 Task: Slide 28 - Resources.
Action: Mouse moved to (52, 115)
Screenshot: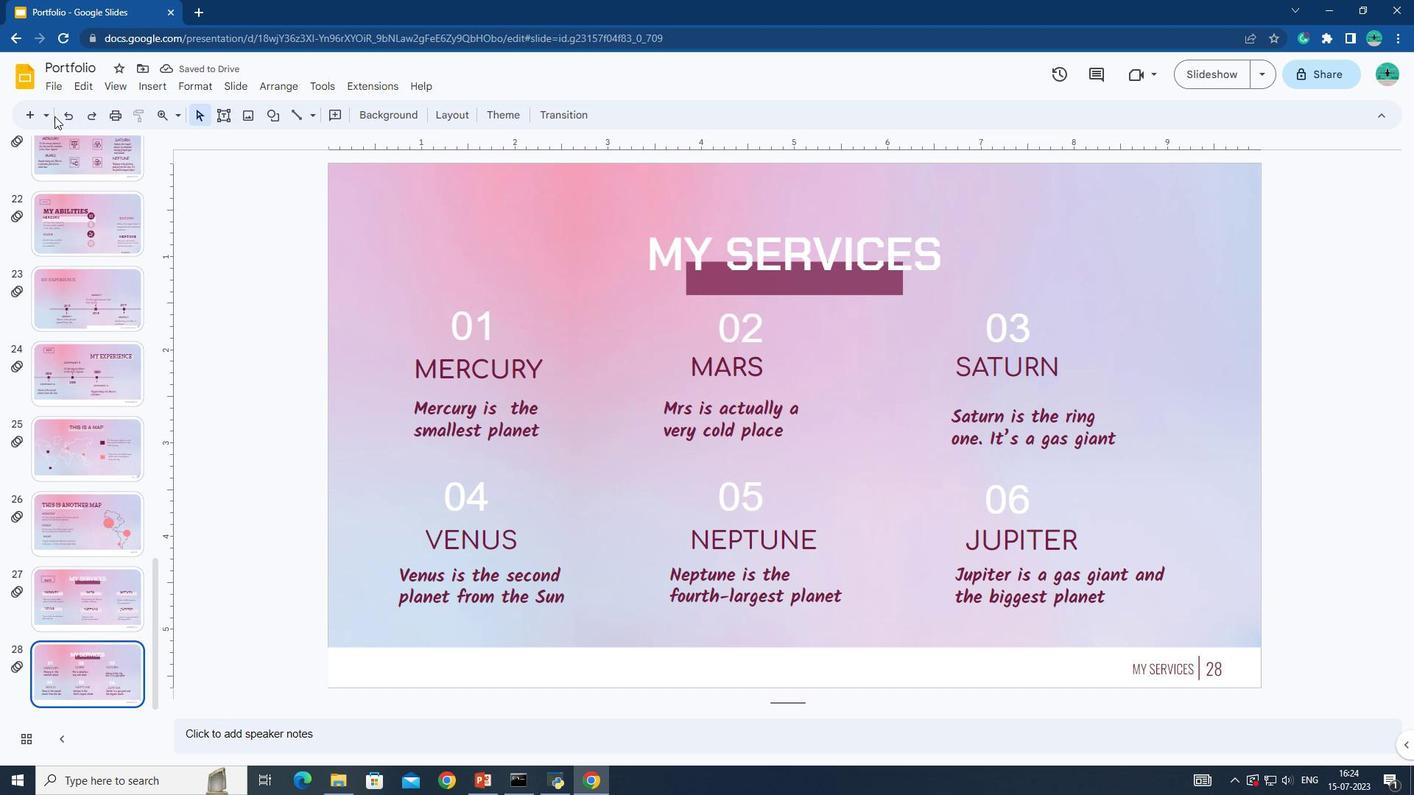 
Action: Mouse pressed left at (52, 115)
Screenshot: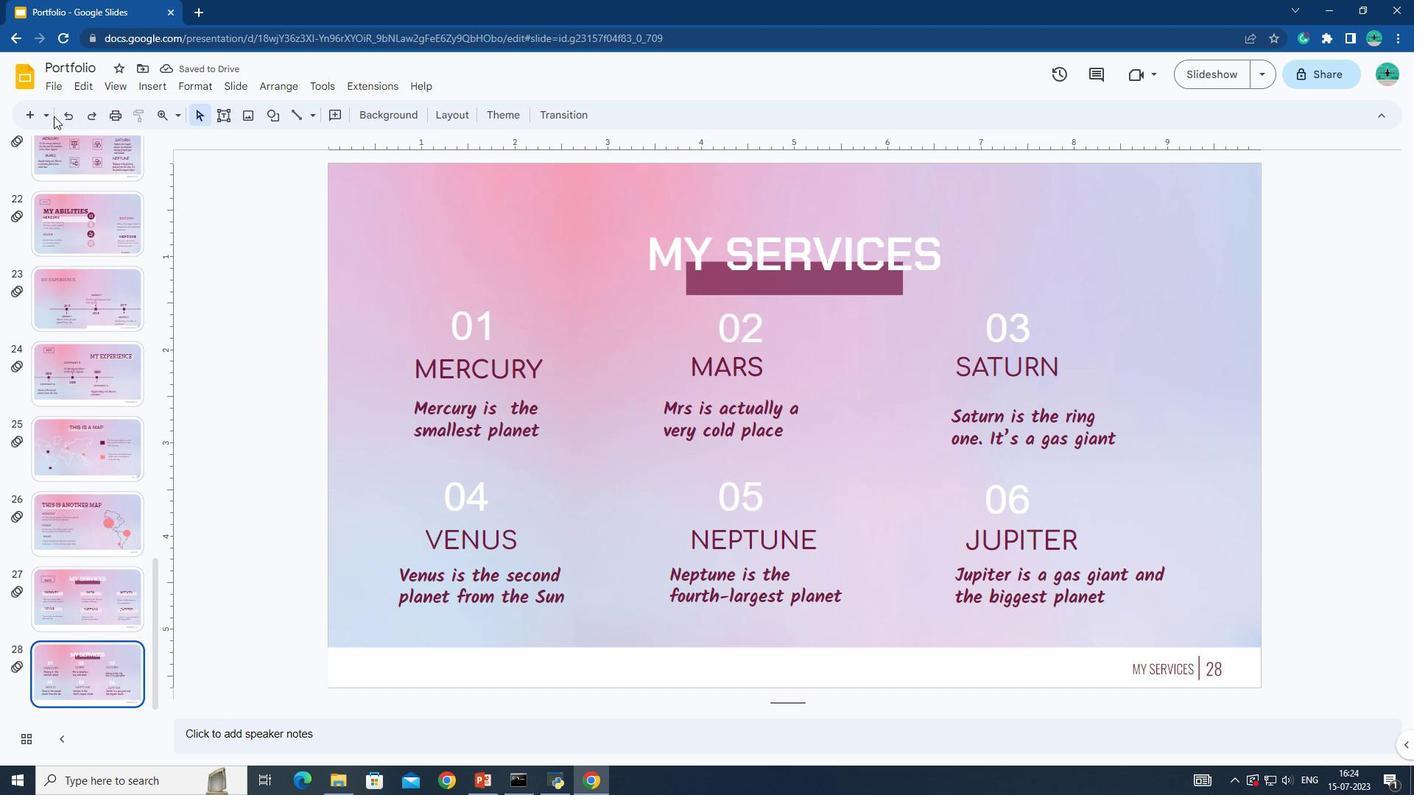 
Action: Mouse moved to (253, 385)
Screenshot: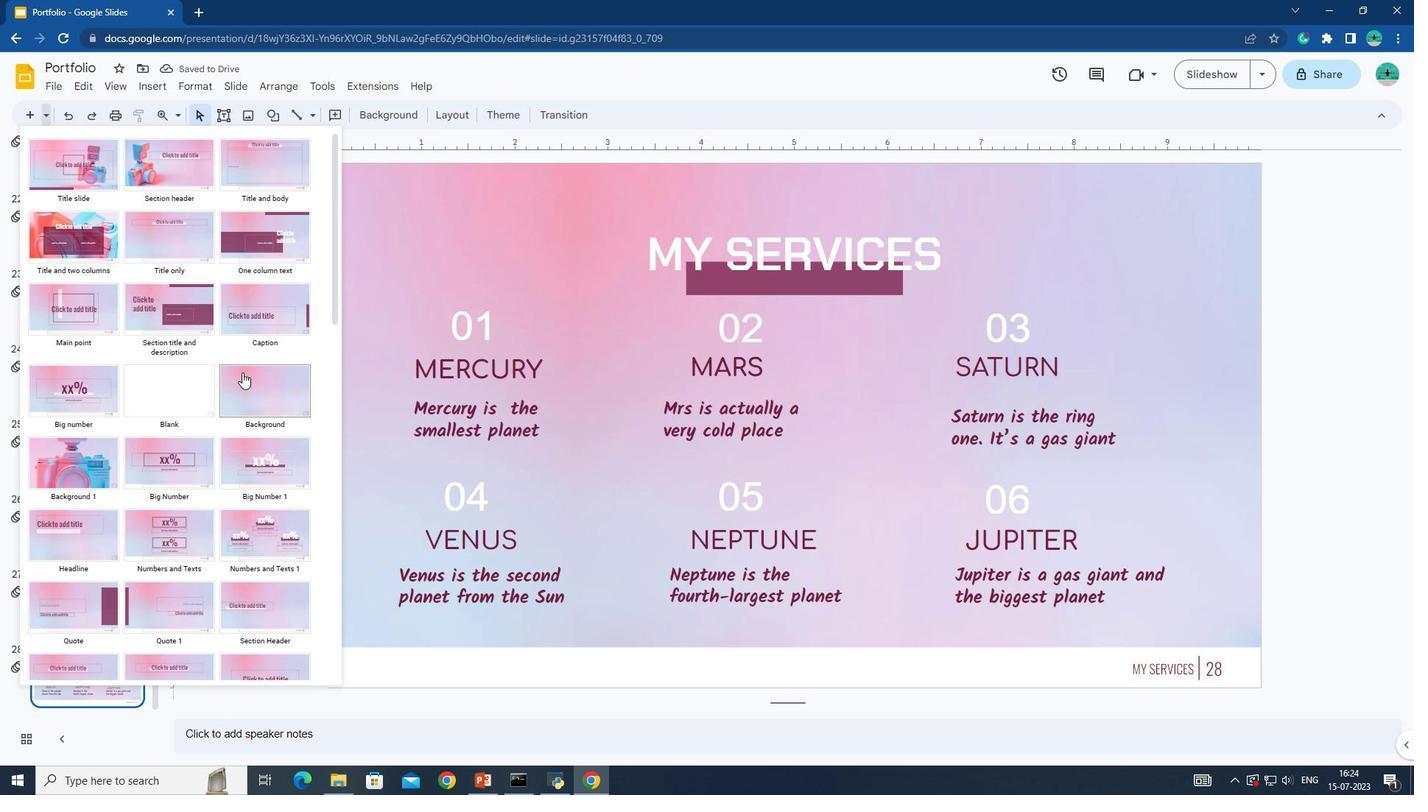 
Action: Mouse pressed left at (253, 385)
Screenshot: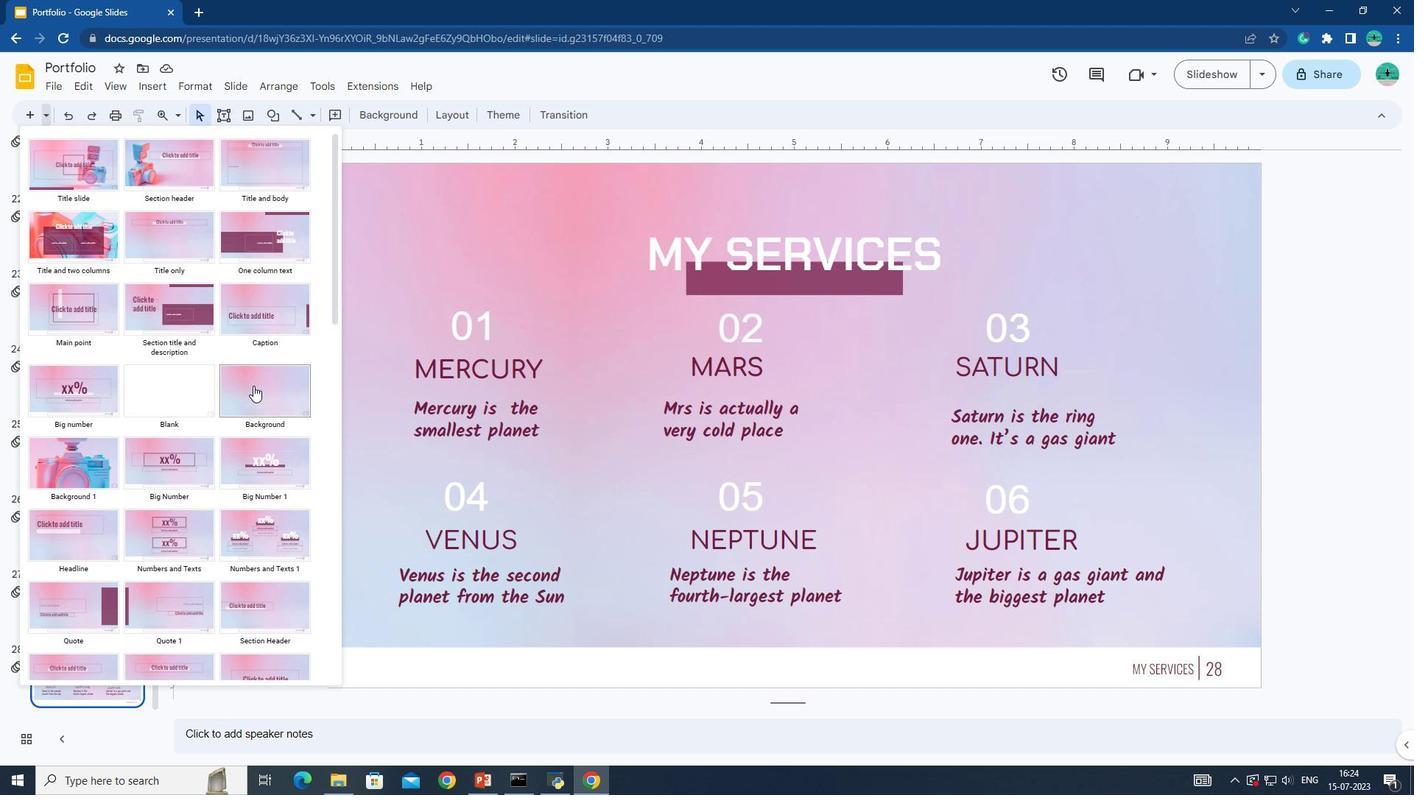 
Action: Mouse moved to (269, 116)
Screenshot: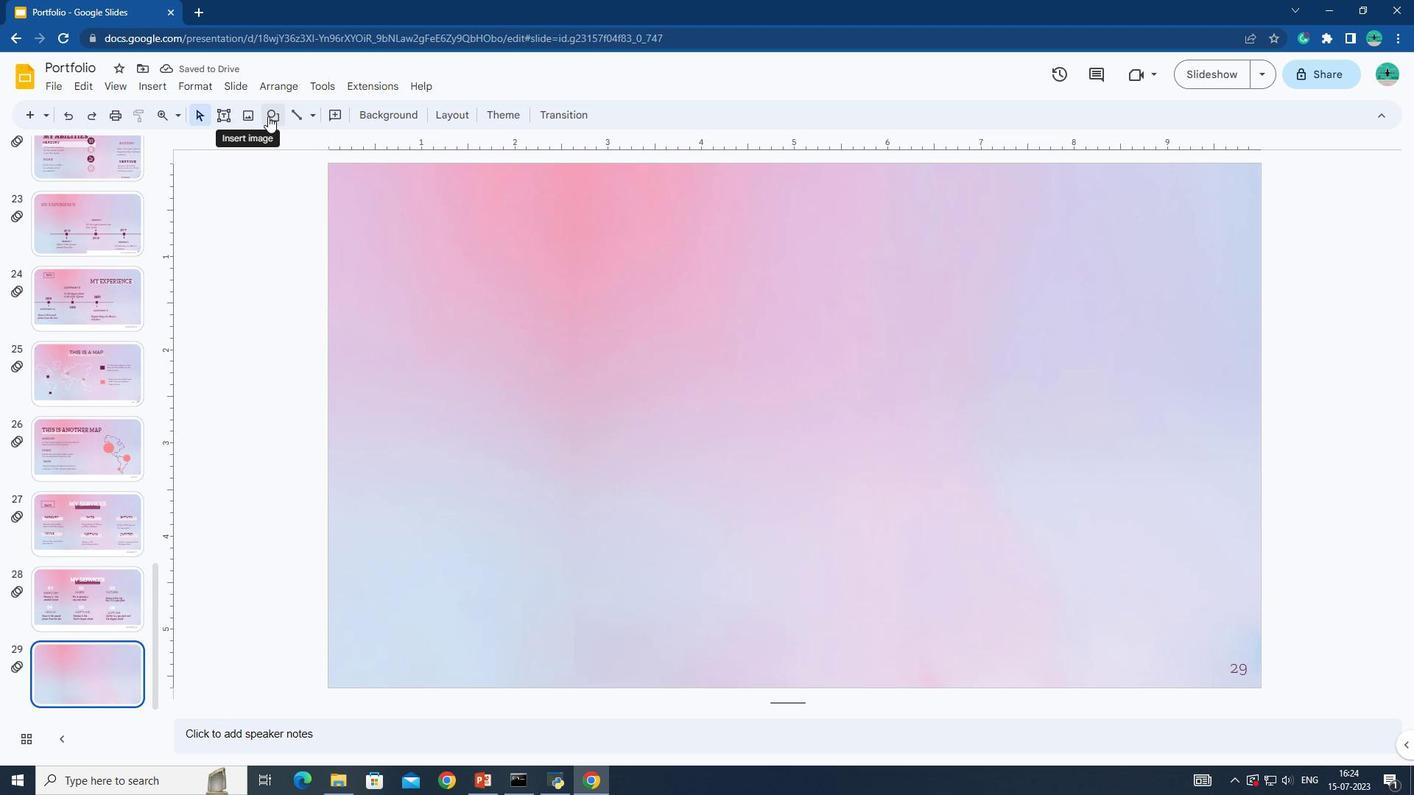 
Action: Mouse pressed left at (269, 116)
Screenshot: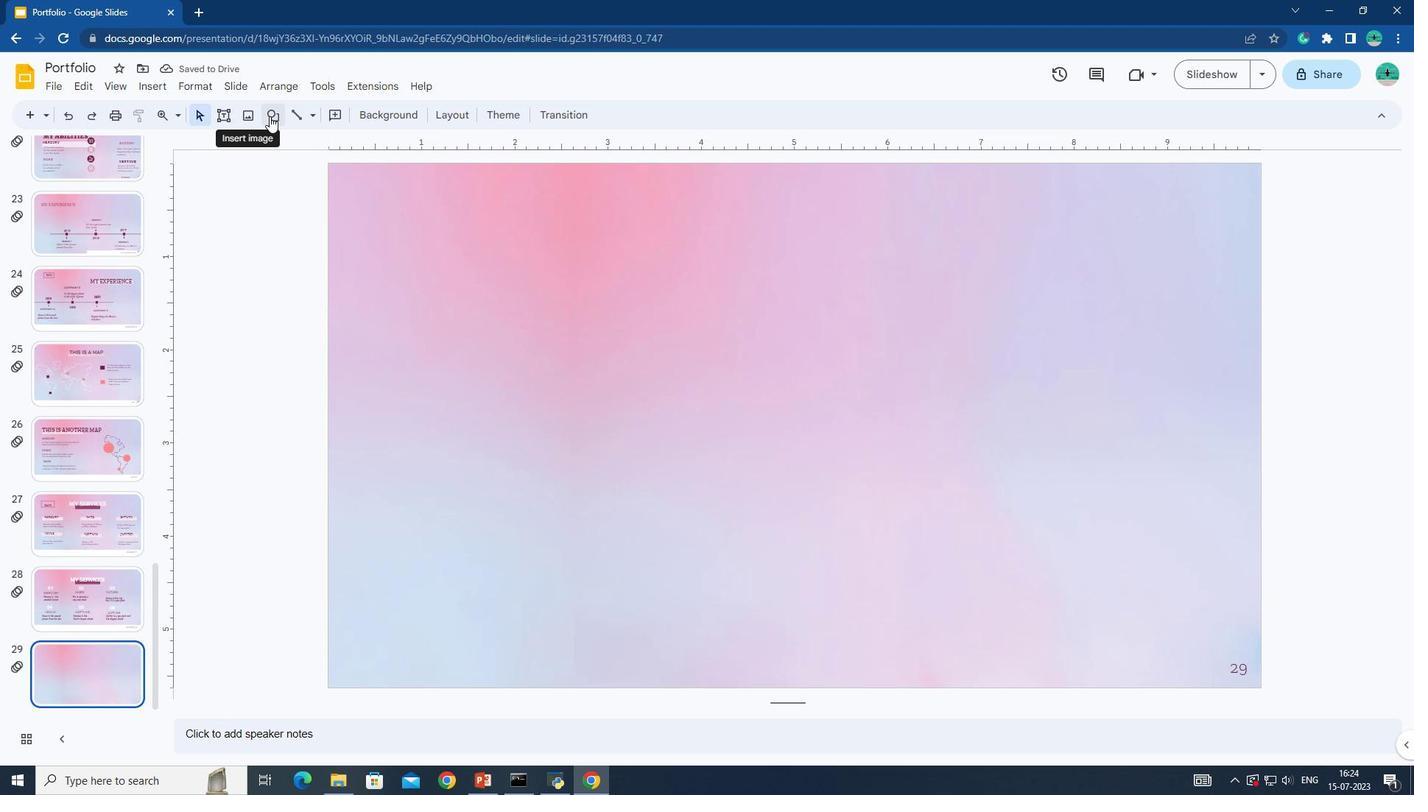 
Action: Mouse moved to (468, 150)
Screenshot: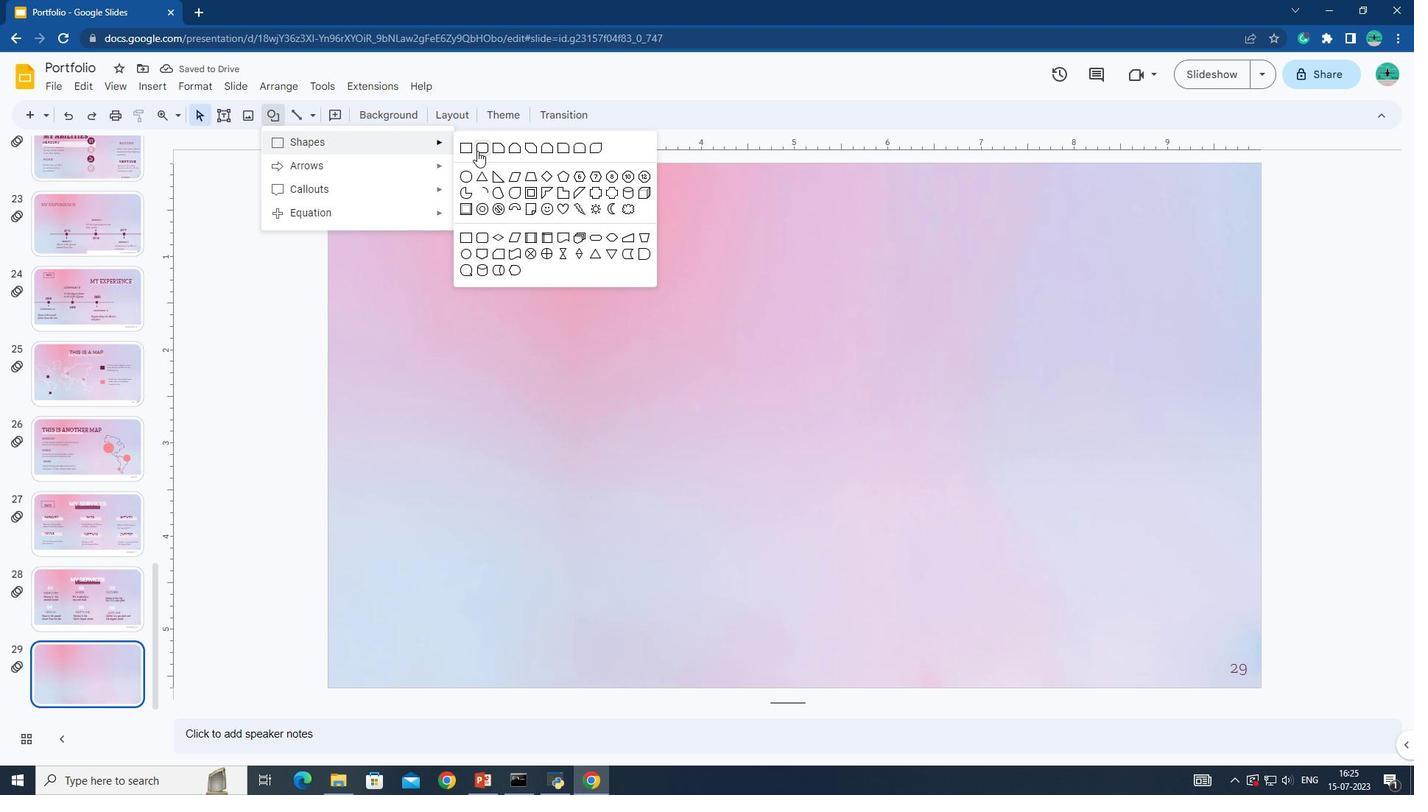 
Action: Mouse pressed left at (468, 150)
Screenshot: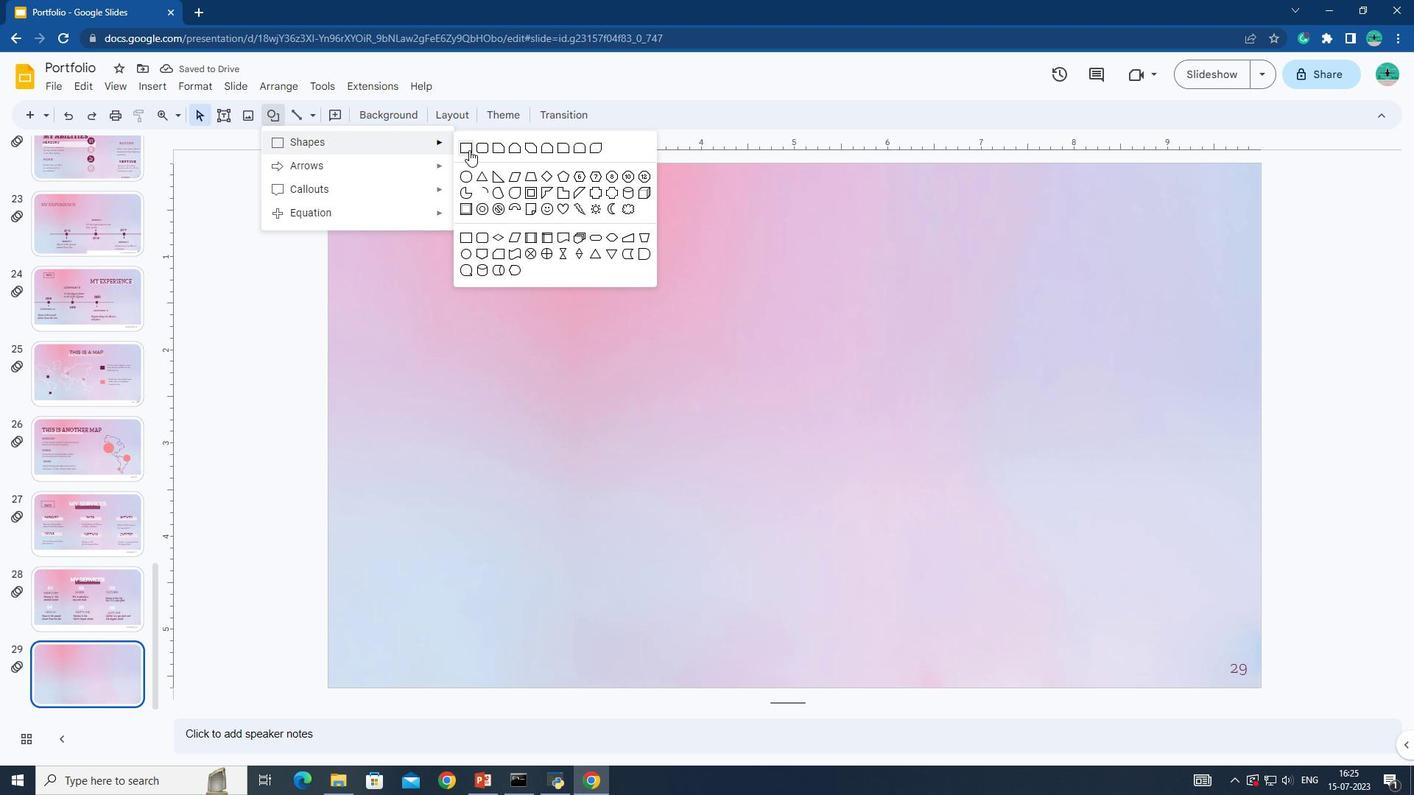 
Action: Mouse moved to (611, 415)
Screenshot: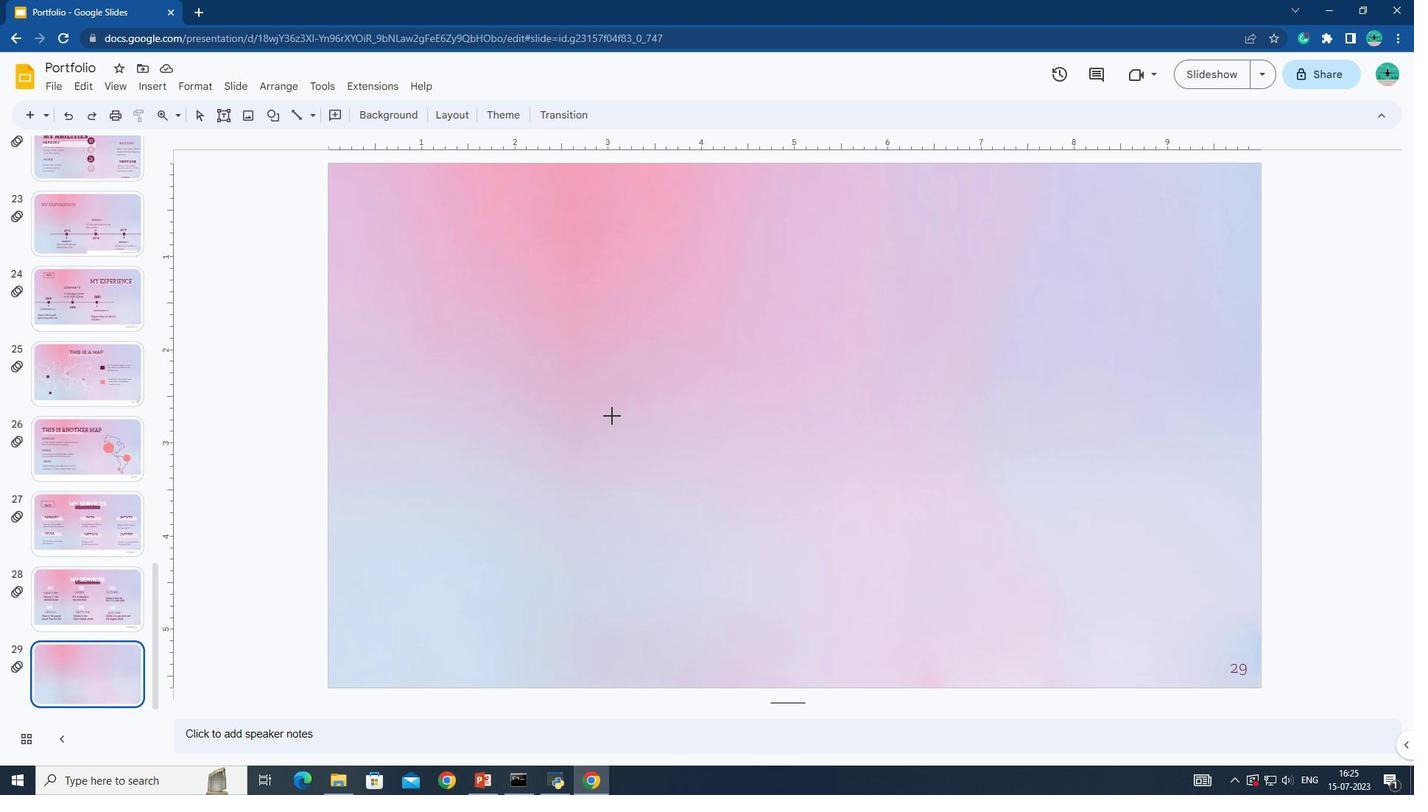 
Action: Mouse pressed left at (611, 415)
Screenshot: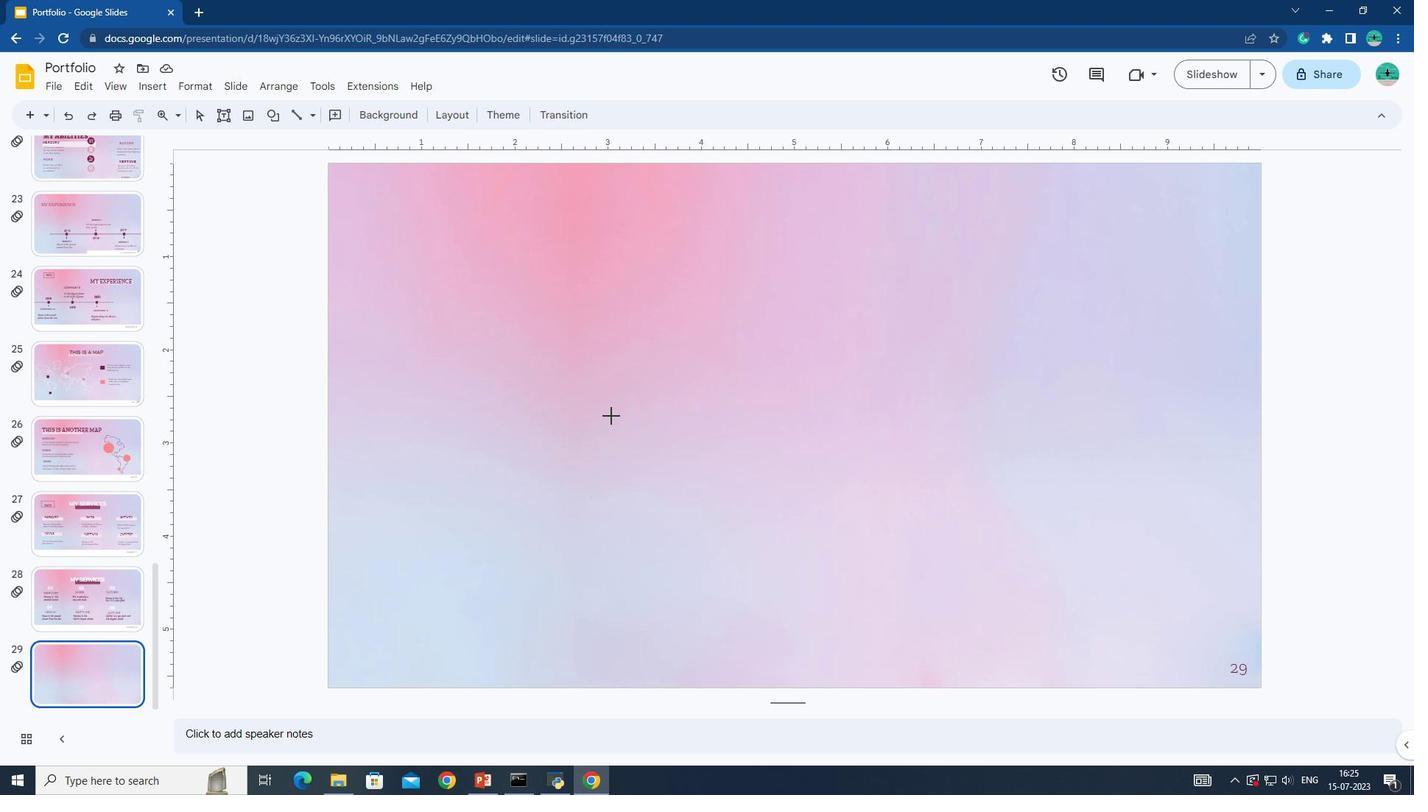 
Action: Mouse moved to (807, 421)
Screenshot: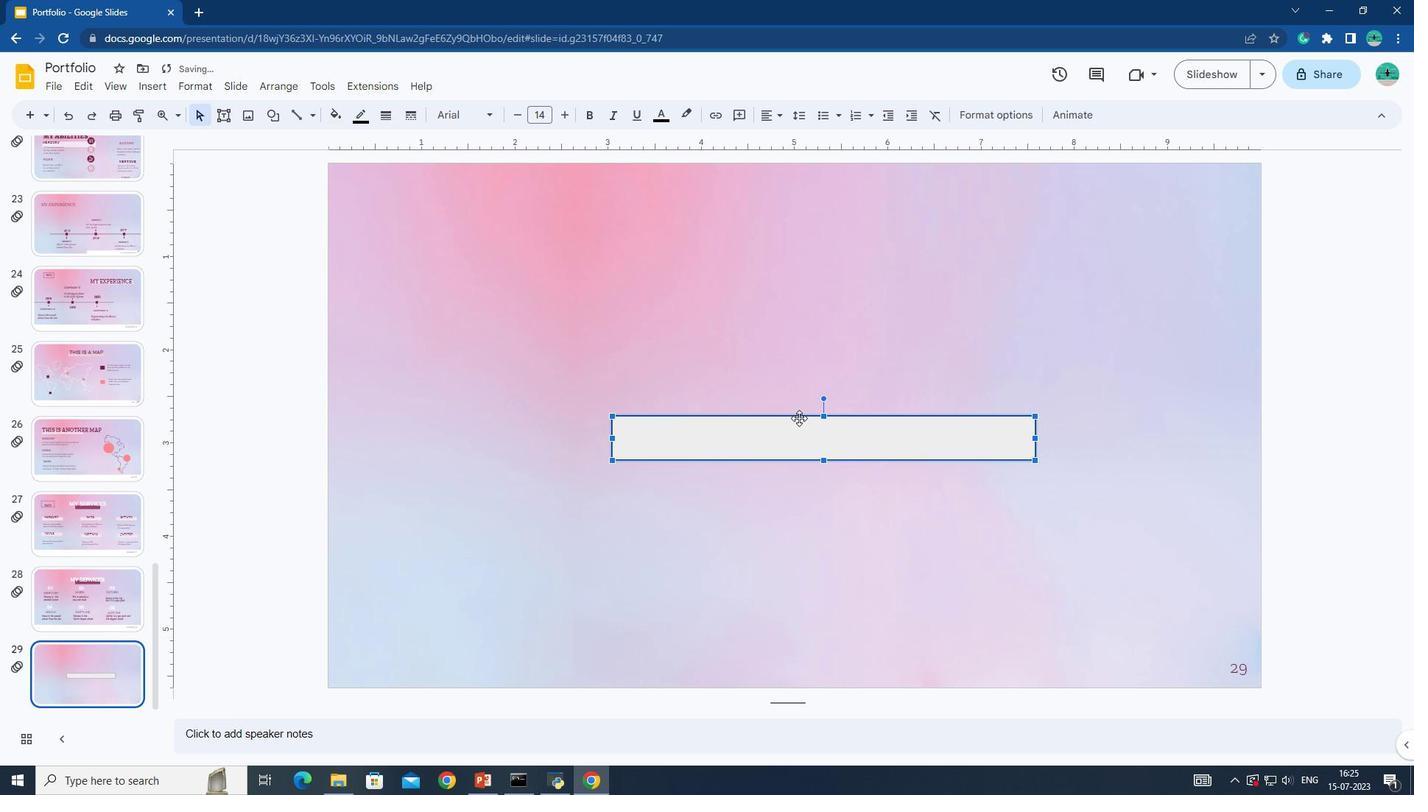 
Action: Mouse pressed left at (807, 421)
Screenshot: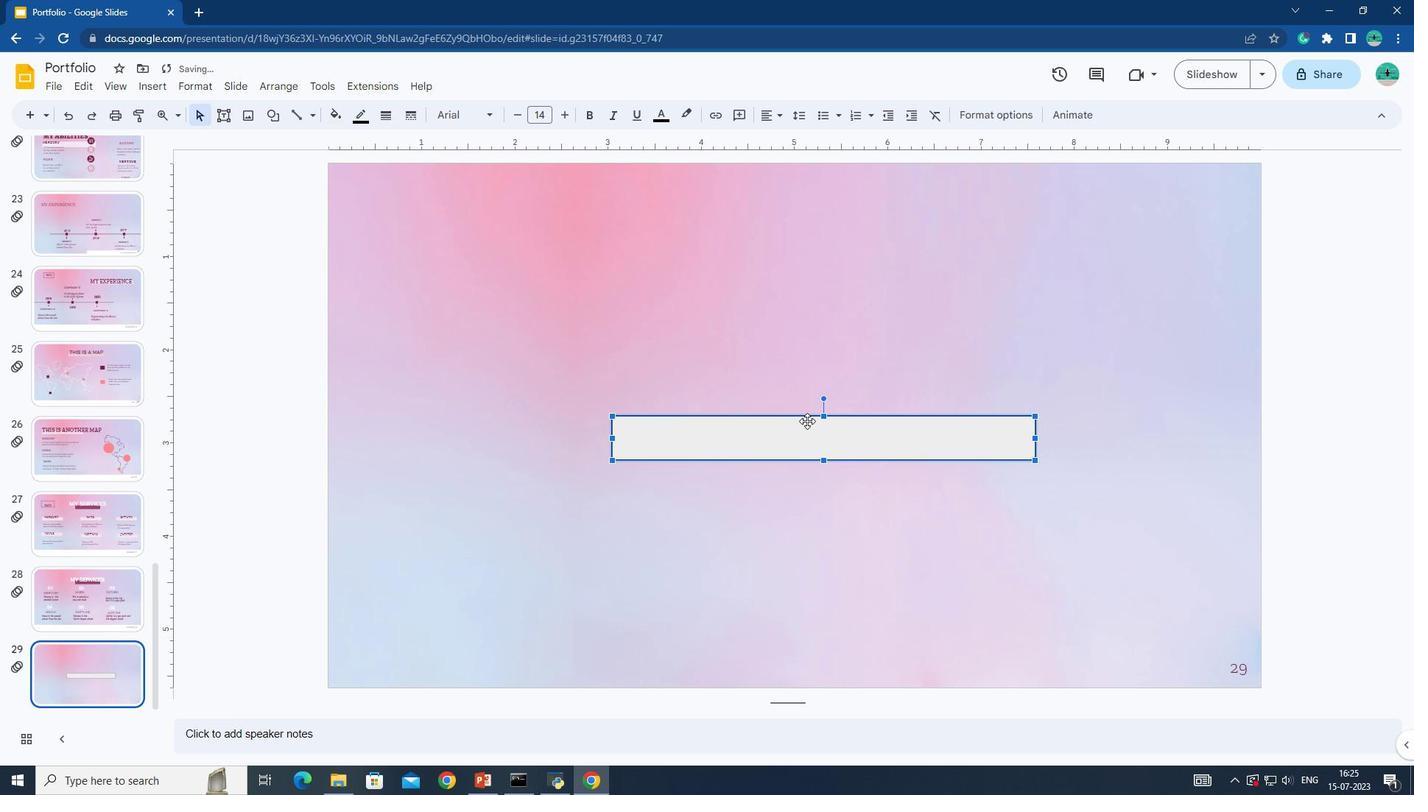 
Action: Mouse moved to (354, 121)
Screenshot: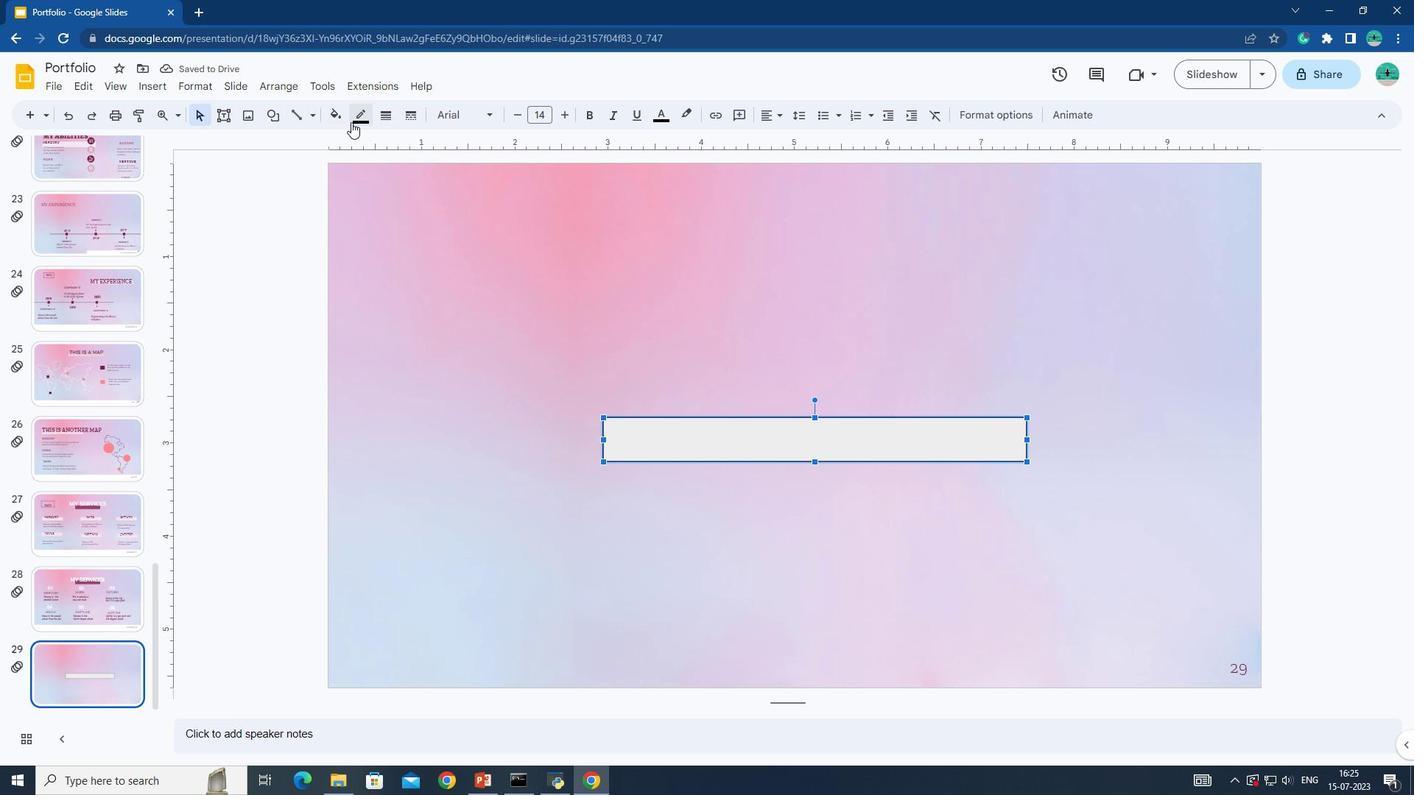 
Action: Mouse pressed left at (354, 121)
Screenshot: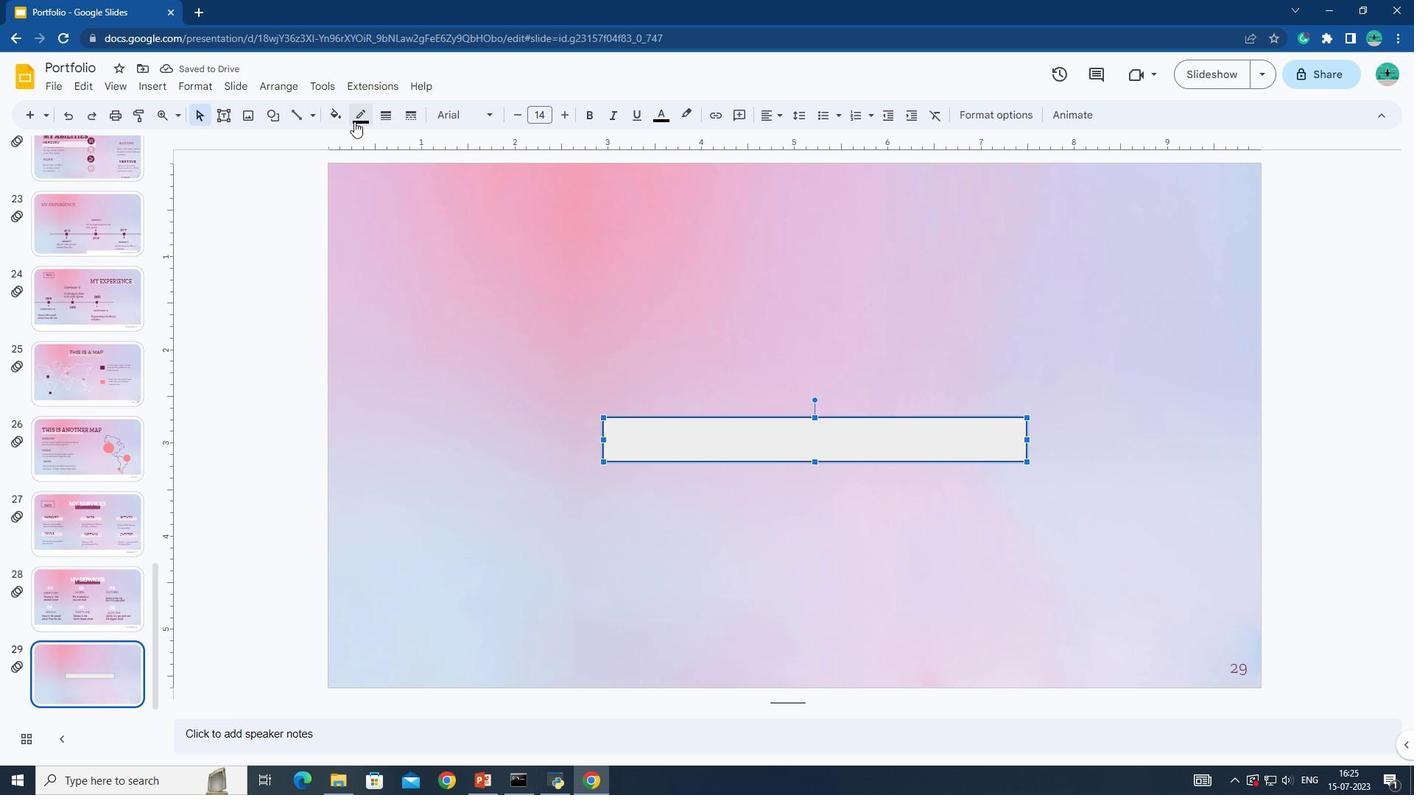 
Action: Mouse moved to (477, 210)
Screenshot: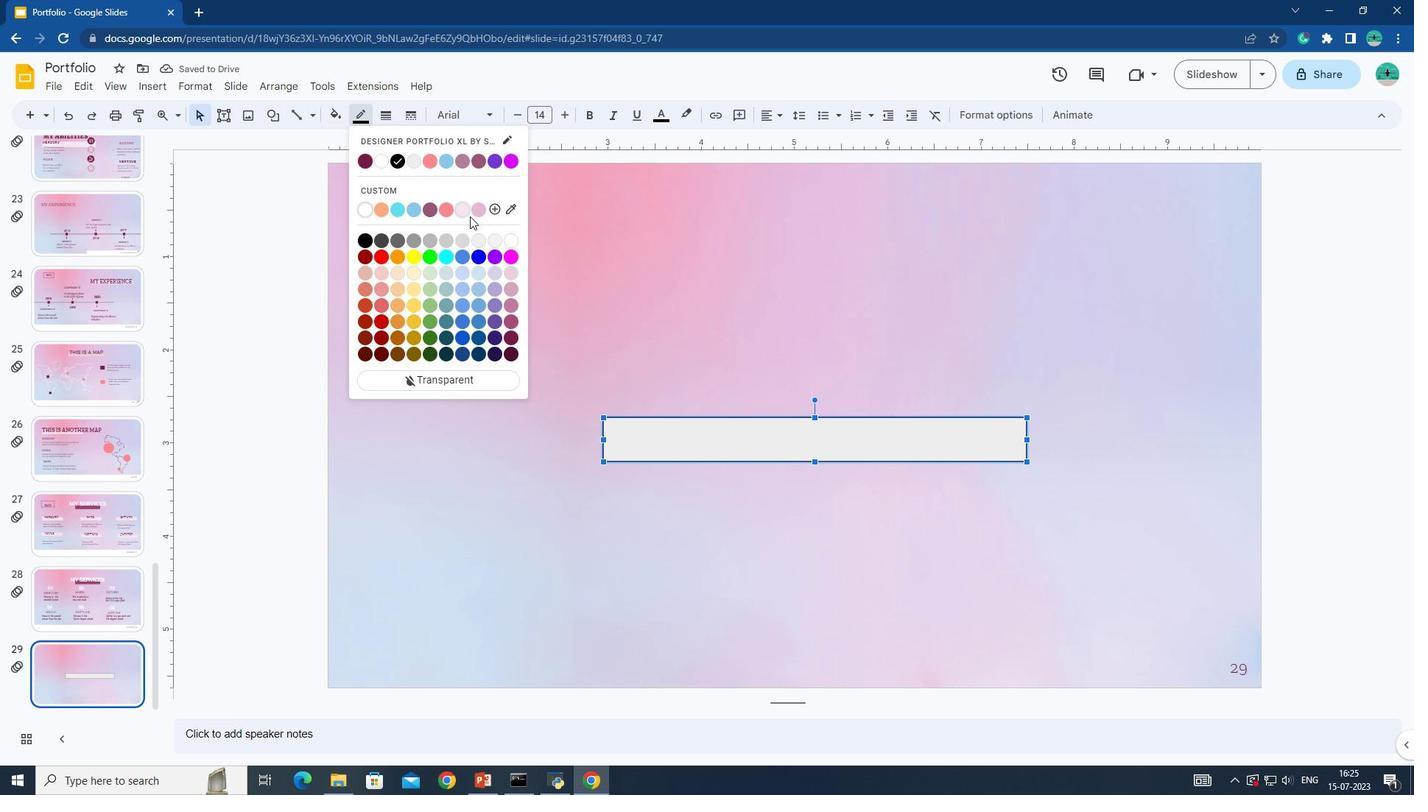 
Action: Mouse pressed left at (477, 210)
Screenshot: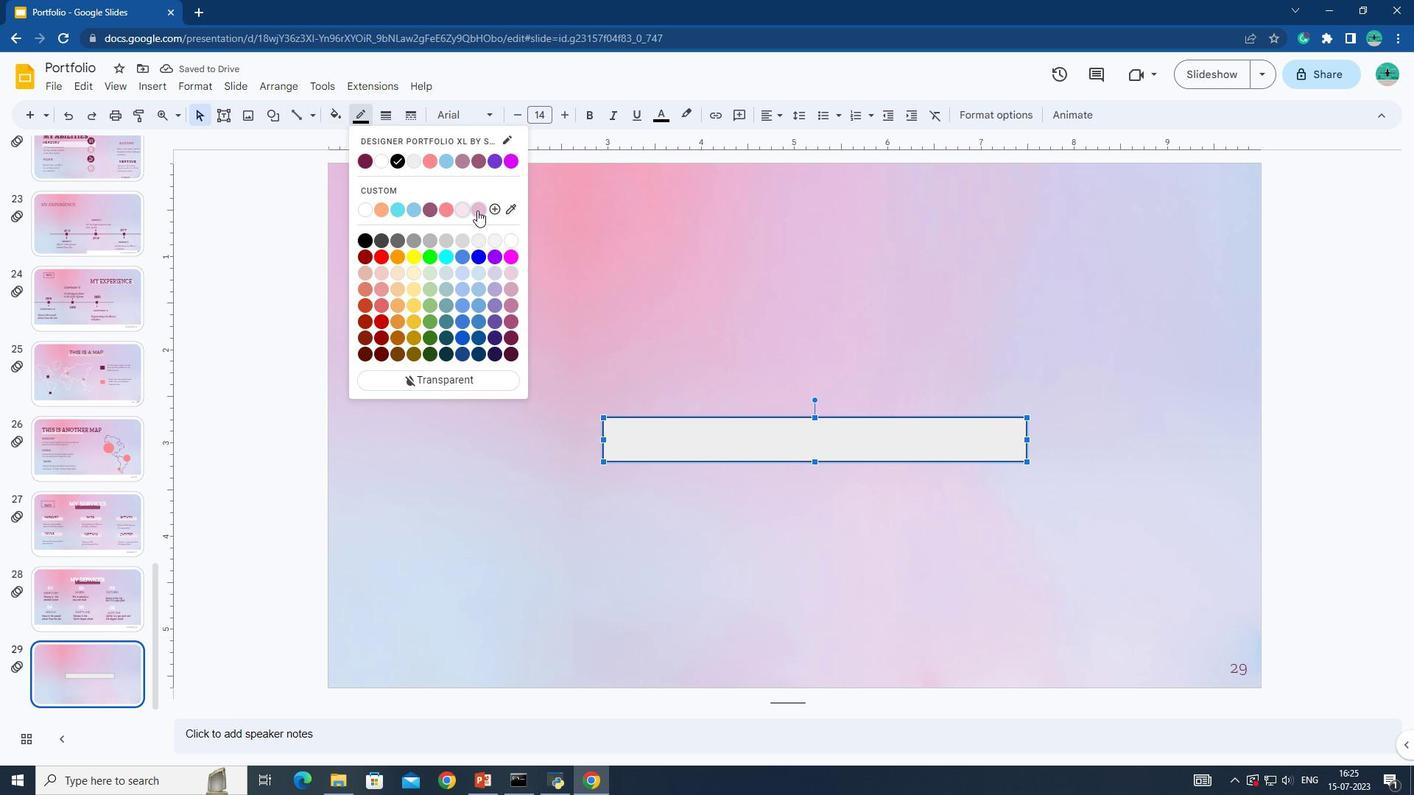 
Action: Mouse moved to (344, 111)
Screenshot: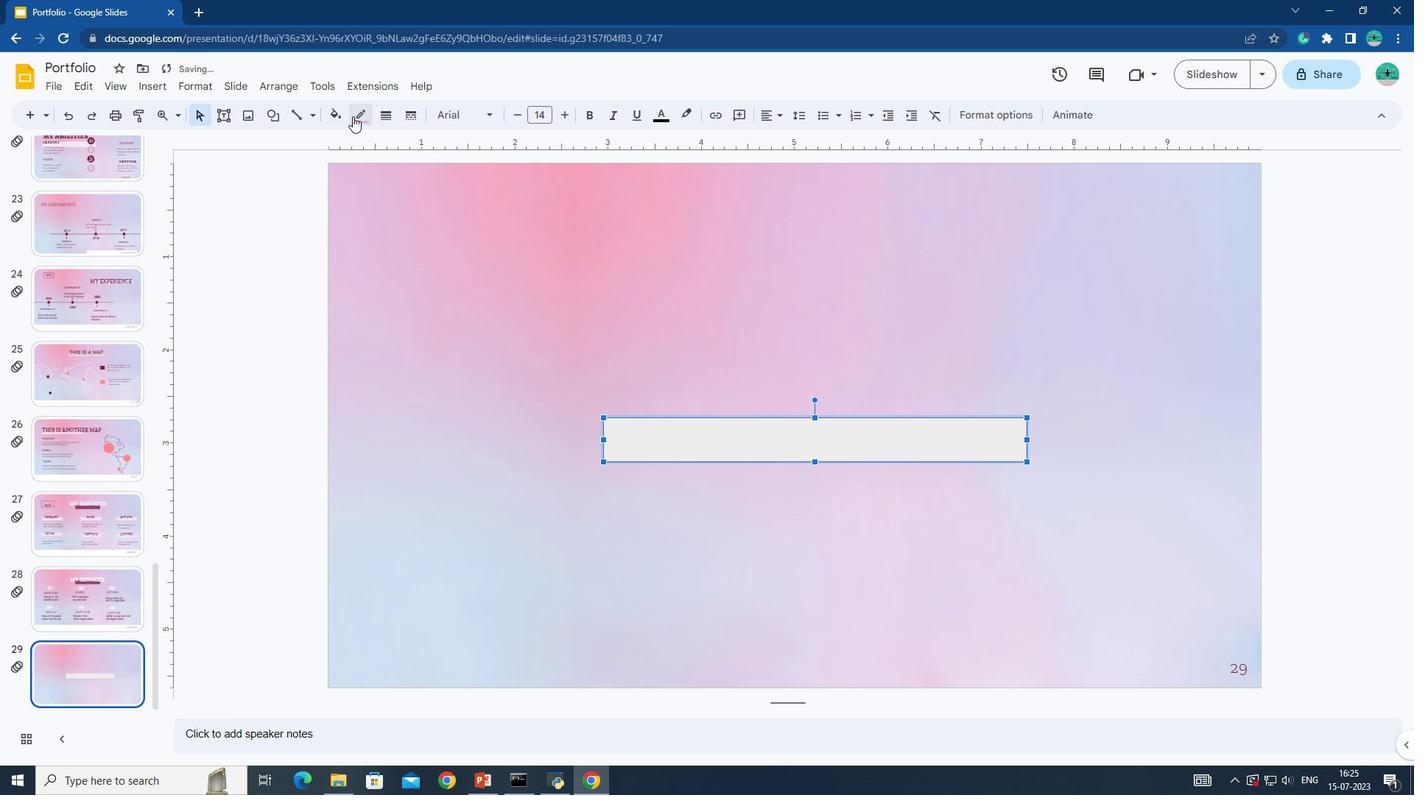 
Action: Mouse pressed left at (344, 111)
Screenshot: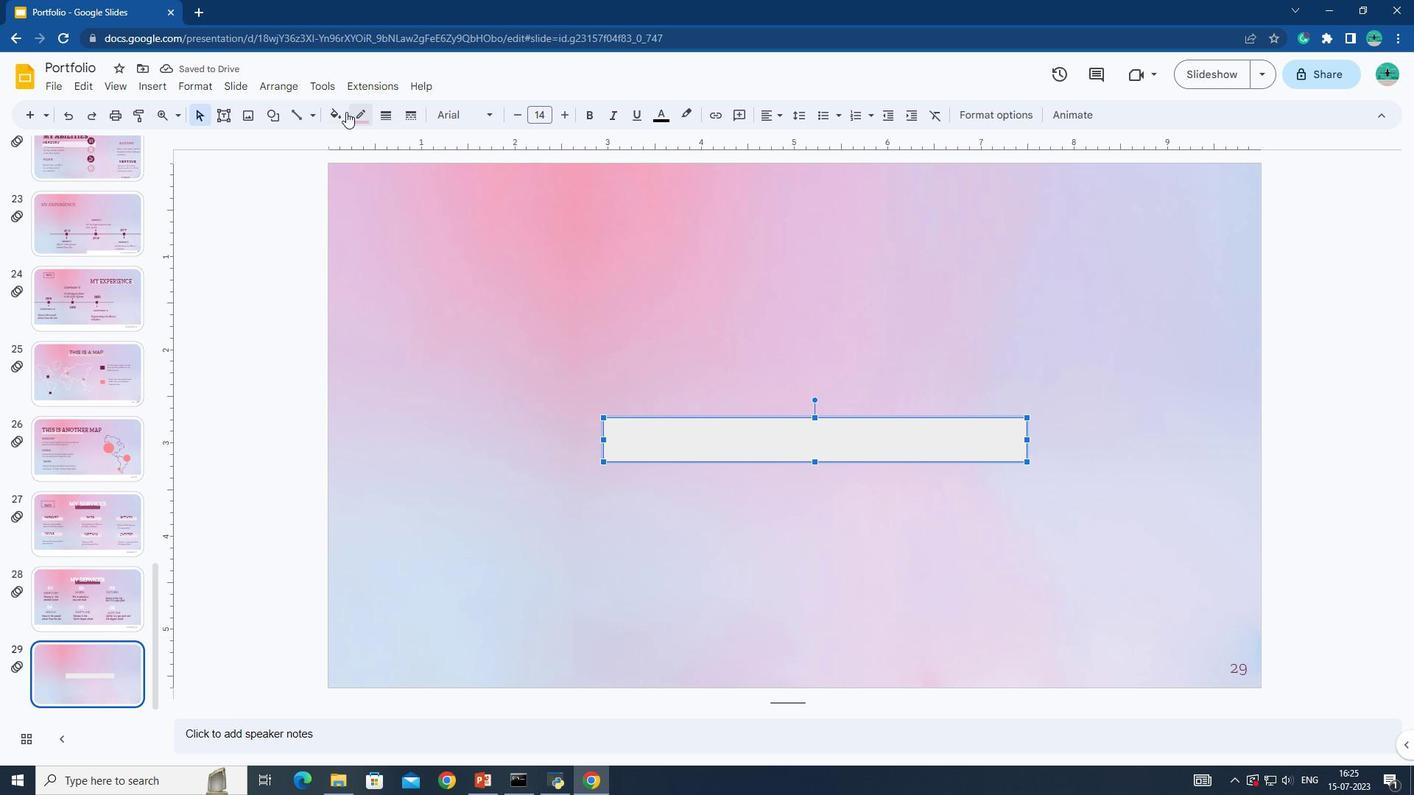 
Action: Mouse moved to (451, 243)
Screenshot: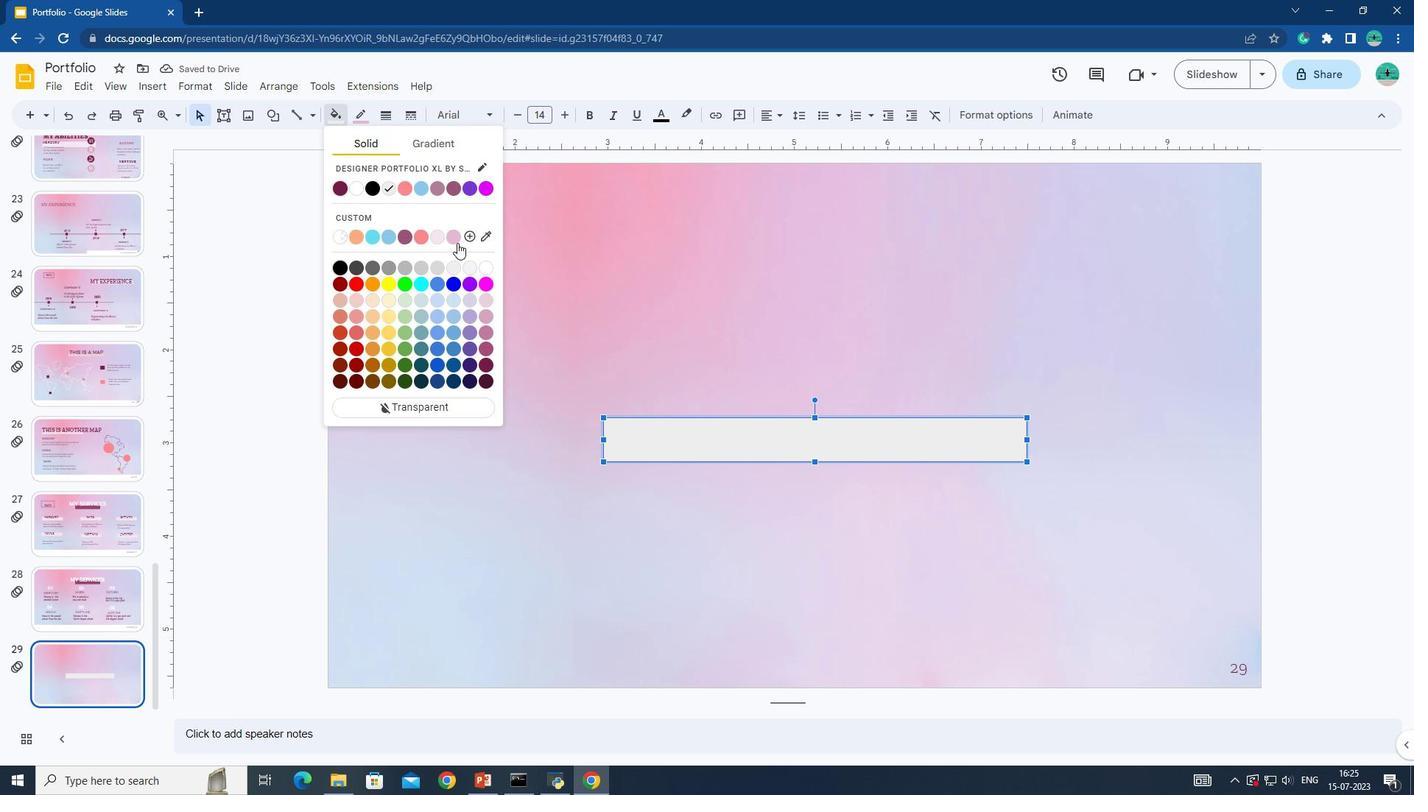 
Action: Mouse pressed left at (451, 243)
Screenshot: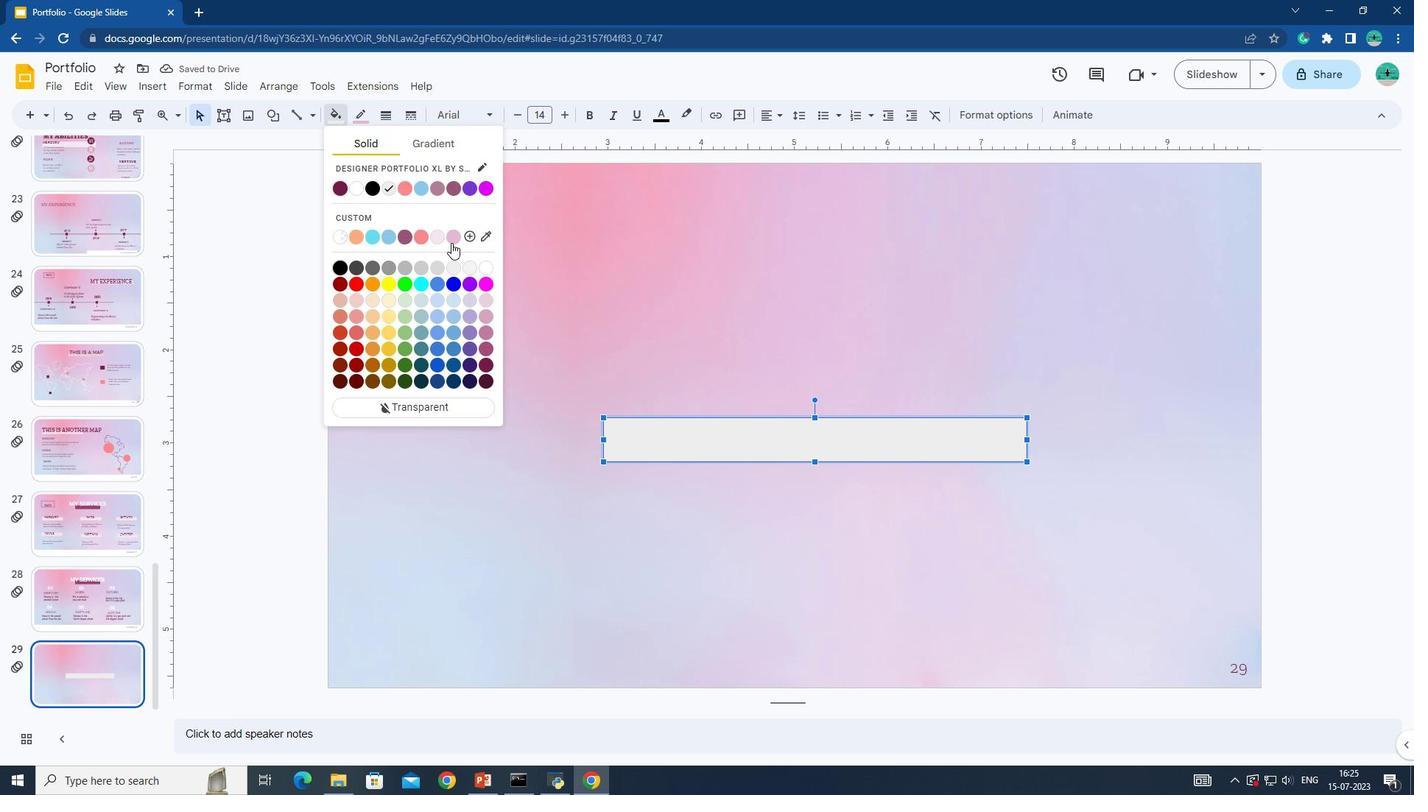 
Action: Mouse moved to (340, 115)
Screenshot: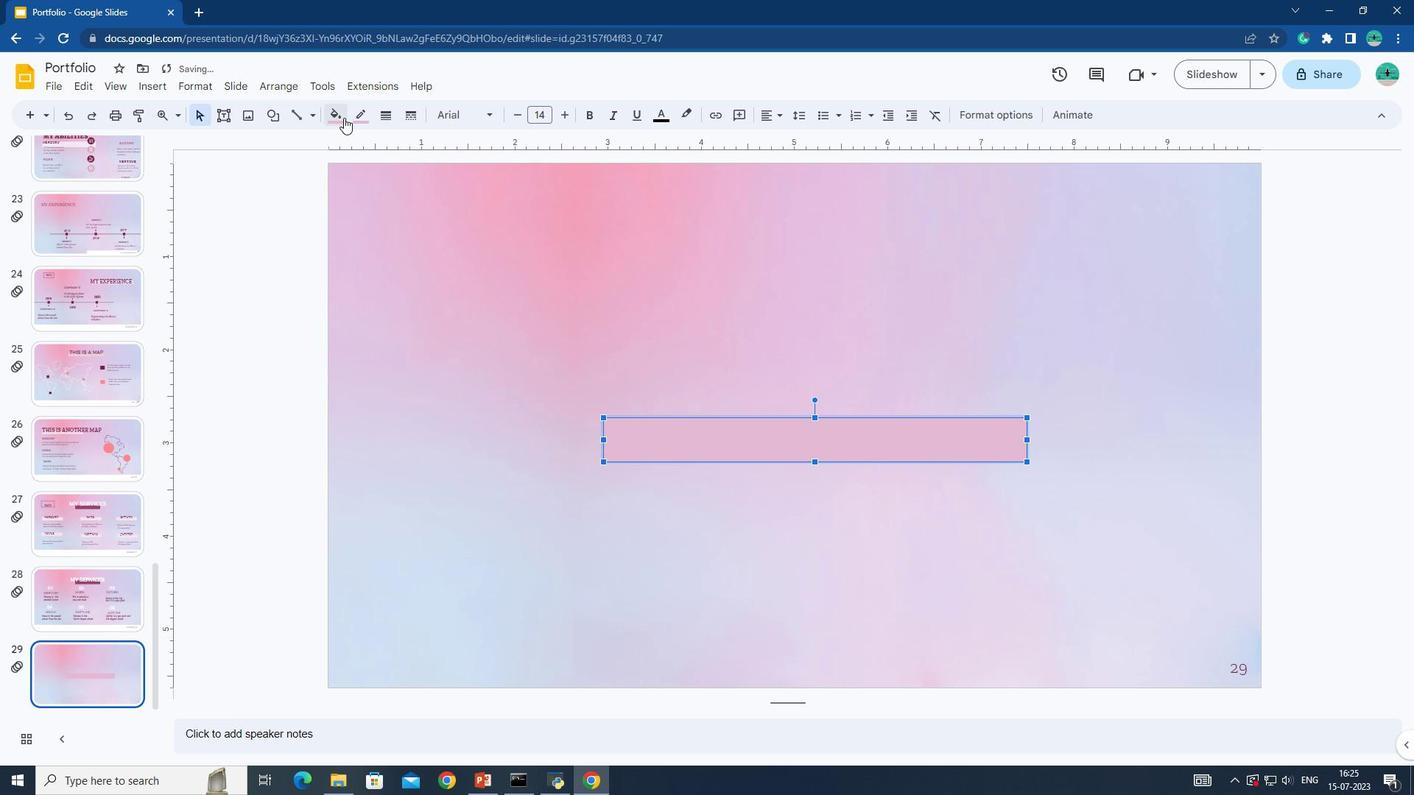 
Action: Mouse pressed left at (340, 115)
Screenshot: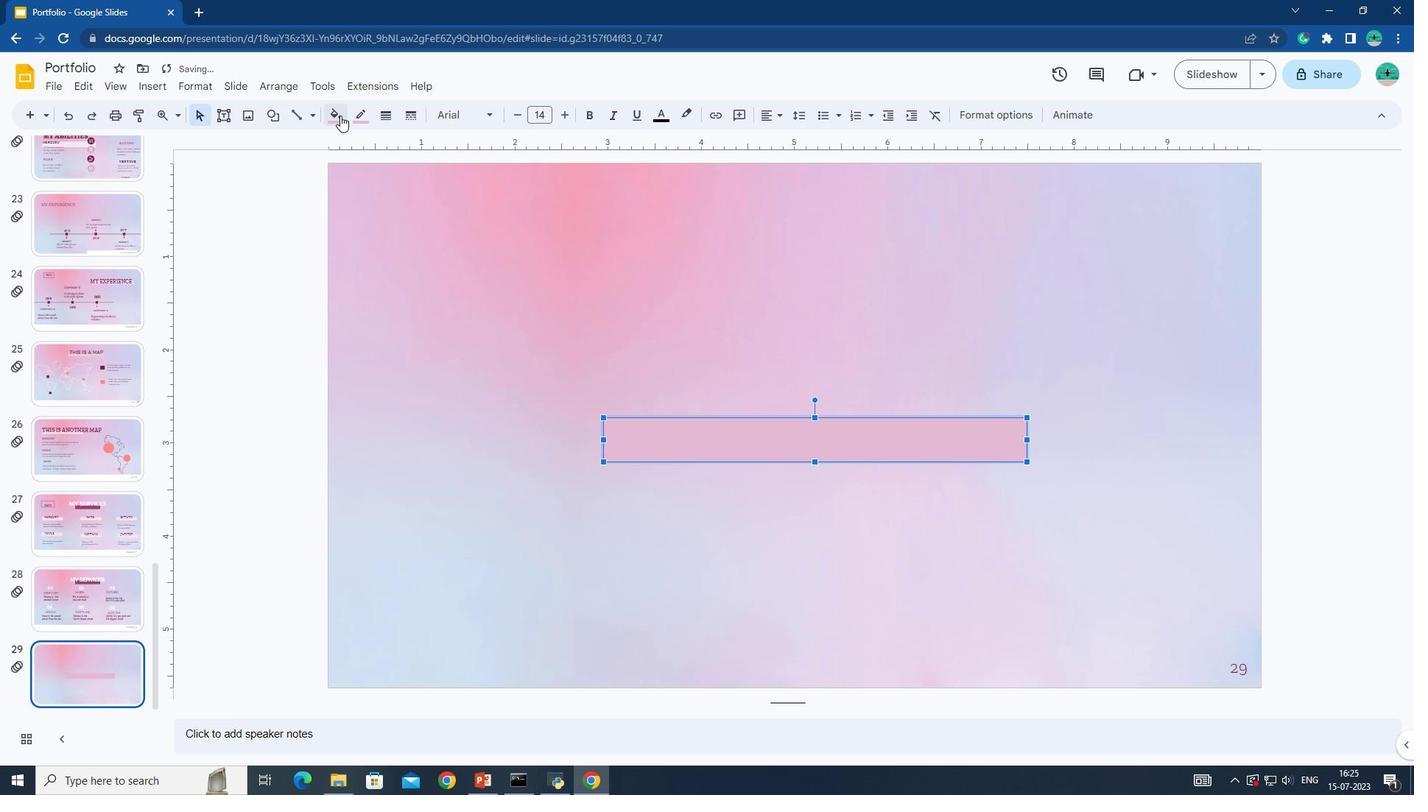 
Action: Mouse moved to (441, 234)
Screenshot: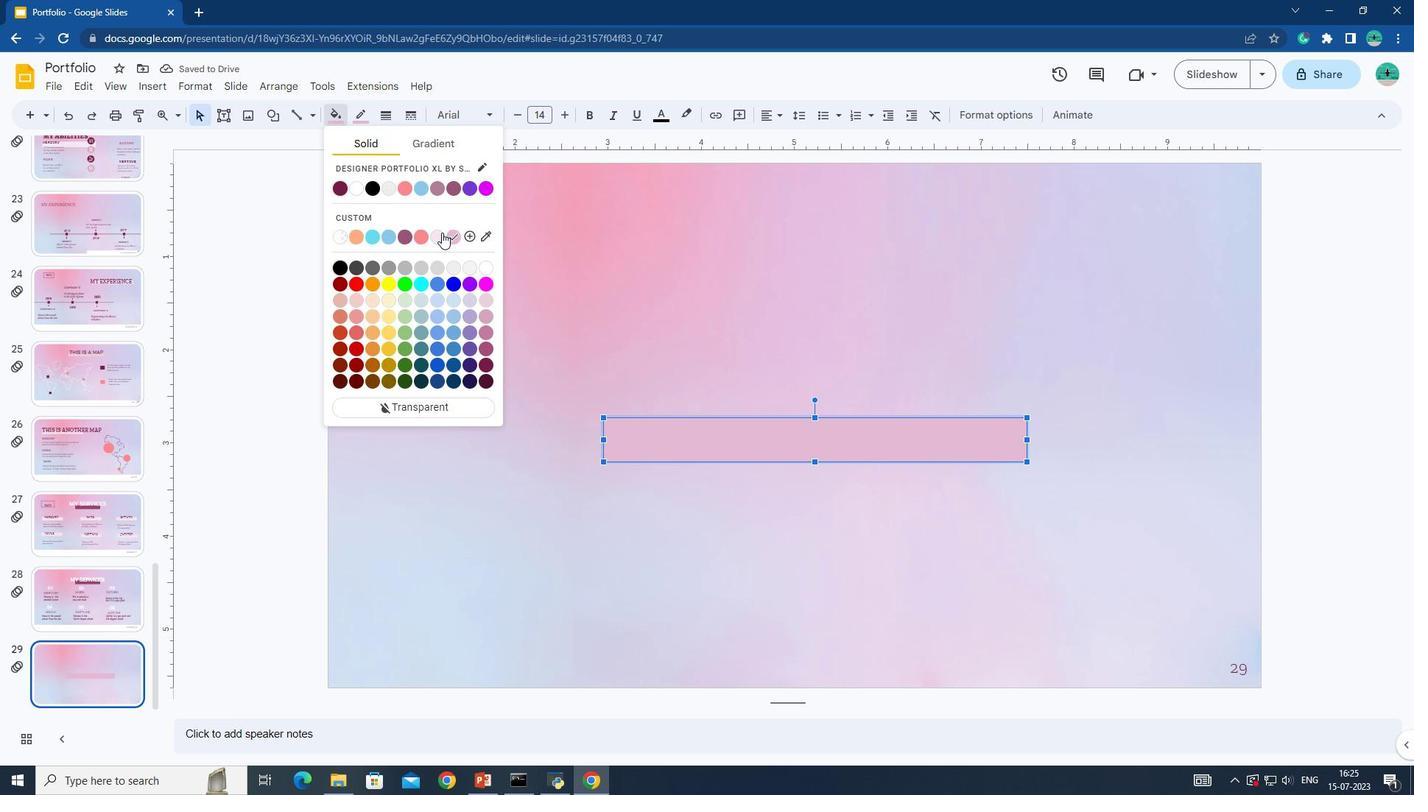 
Action: Mouse pressed left at (441, 234)
Screenshot: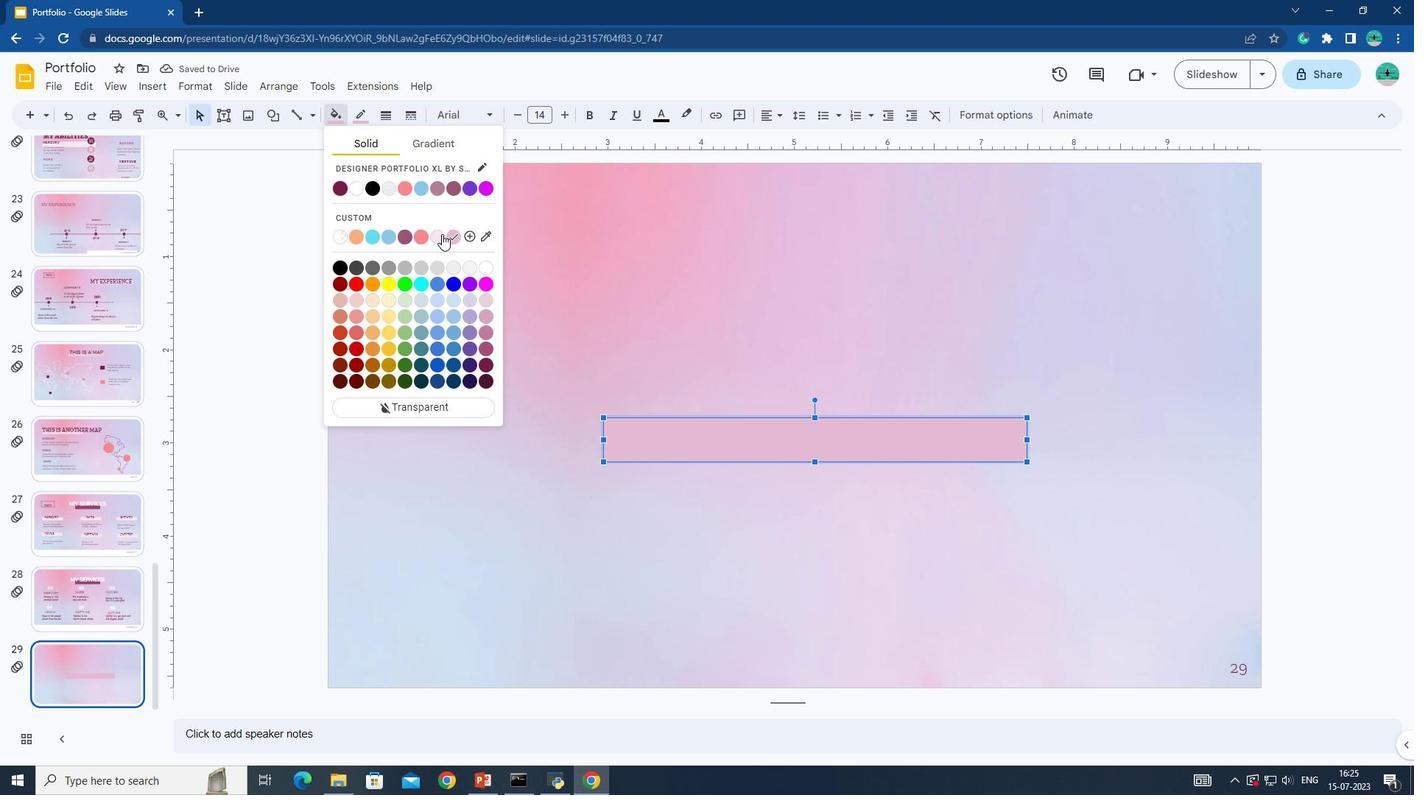 
Action: Mouse moved to (366, 118)
Screenshot: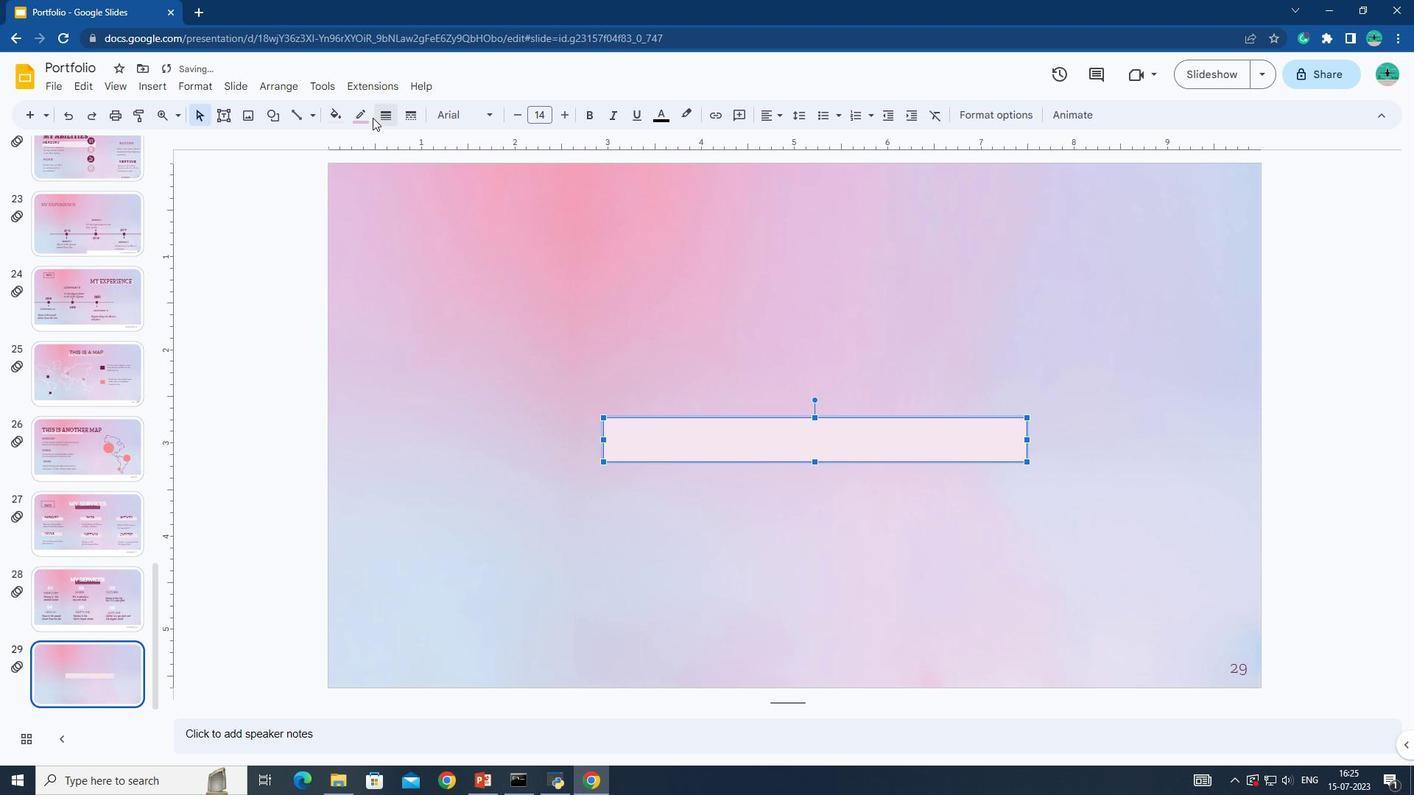 
Action: Mouse pressed left at (366, 118)
Screenshot: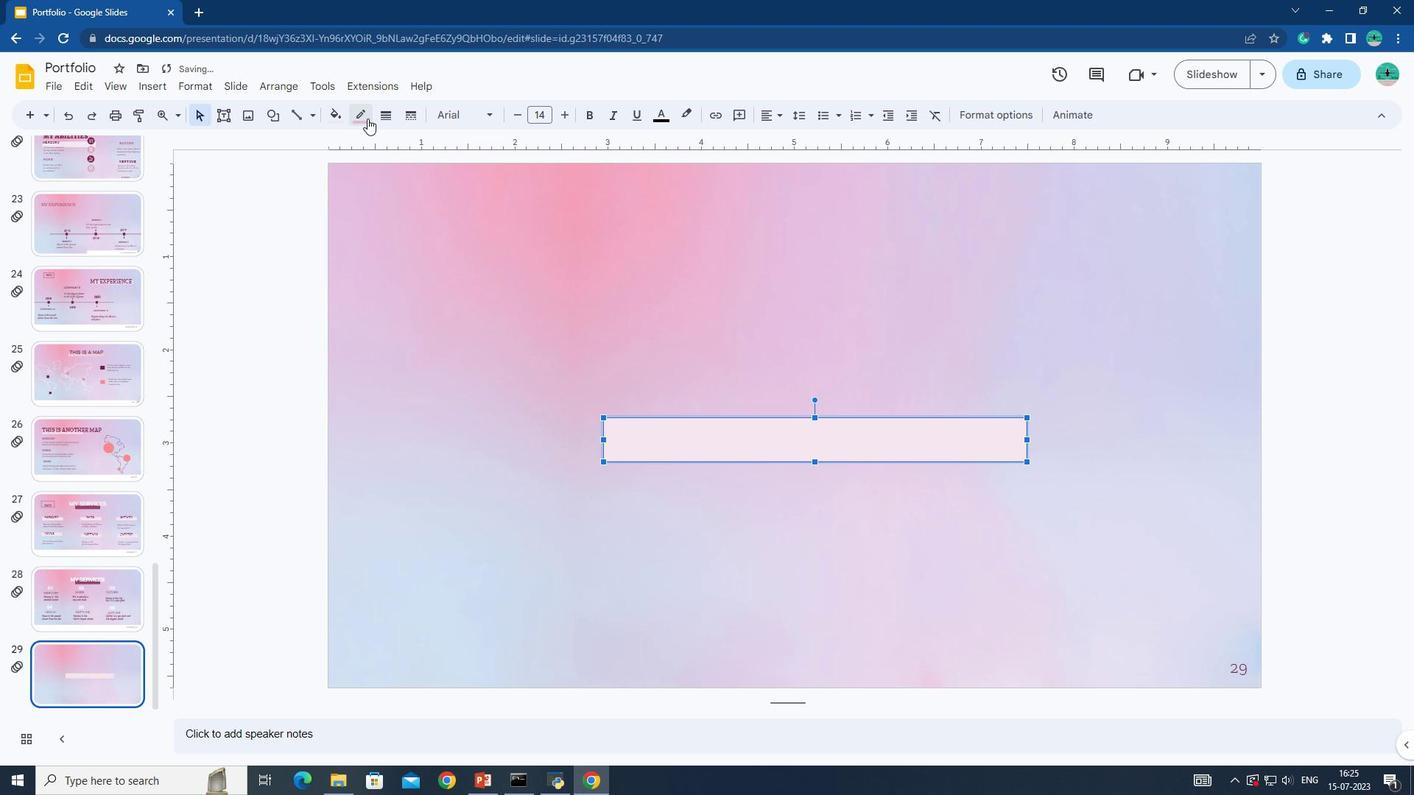 
Action: Mouse moved to (462, 213)
Screenshot: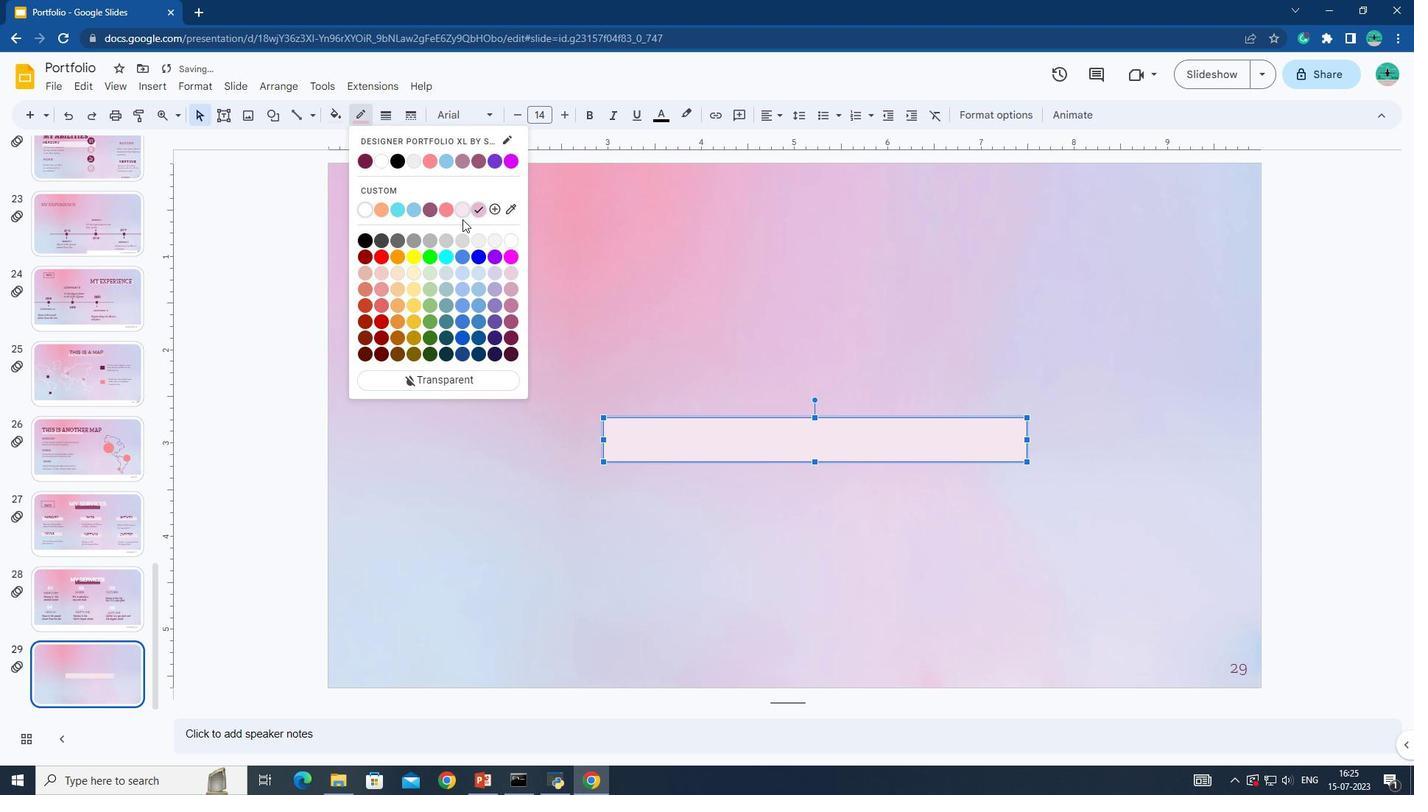 
Action: Mouse pressed left at (462, 213)
Screenshot: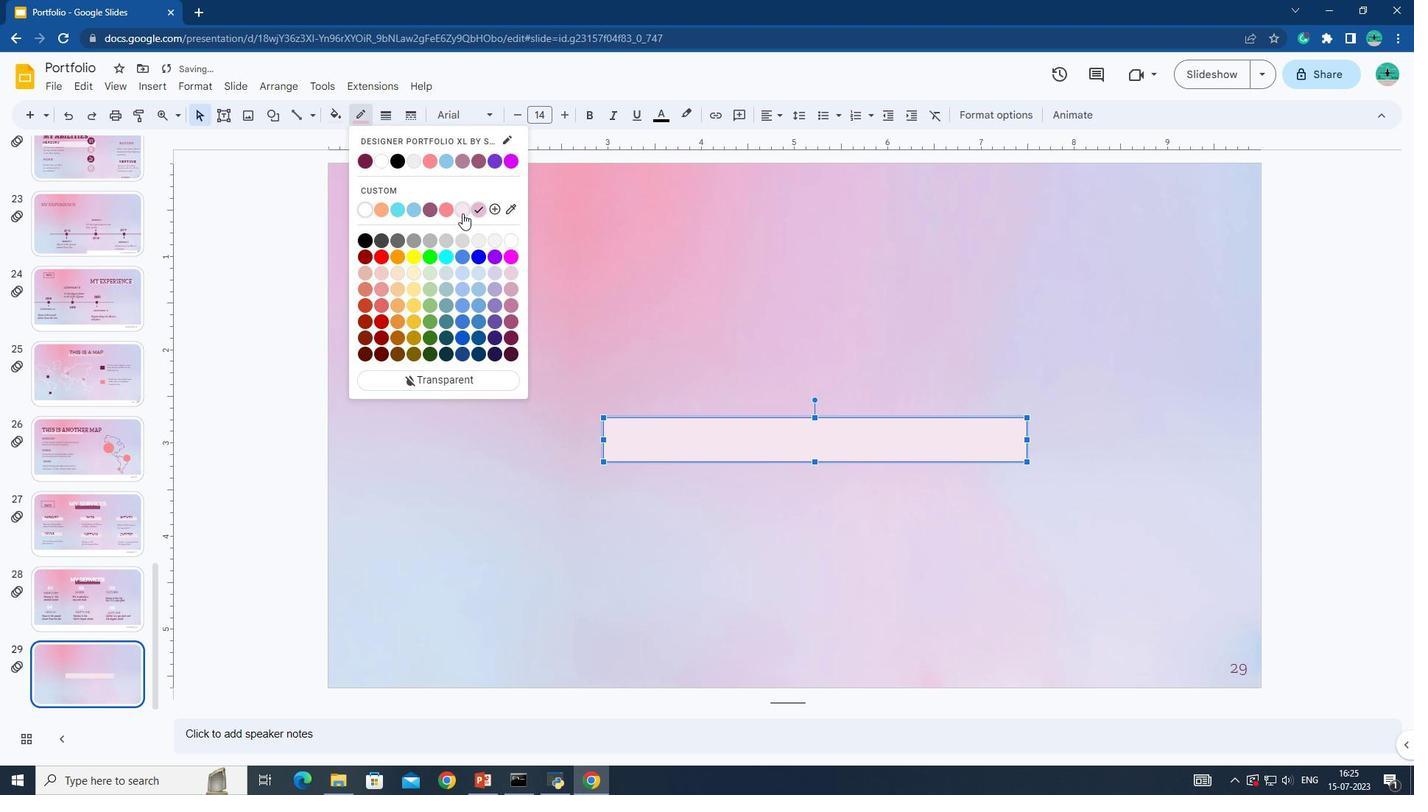 
Action: Mouse moved to (537, 259)
Screenshot: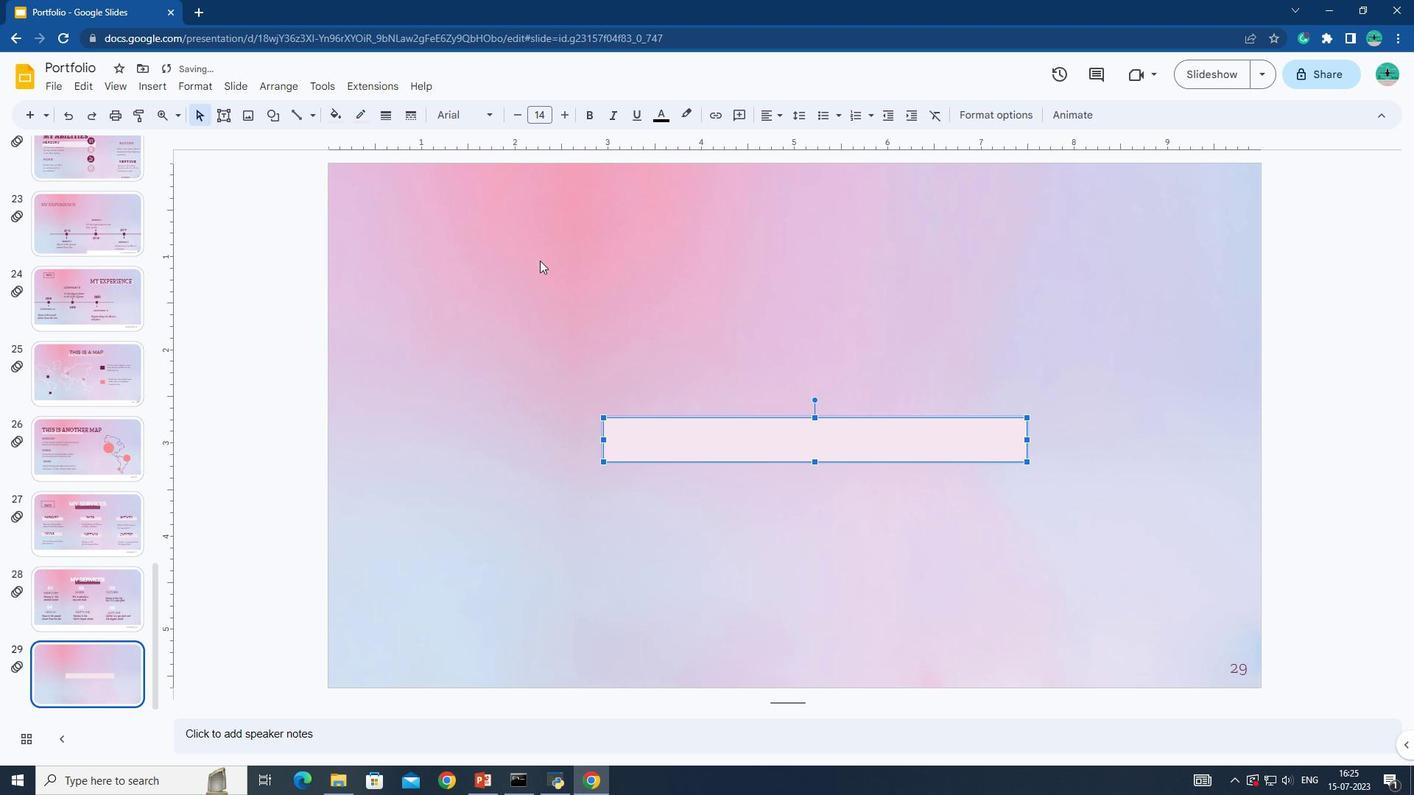 
Action: Mouse pressed left at (537, 259)
Screenshot: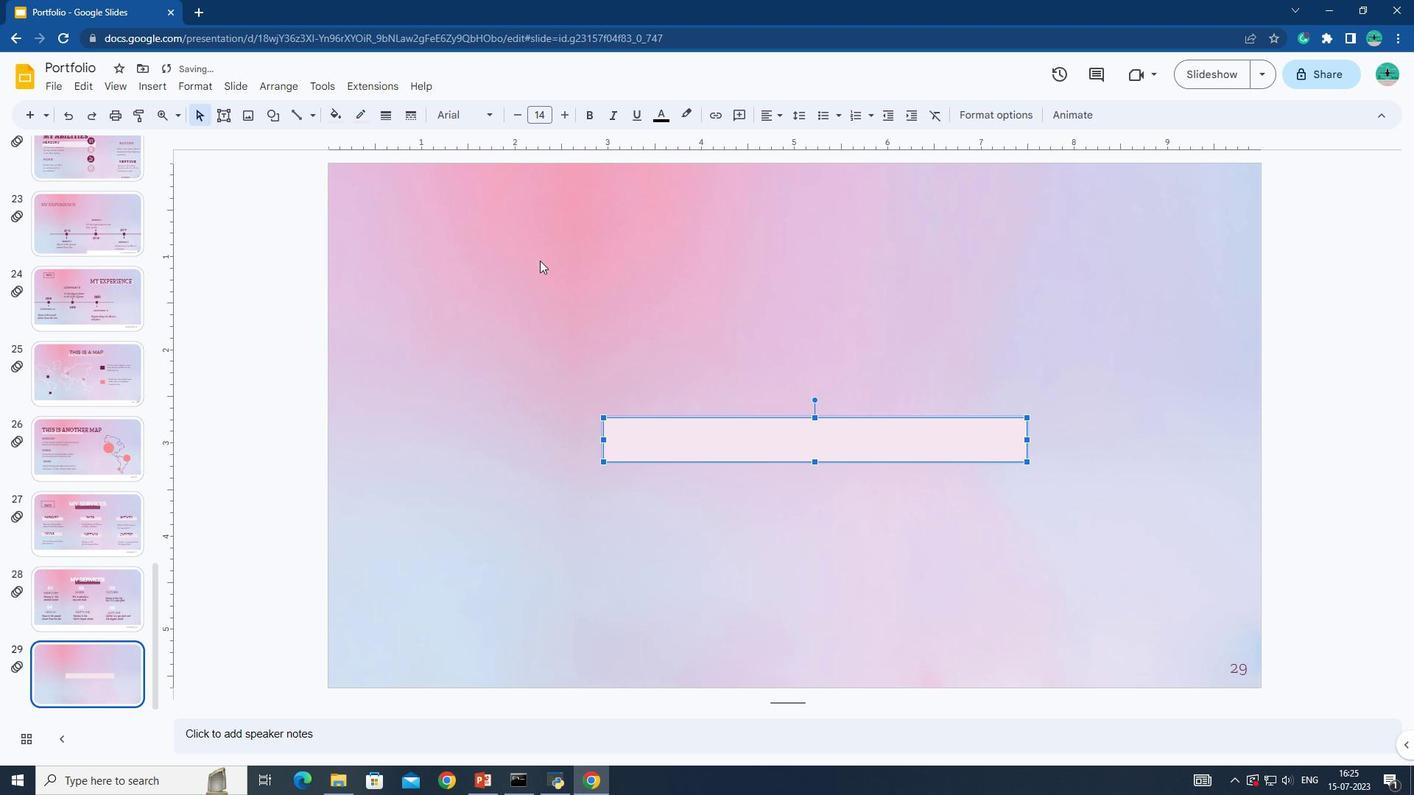 
Action: Mouse moved to (223, 109)
Screenshot: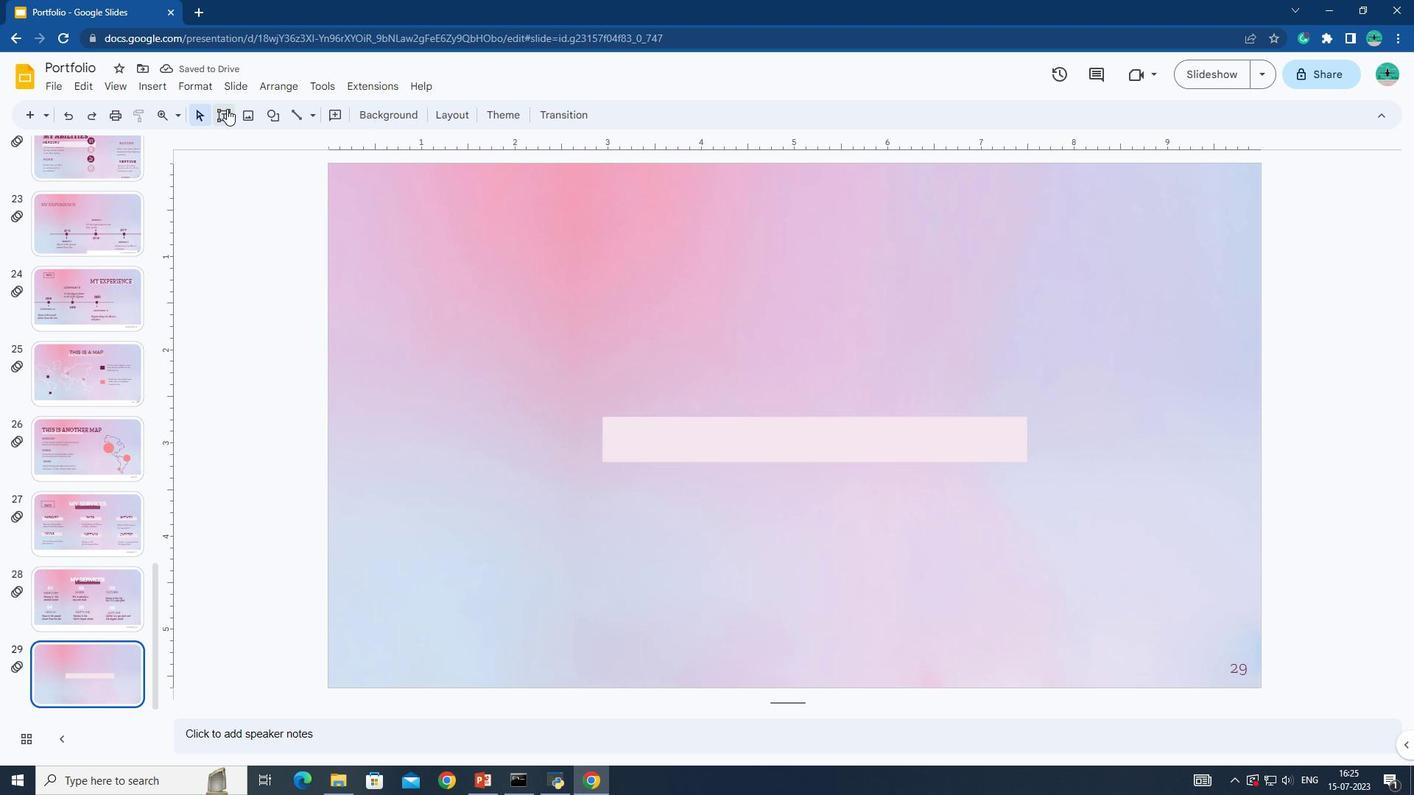 
Action: Mouse pressed left at (223, 109)
Screenshot: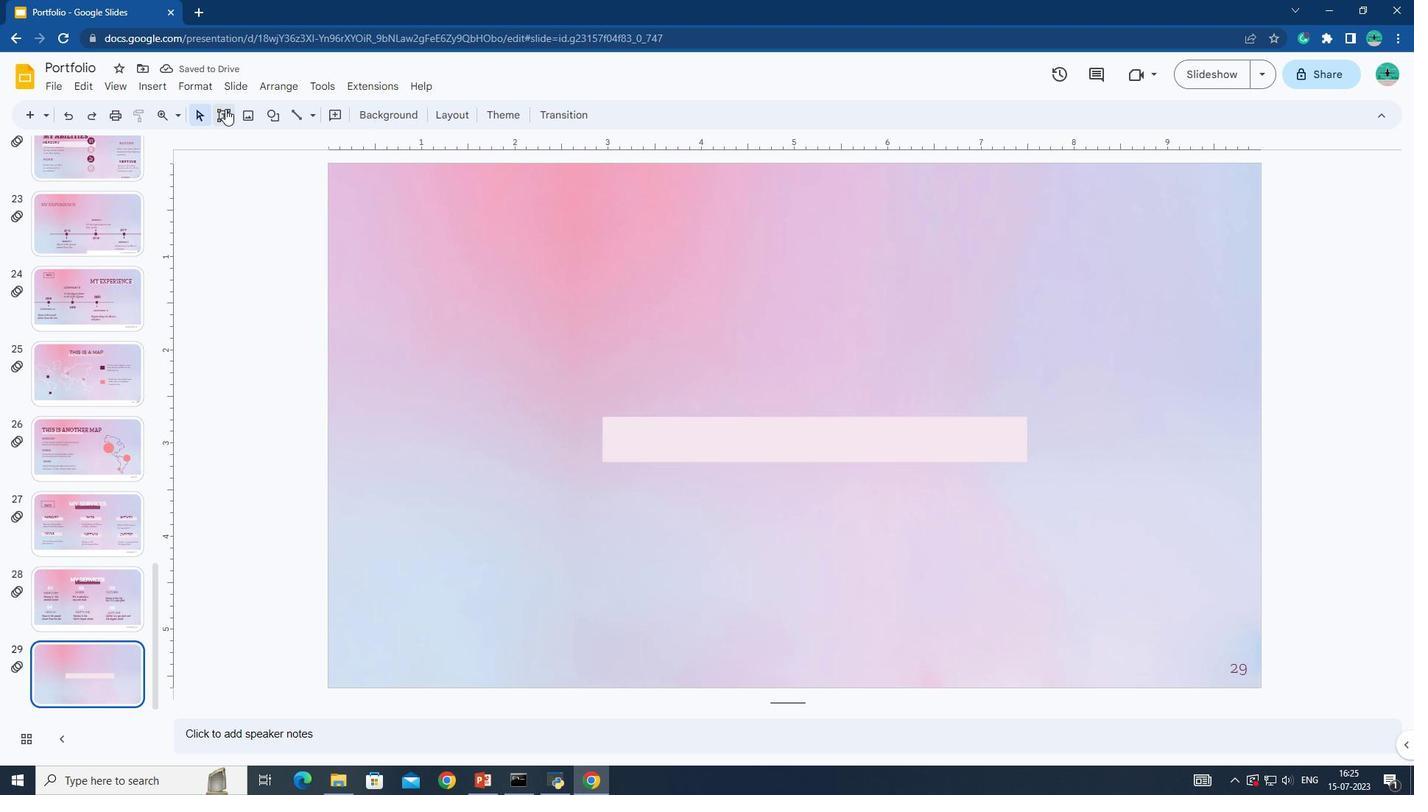 
Action: Mouse moved to (657, 346)
Screenshot: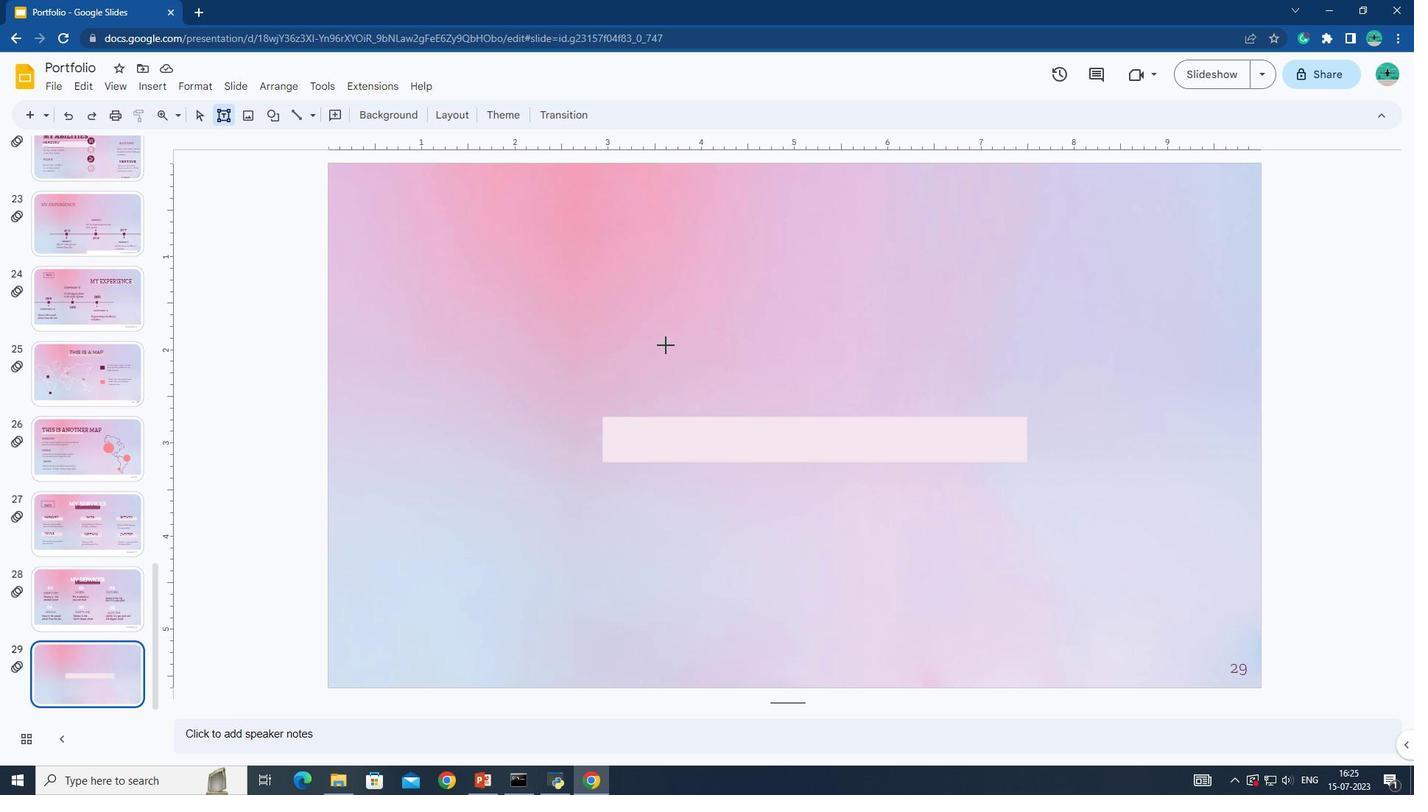
Action: Mouse pressed left at (657, 346)
Screenshot: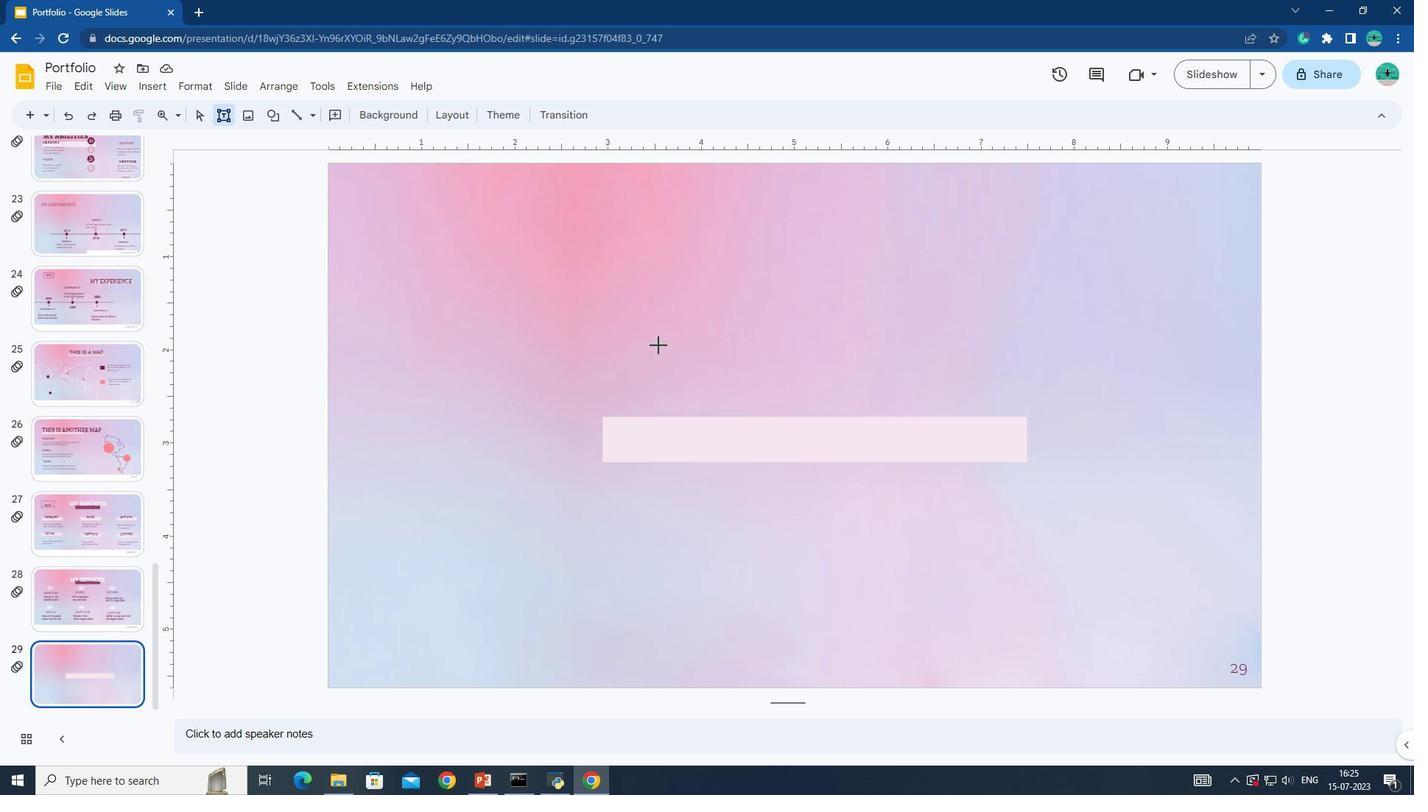 
Action: Mouse moved to (1008, 451)
Screenshot: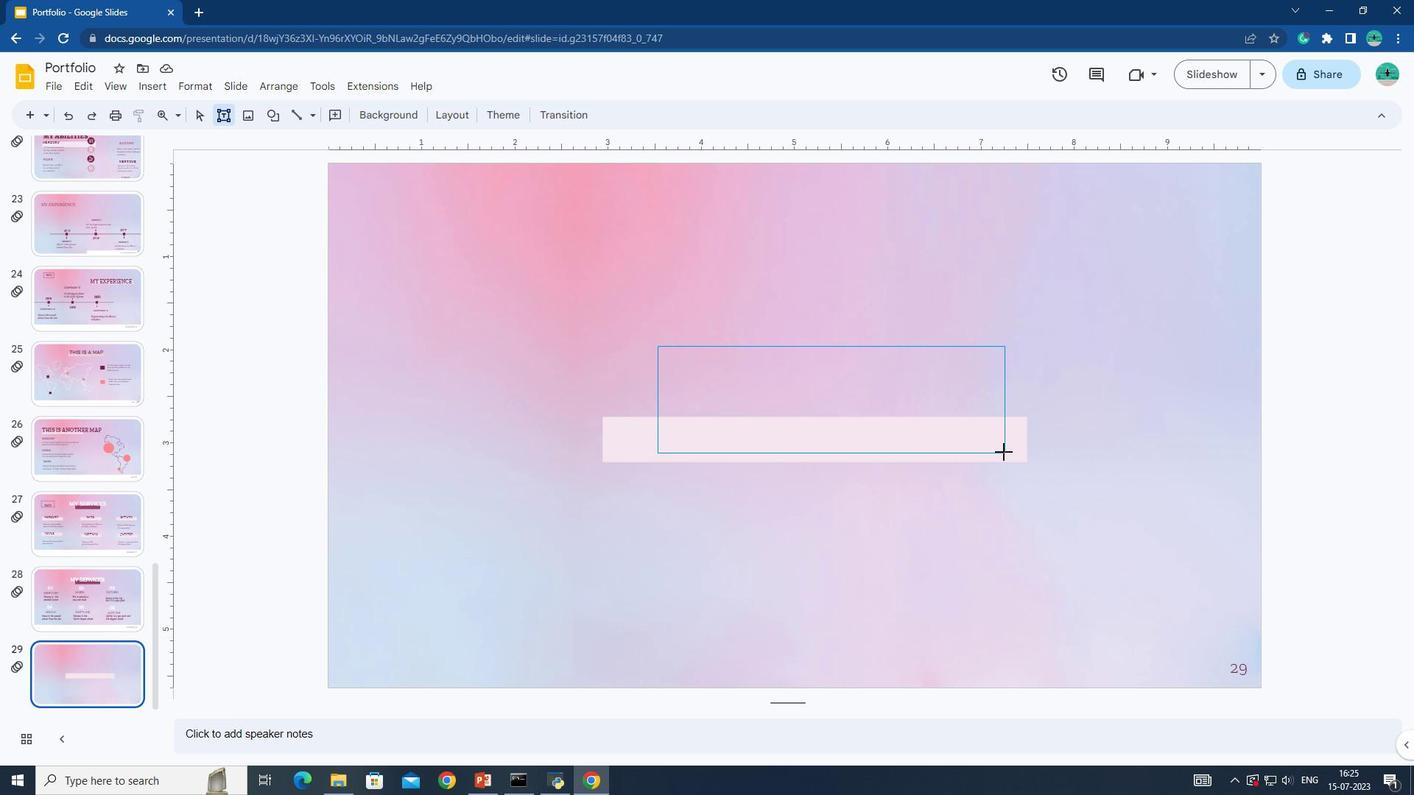 
Action: Key pressed <Key.caps_lock><Key.caps_lock>my<Key.space>work
Screenshot: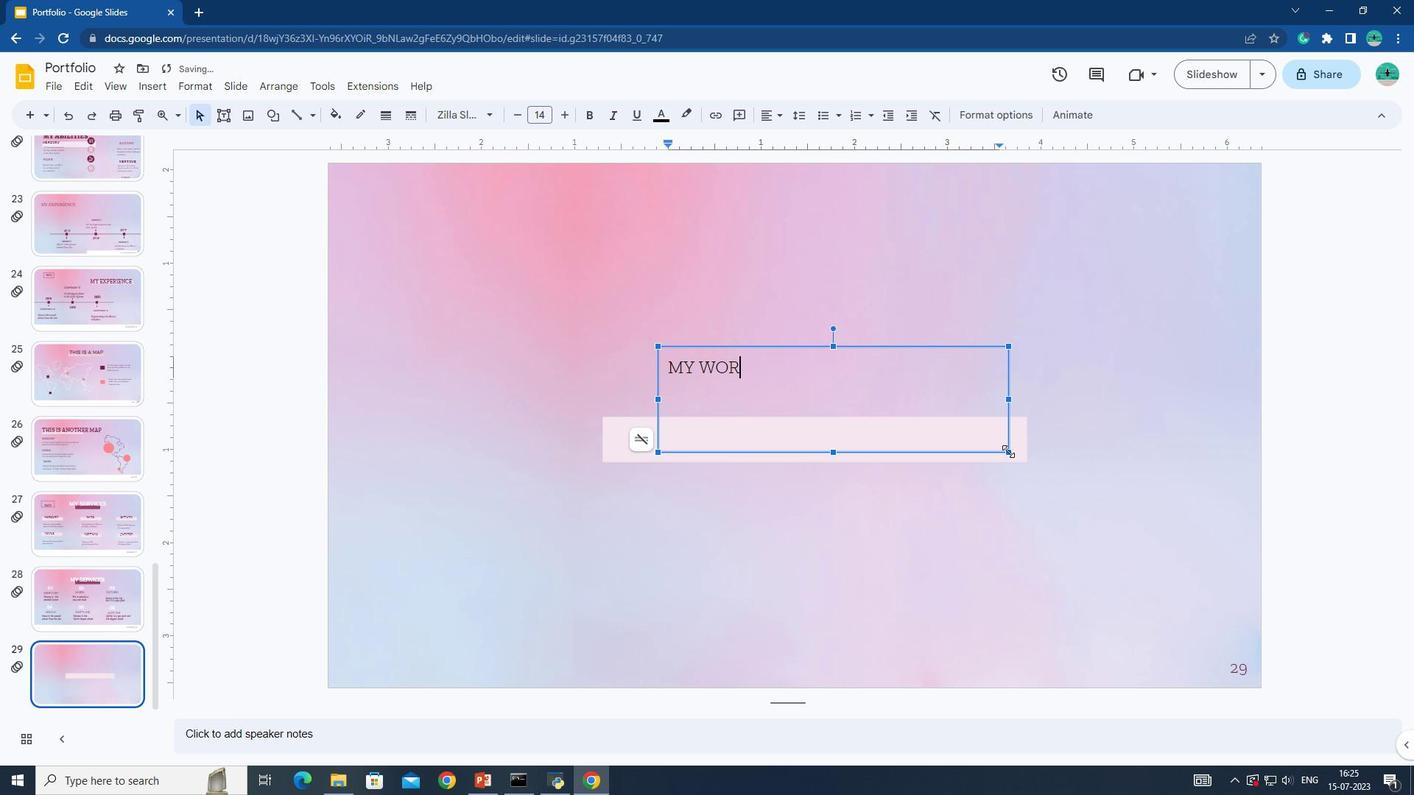 
Action: Mouse moved to (704, 374)
Screenshot: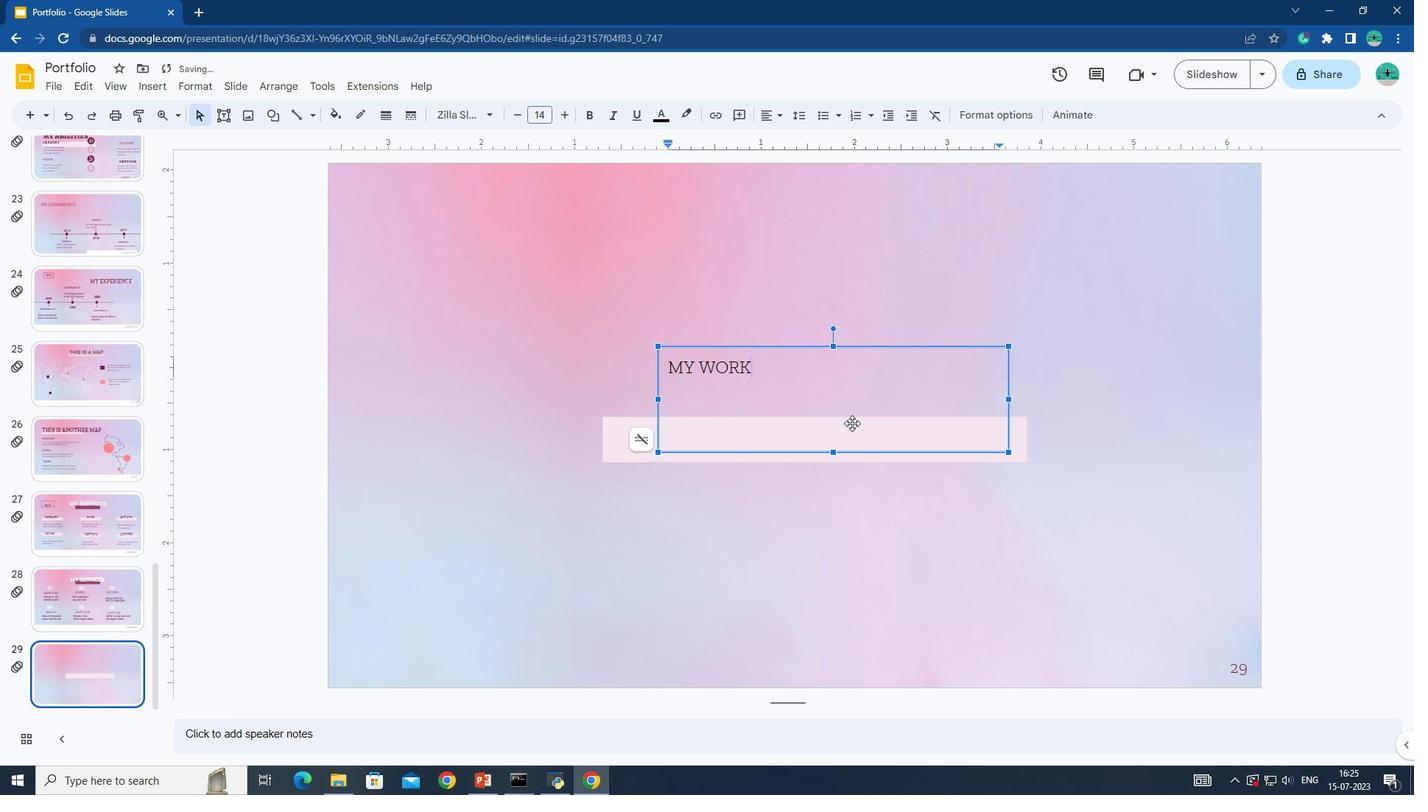 
Action: Key pressed ctrl+A<'\x01'>
Screenshot: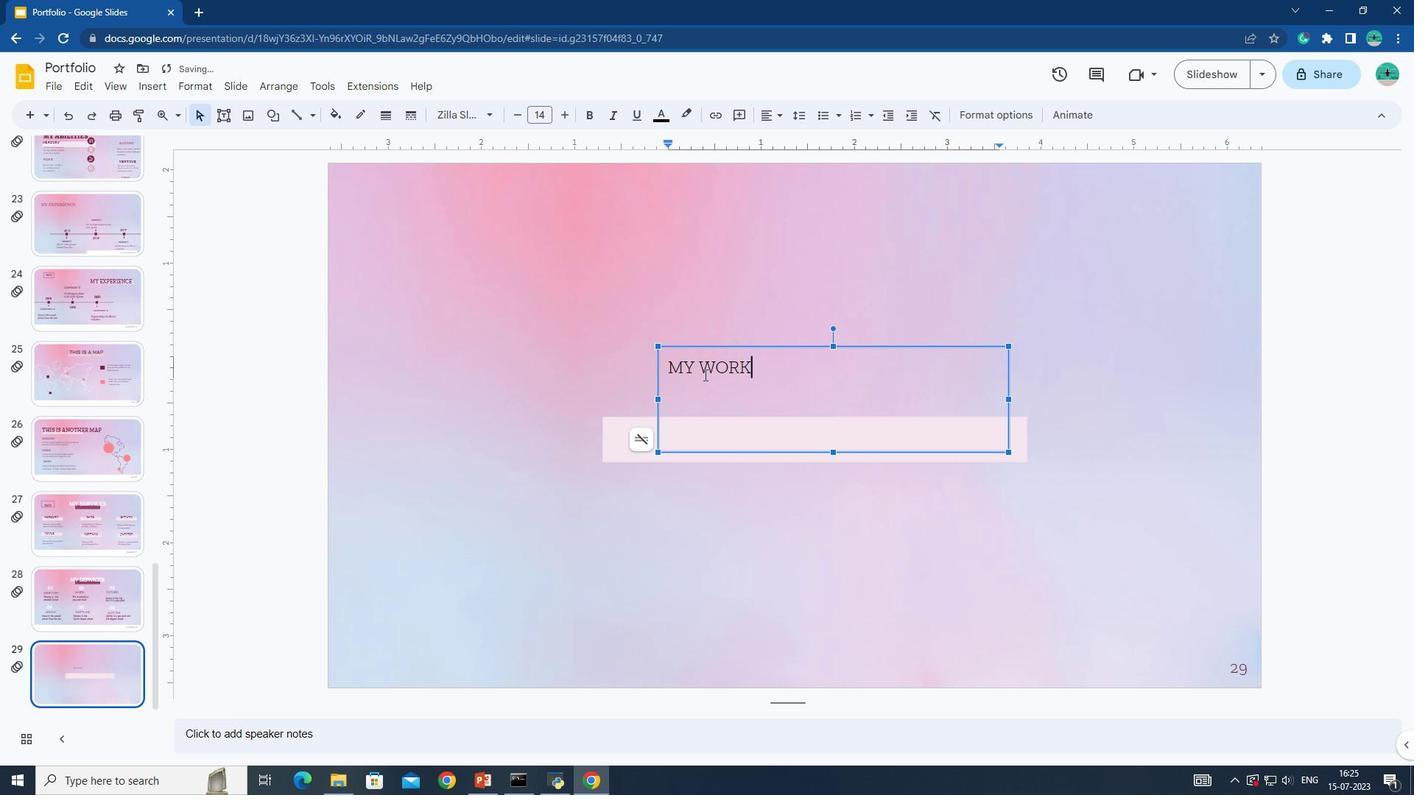 
Action: Mouse moved to (488, 122)
Screenshot: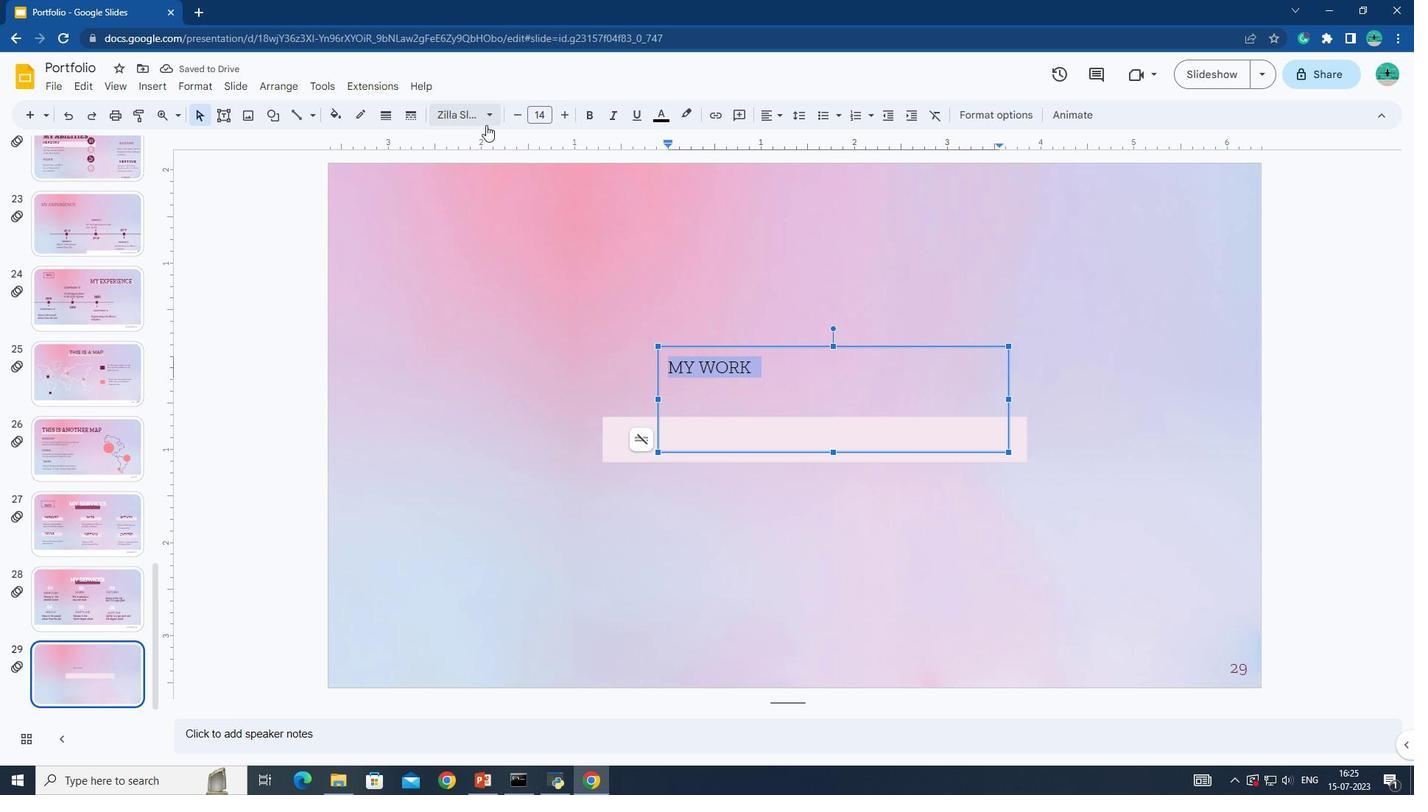 
Action: Mouse pressed left at (488, 122)
Screenshot: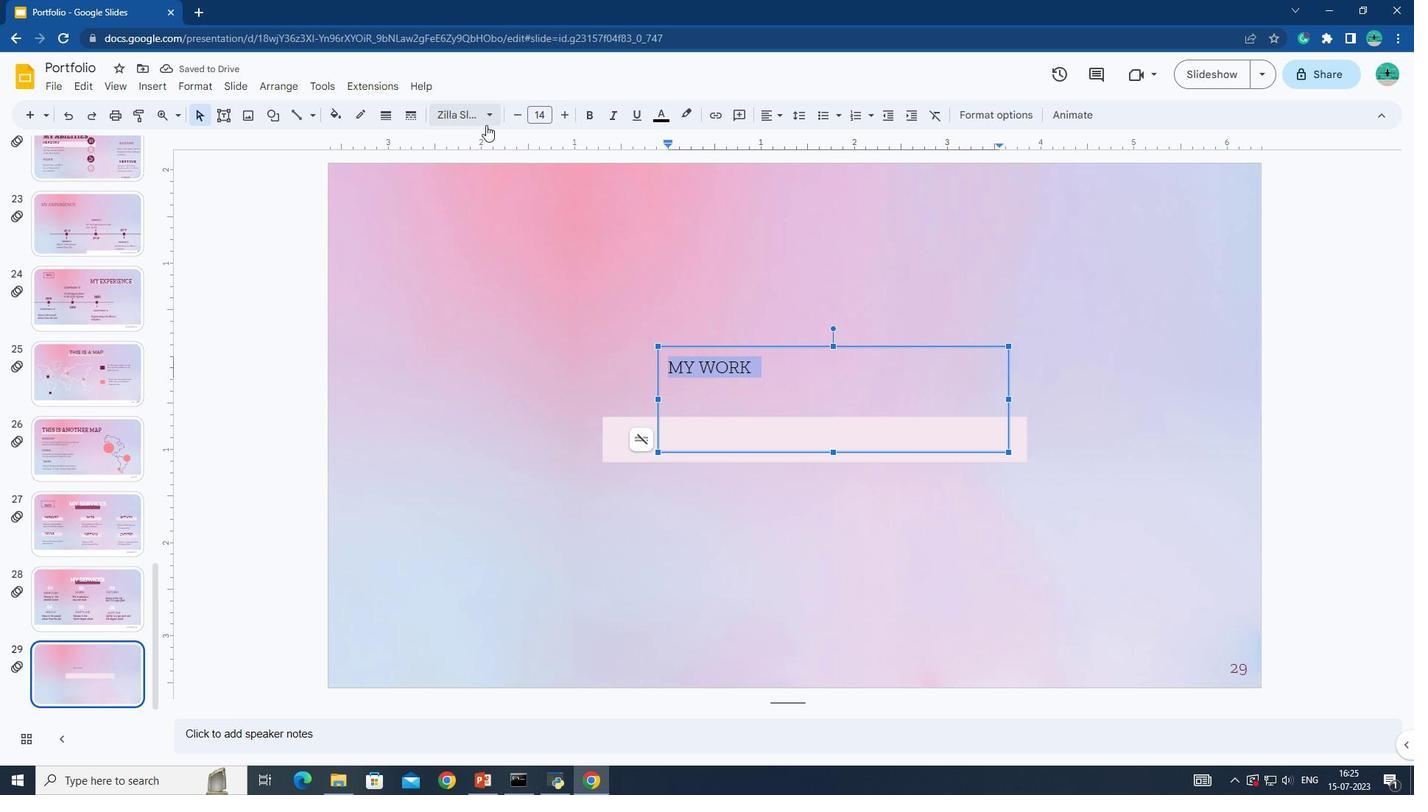 
Action: Mouse moved to (520, 670)
Screenshot: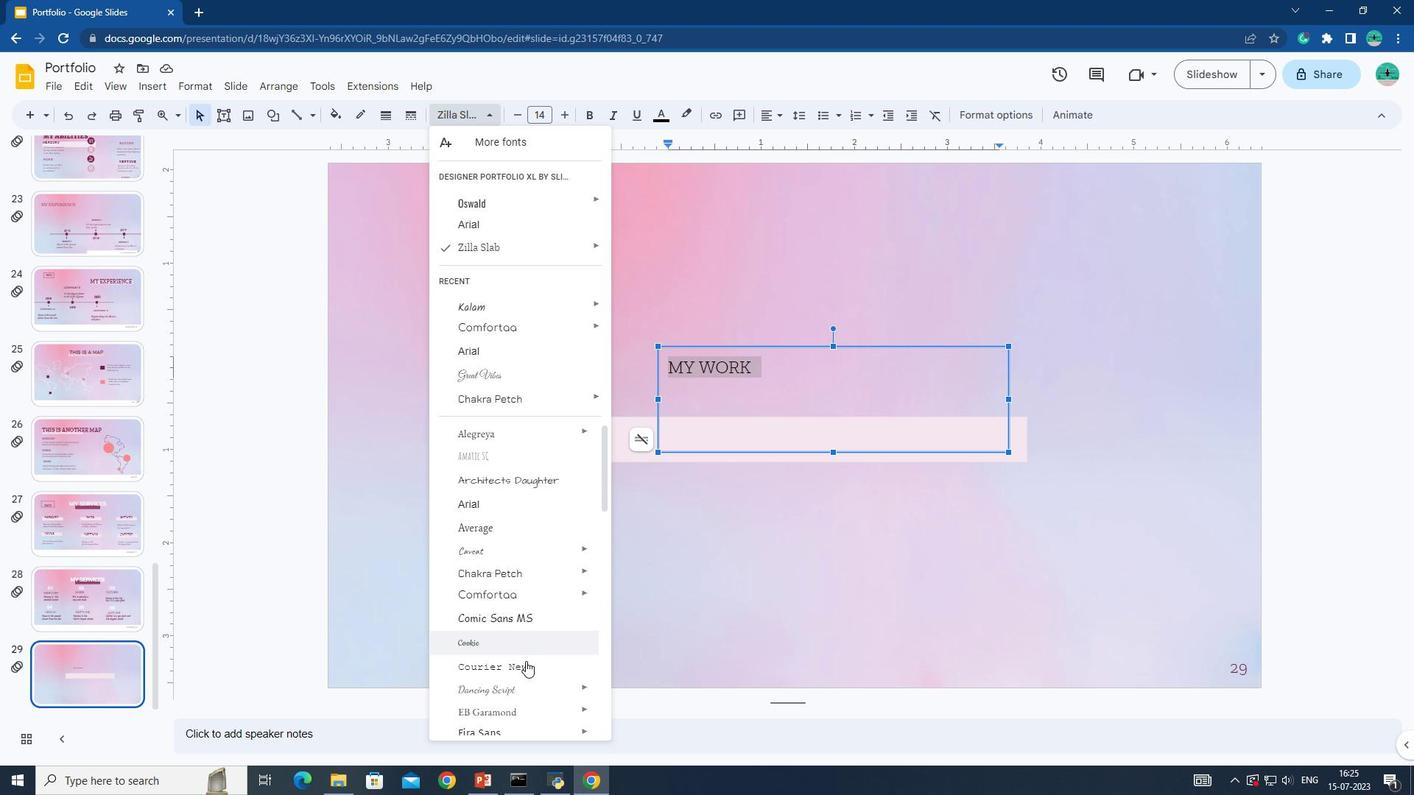
Action: Mouse pressed left at (520, 670)
Screenshot: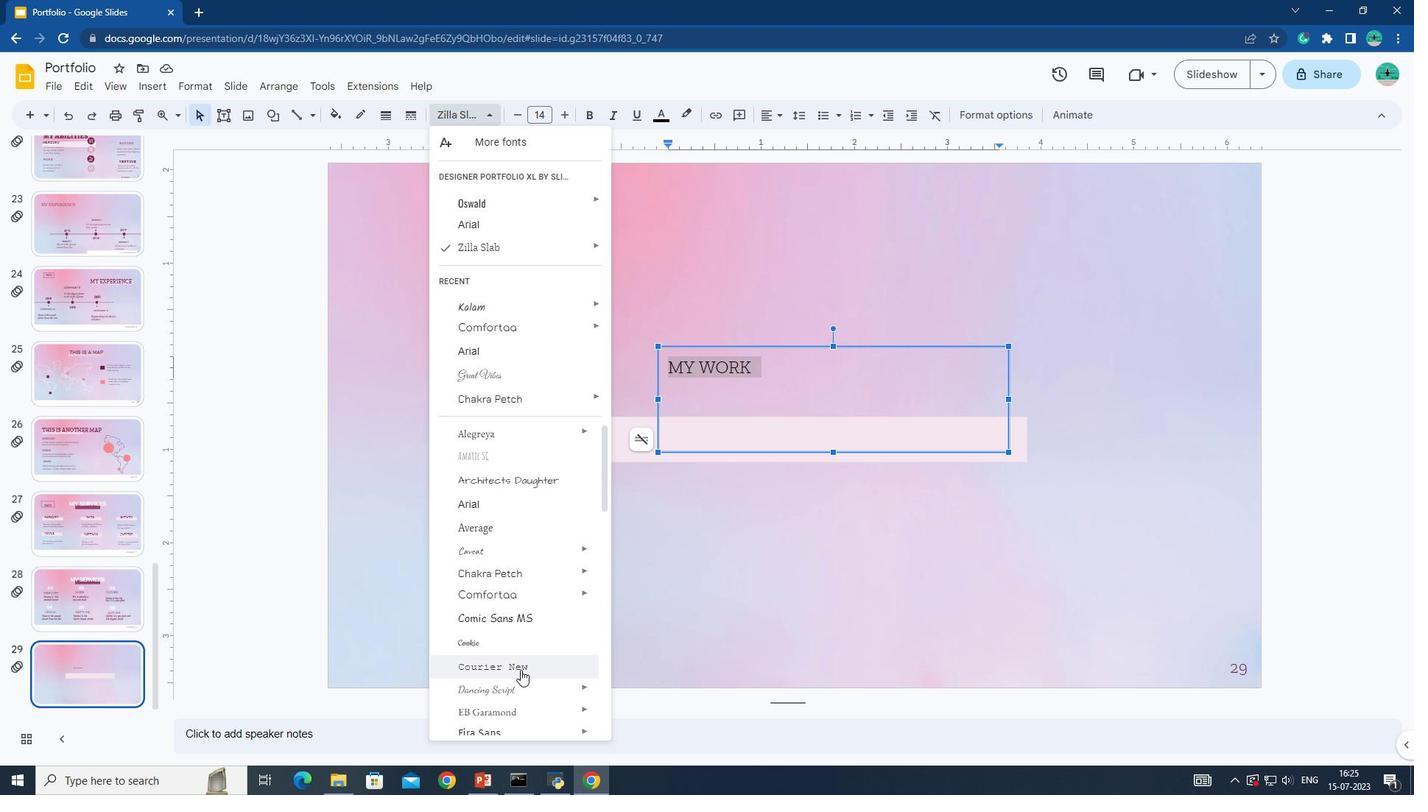 
Action: Mouse moved to (564, 120)
Screenshot: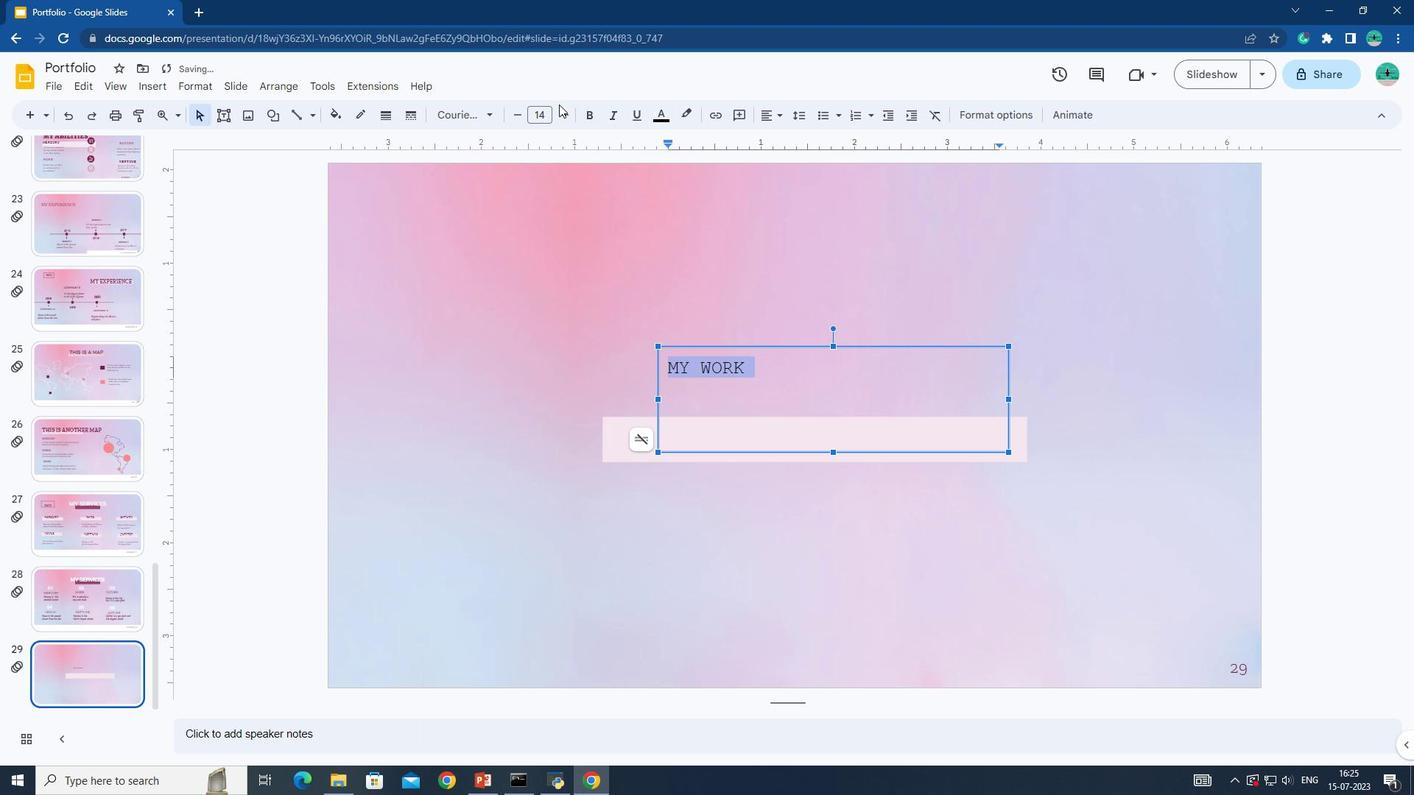 
Action: Mouse pressed left at (564, 120)
Screenshot: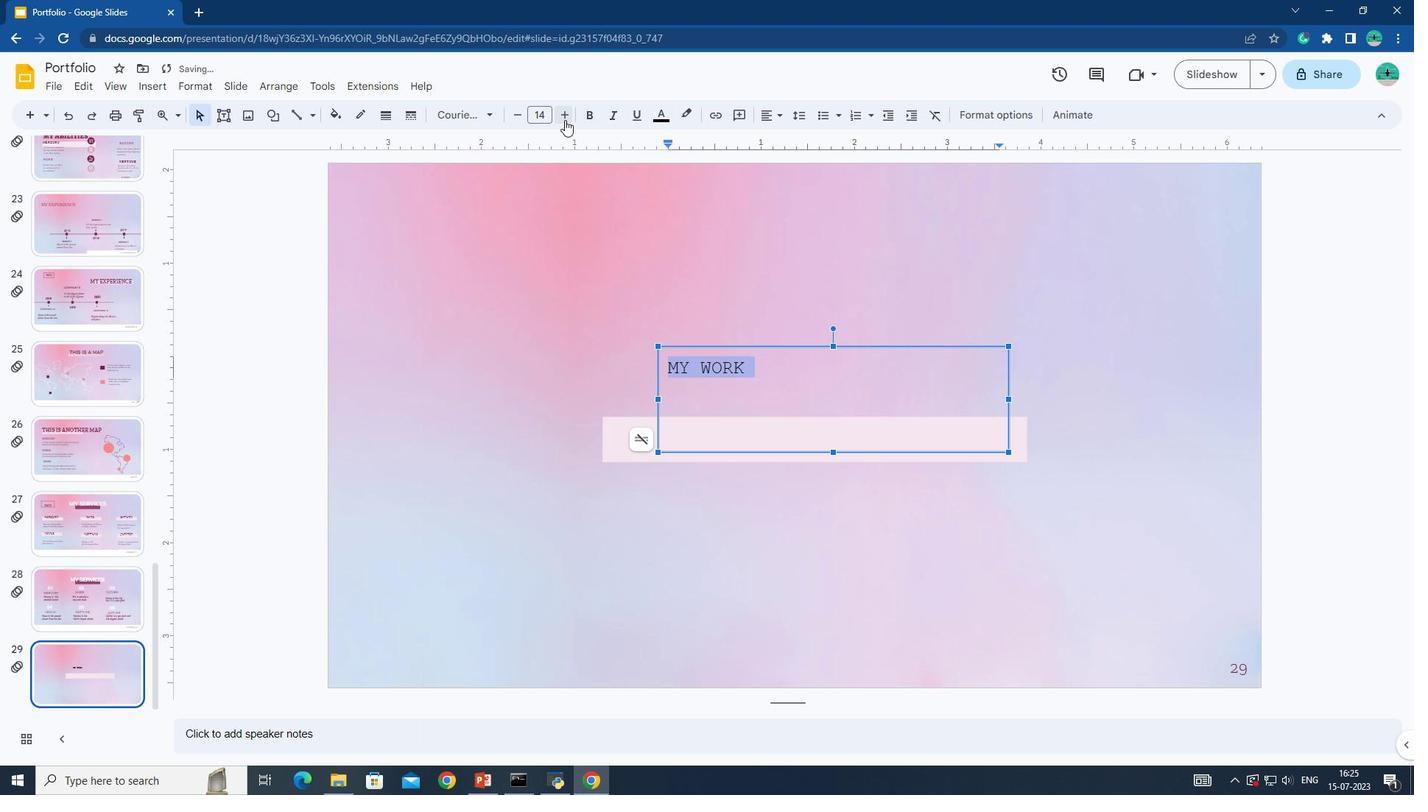 
Action: Mouse moved to (564, 120)
Screenshot: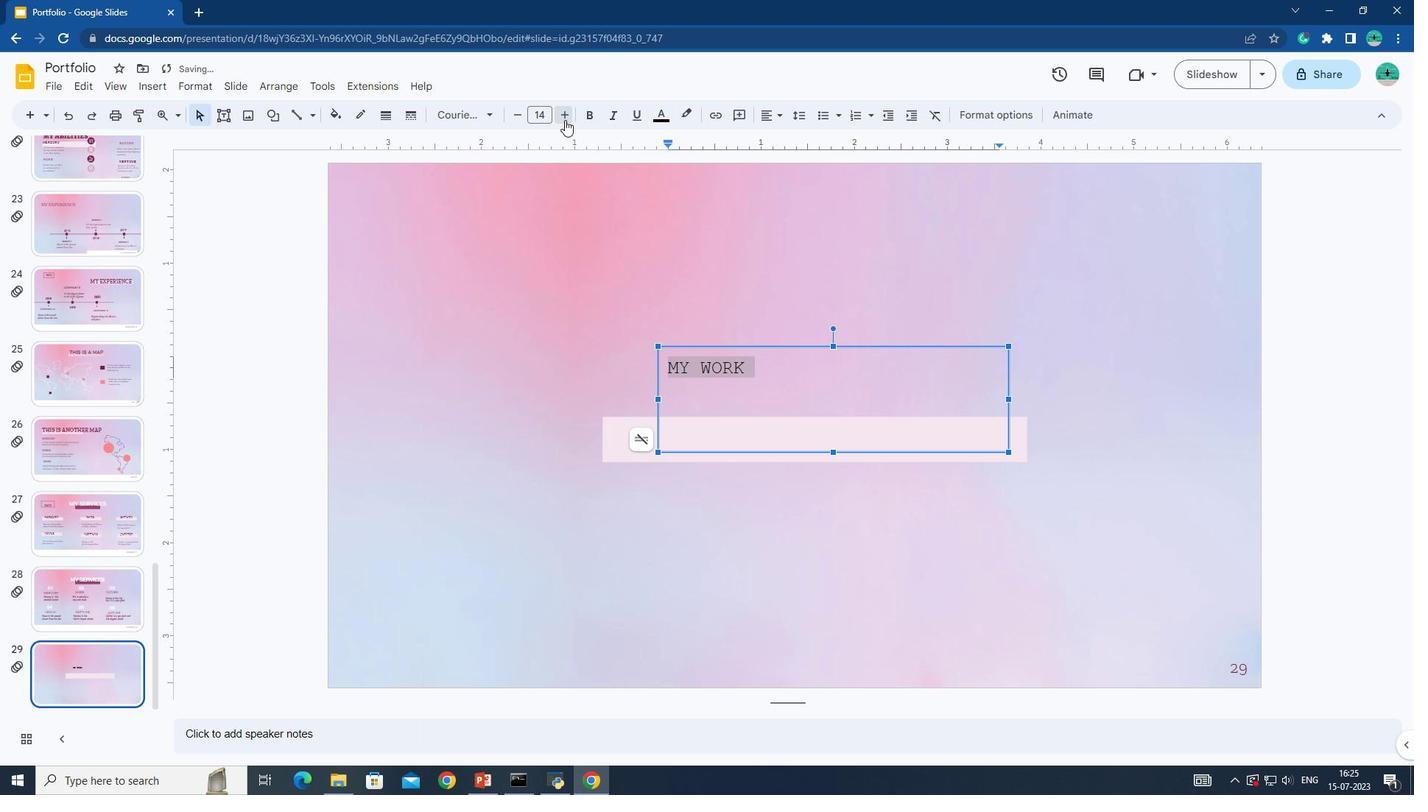 
Action: Mouse pressed left at (564, 120)
Screenshot: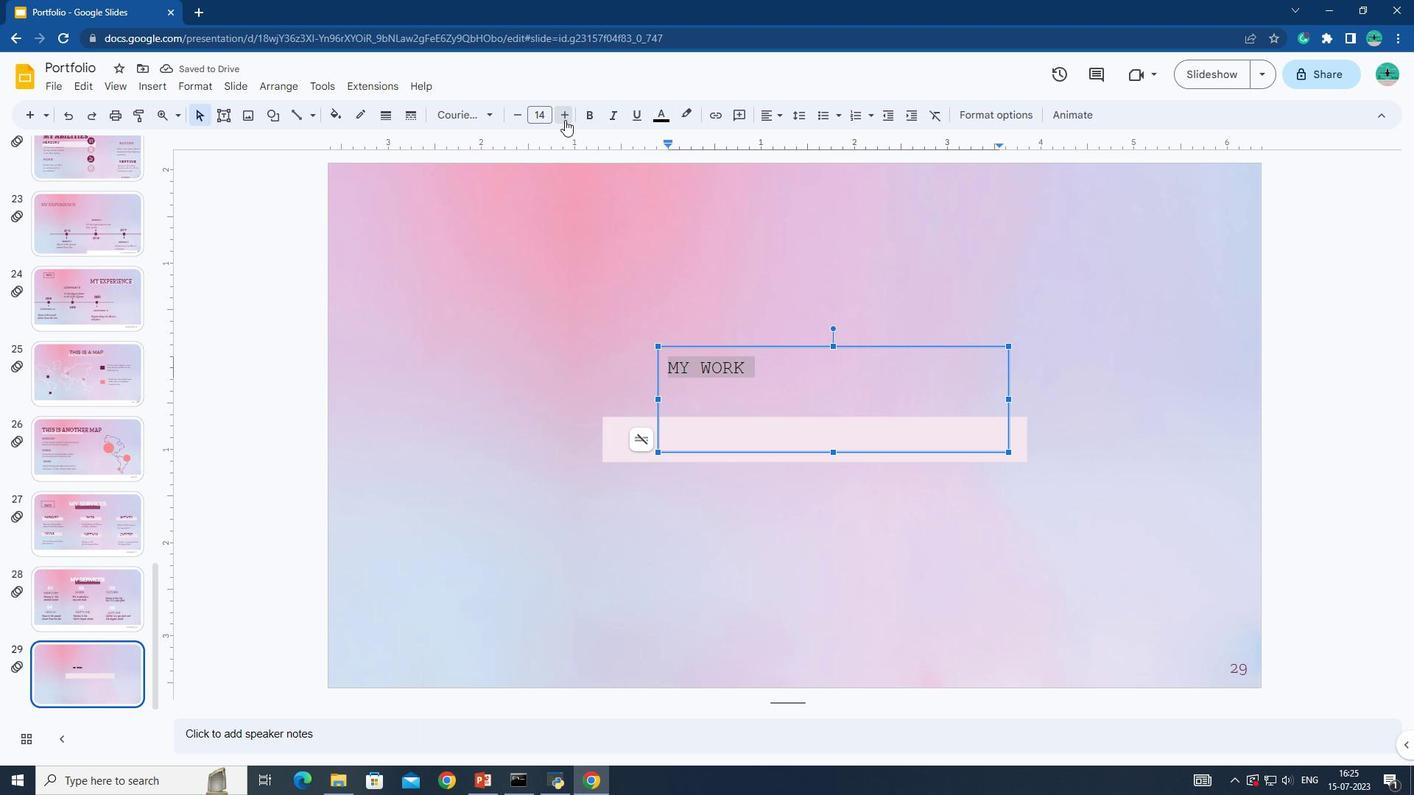 
Action: Mouse pressed left at (564, 120)
Screenshot: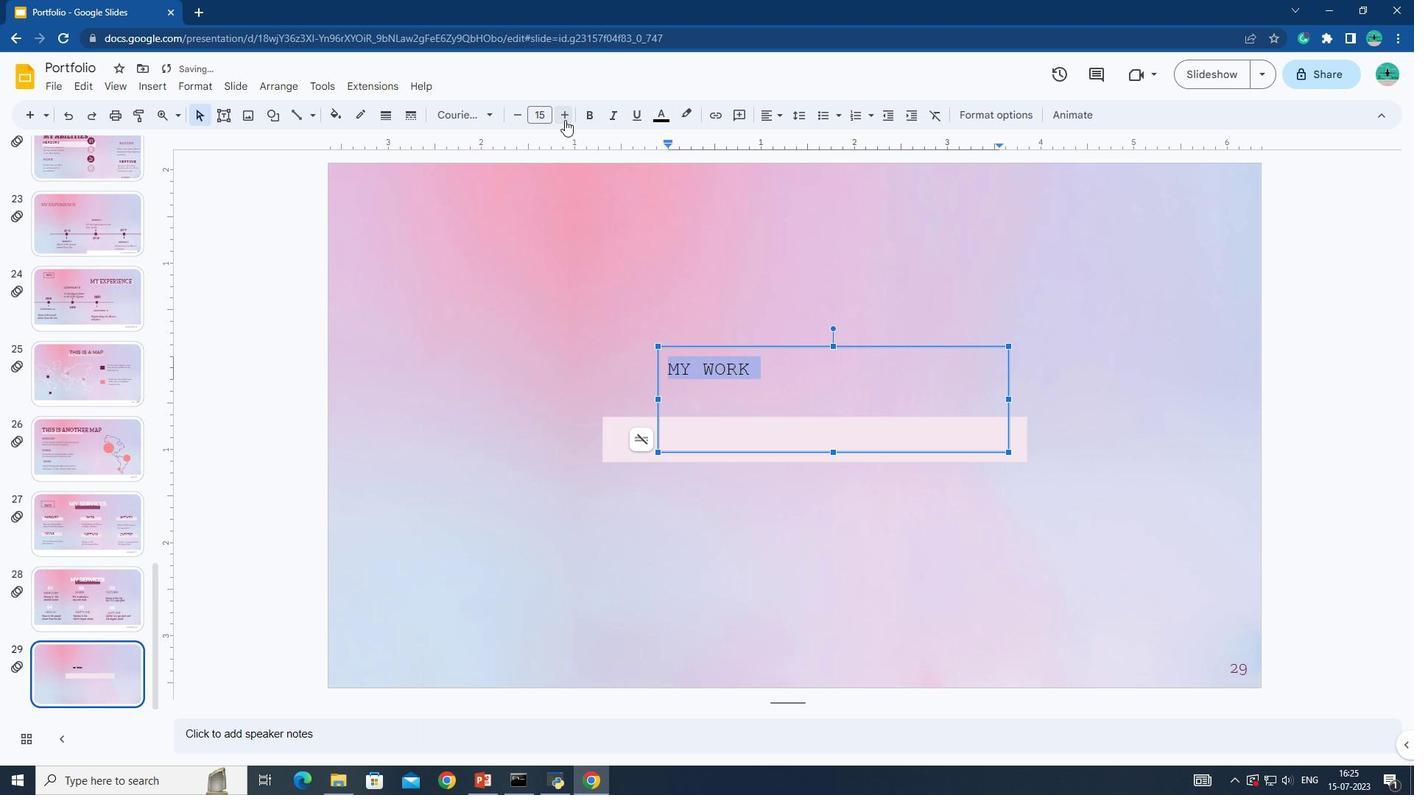 
Action: Mouse pressed left at (564, 120)
Screenshot: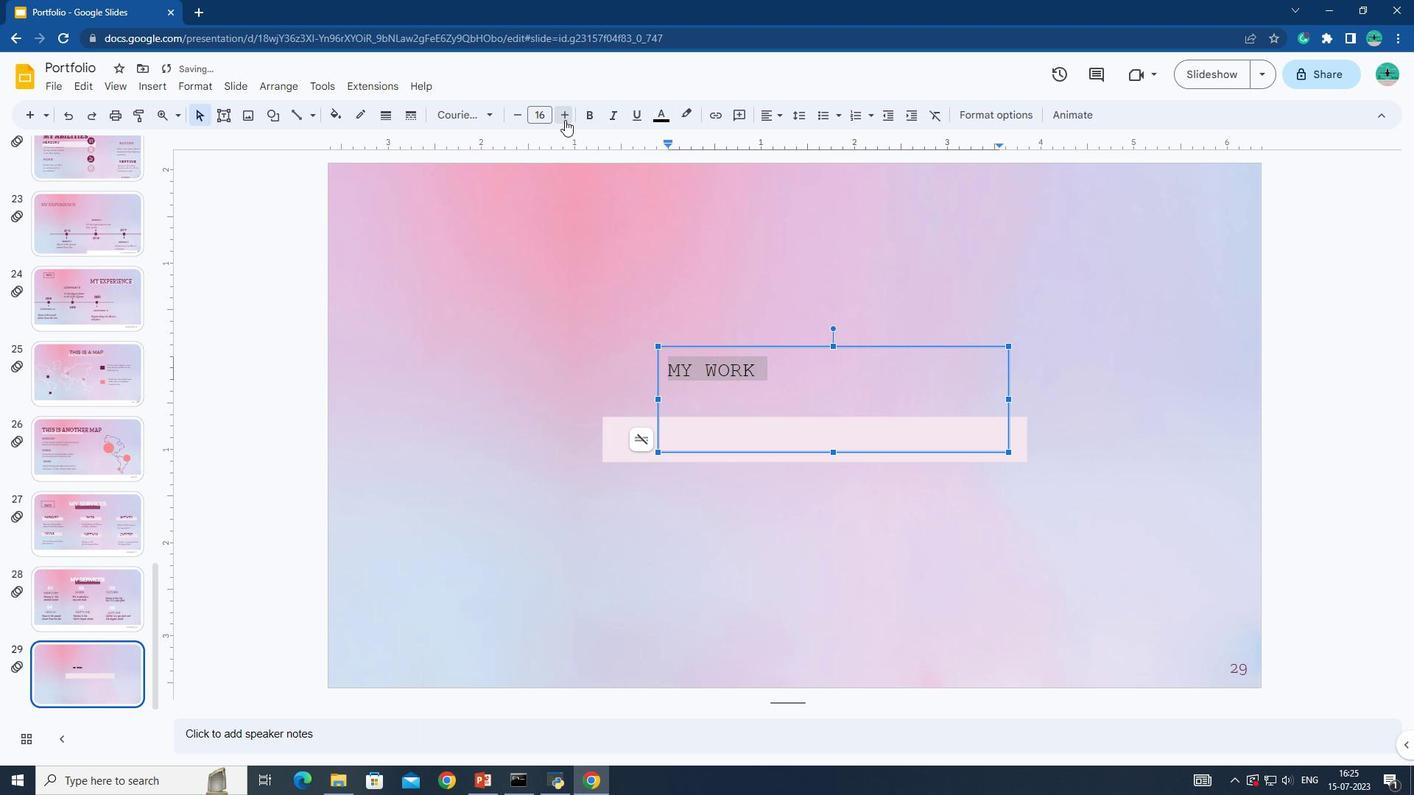 
Action: Mouse pressed left at (564, 120)
Screenshot: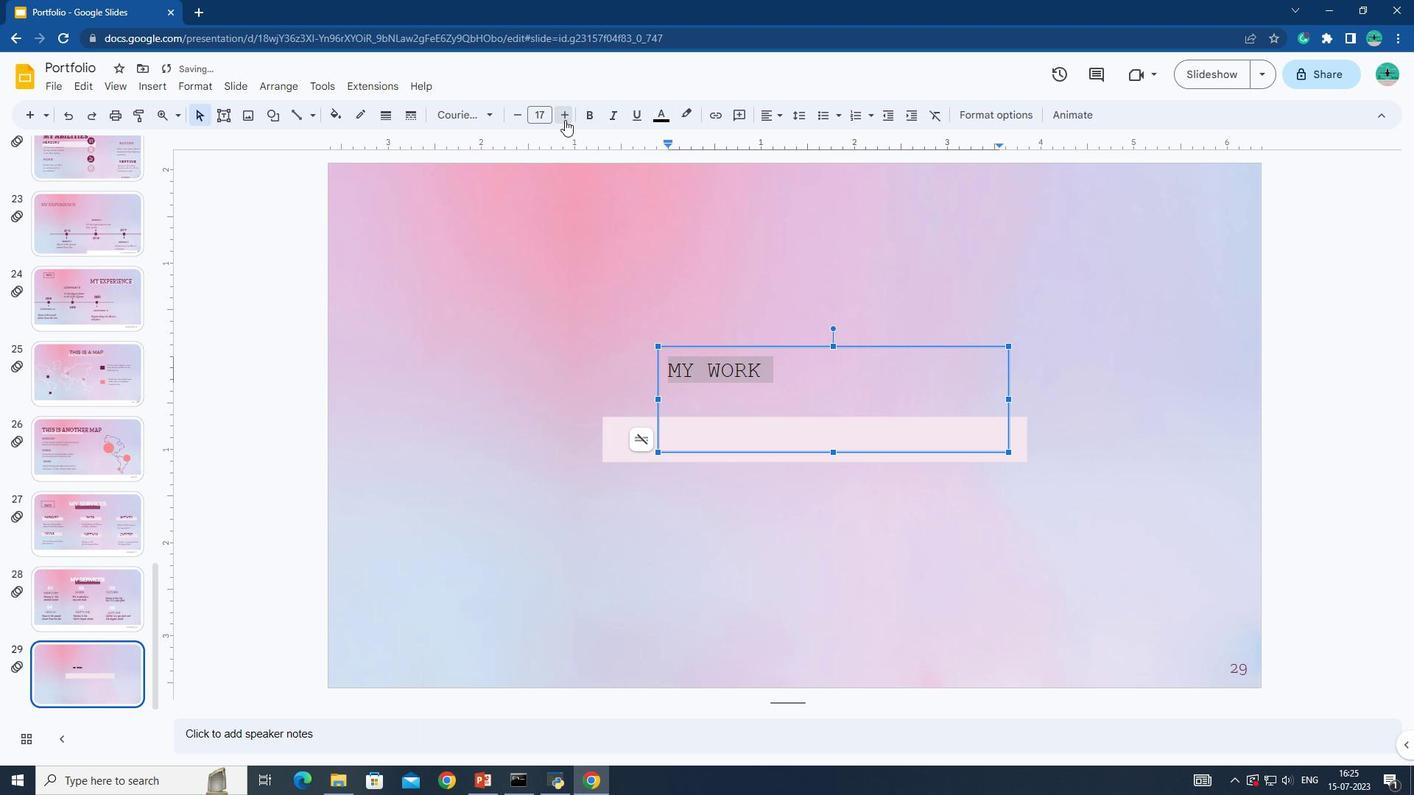 
Action: Mouse moved to (573, 125)
Screenshot: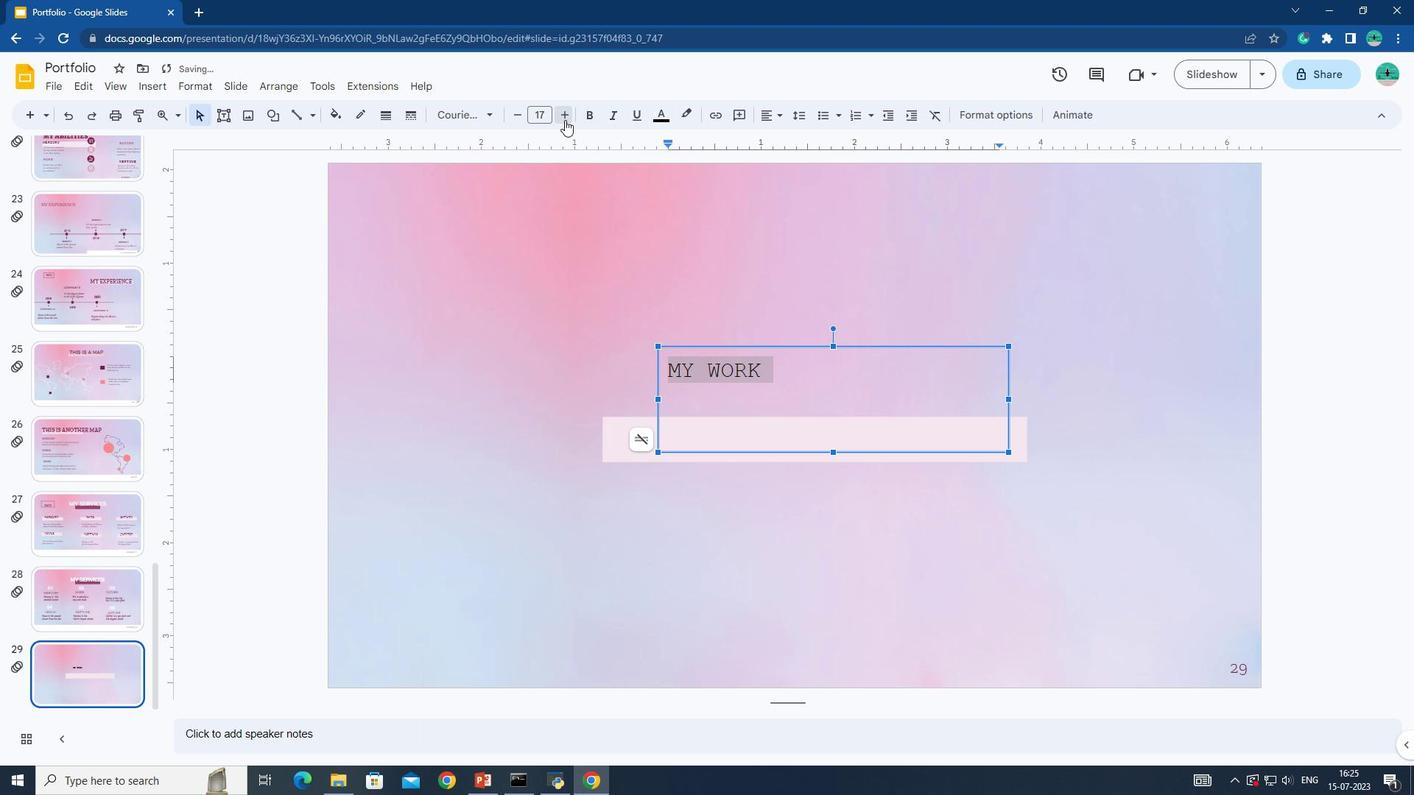 
Action: Mouse pressed left at (573, 125)
Screenshot: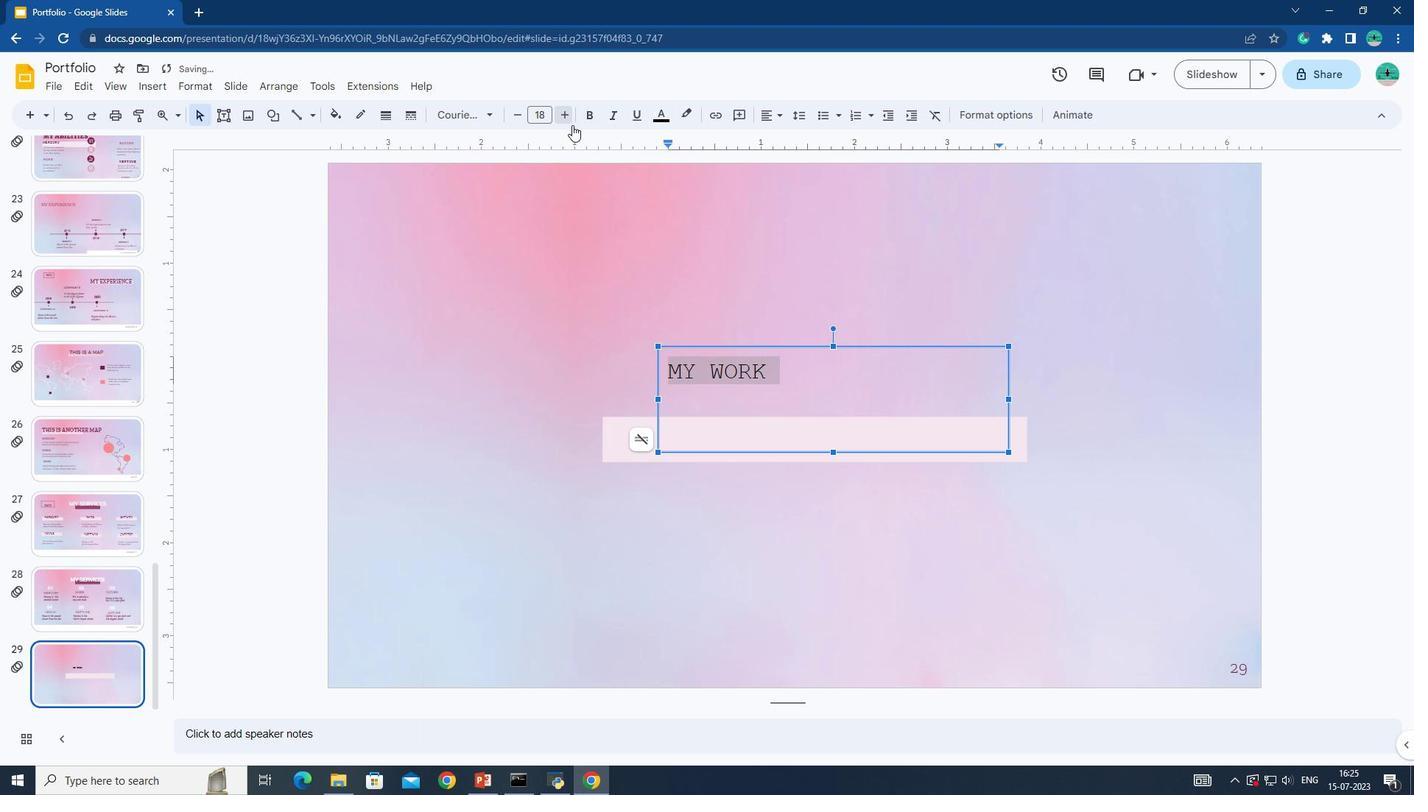 
Action: Mouse pressed left at (573, 125)
Screenshot: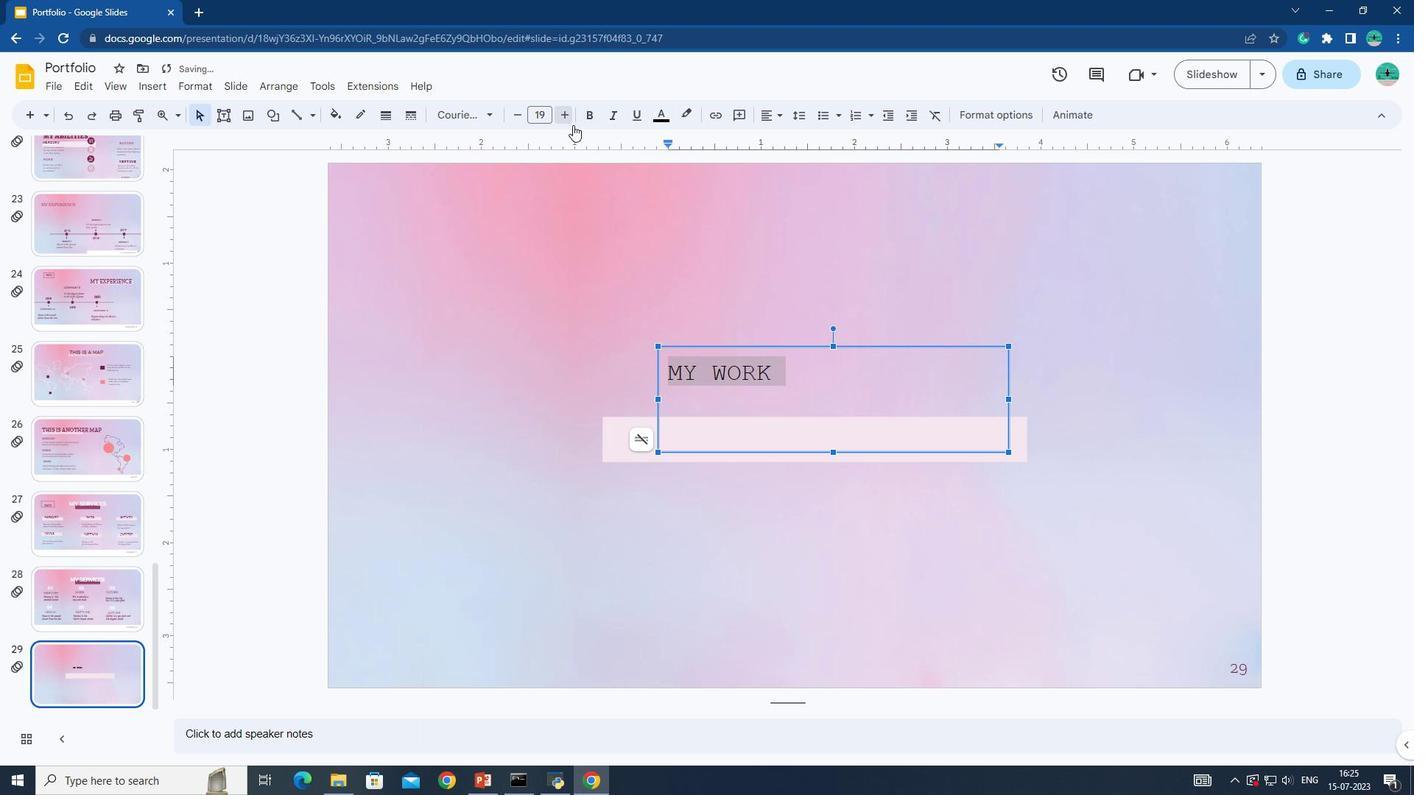 
Action: Mouse pressed left at (573, 125)
Screenshot: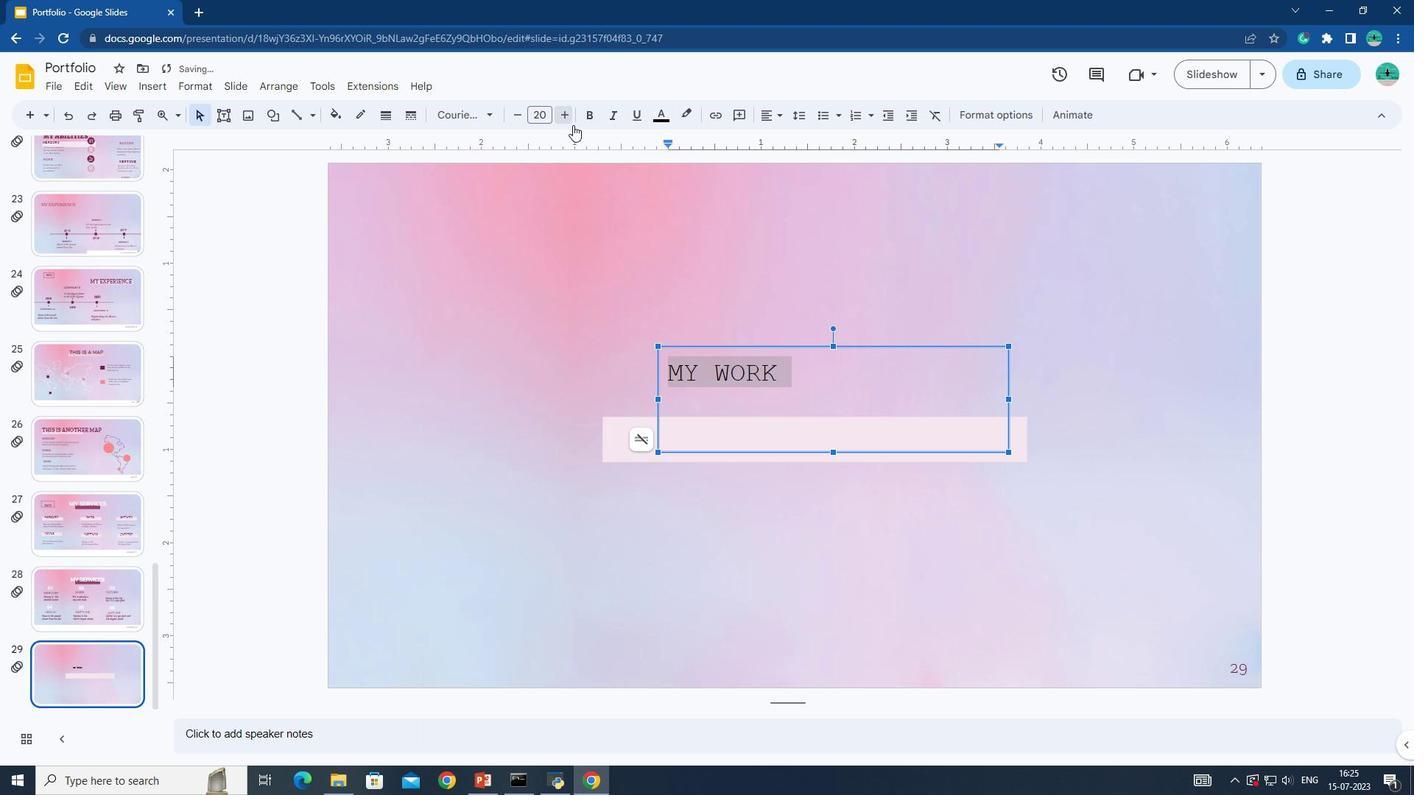 
Action: Mouse pressed left at (573, 125)
Screenshot: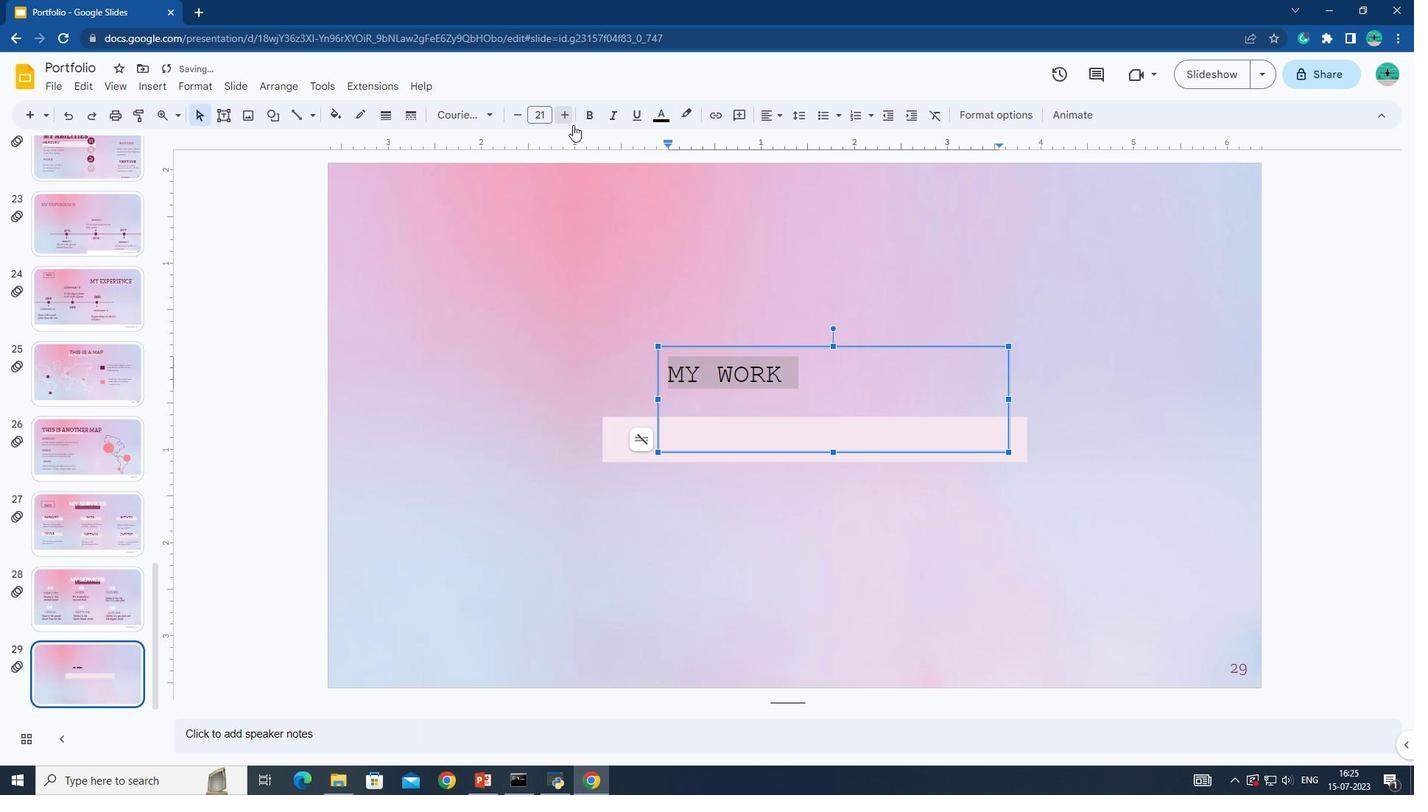 
Action: Mouse pressed left at (573, 125)
Screenshot: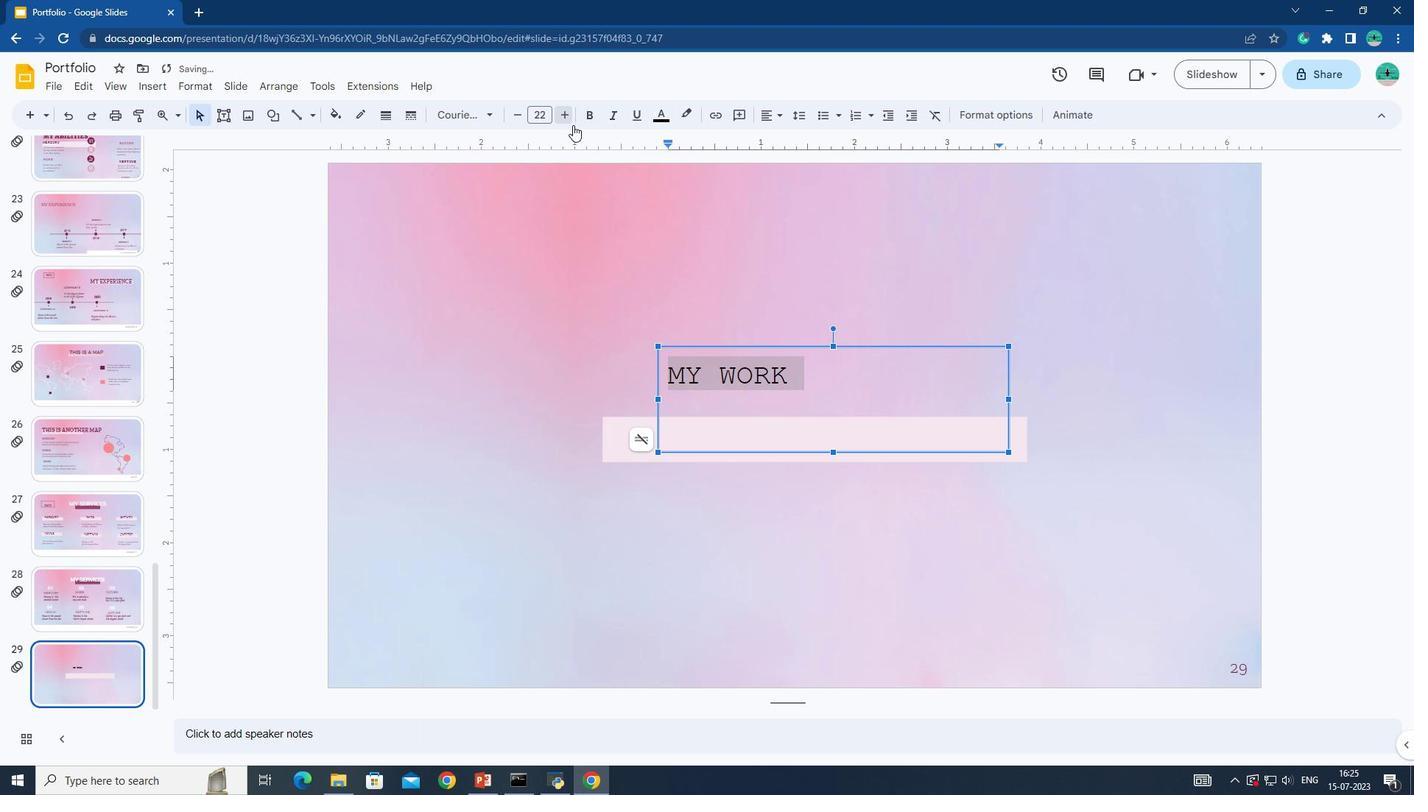 
Action: Mouse pressed left at (573, 125)
Screenshot: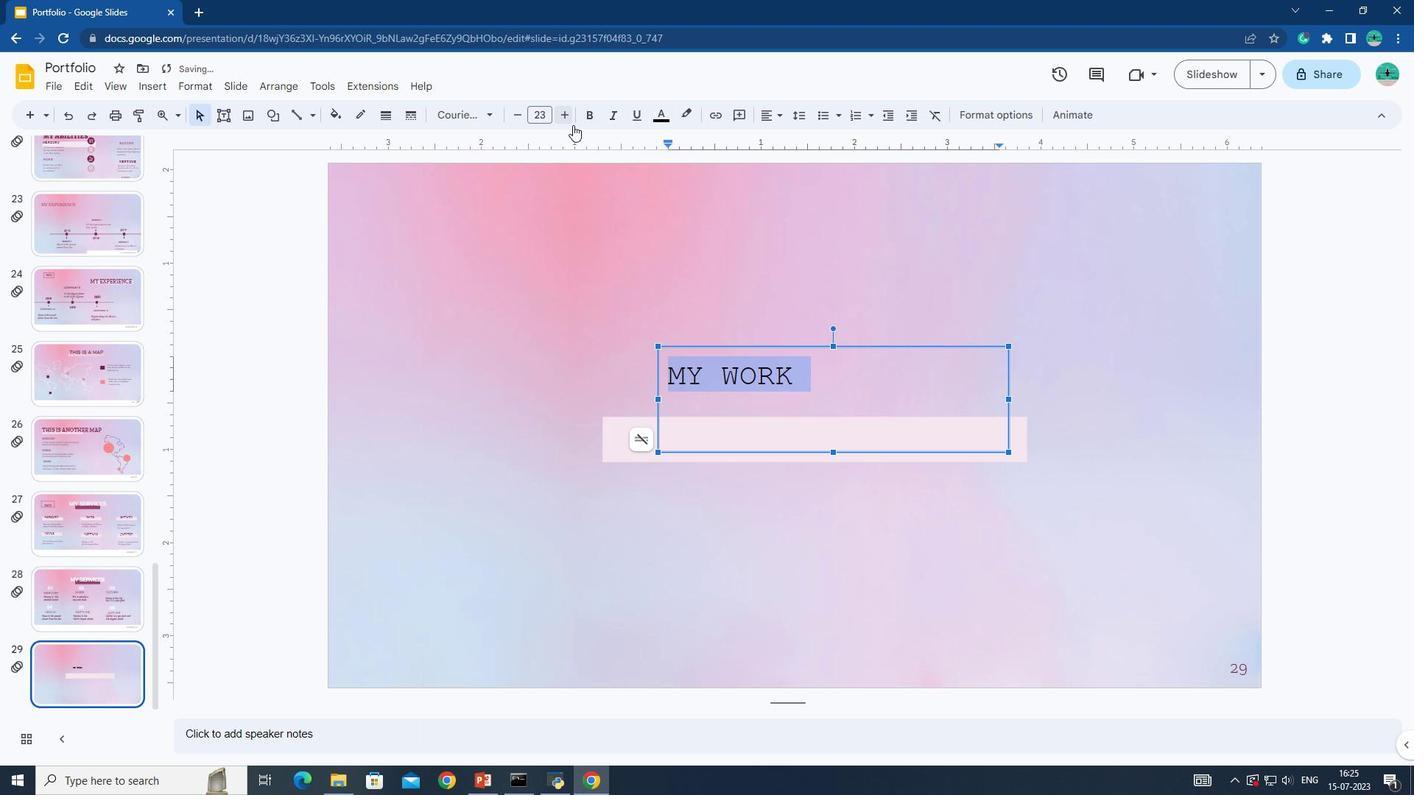 
Action: Mouse pressed left at (573, 125)
Screenshot: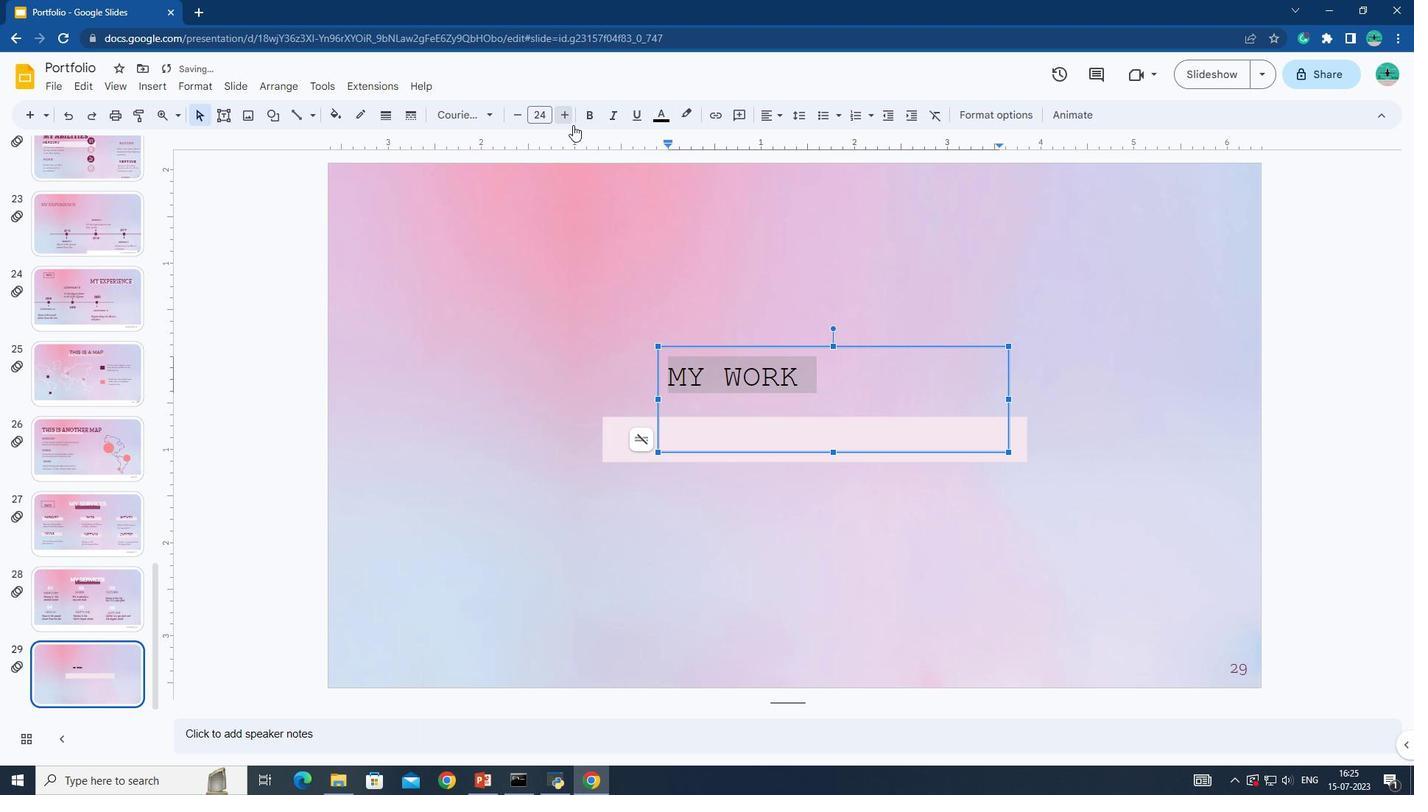 
Action: Mouse pressed left at (573, 125)
Screenshot: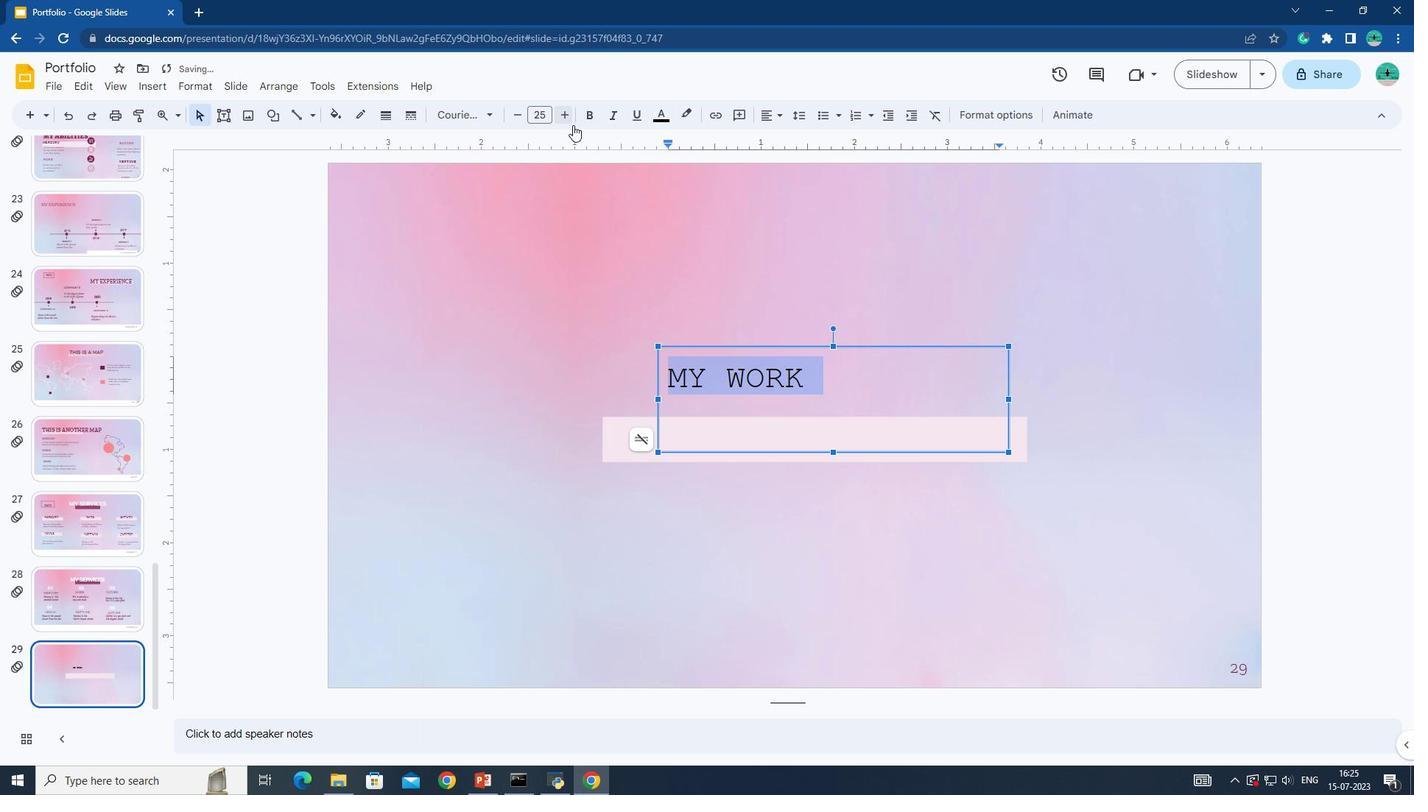 
Action: Mouse pressed left at (573, 125)
Screenshot: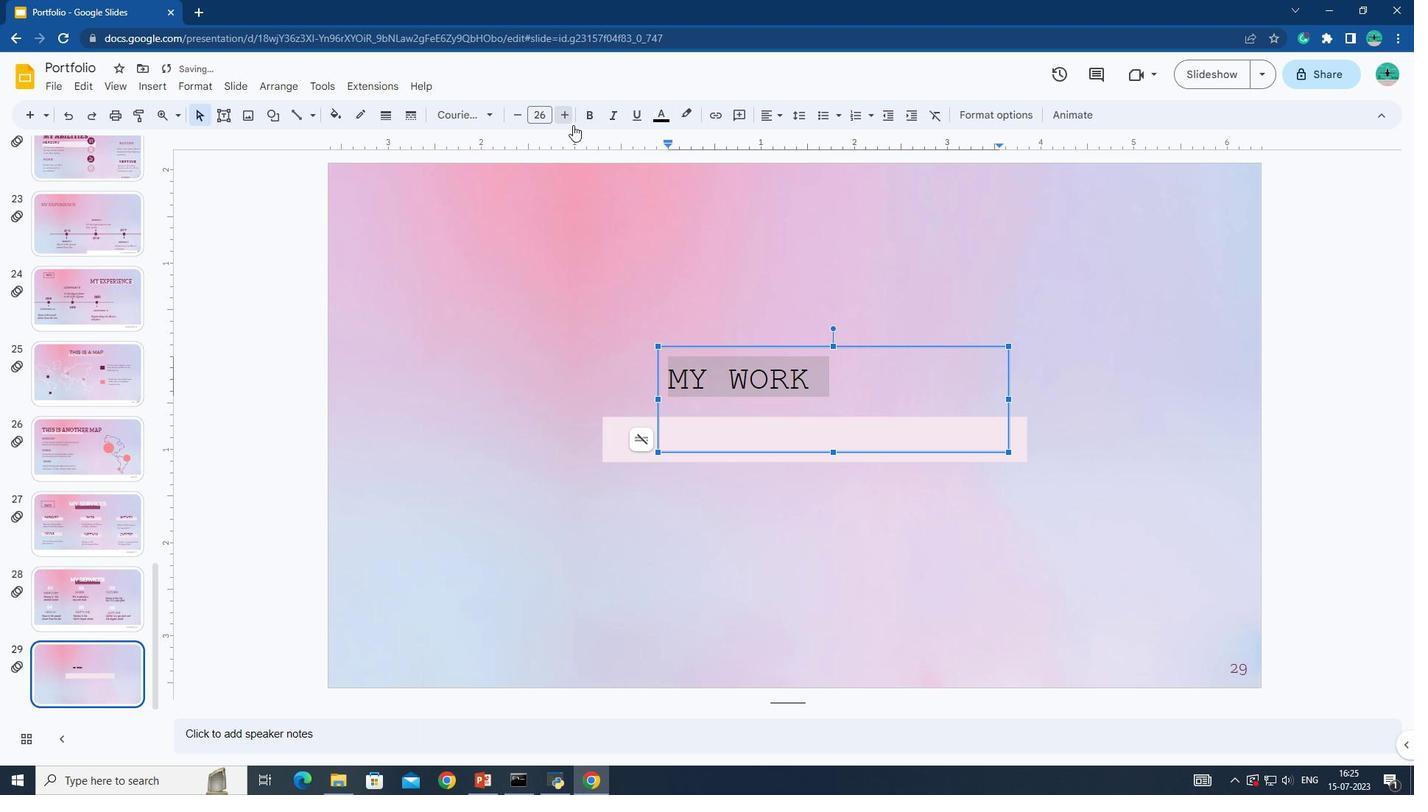 
Action: Mouse pressed left at (573, 125)
Screenshot: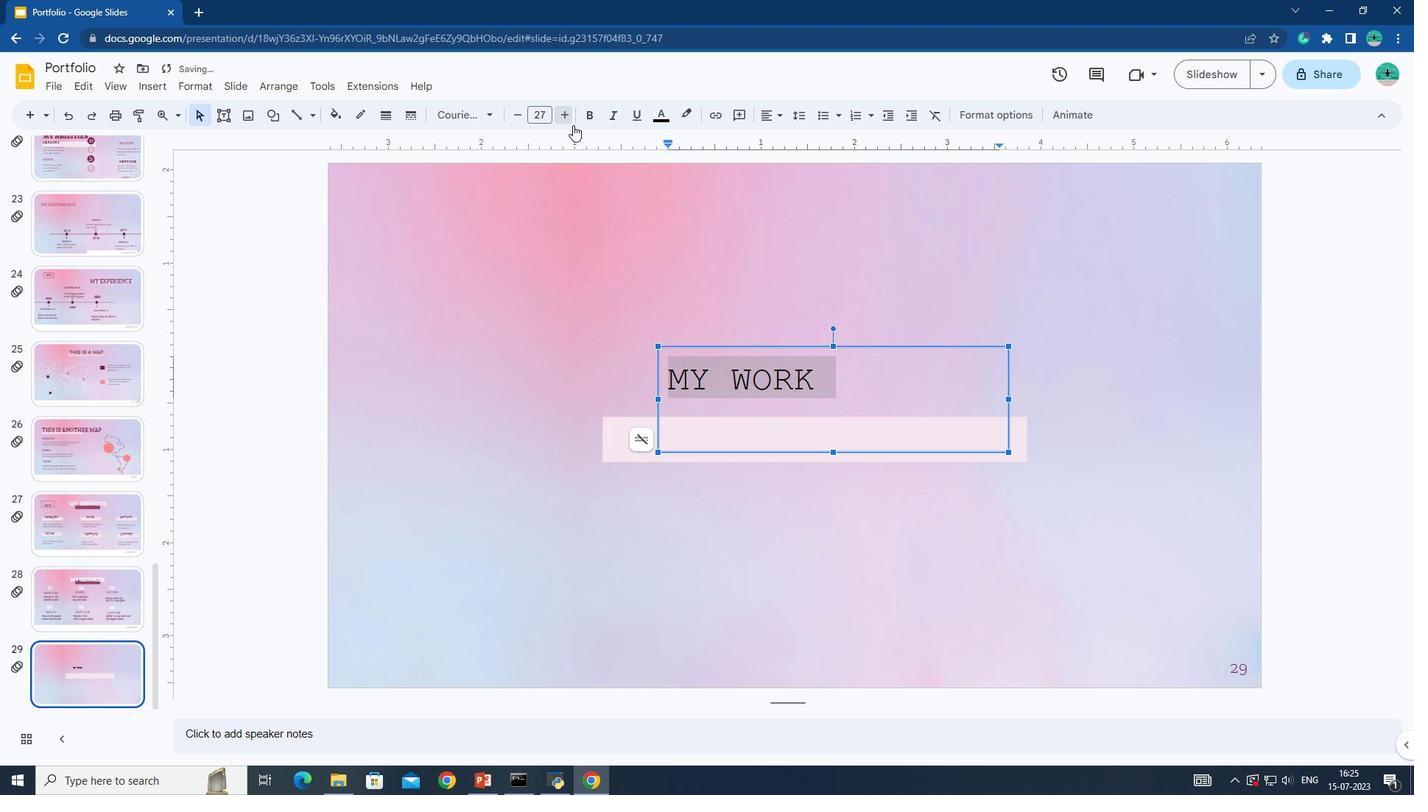 
Action: Mouse pressed left at (573, 125)
Screenshot: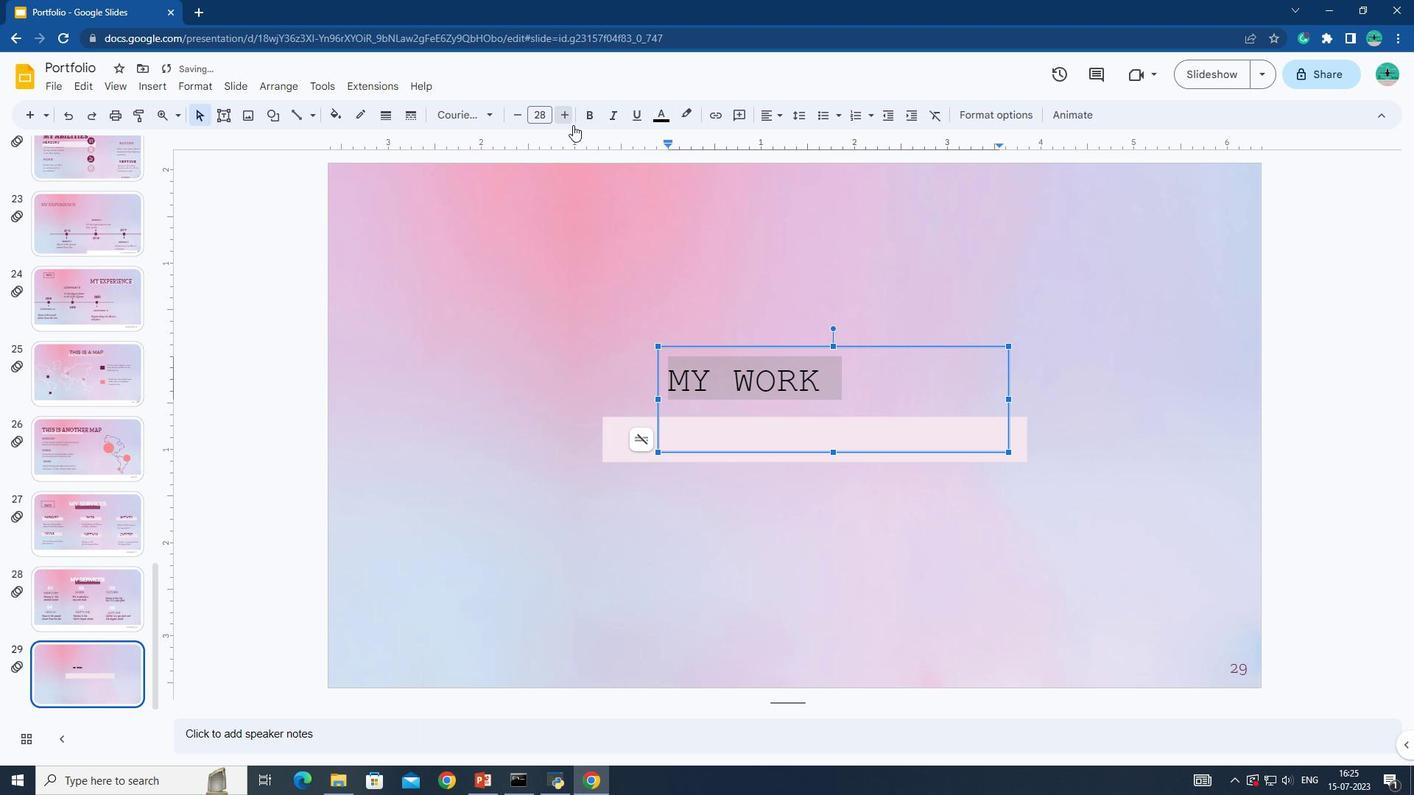 
Action: Mouse pressed left at (573, 125)
Screenshot: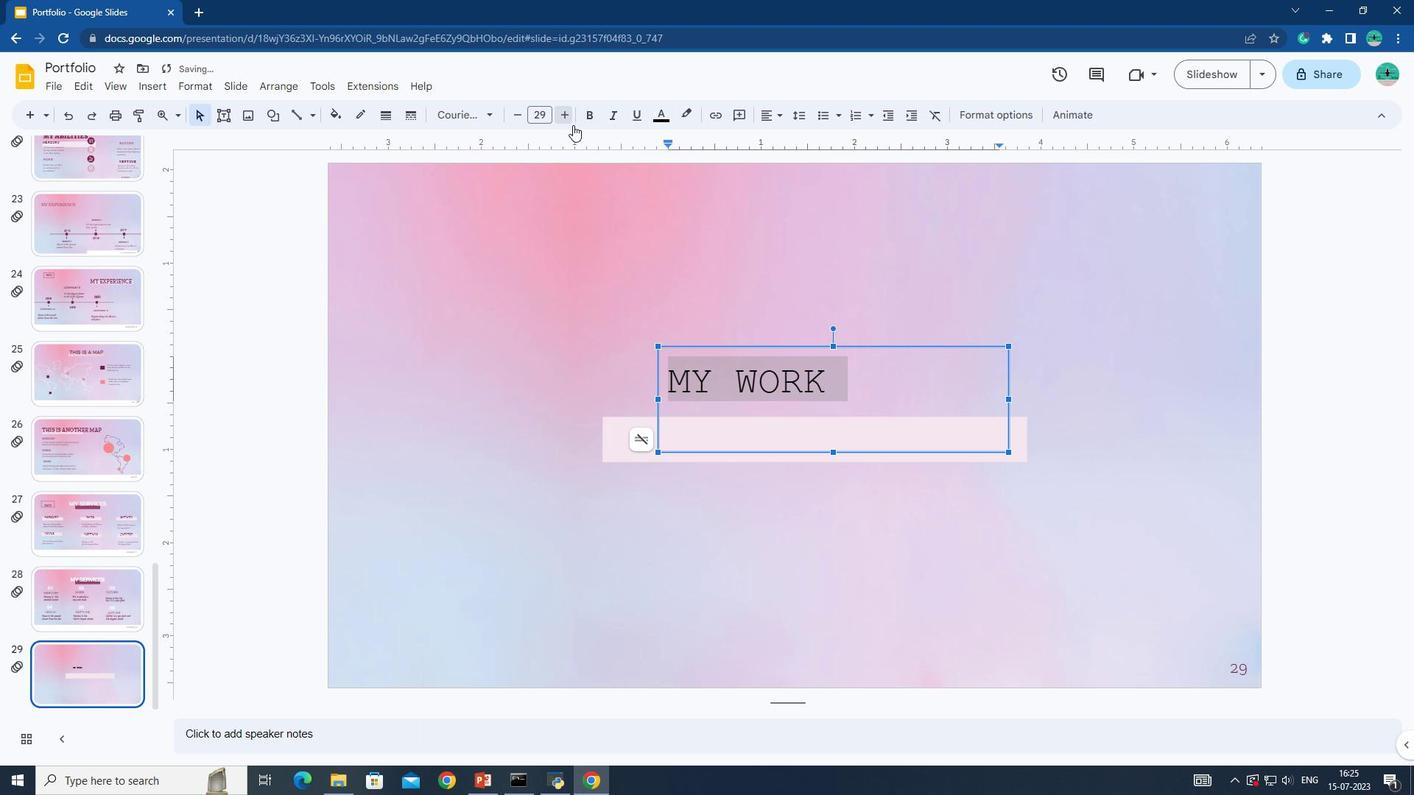
Action: Mouse pressed left at (573, 125)
Screenshot: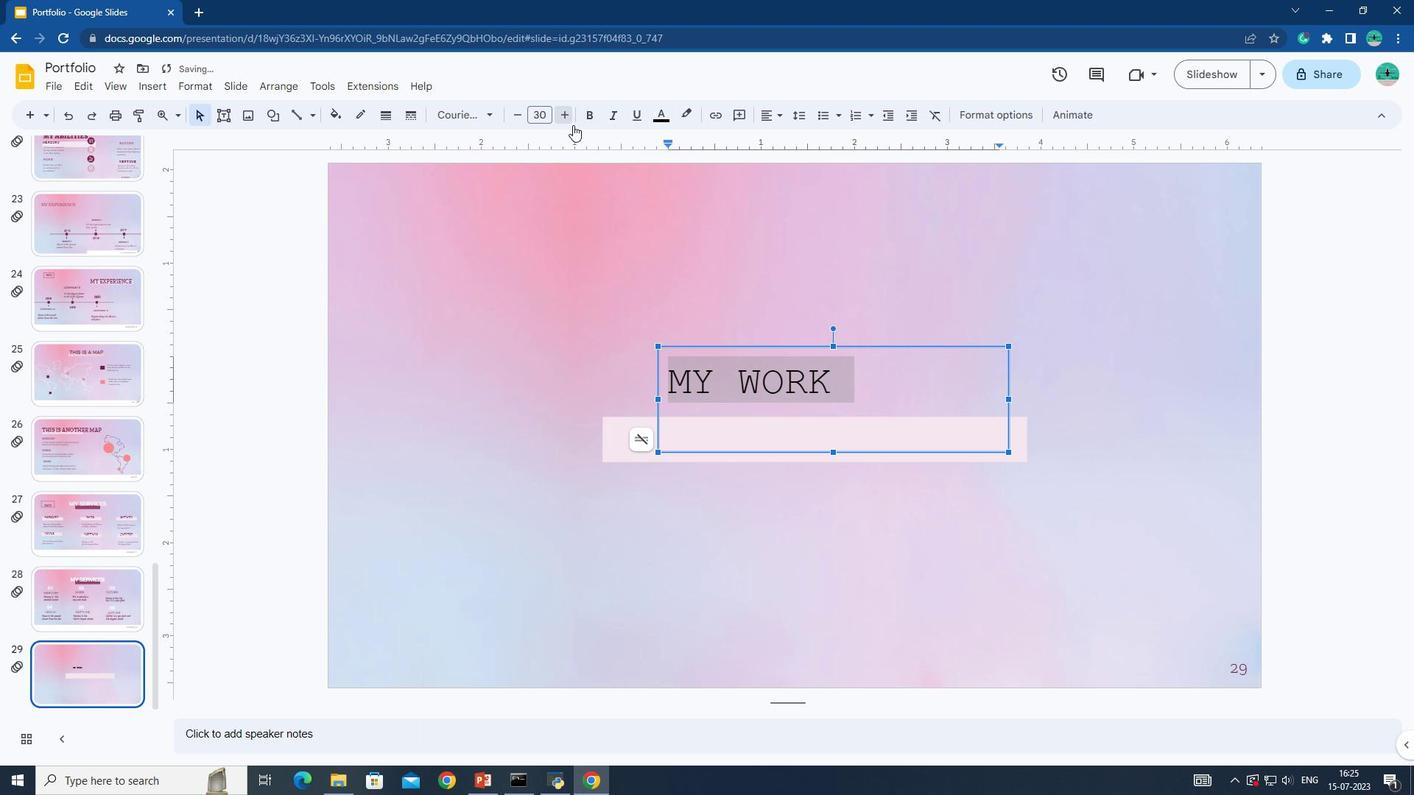 
Action: Mouse pressed left at (573, 125)
Screenshot: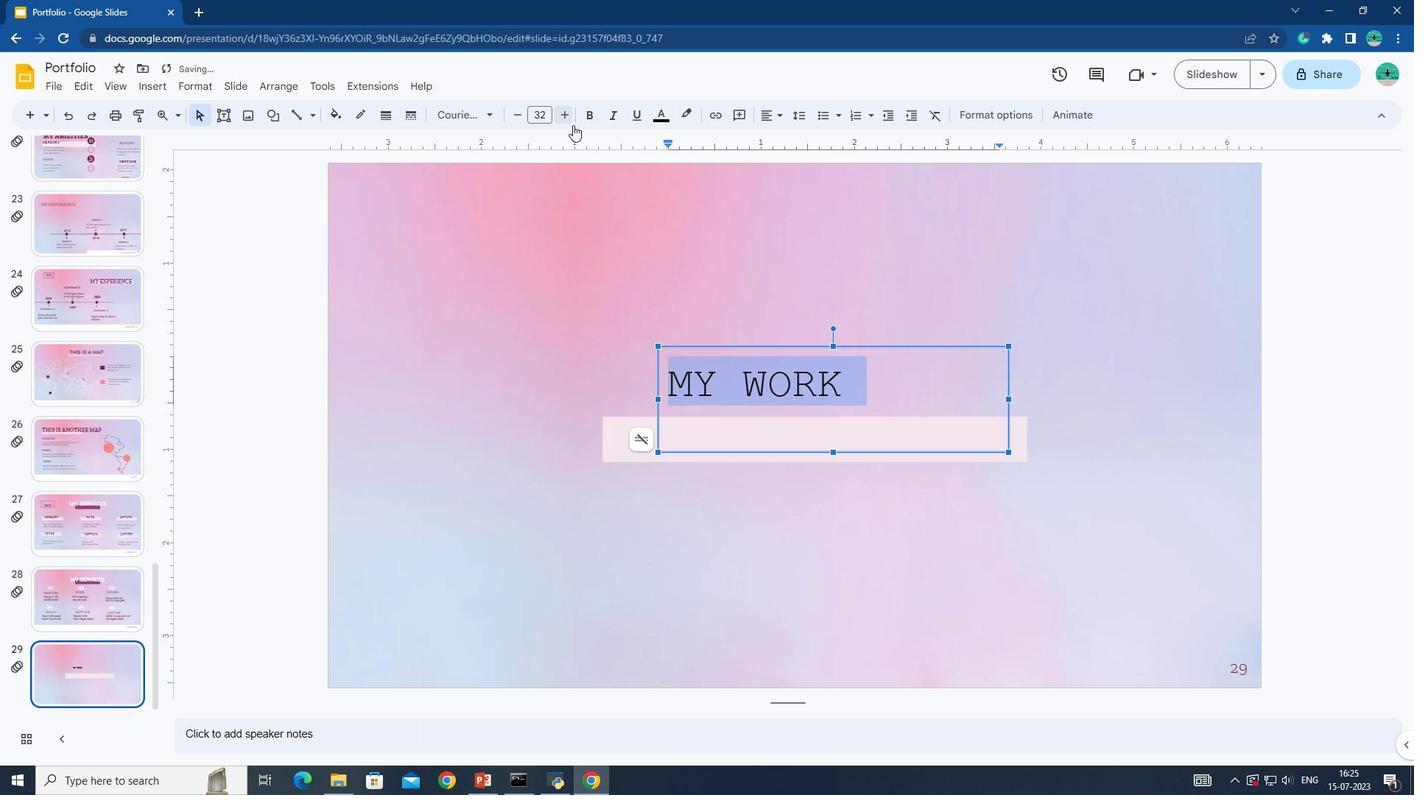 
Action: Mouse pressed left at (573, 125)
Screenshot: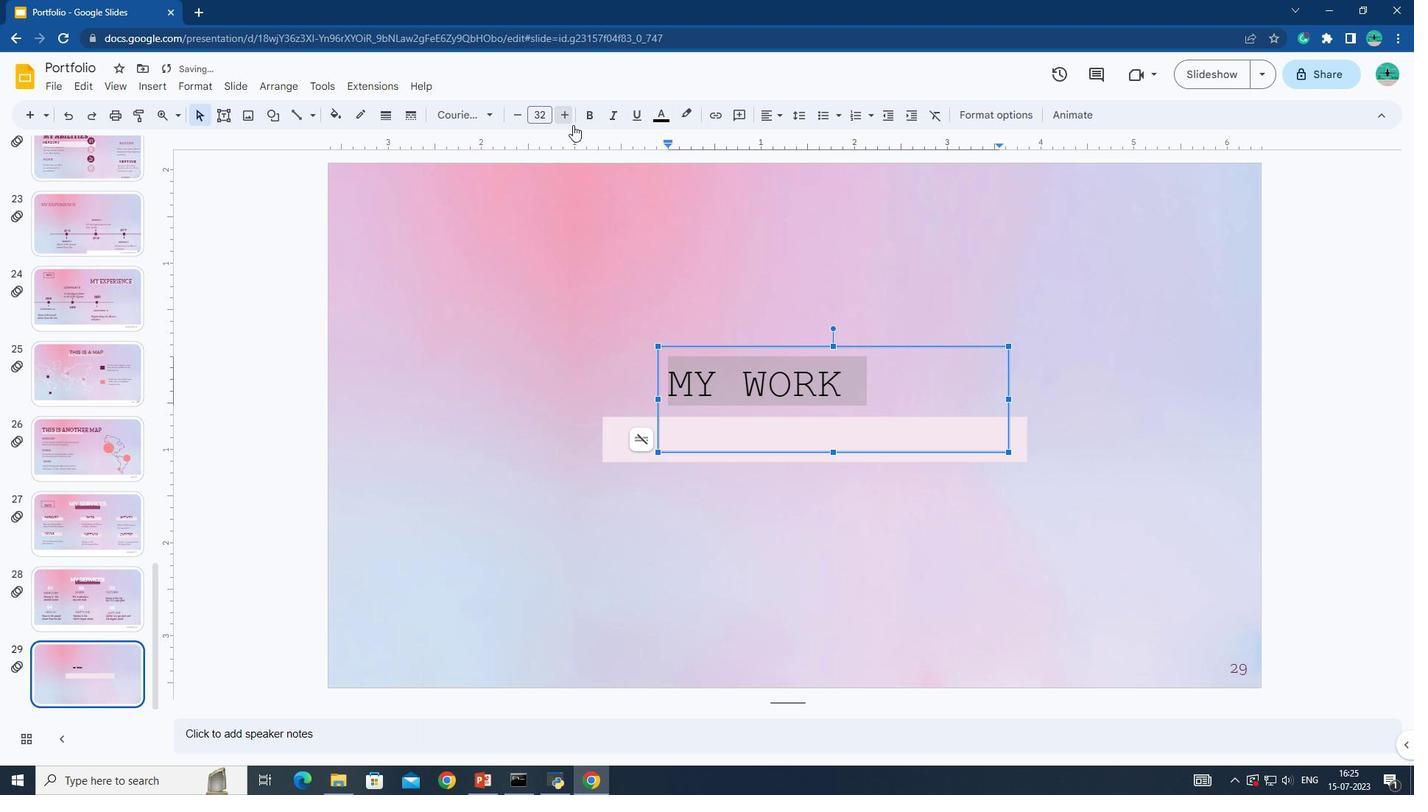 
Action: Mouse pressed left at (573, 125)
Screenshot: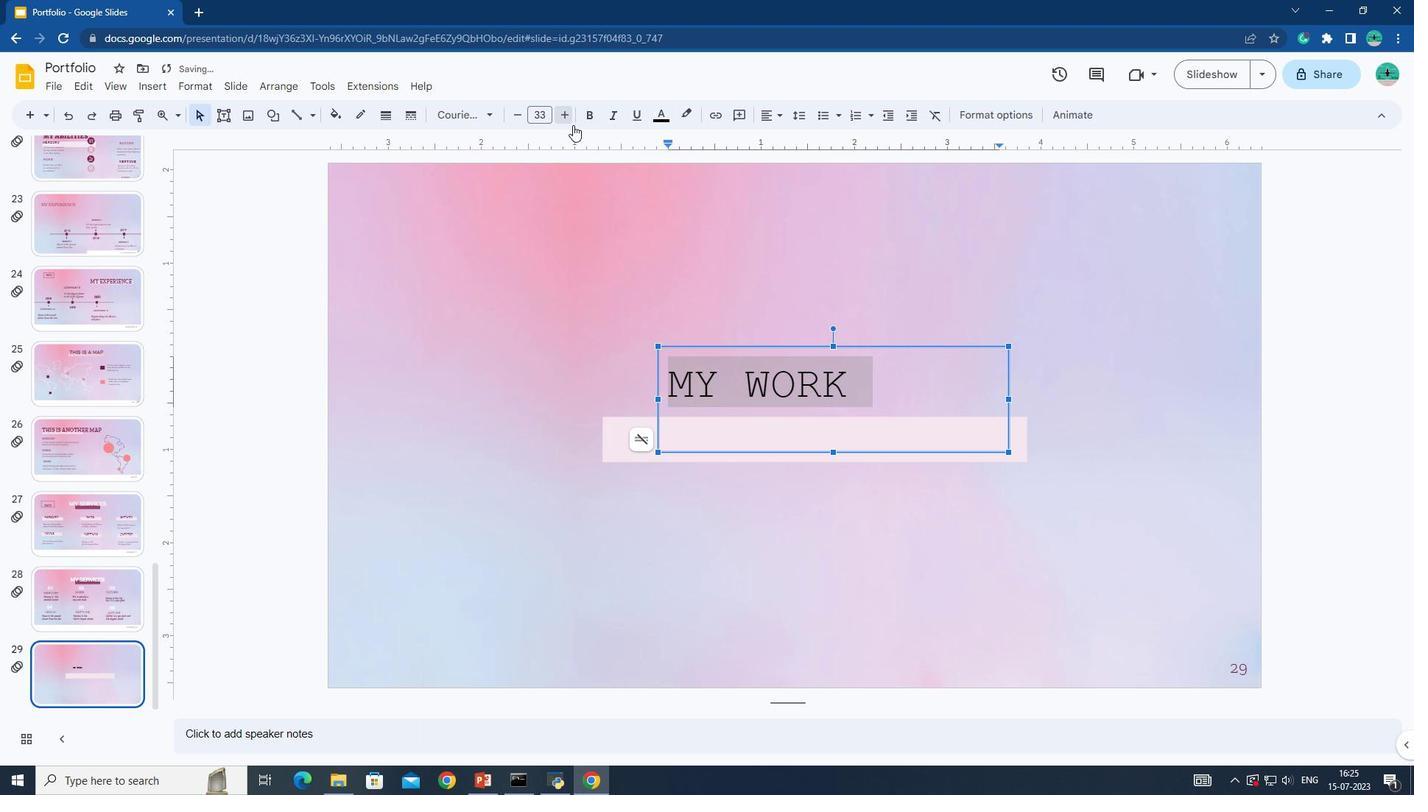 
Action: Mouse pressed left at (573, 125)
Screenshot: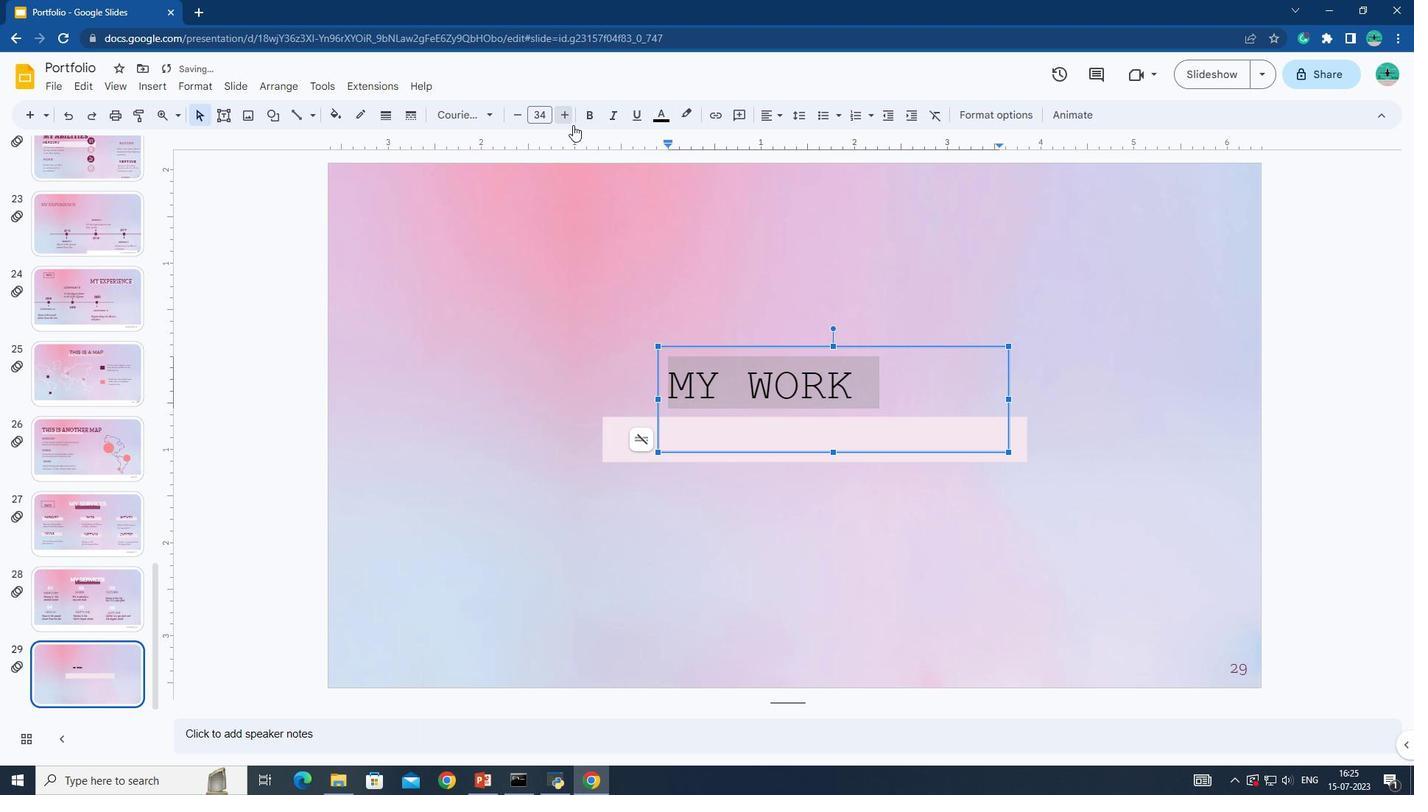 
Action: Mouse pressed left at (573, 125)
Screenshot: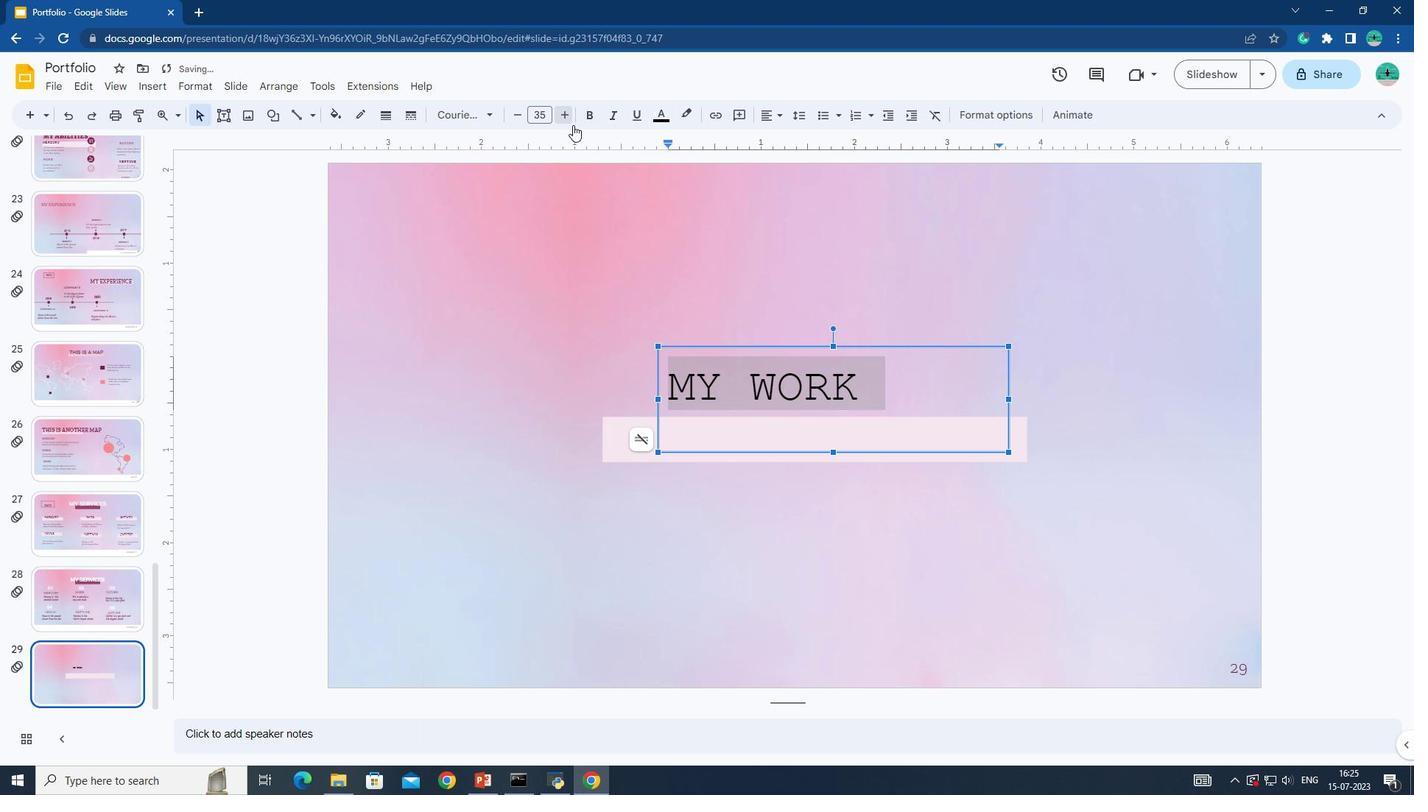 
Action: Mouse pressed left at (573, 125)
Screenshot: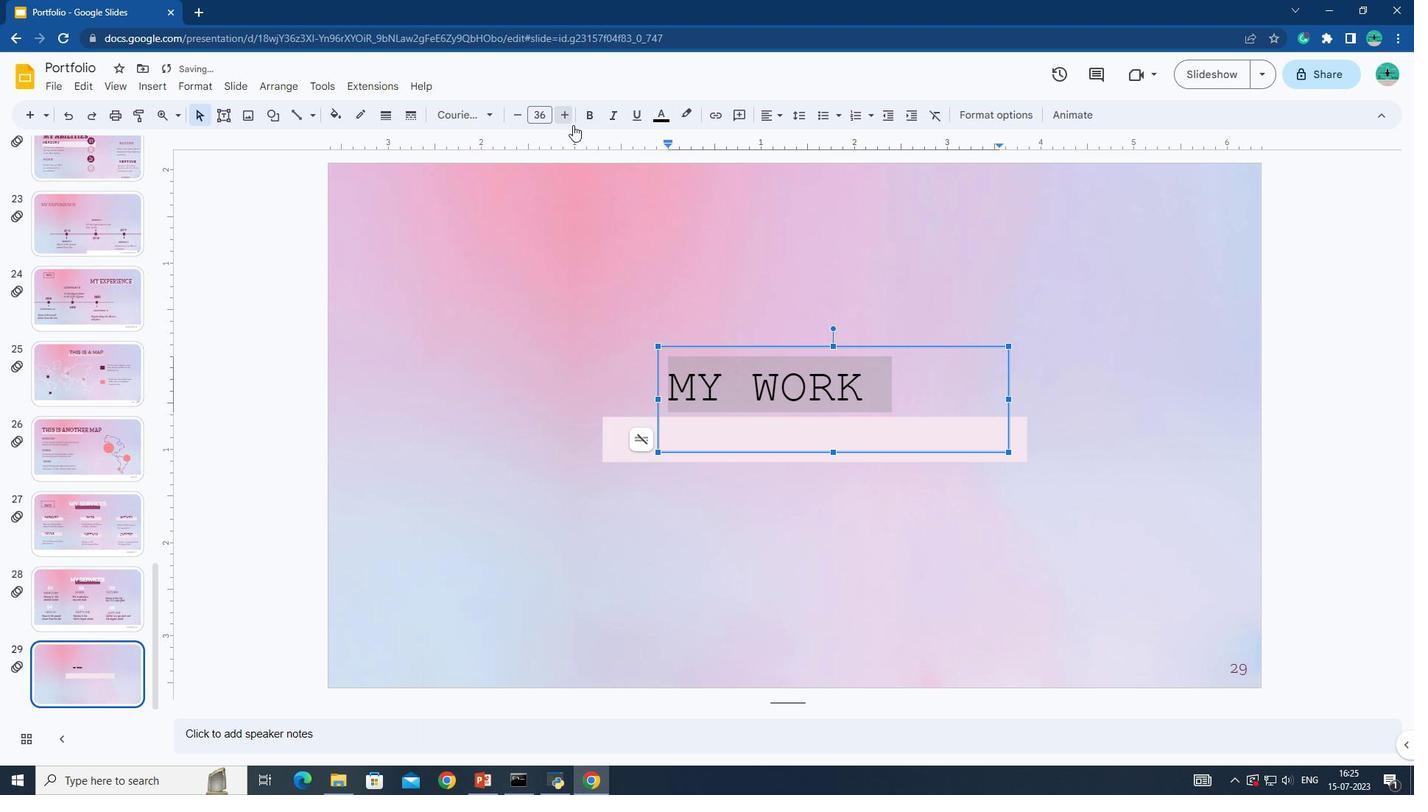 
Action: Mouse pressed left at (573, 125)
Screenshot: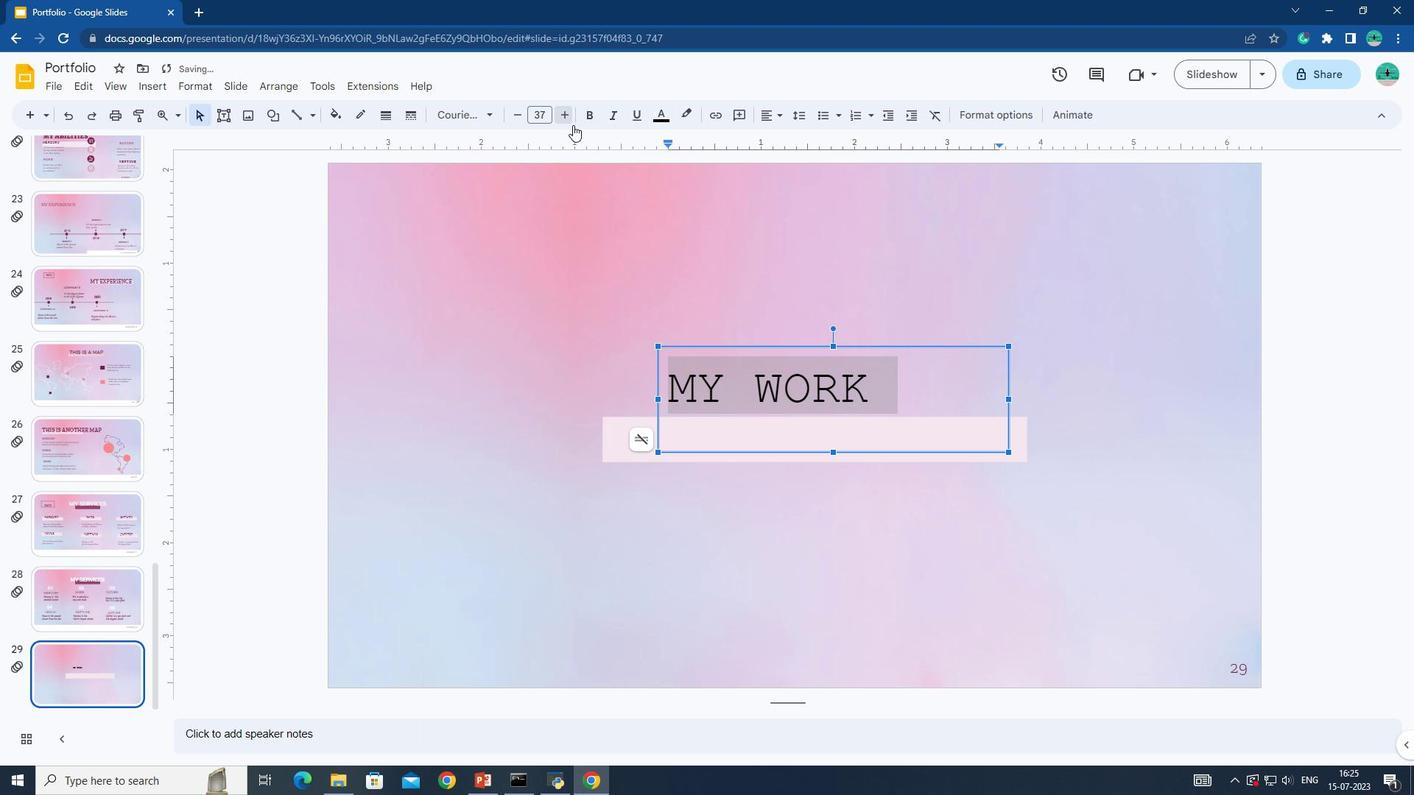 
Action: Mouse pressed left at (573, 125)
Screenshot: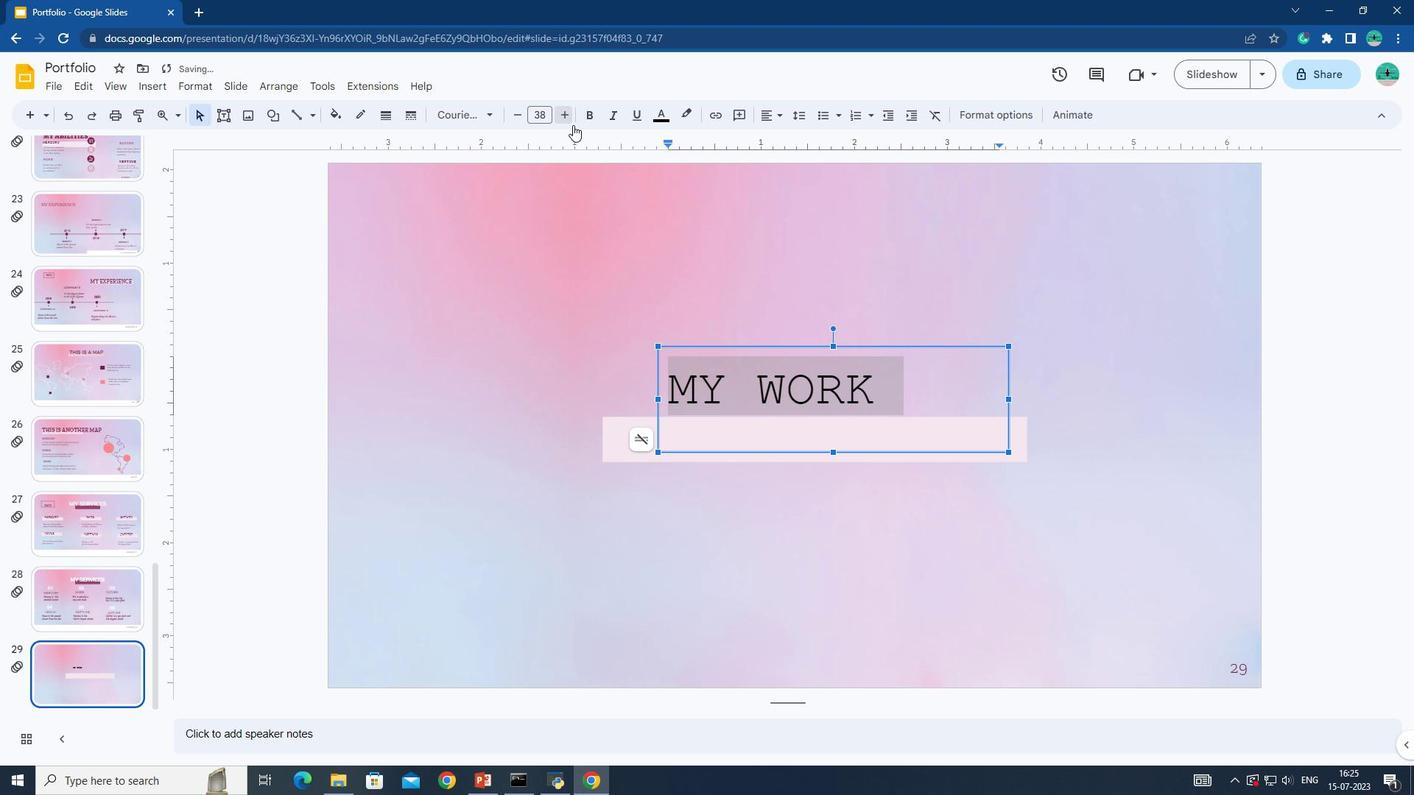 
Action: Mouse pressed left at (573, 125)
Screenshot: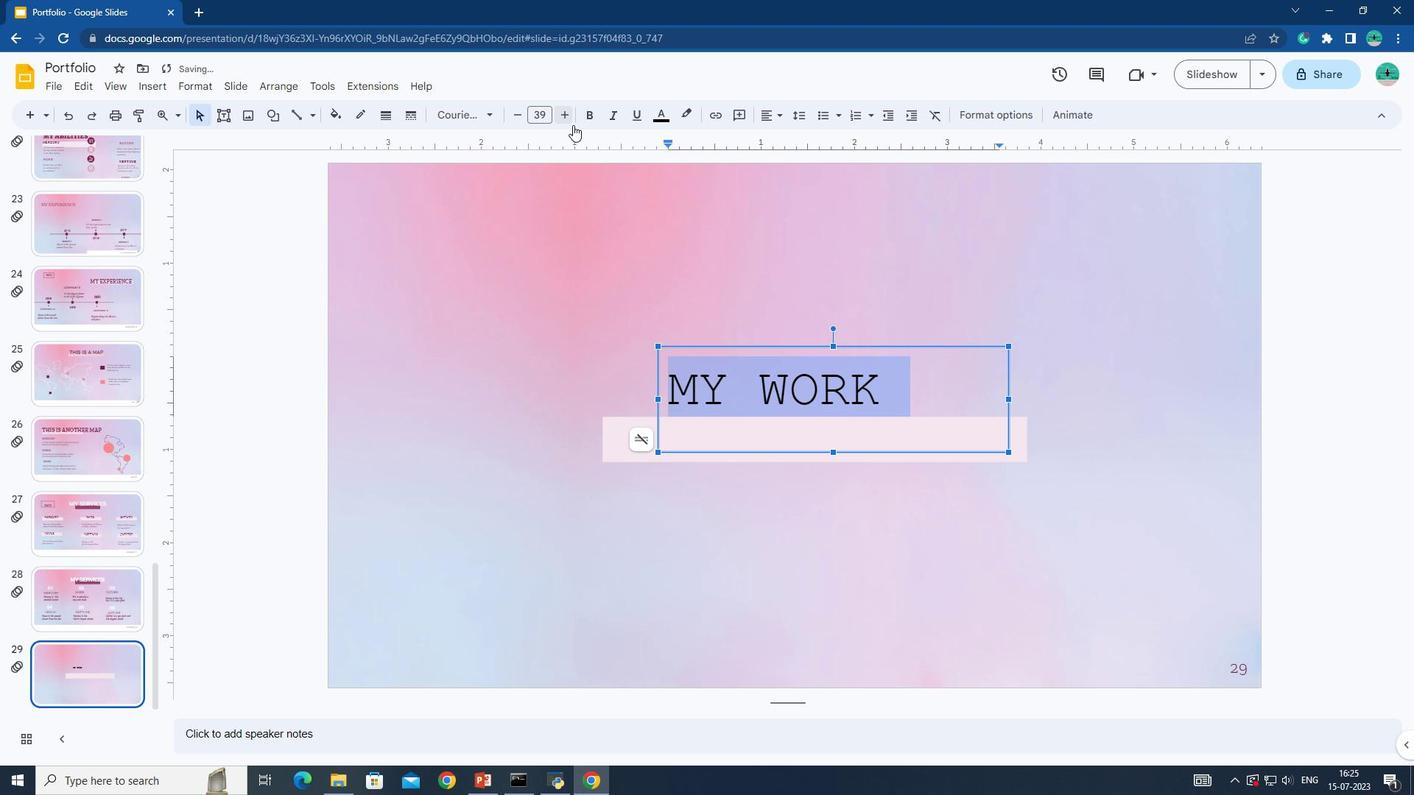 
Action: Mouse pressed left at (573, 125)
Screenshot: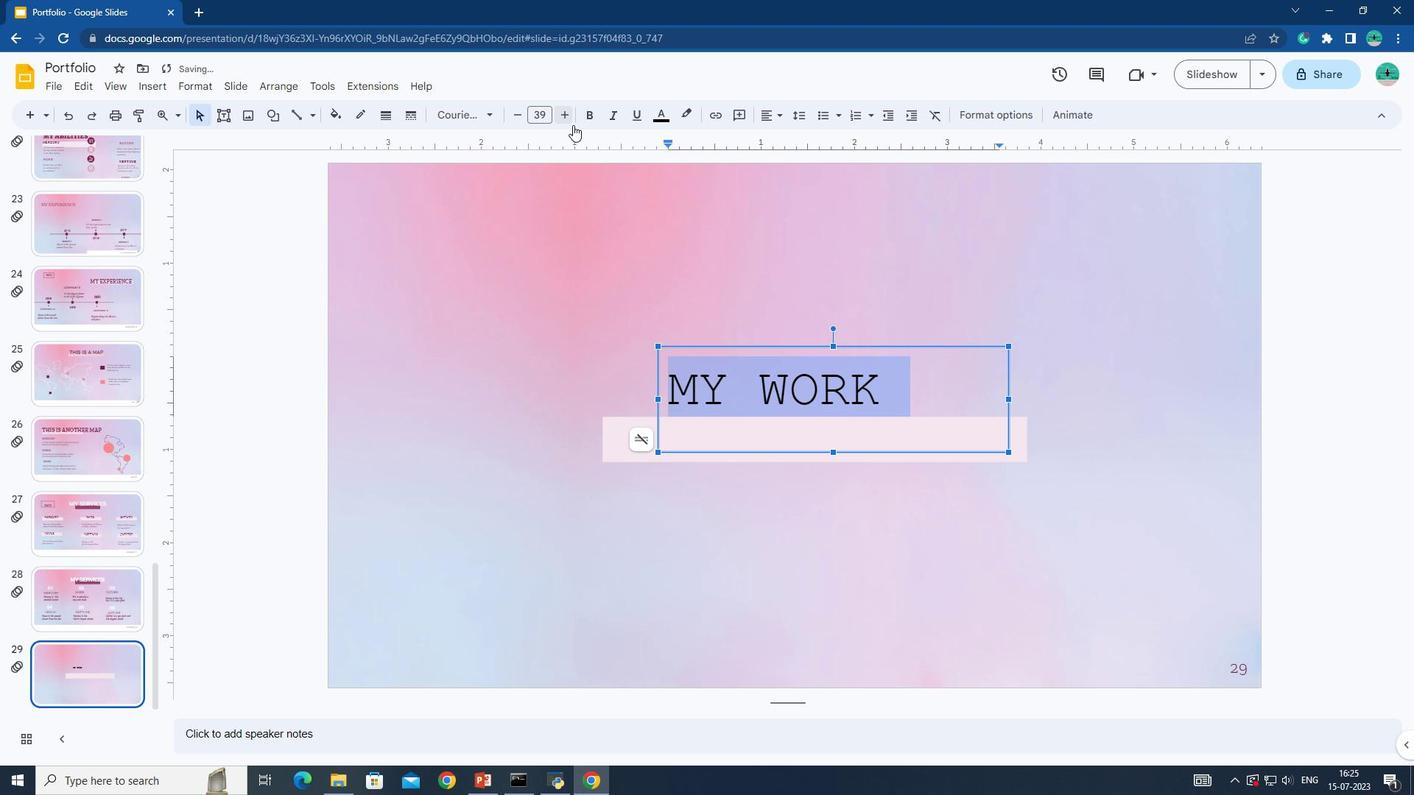 
Action: Mouse pressed left at (573, 125)
Screenshot: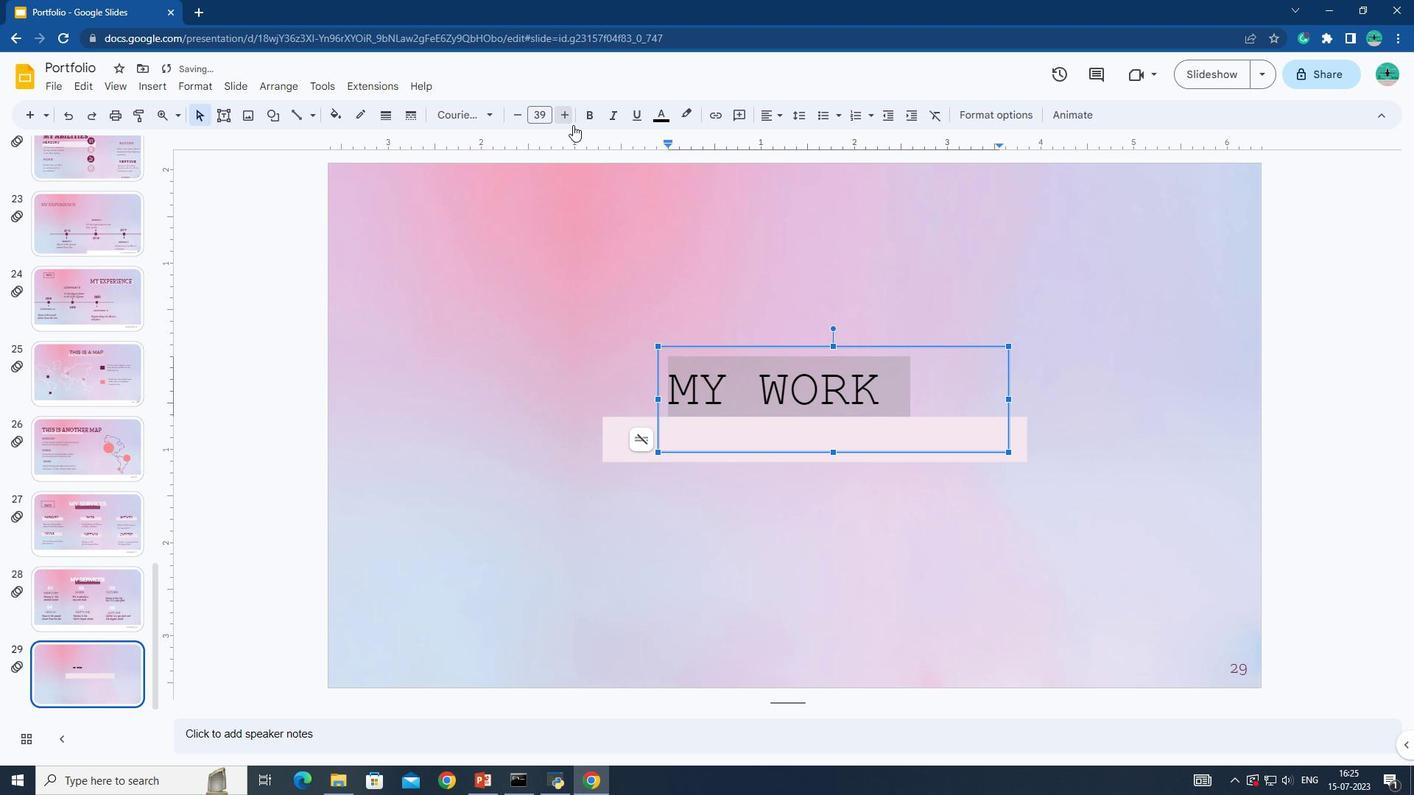 
Action: Mouse pressed left at (573, 125)
Screenshot: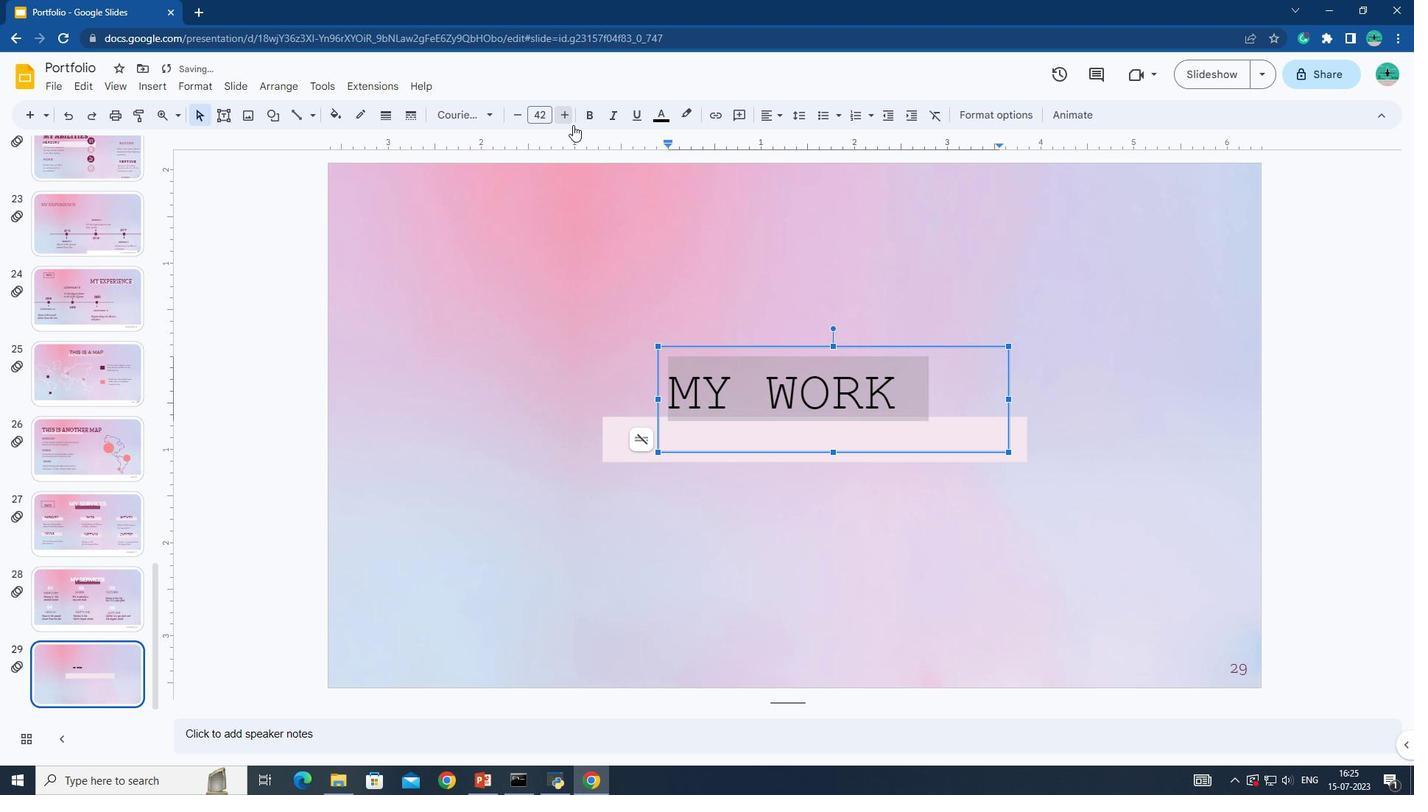 
Action: Mouse pressed left at (573, 125)
Screenshot: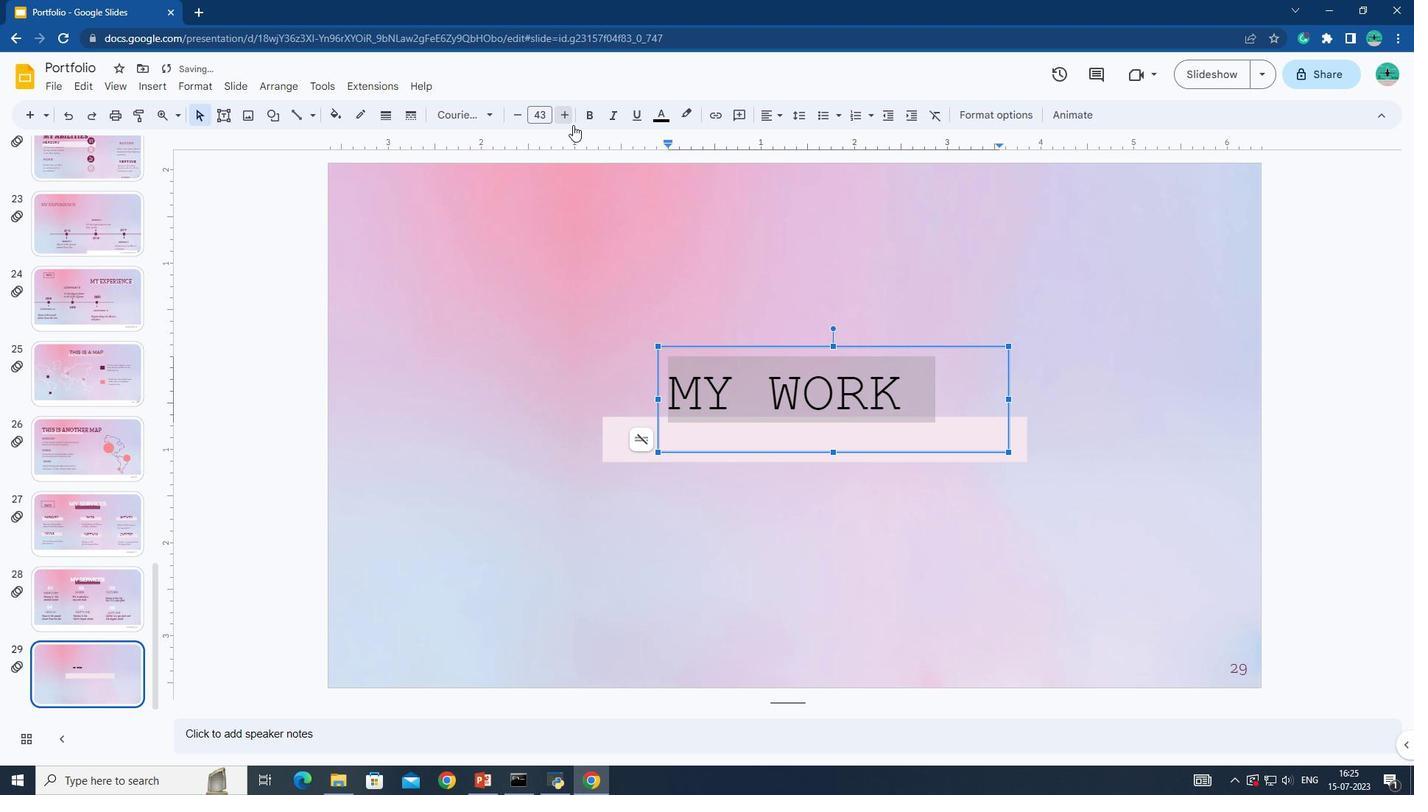 
Action: Mouse pressed left at (573, 125)
Screenshot: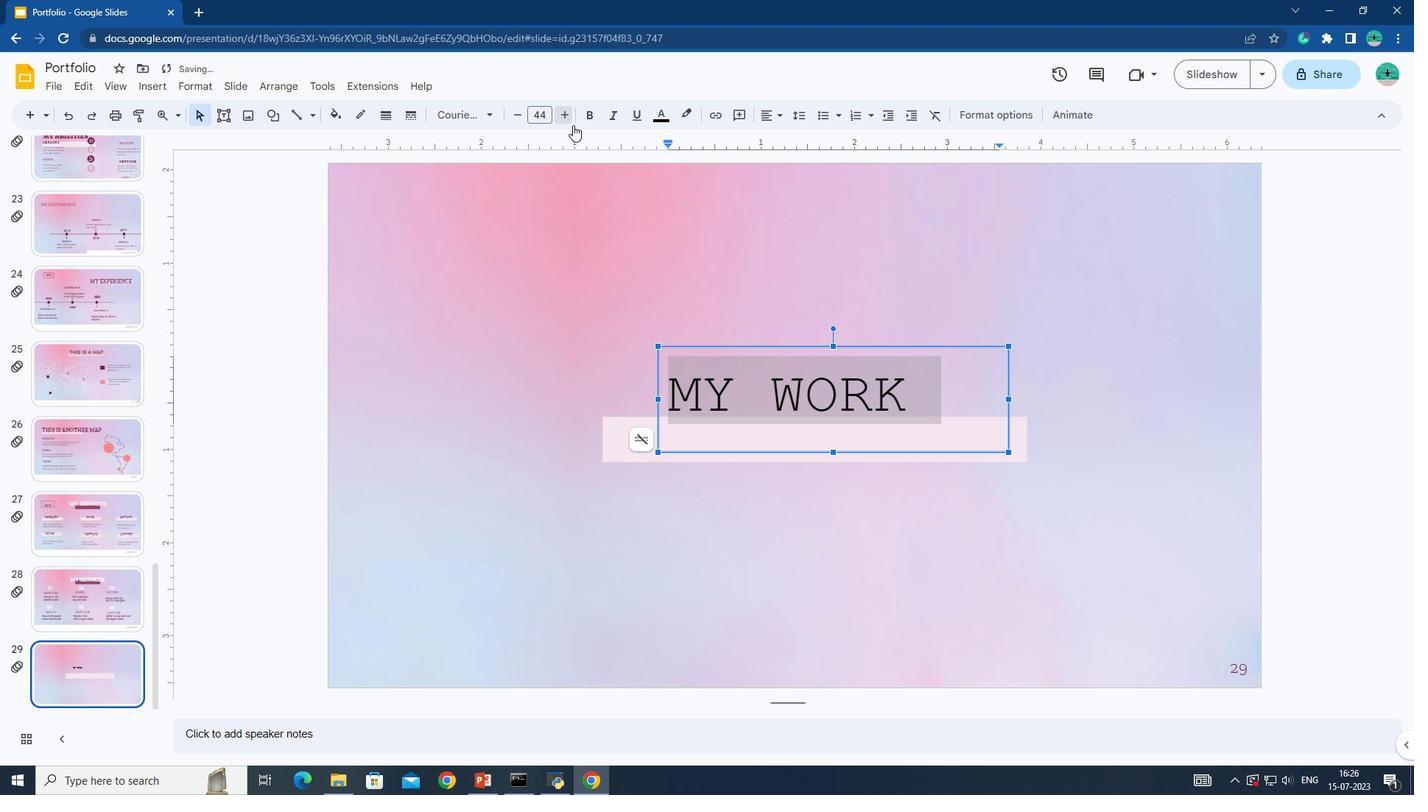 
Action: Mouse pressed left at (573, 125)
Screenshot: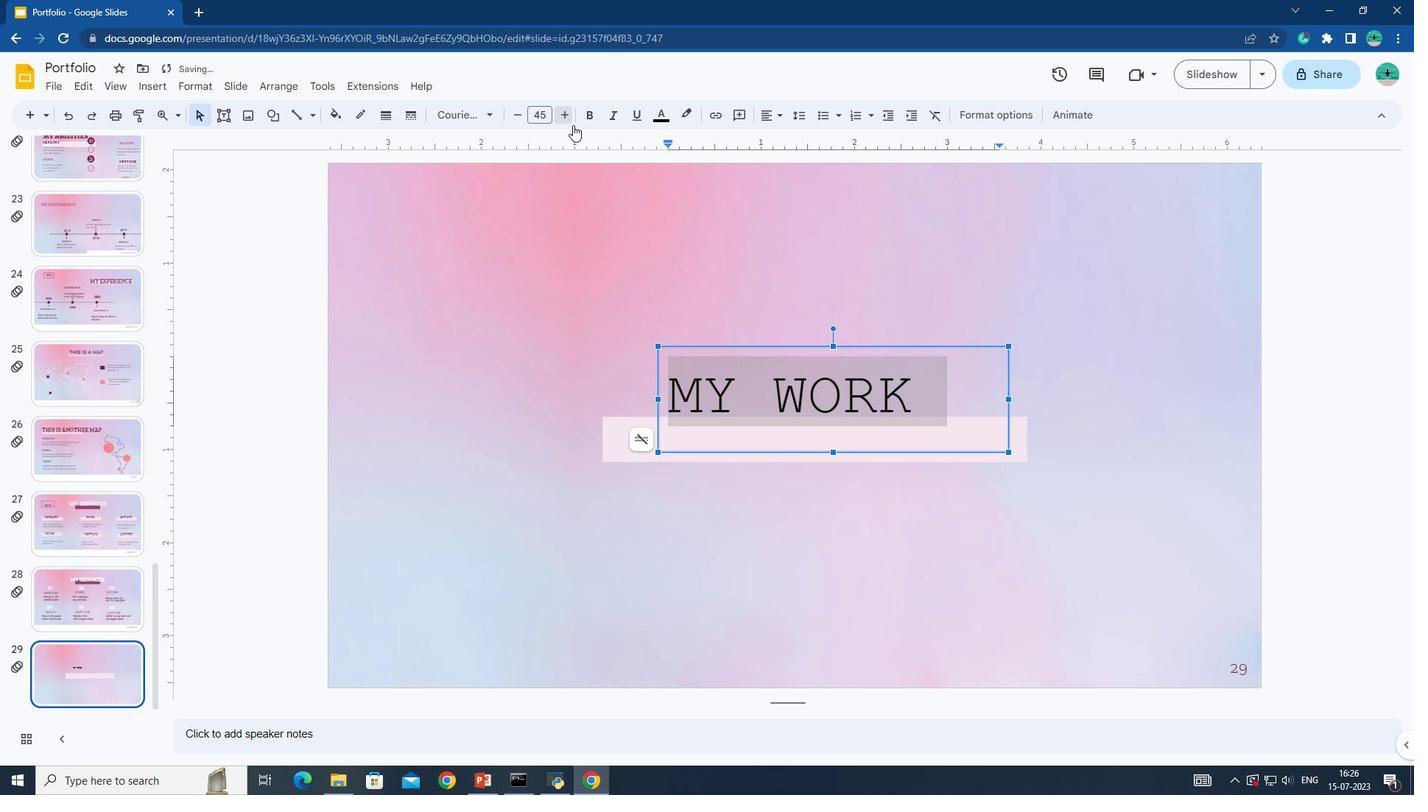 
Action: Mouse pressed left at (573, 125)
Screenshot: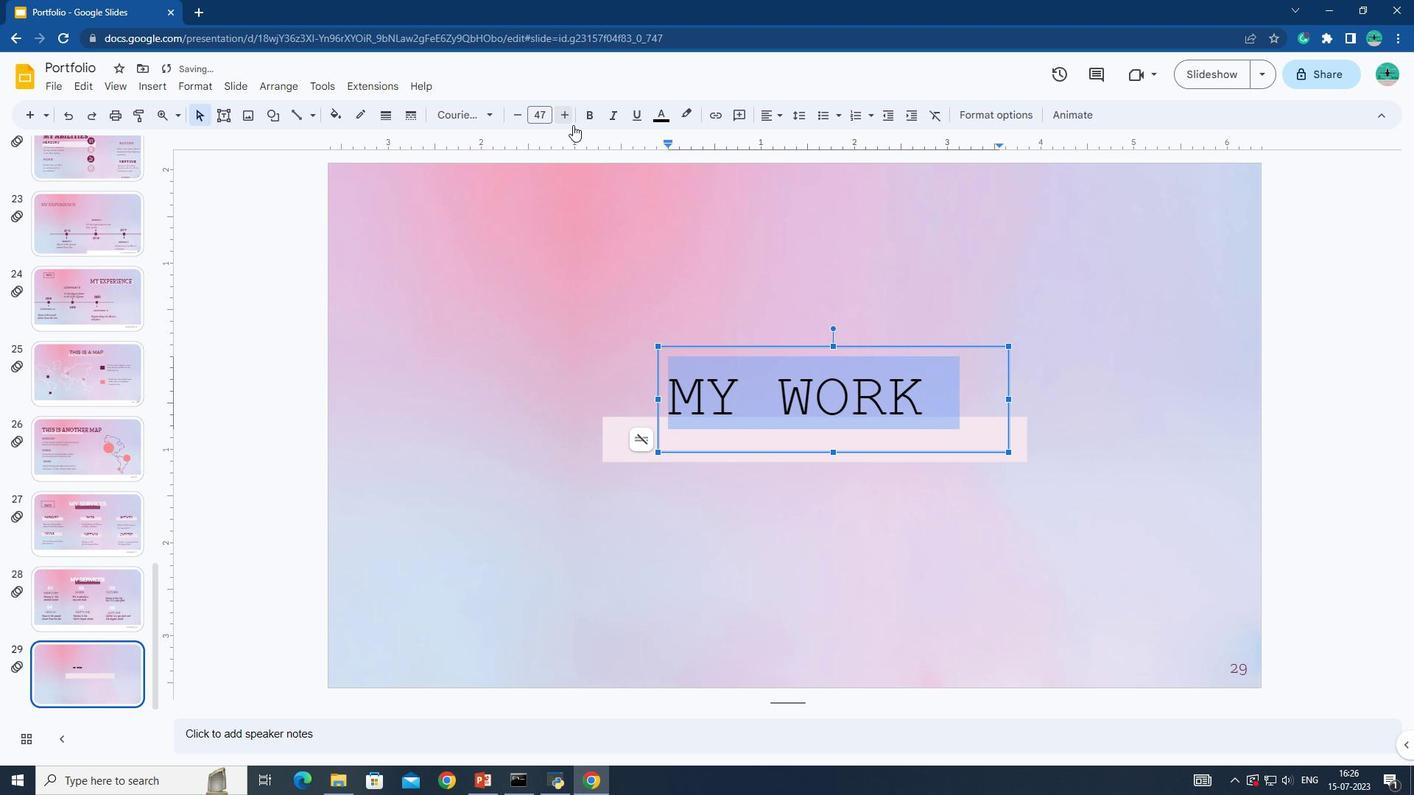 
Action: Mouse pressed left at (573, 125)
Screenshot: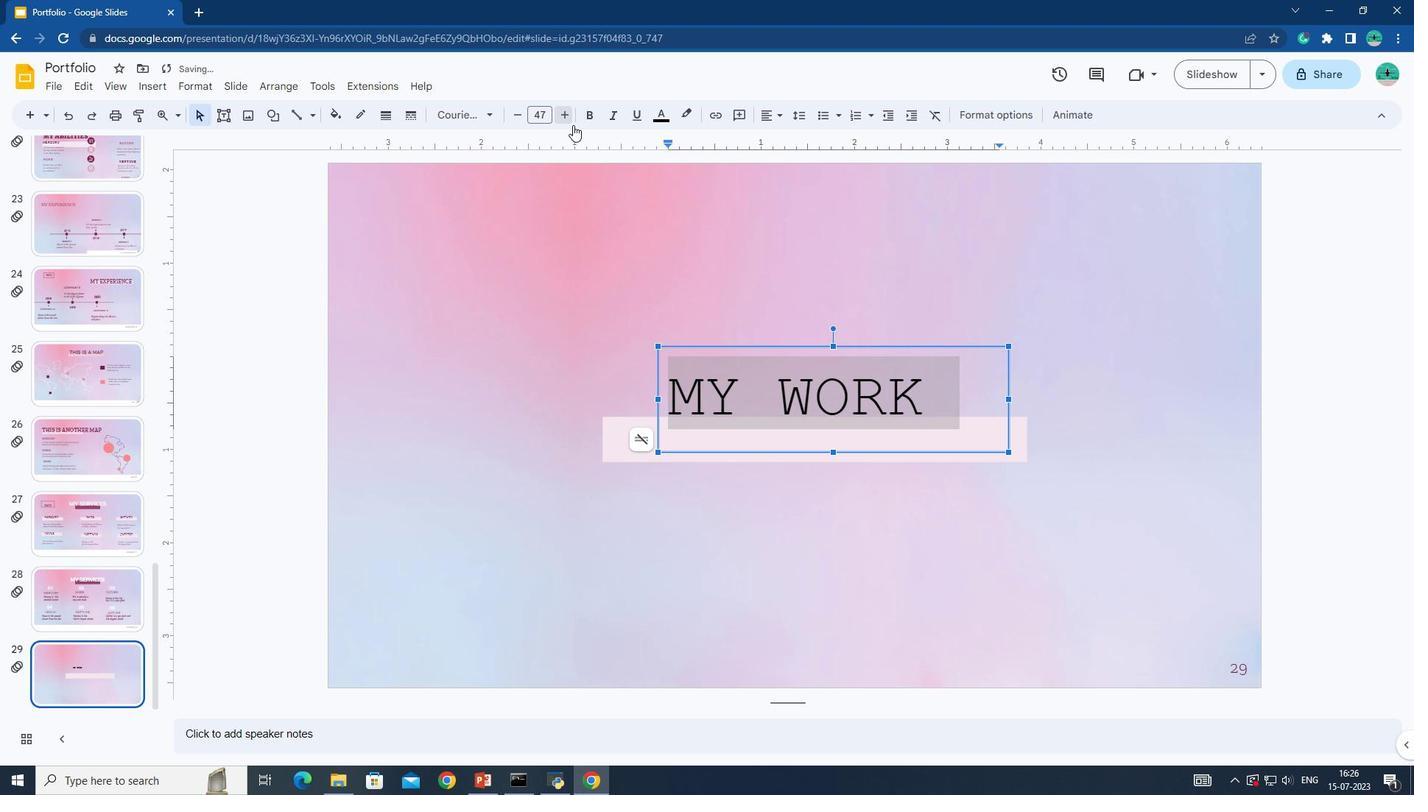 
Action: Mouse moved to (665, 117)
Screenshot: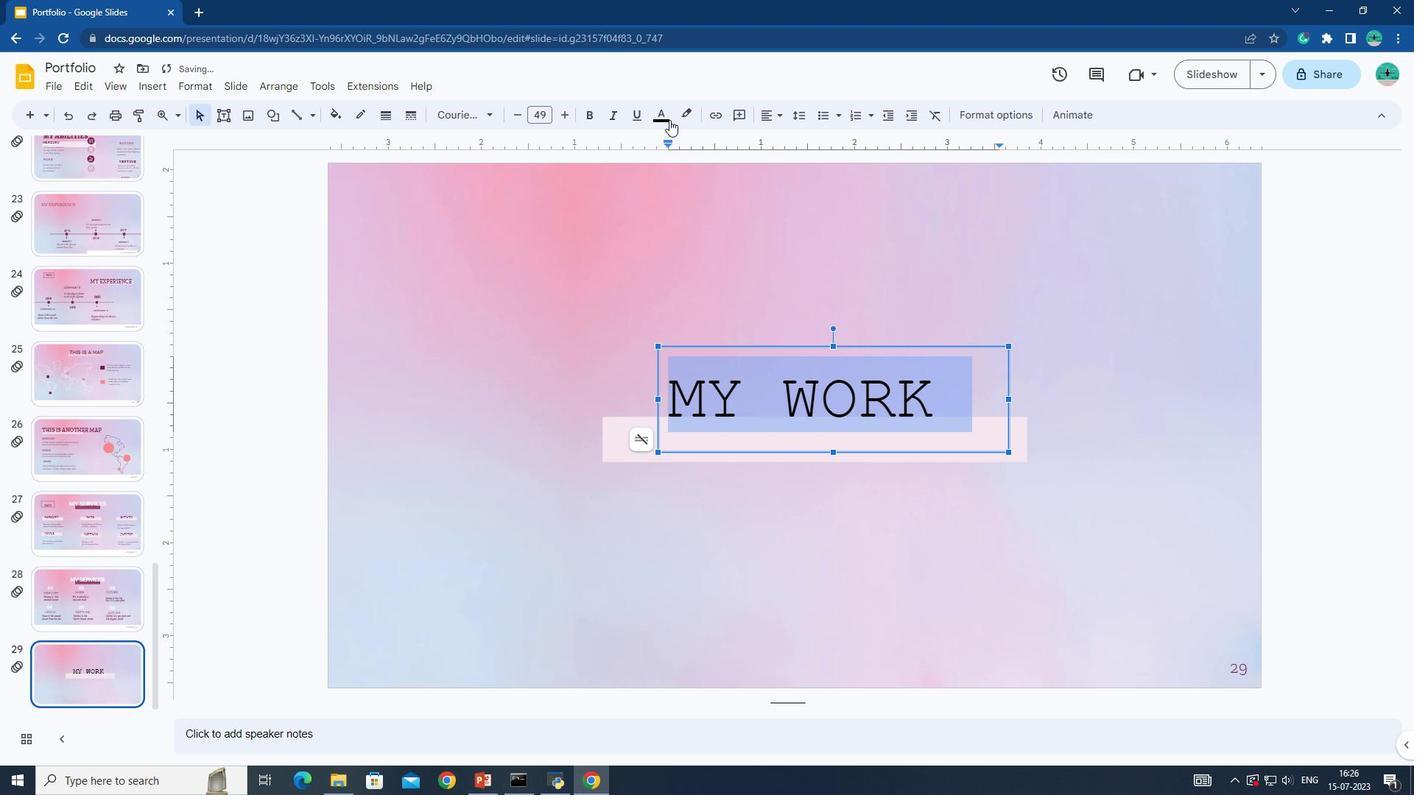
Action: Mouse pressed left at (665, 117)
Screenshot: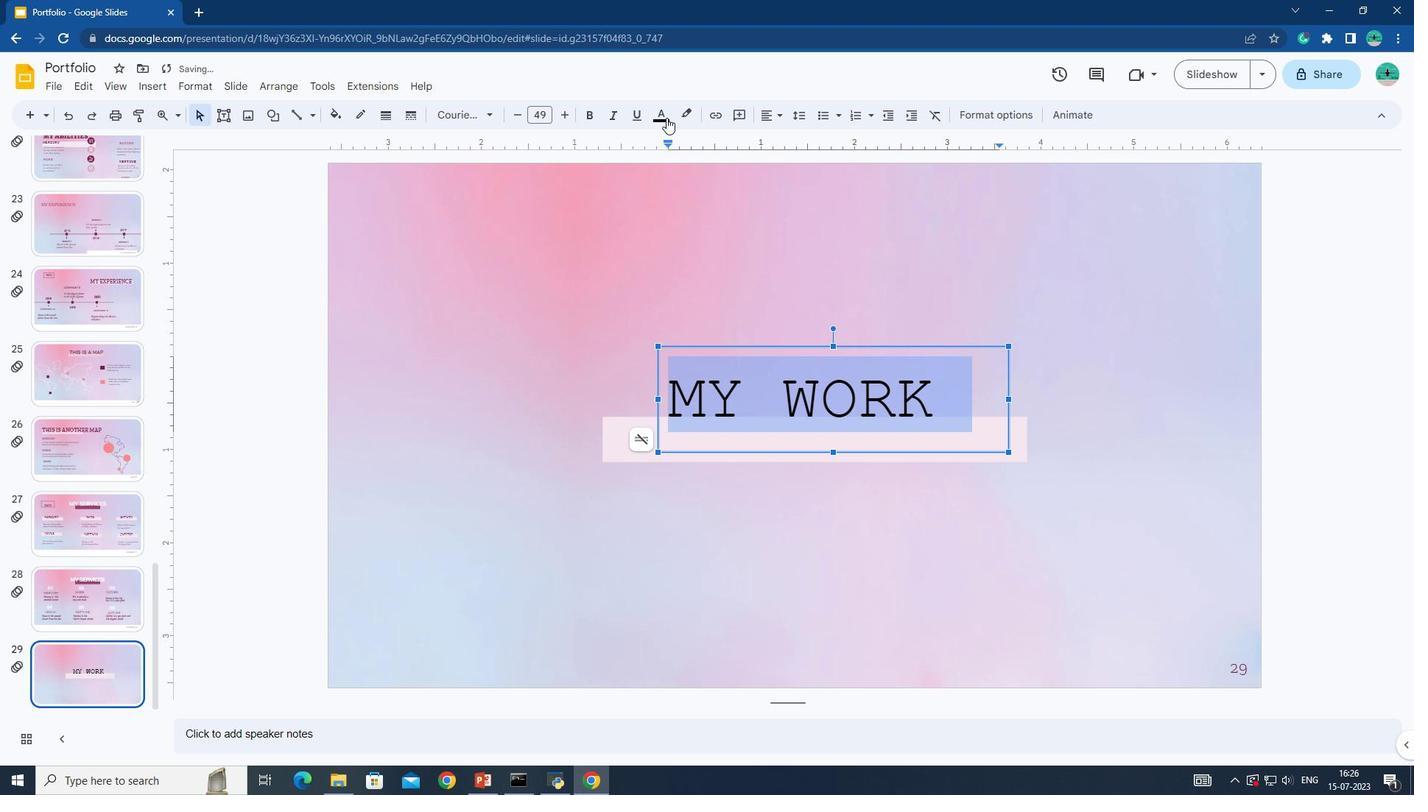 
Action: Mouse moved to (700, 259)
Screenshot: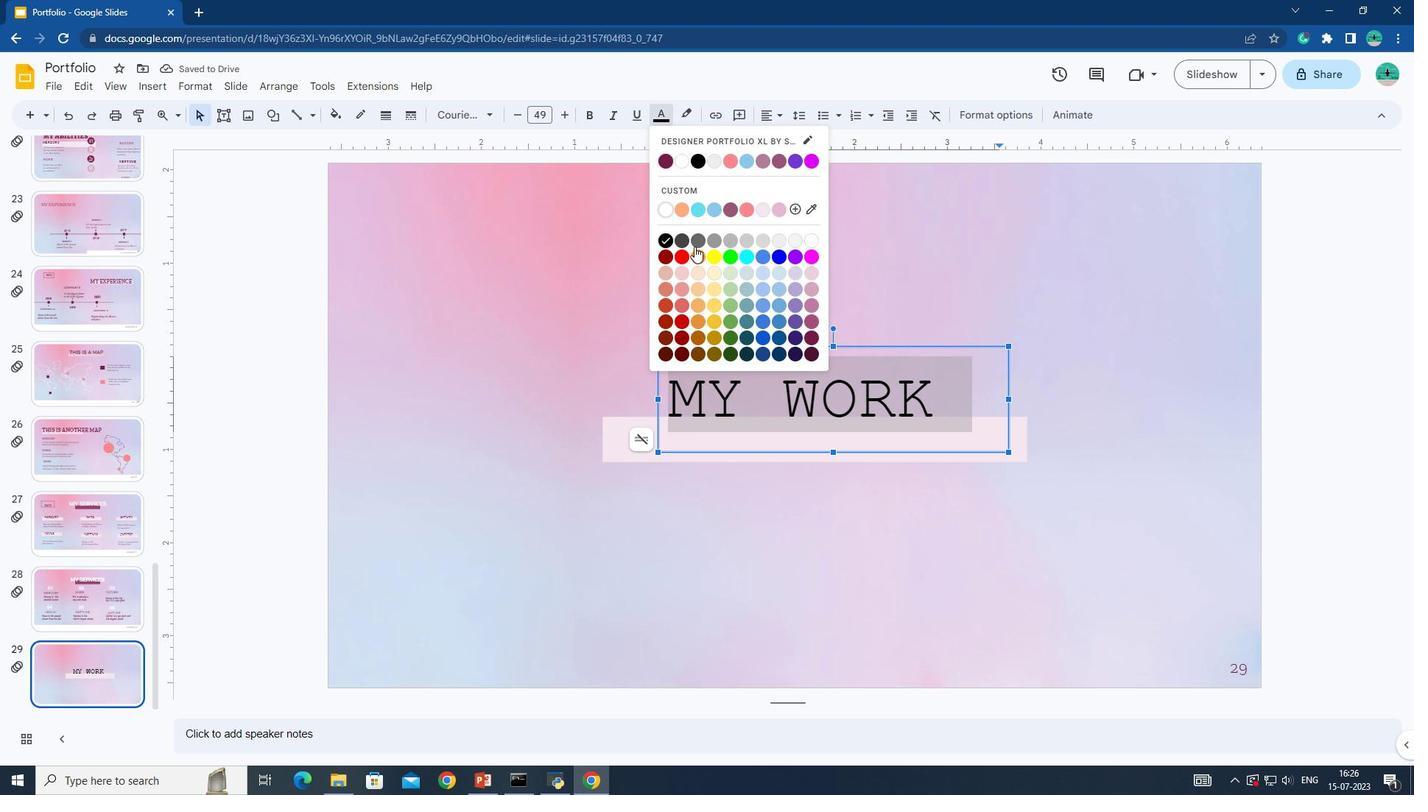 
Action: Mouse pressed left at (700, 259)
Screenshot: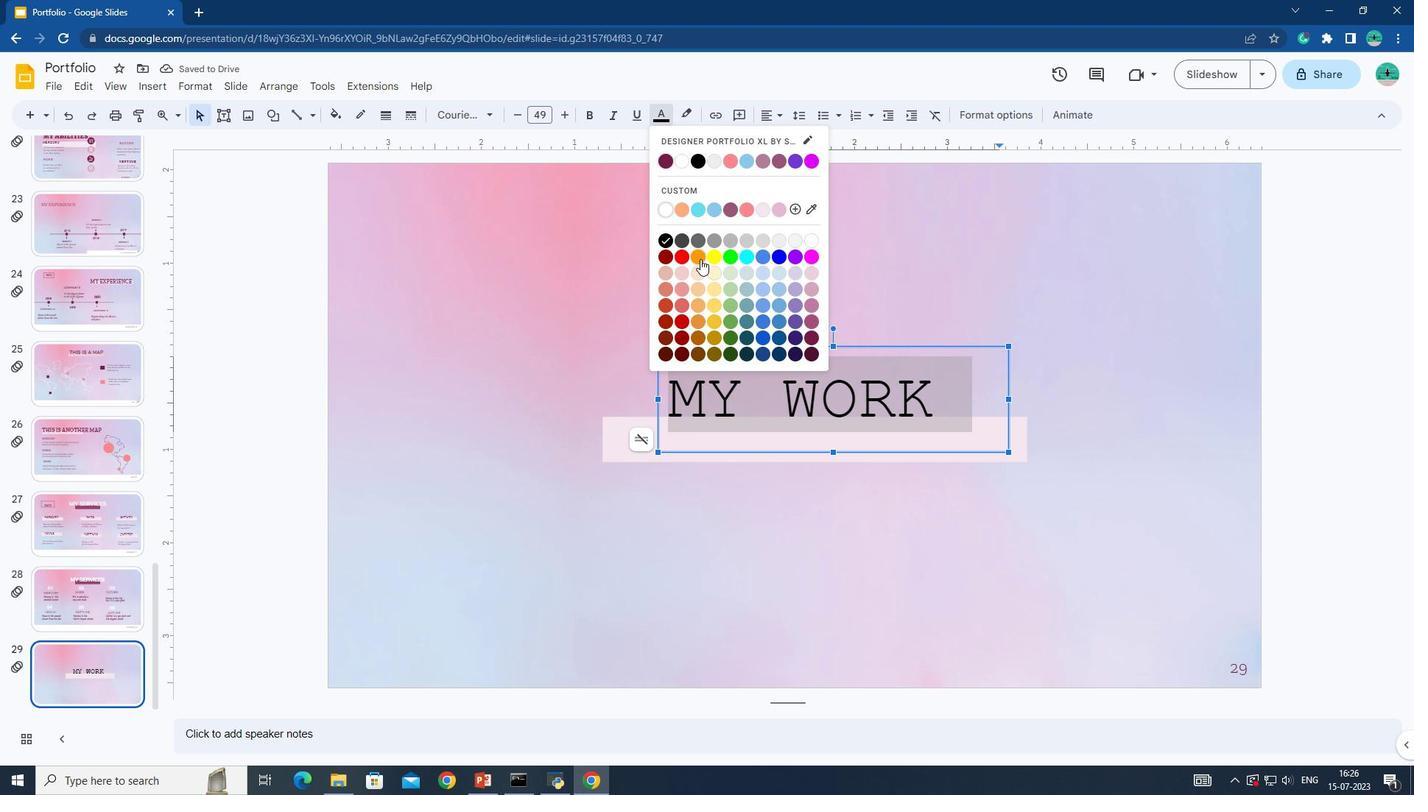 
Action: Mouse moved to (658, 111)
Screenshot: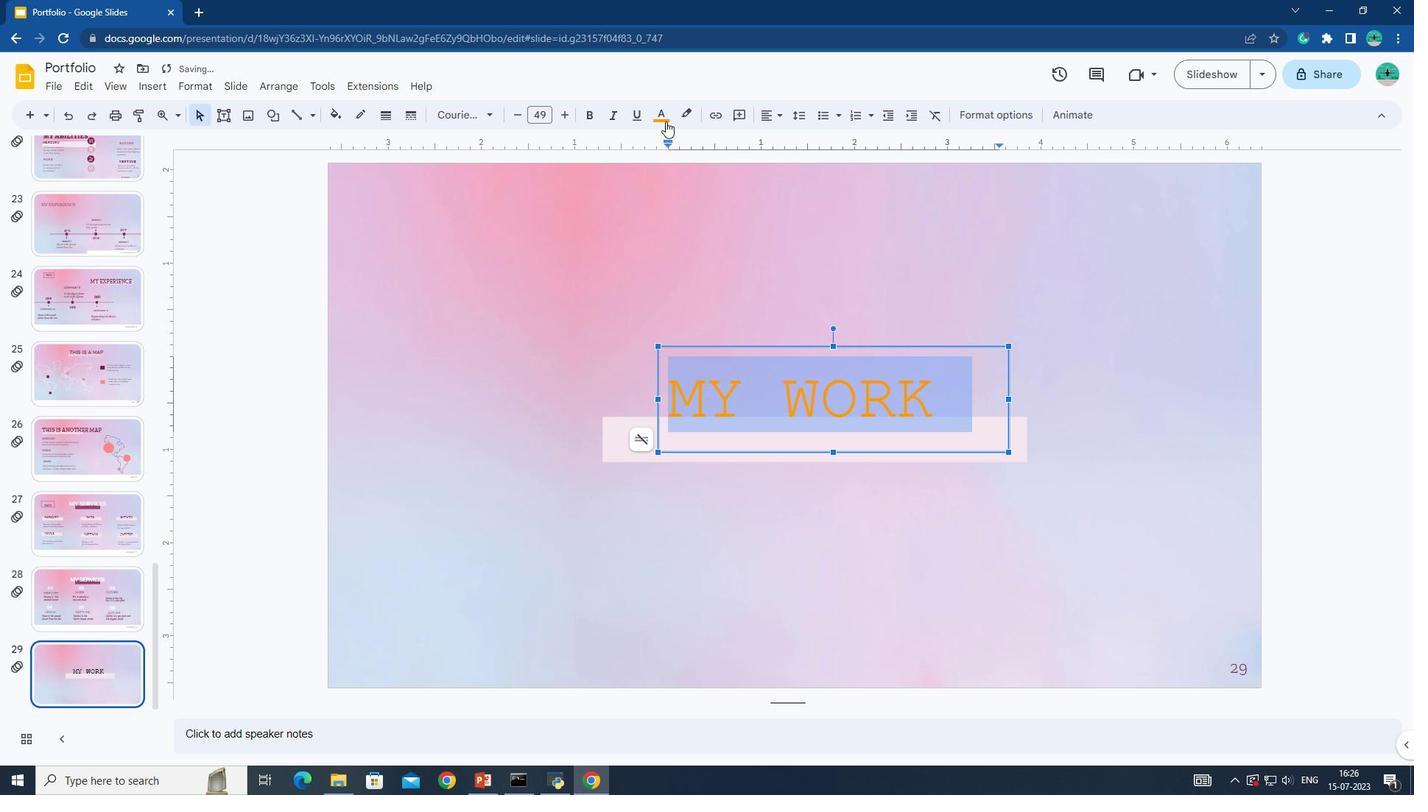 
Action: Mouse pressed left at (658, 111)
Screenshot: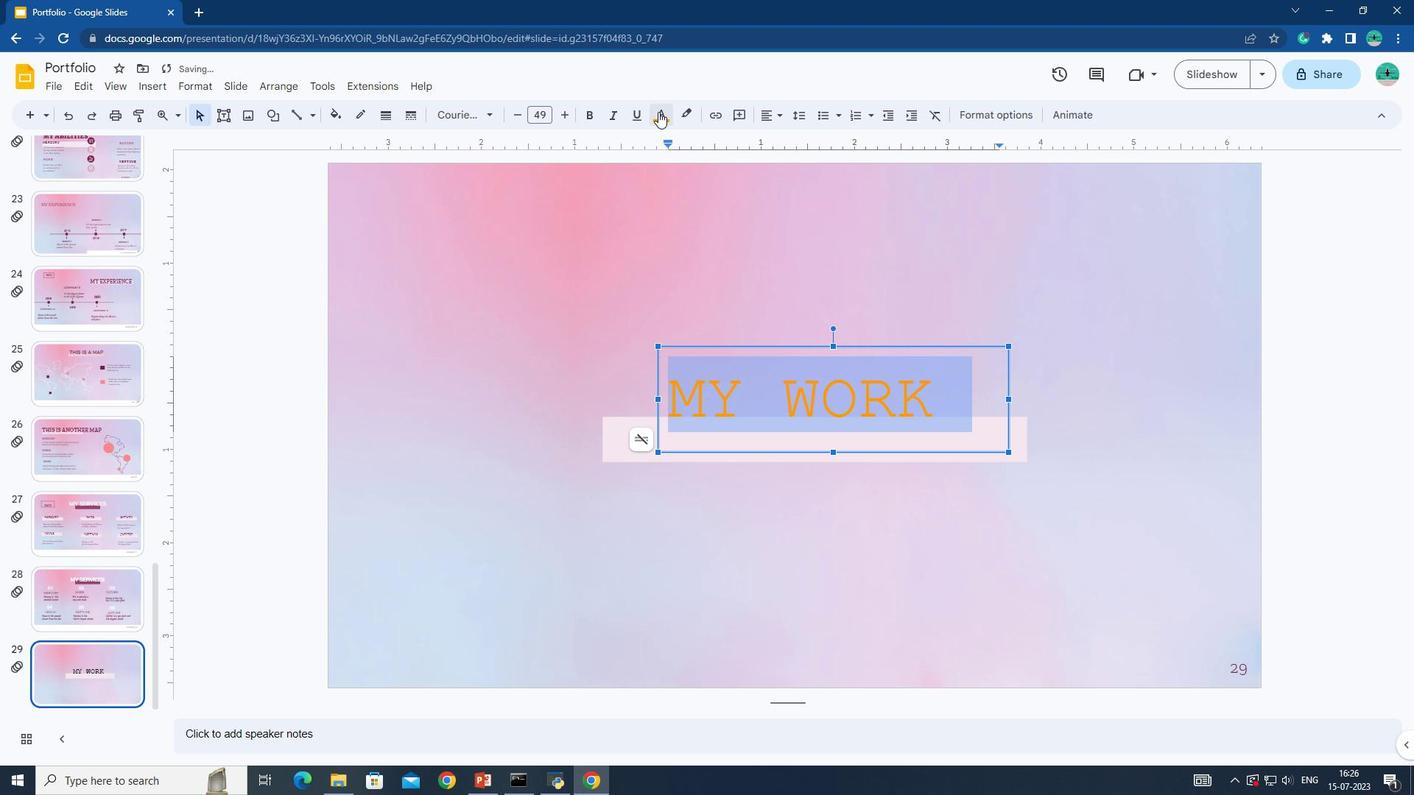 
Action: Mouse moved to (812, 334)
Screenshot: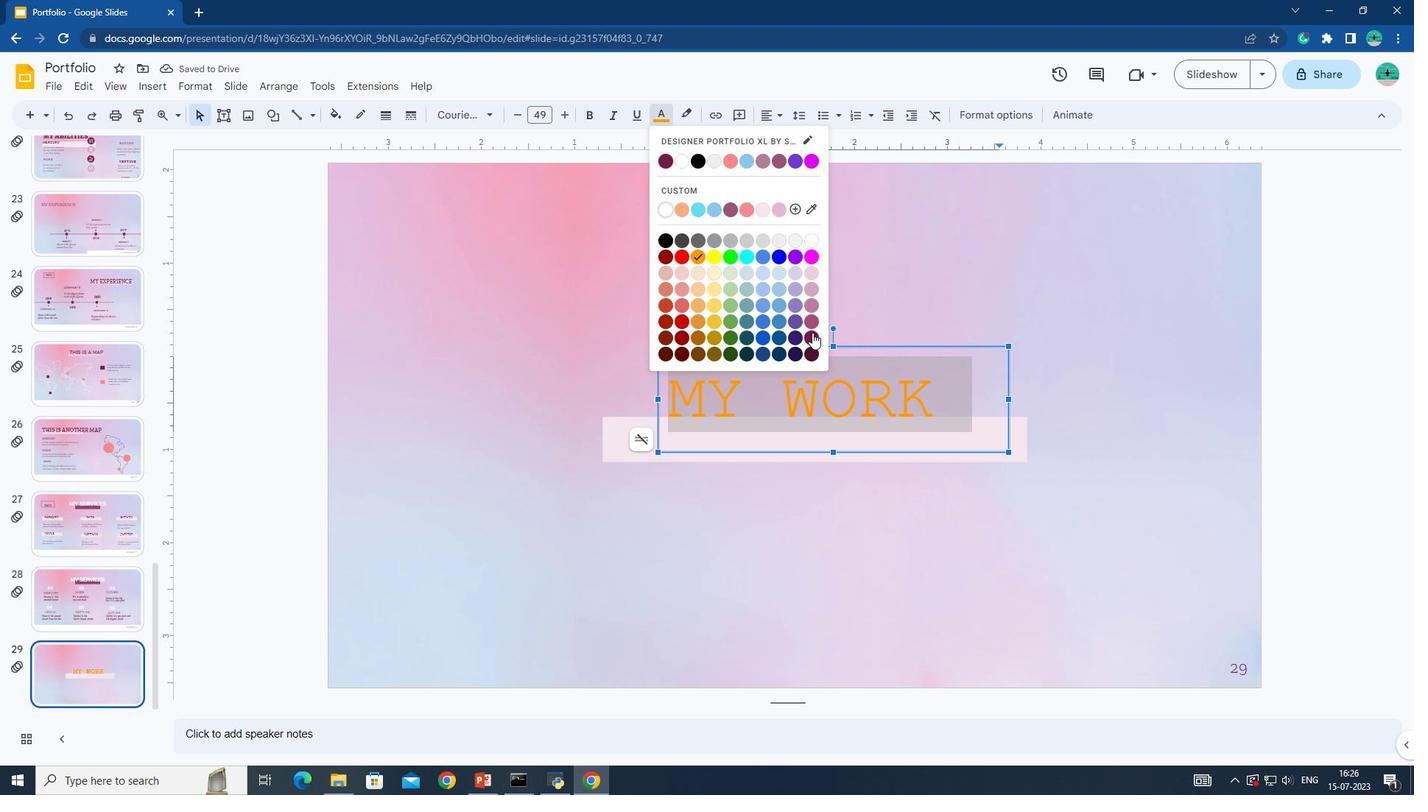
Action: Mouse pressed left at (812, 334)
Screenshot: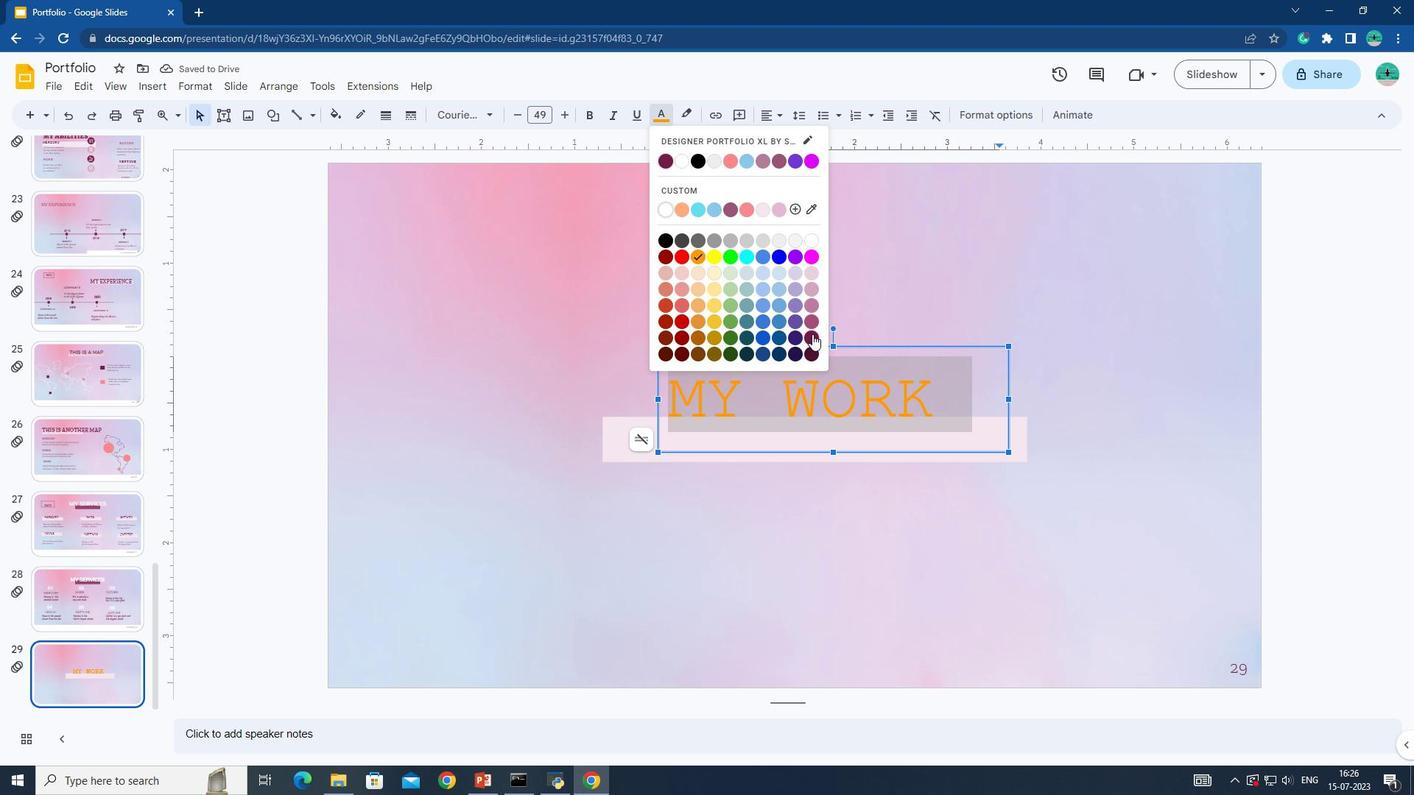 
Action: Mouse moved to (596, 118)
Screenshot: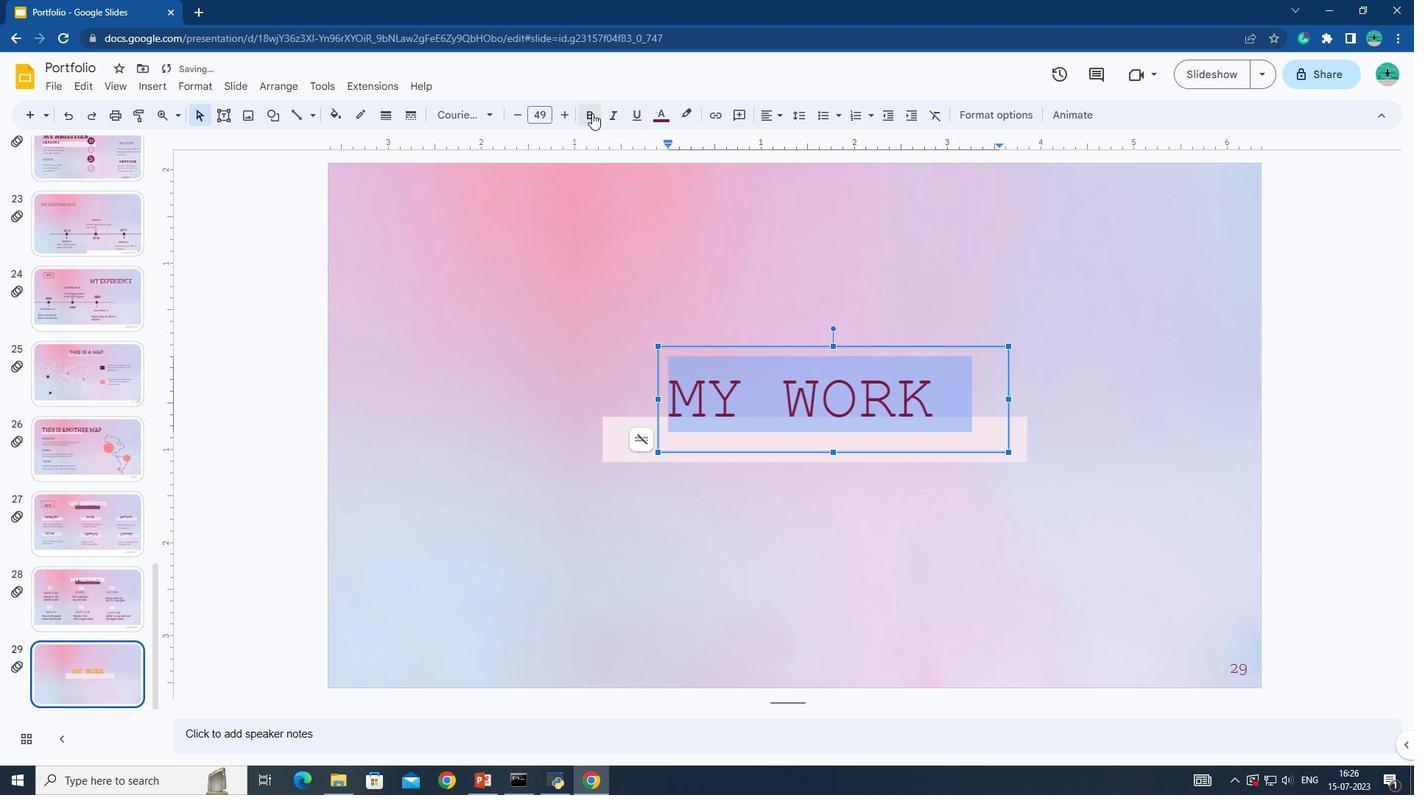 
Action: Mouse pressed left at (596, 118)
Screenshot: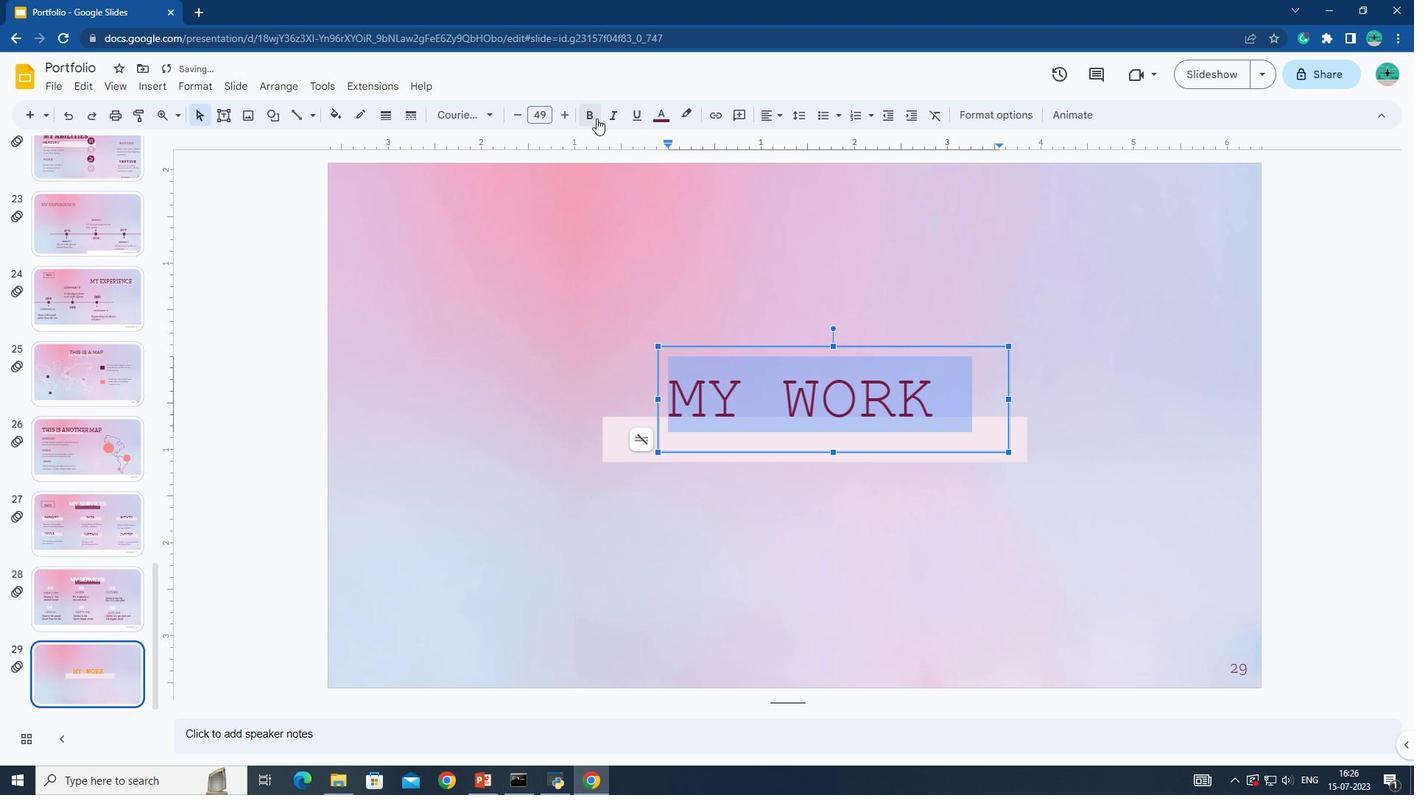 
Action: Mouse moved to (657, 402)
Screenshot: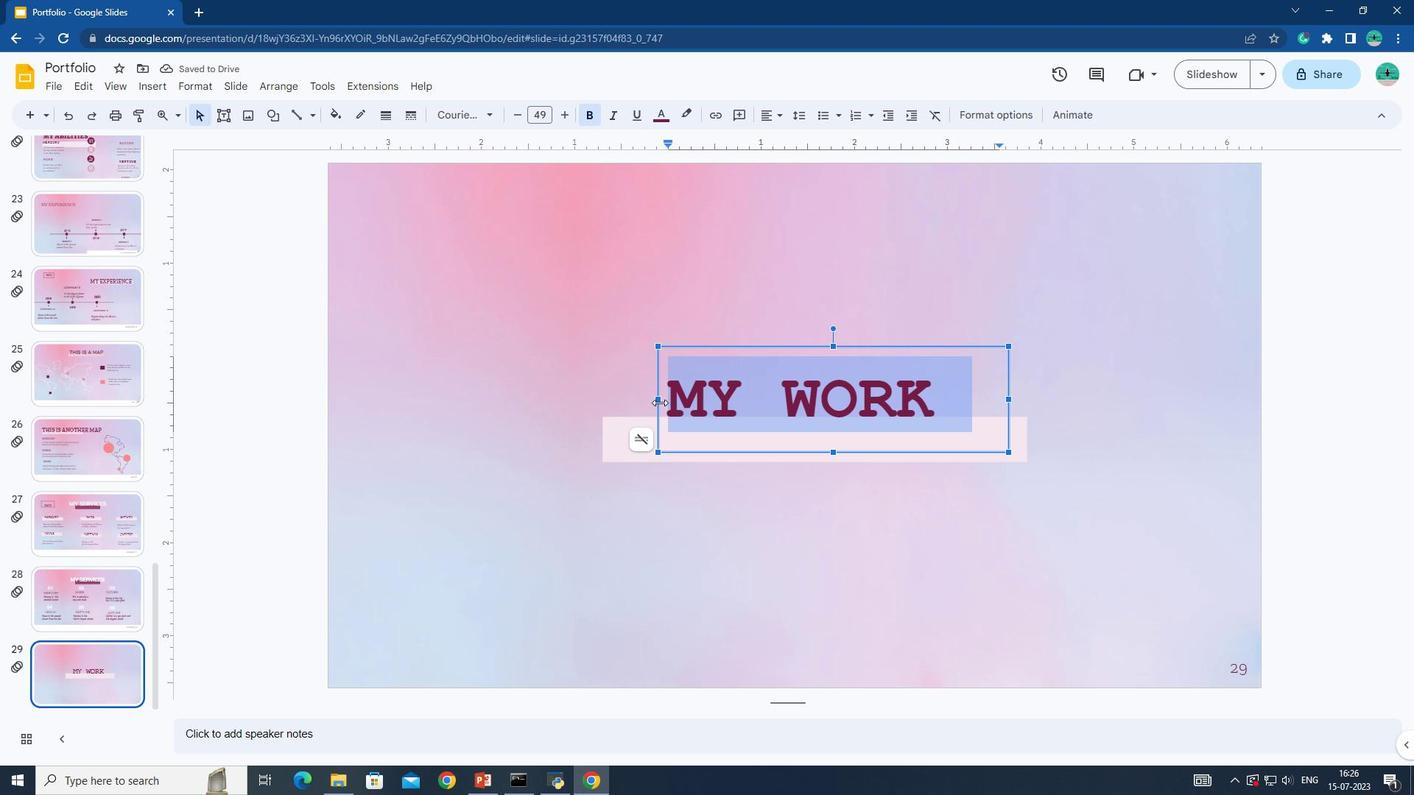 
Action: Mouse pressed left at (657, 402)
Screenshot: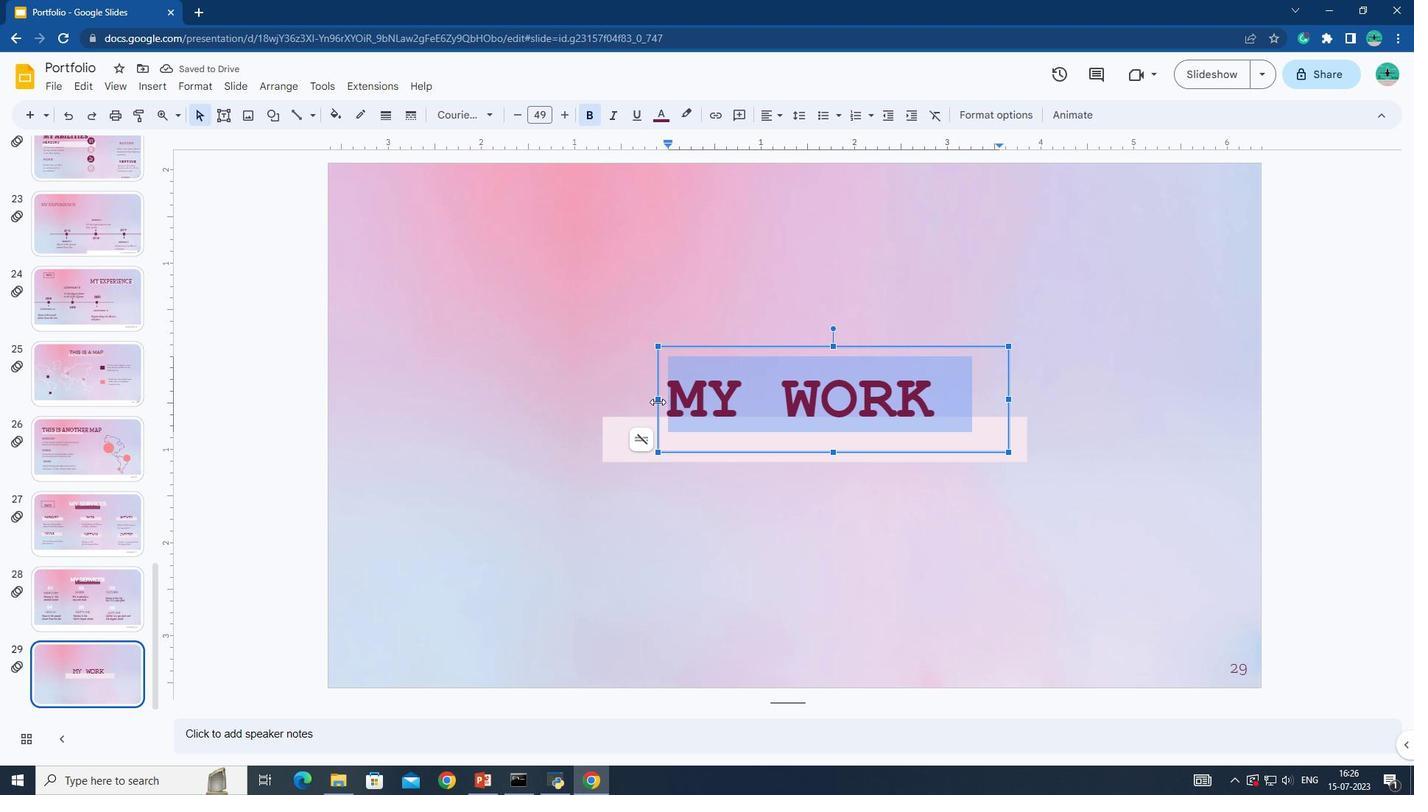 
Action: Mouse moved to (564, 111)
Screenshot: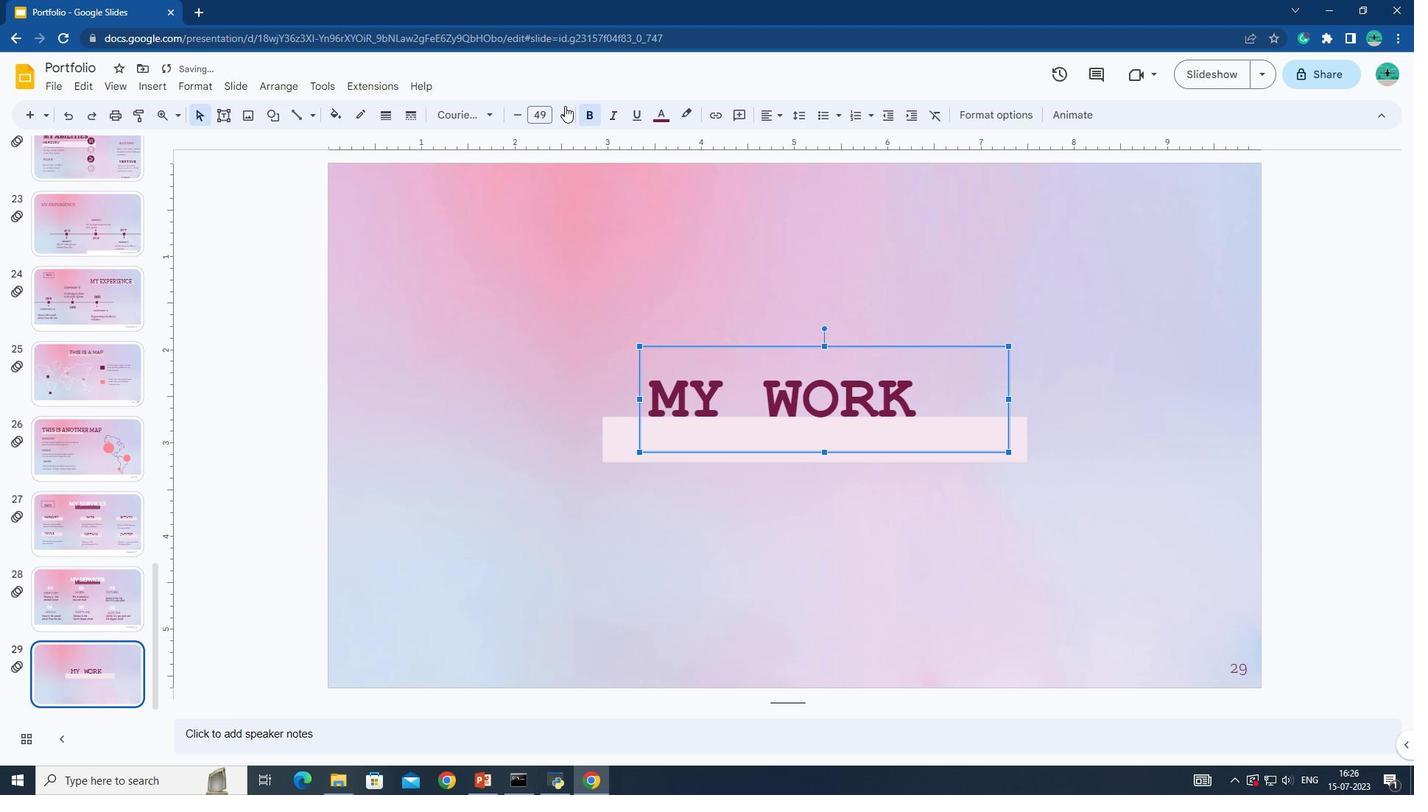 
Action: Mouse pressed left at (564, 111)
Screenshot: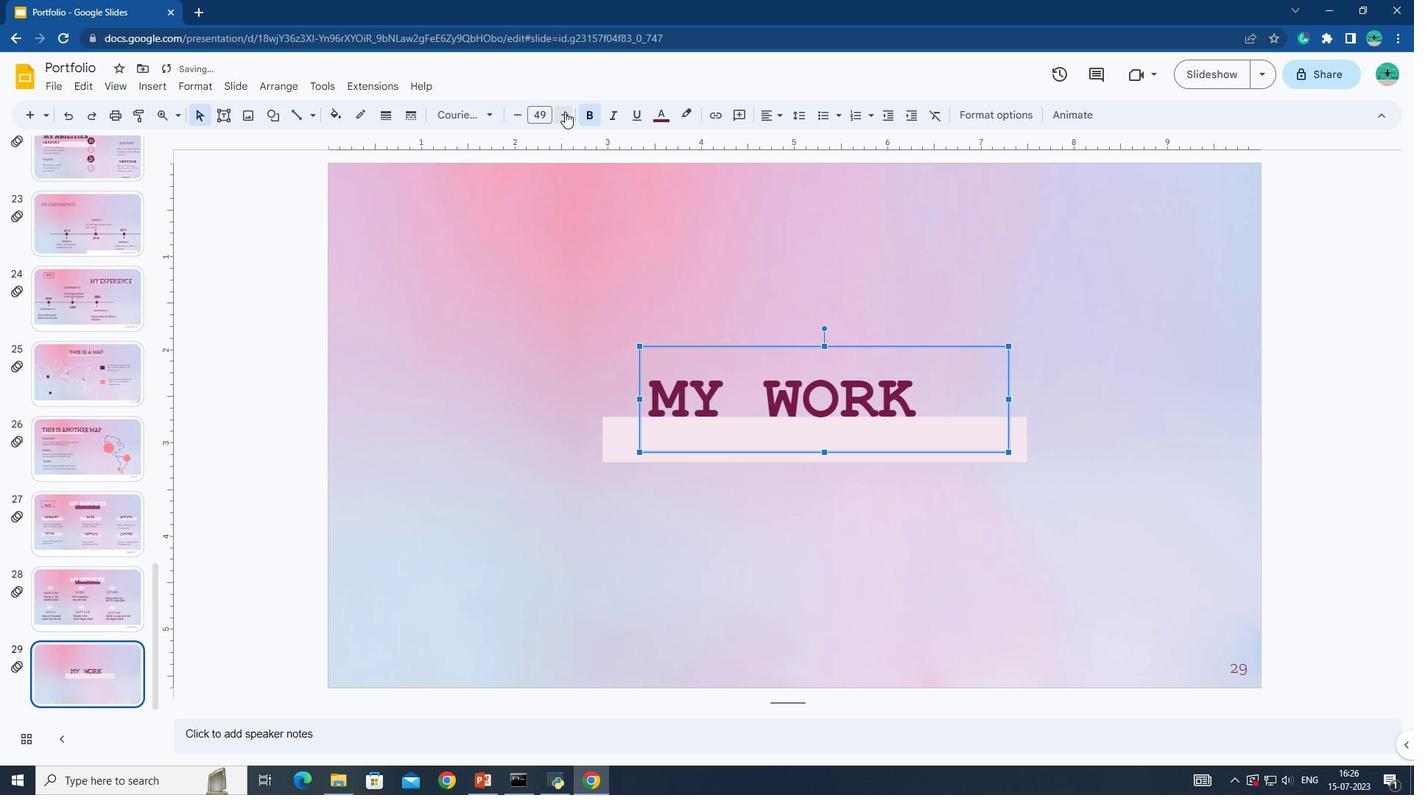 
Action: Mouse pressed left at (564, 111)
Screenshot: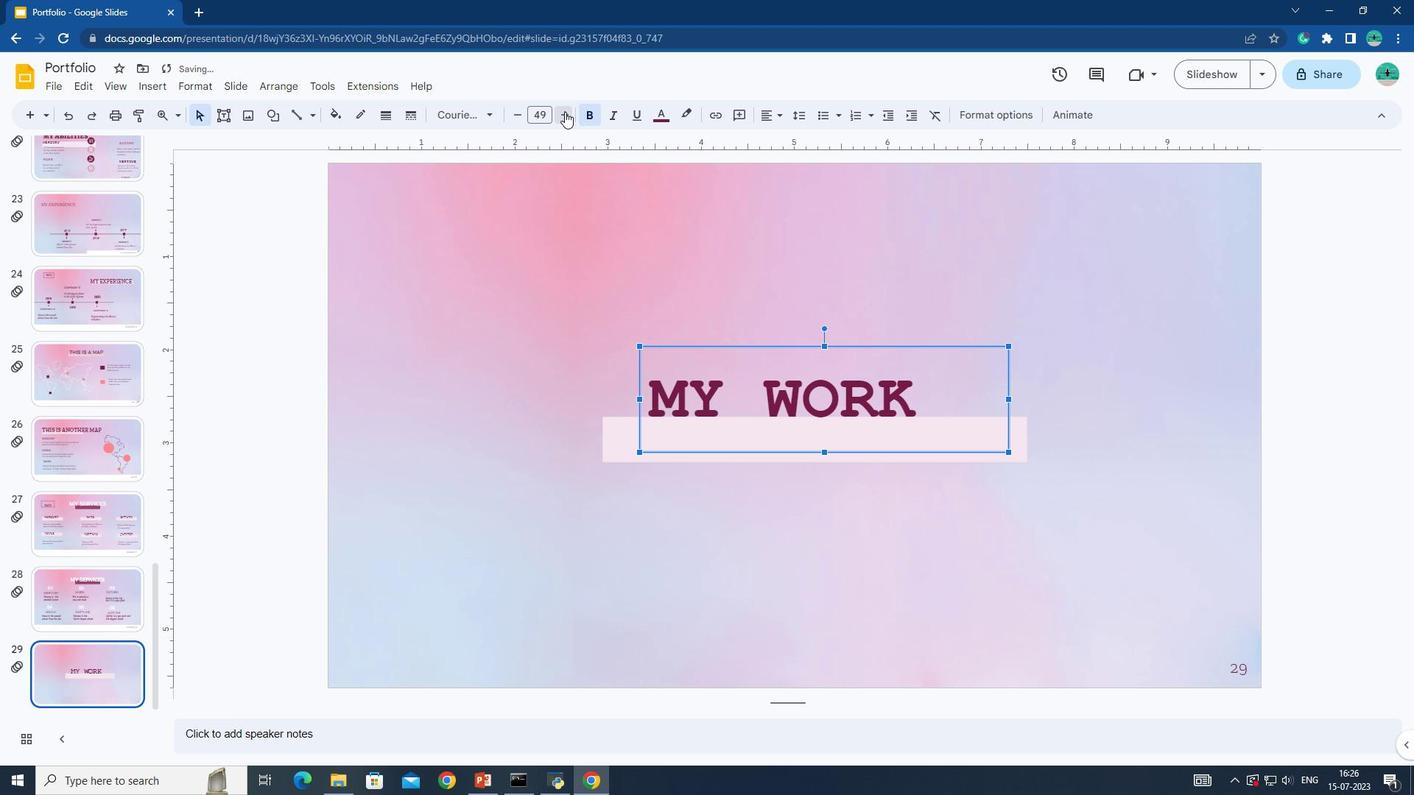 
Action: Mouse pressed left at (564, 111)
Screenshot: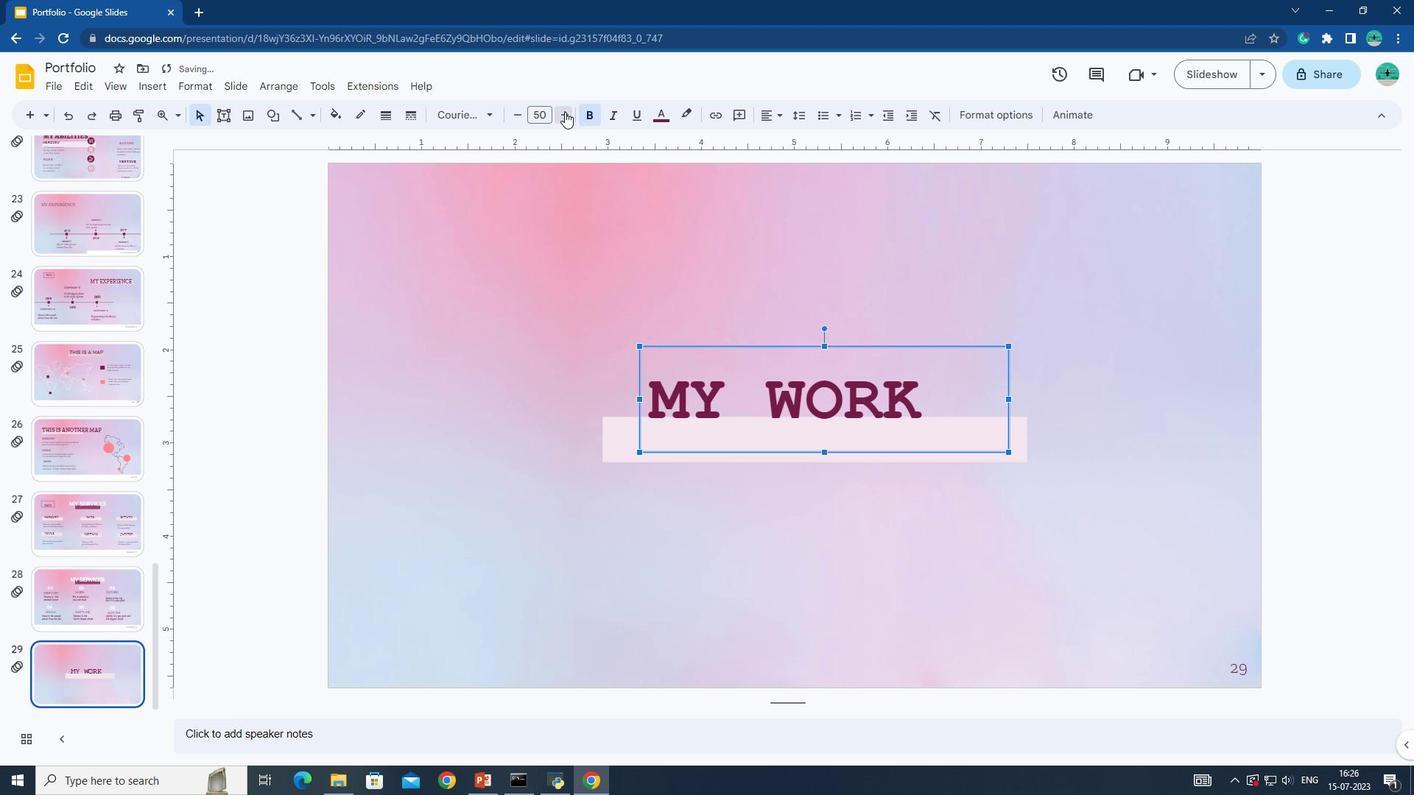 
Action: Mouse pressed left at (564, 111)
Screenshot: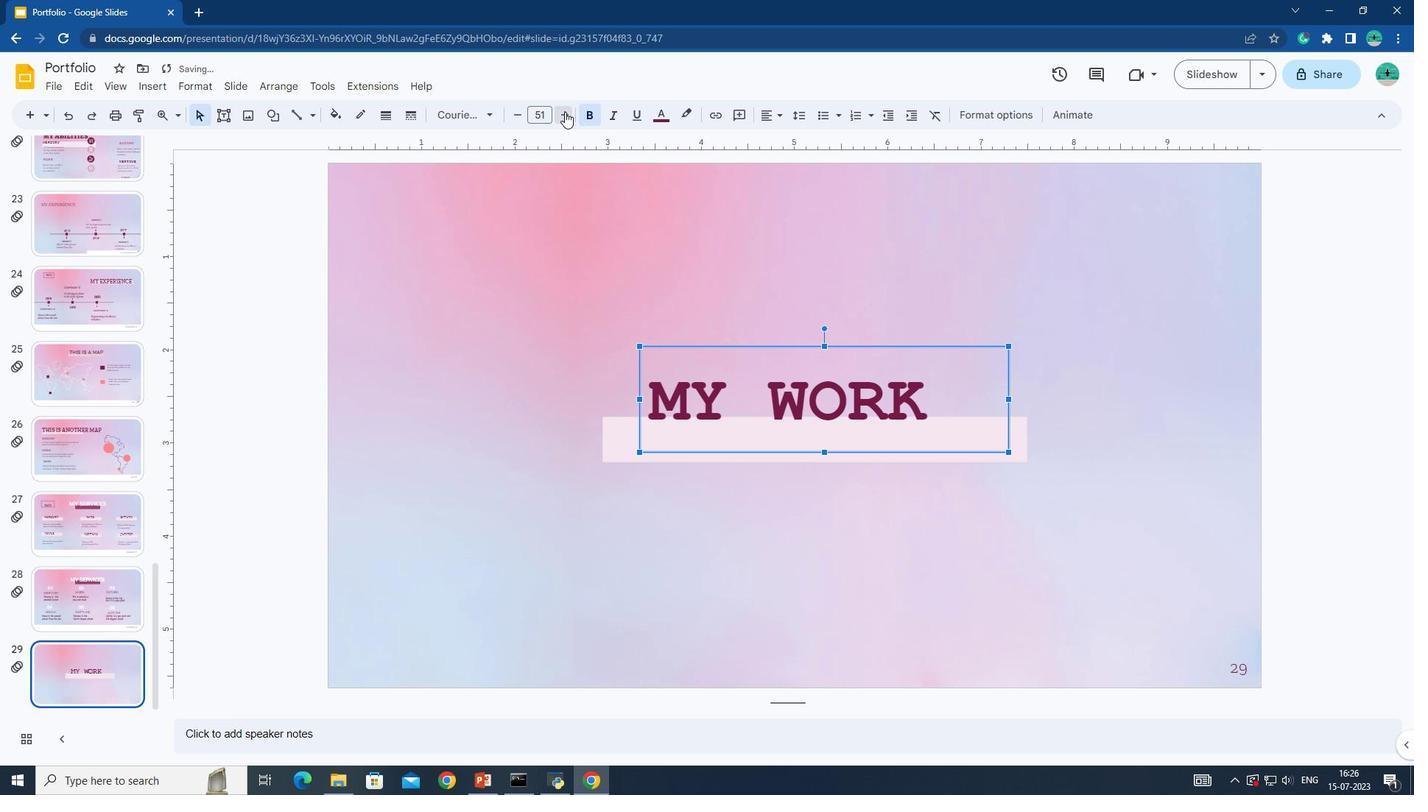 
Action: Mouse pressed left at (564, 111)
Screenshot: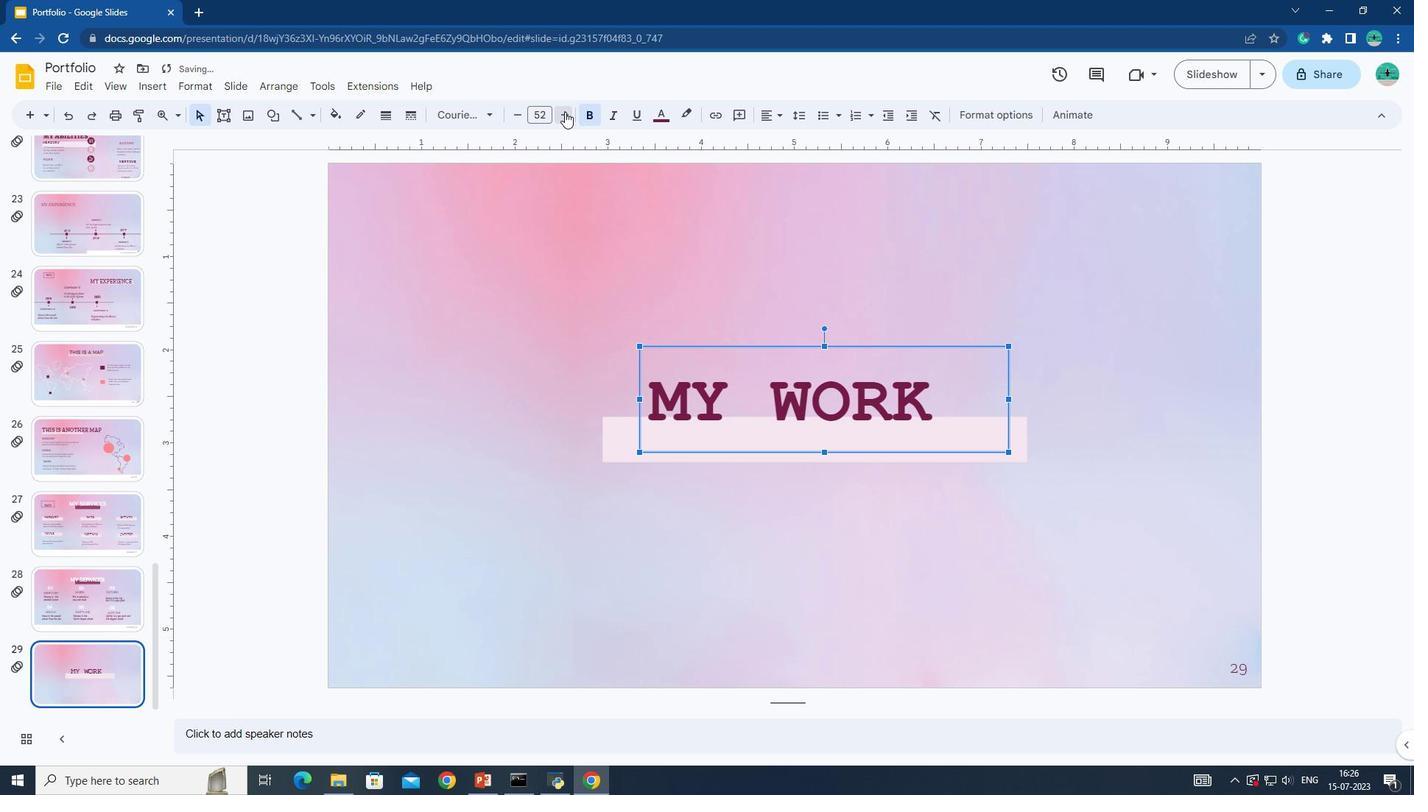 
Action: Mouse pressed left at (564, 111)
Screenshot: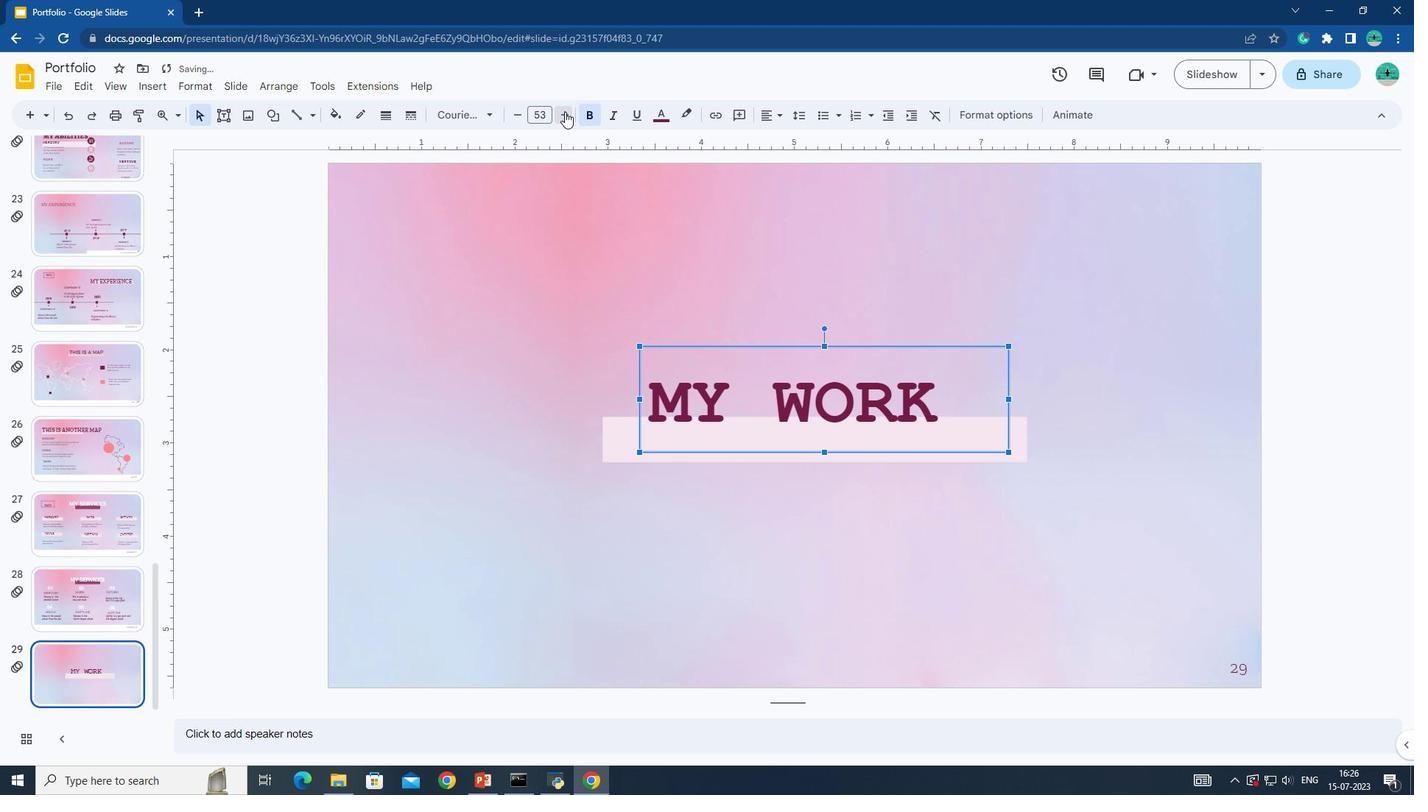 
Action: Mouse pressed left at (564, 111)
Screenshot: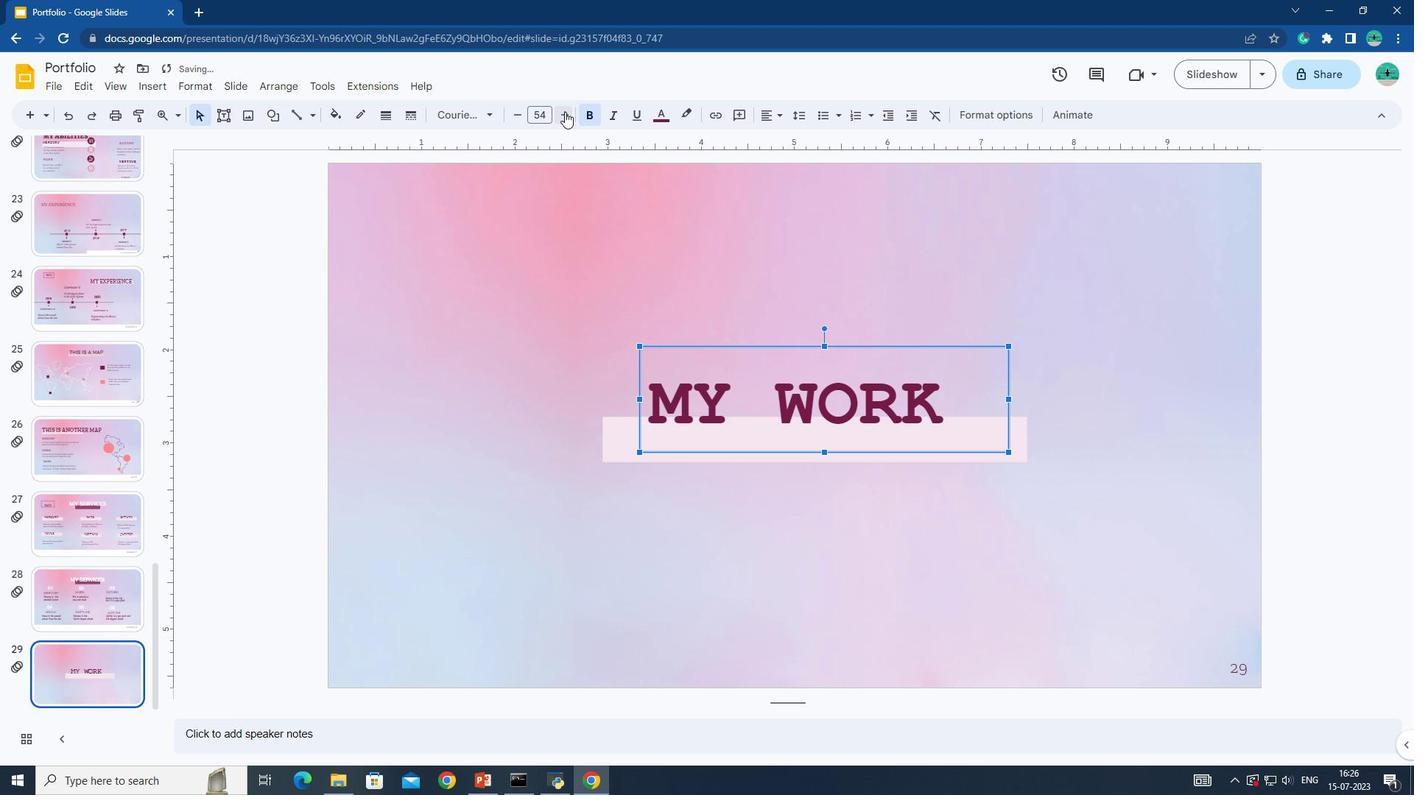 
Action: Mouse pressed left at (564, 111)
Screenshot: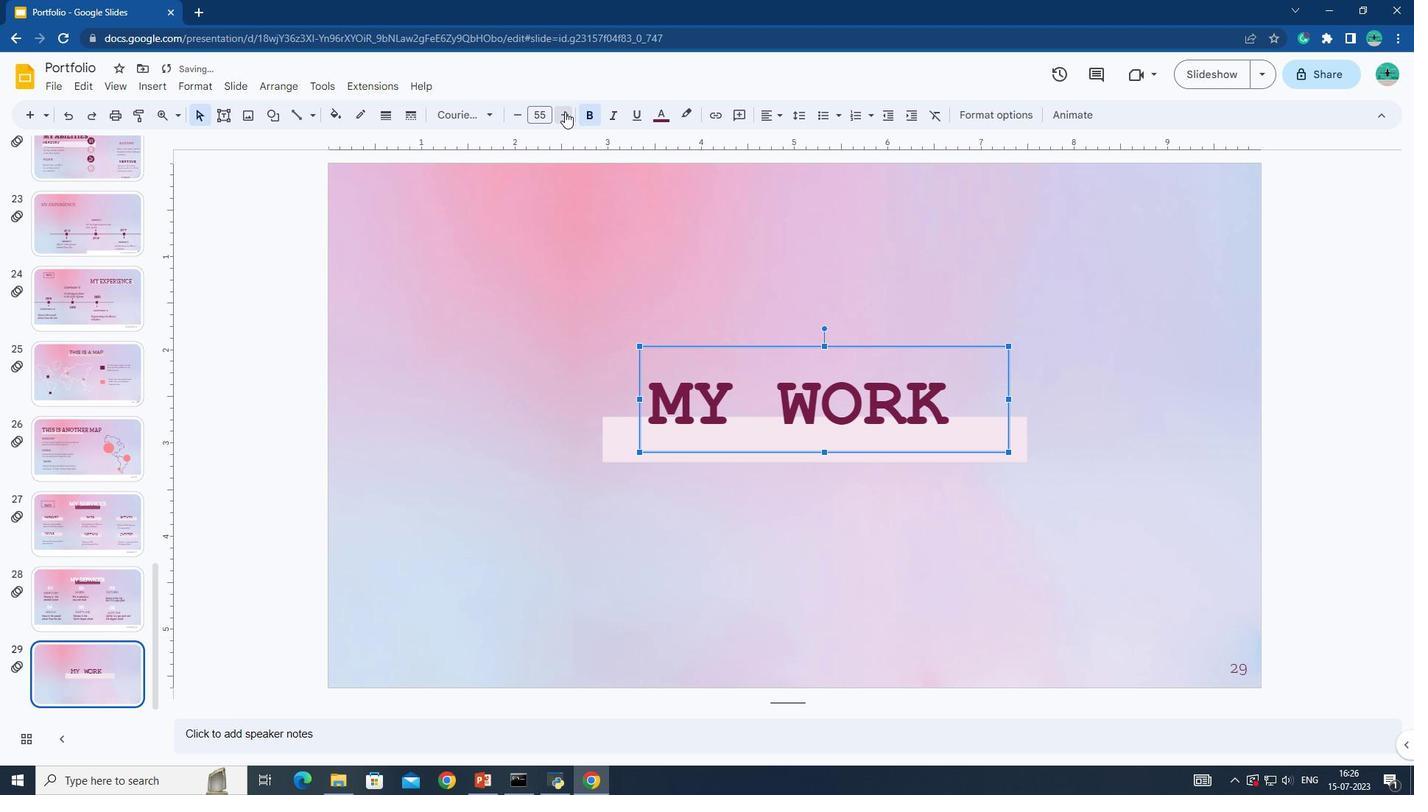 
Action: Mouse pressed left at (564, 111)
Screenshot: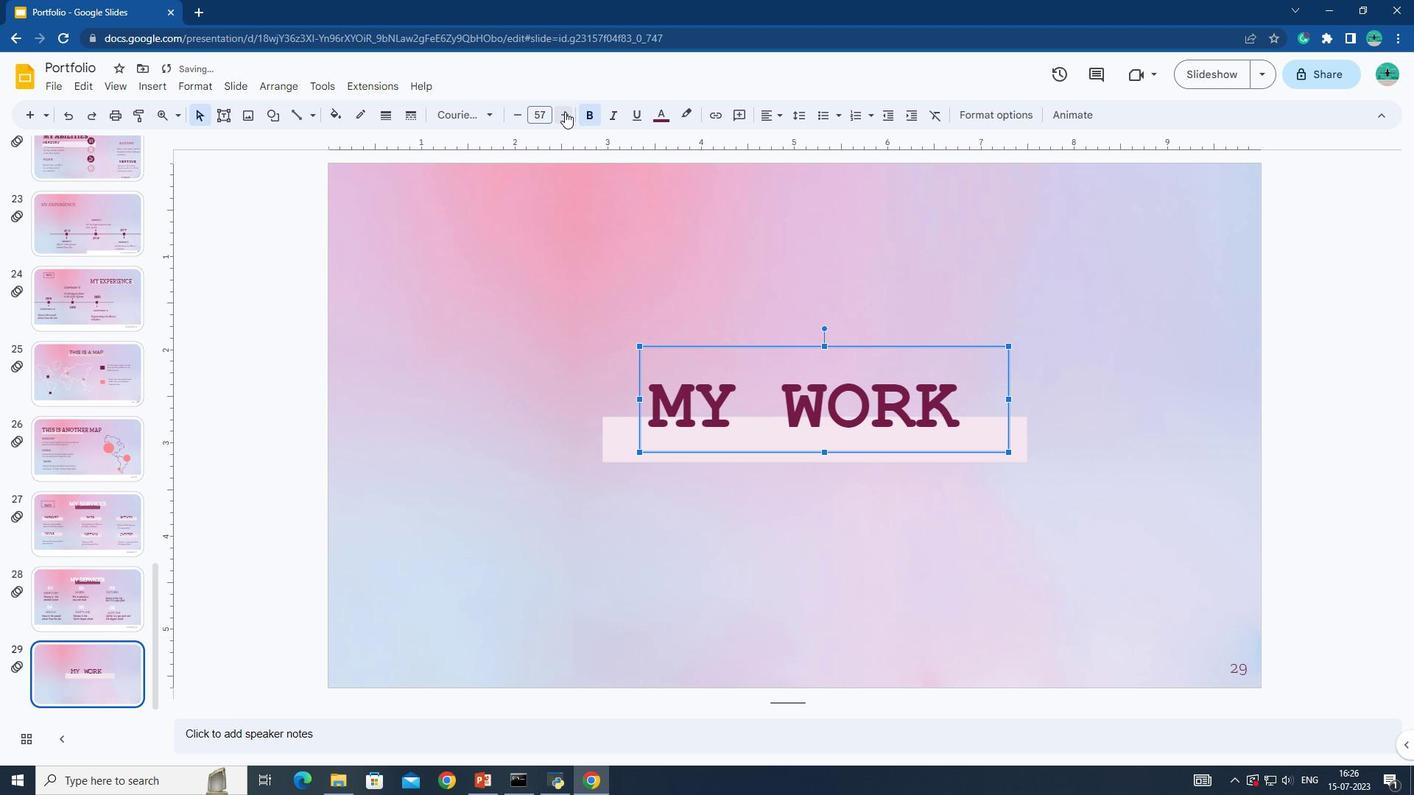 
Action: Mouse pressed left at (564, 111)
Screenshot: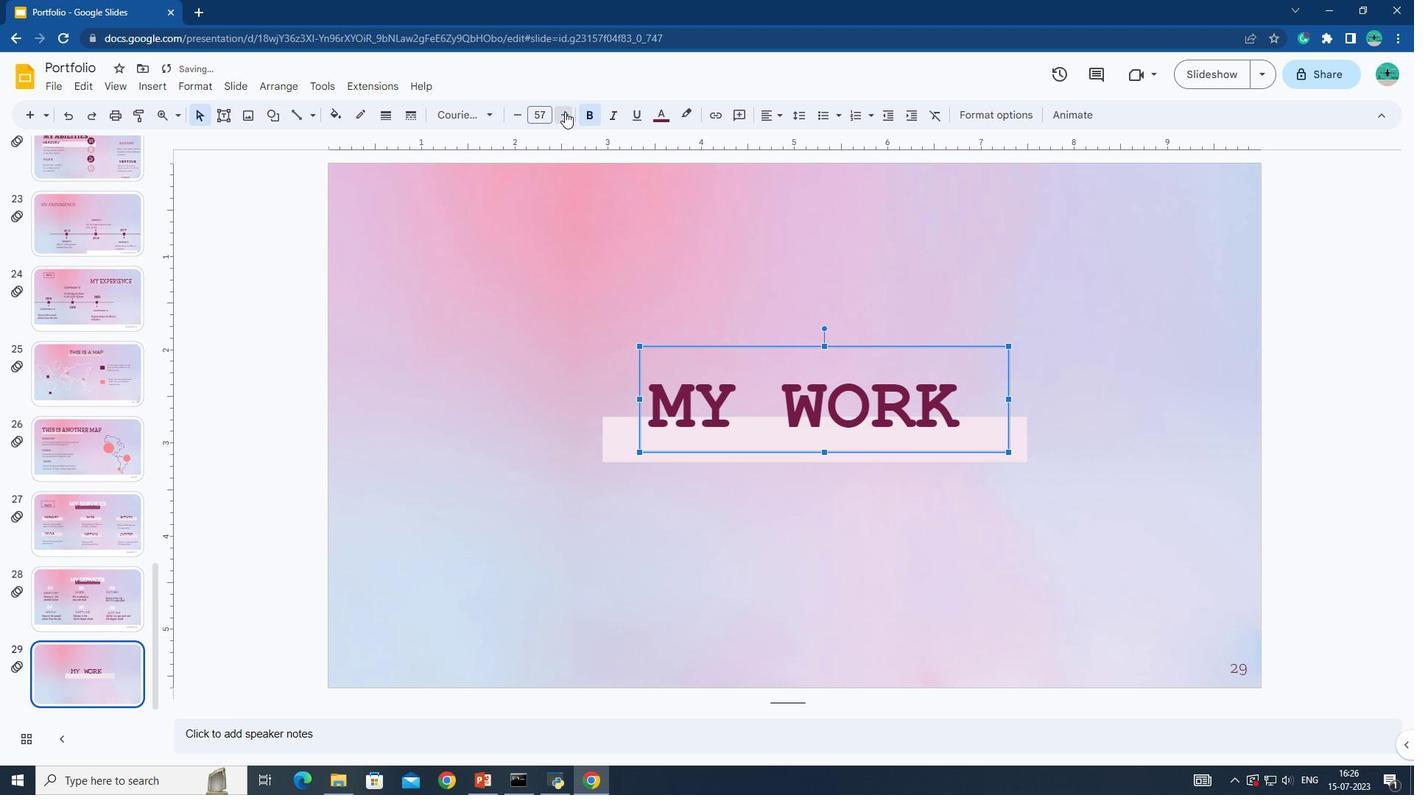 
Action: Mouse pressed left at (564, 111)
Screenshot: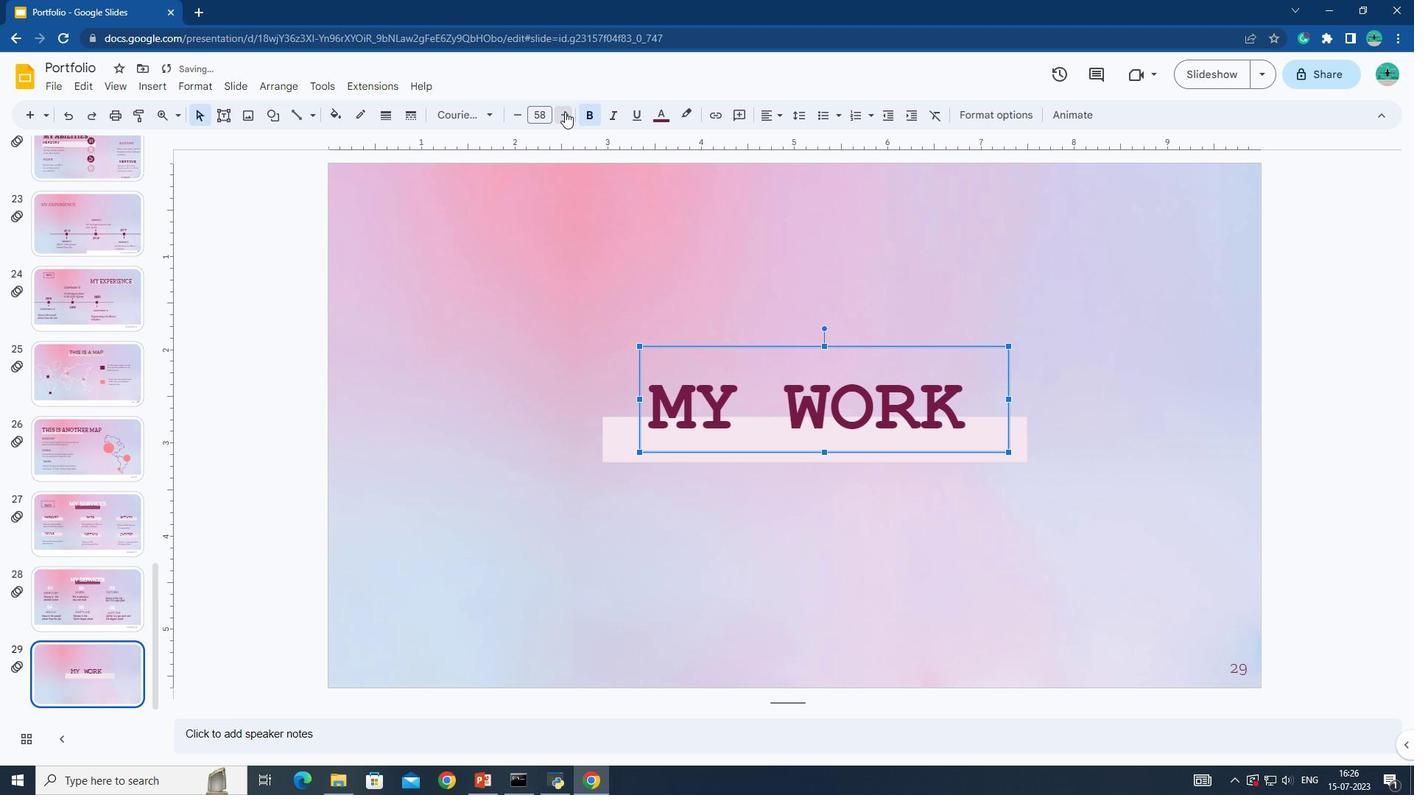 
Action: Mouse pressed left at (564, 111)
Screenshot: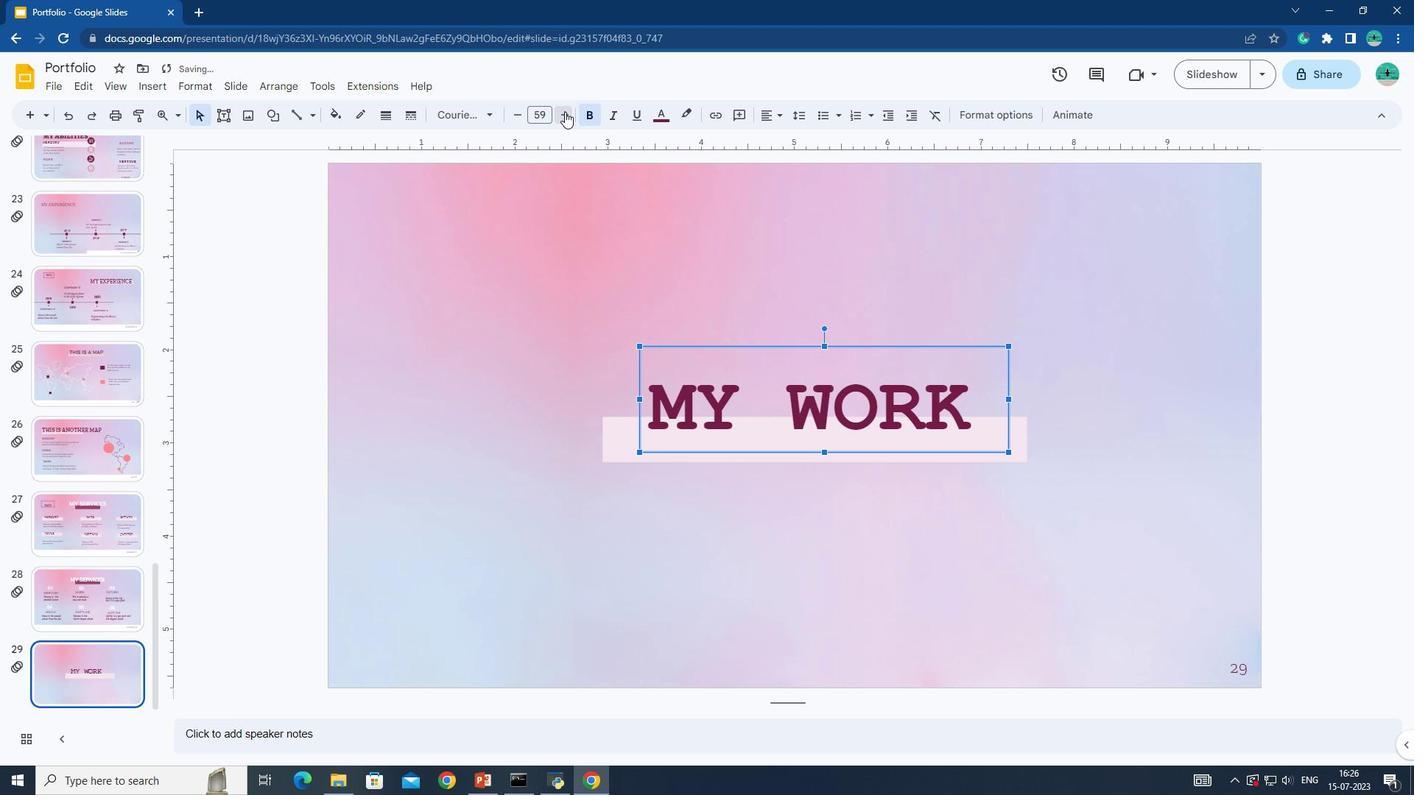 
Action: Mouse pressed left at (564, 111)
Screenshot: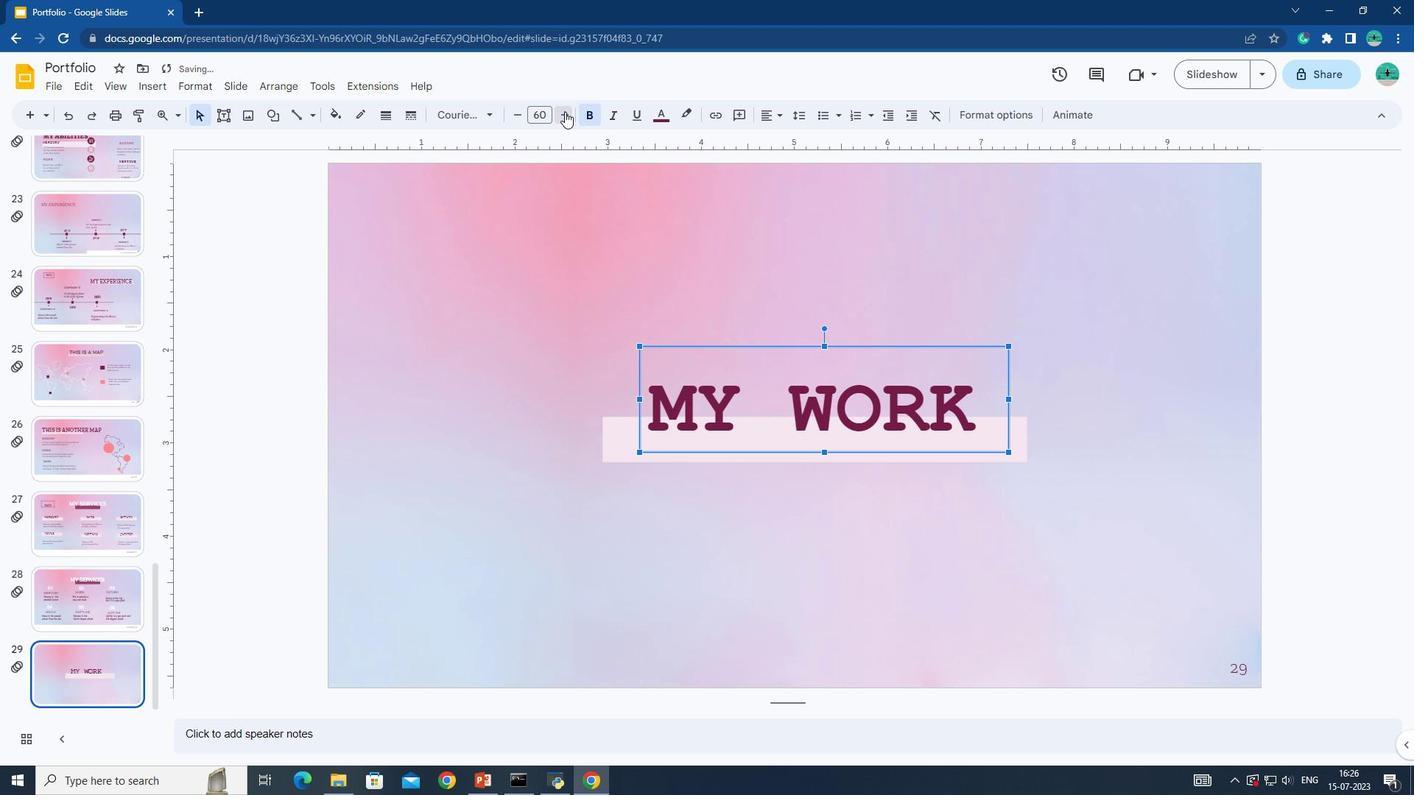
Action: Mouse pressed left at (564, 111)
Screenshot: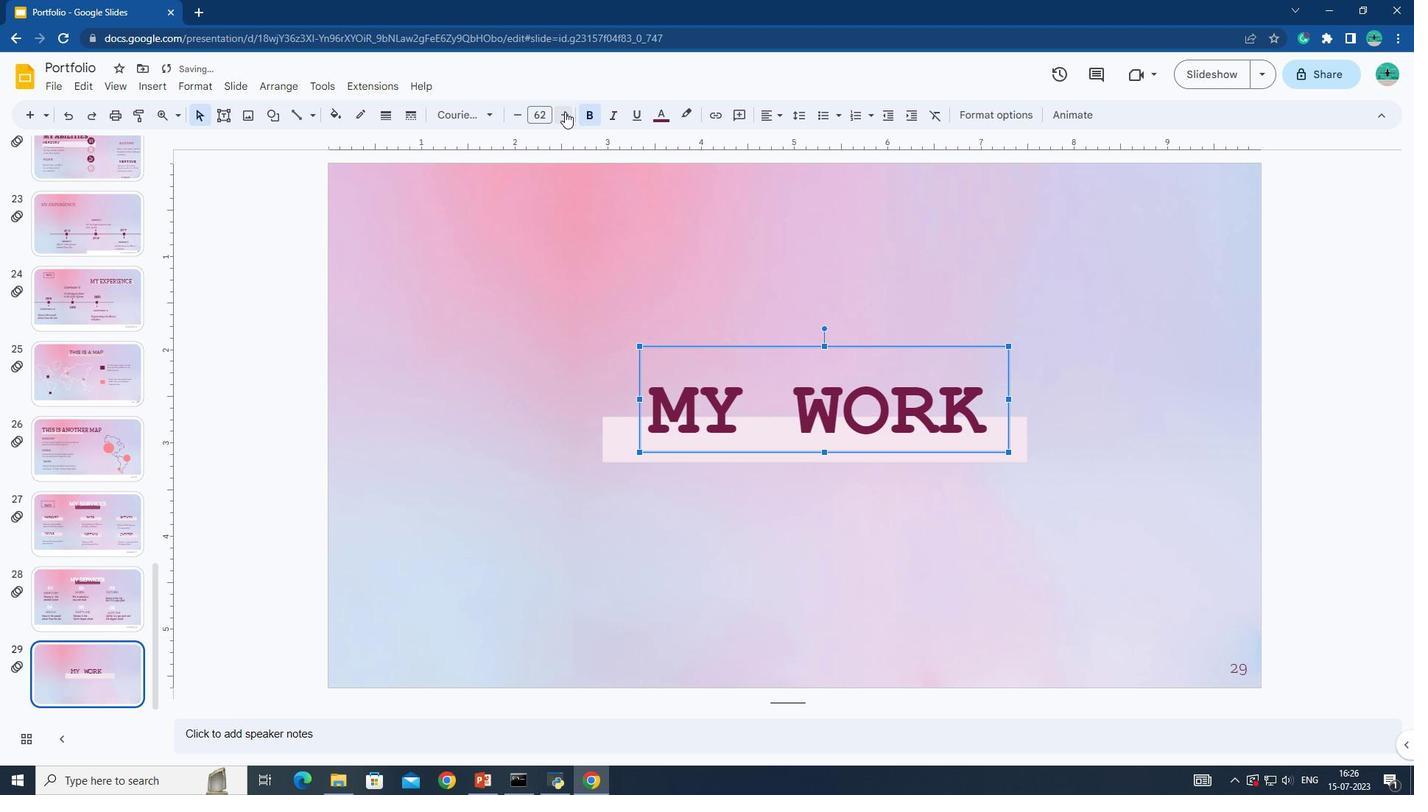 
Action: Mouse moved to (768, 407)
Screenshot: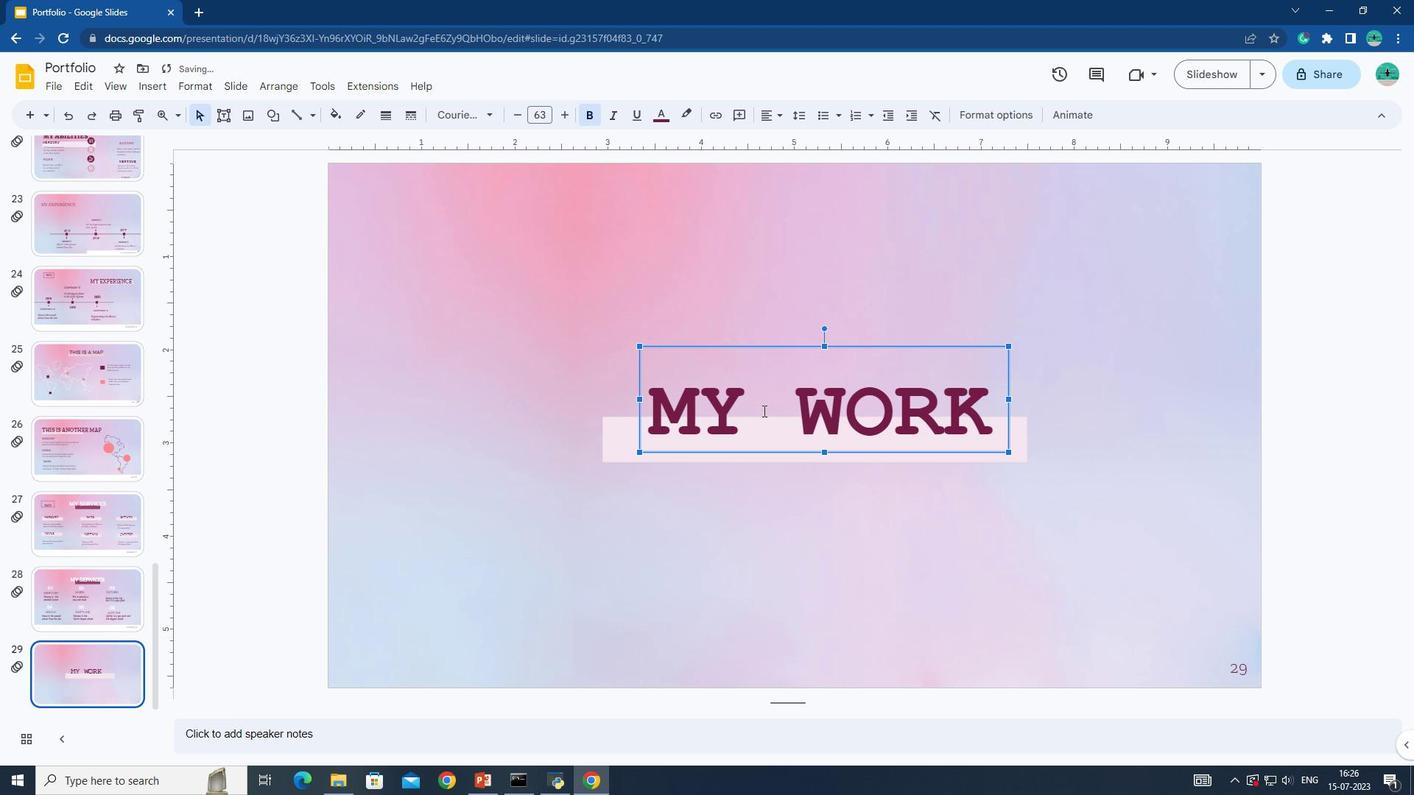 
Action: Mouse pressed left at (768, 407)
Screenshot: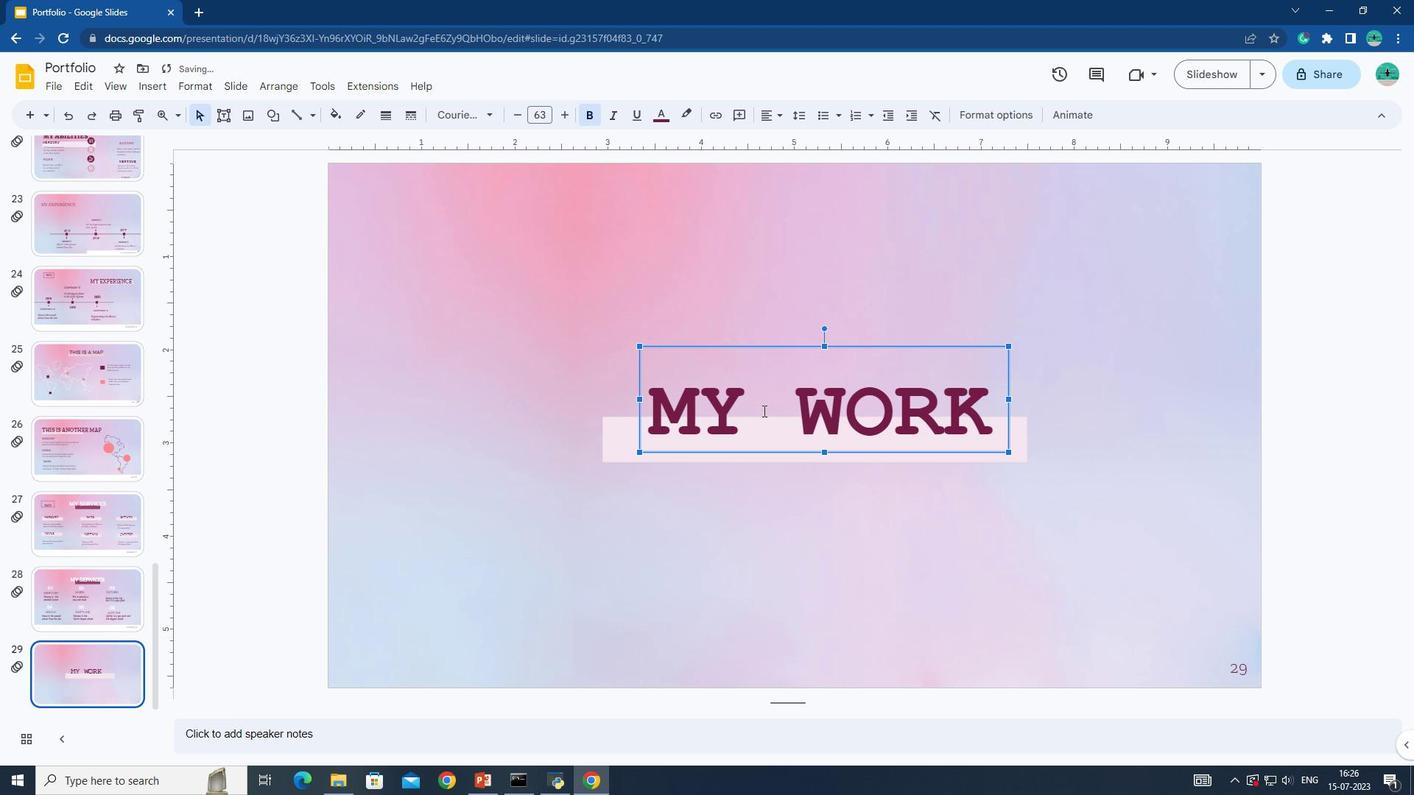 
Action: Mouse moved to (769, 406)
Screenshot: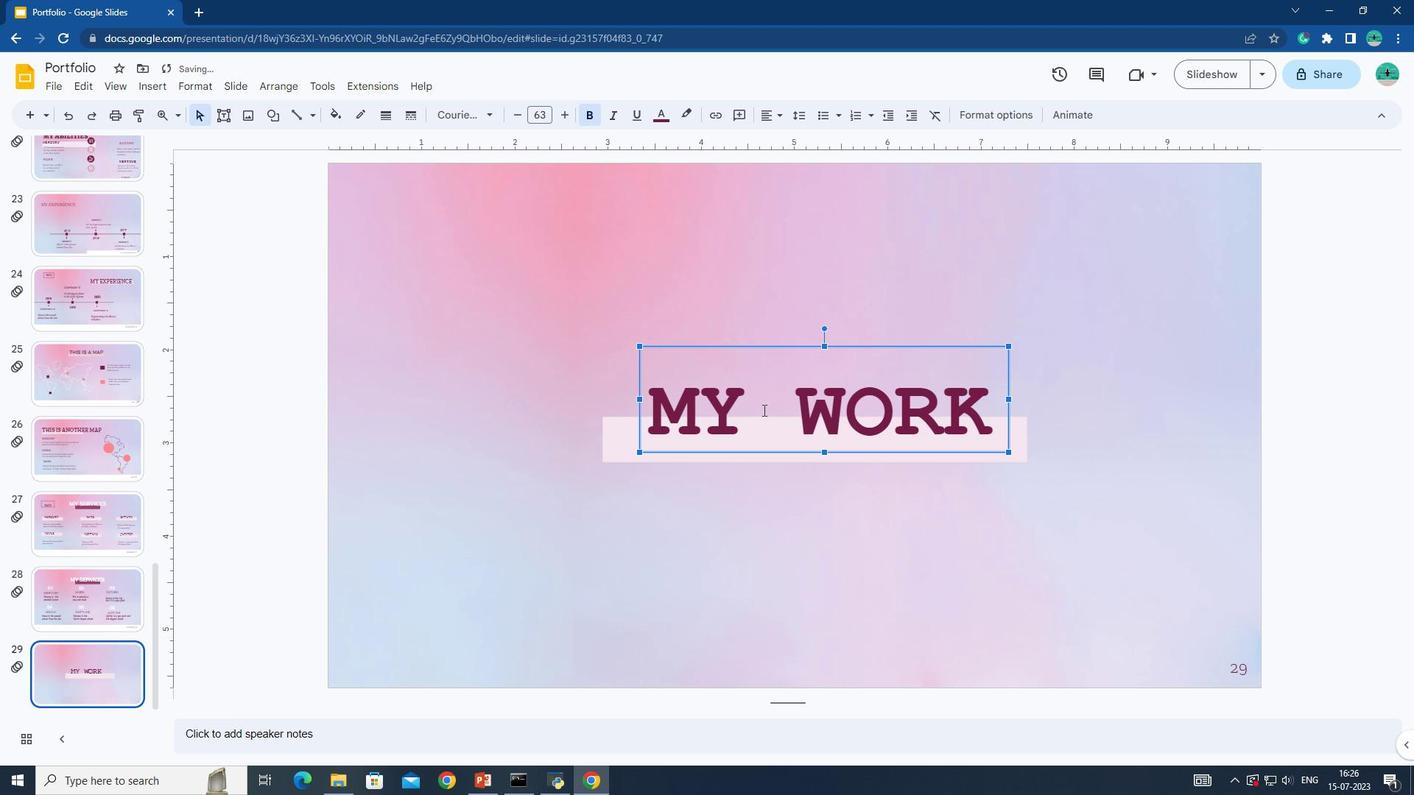 
Action: Key pressed <Key.right><Key.right><Key.left><Key.backspace><Key.space>
Screenshot: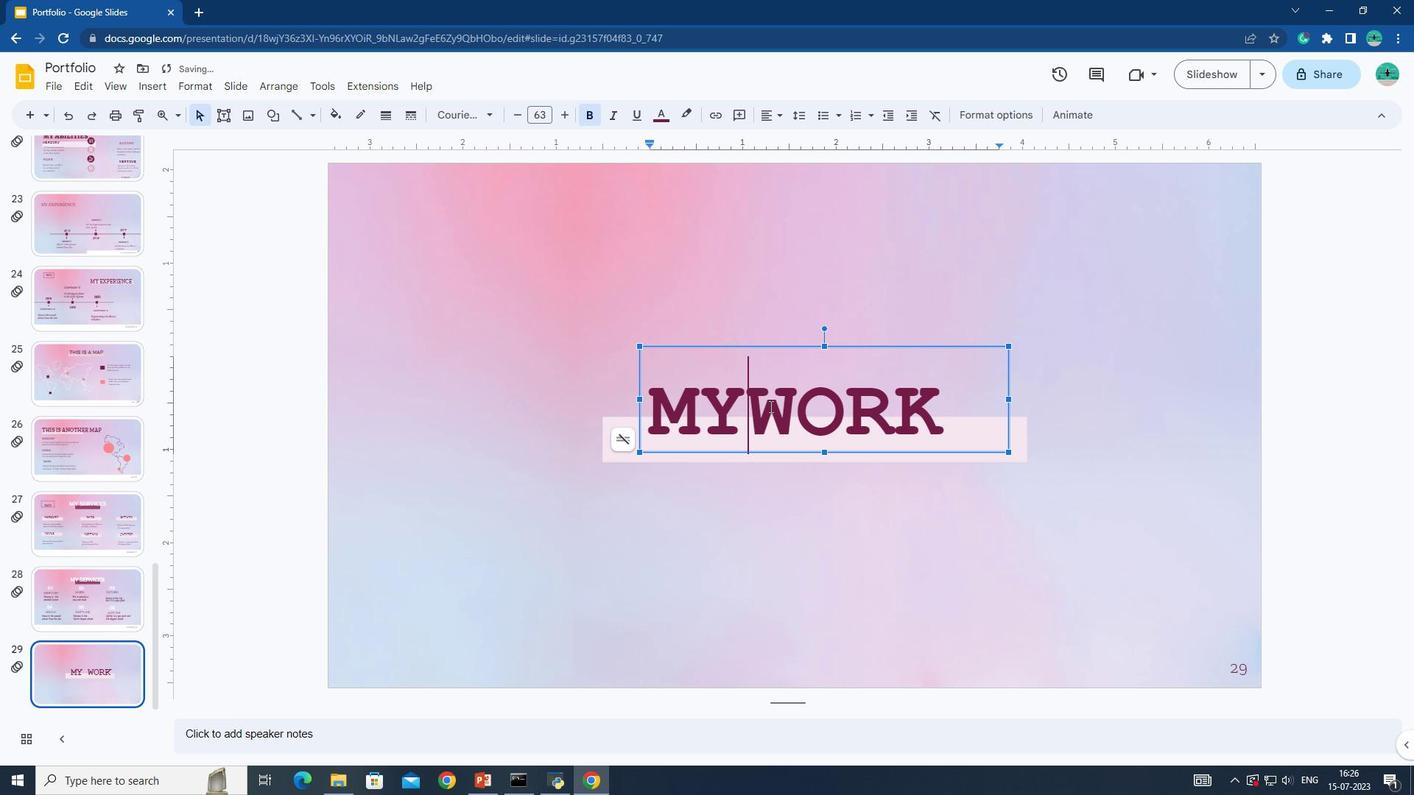 
Action: Mouse moved to (791, 595)
Screenshot: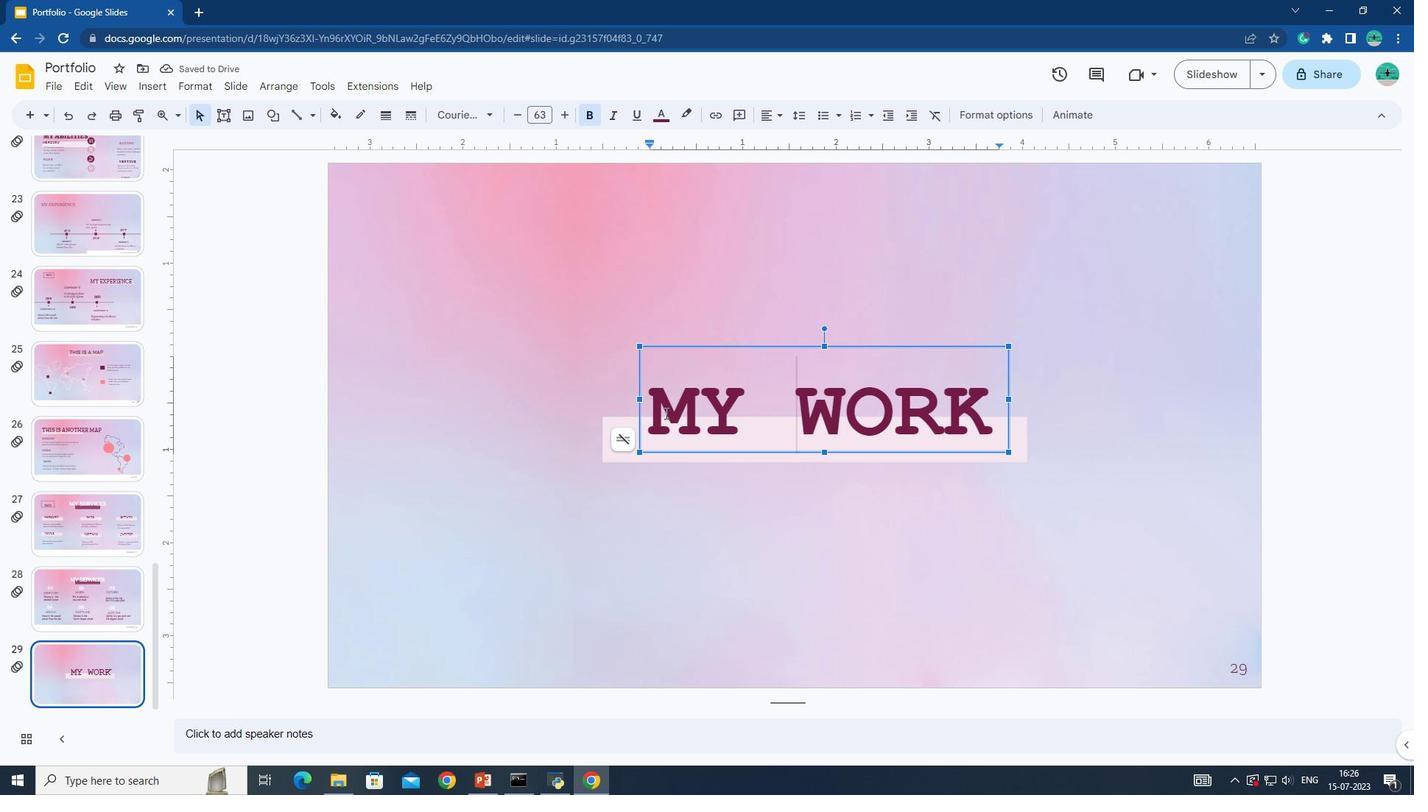 
Action: Mouse pressed left at (791, 595)
Screenshot: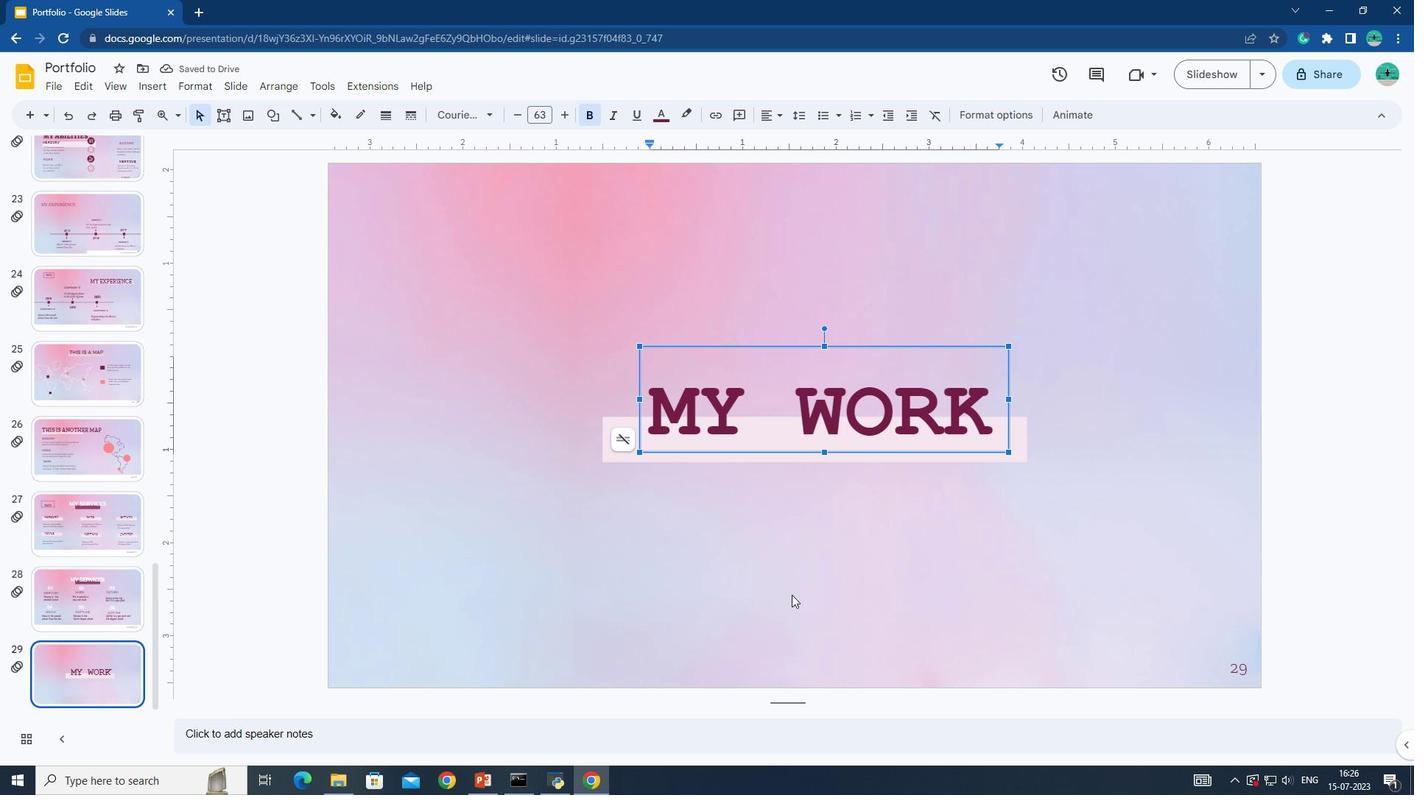 
Action: Mouse moved to (223, 111)
Screenshot: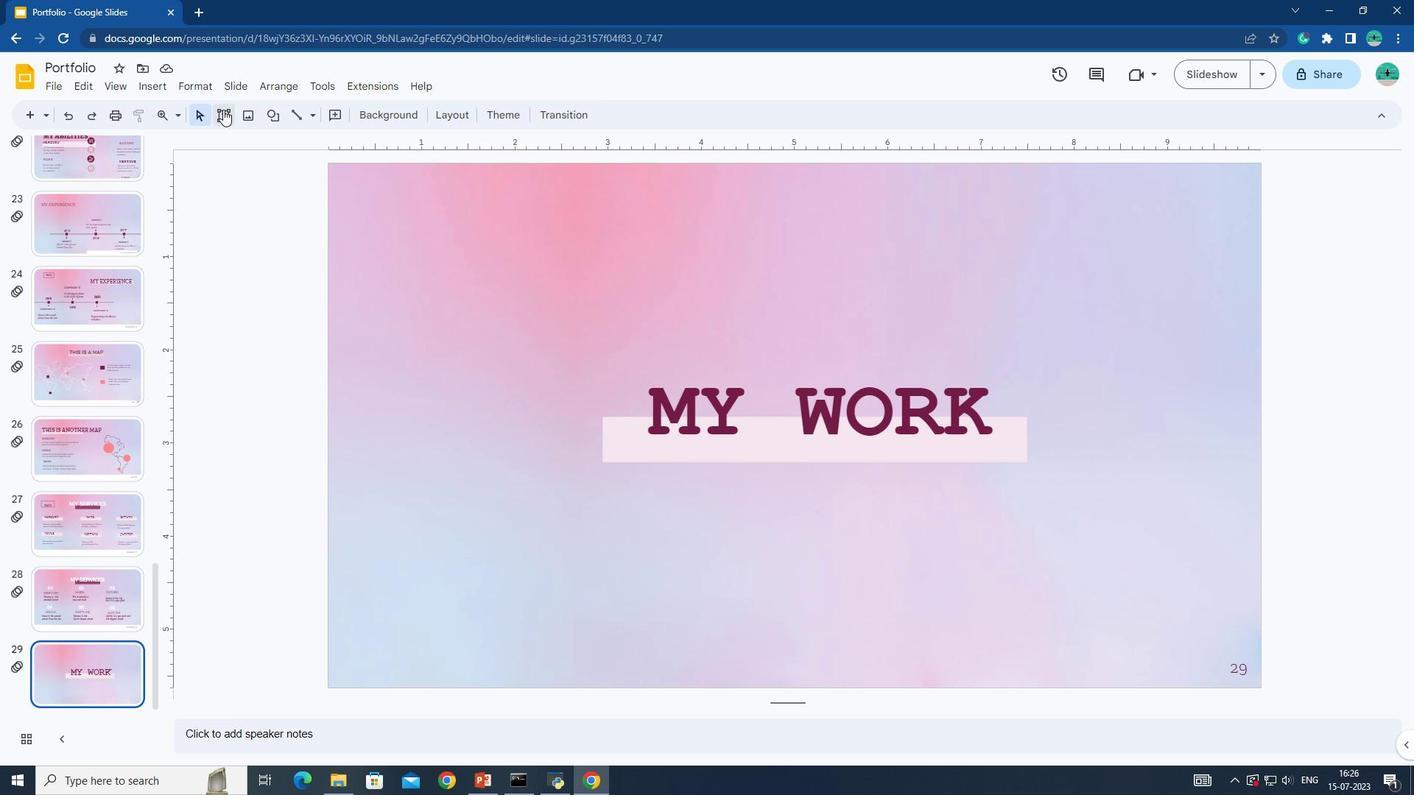
Action: Mouse pressed left at (223, 111)
Screenshot: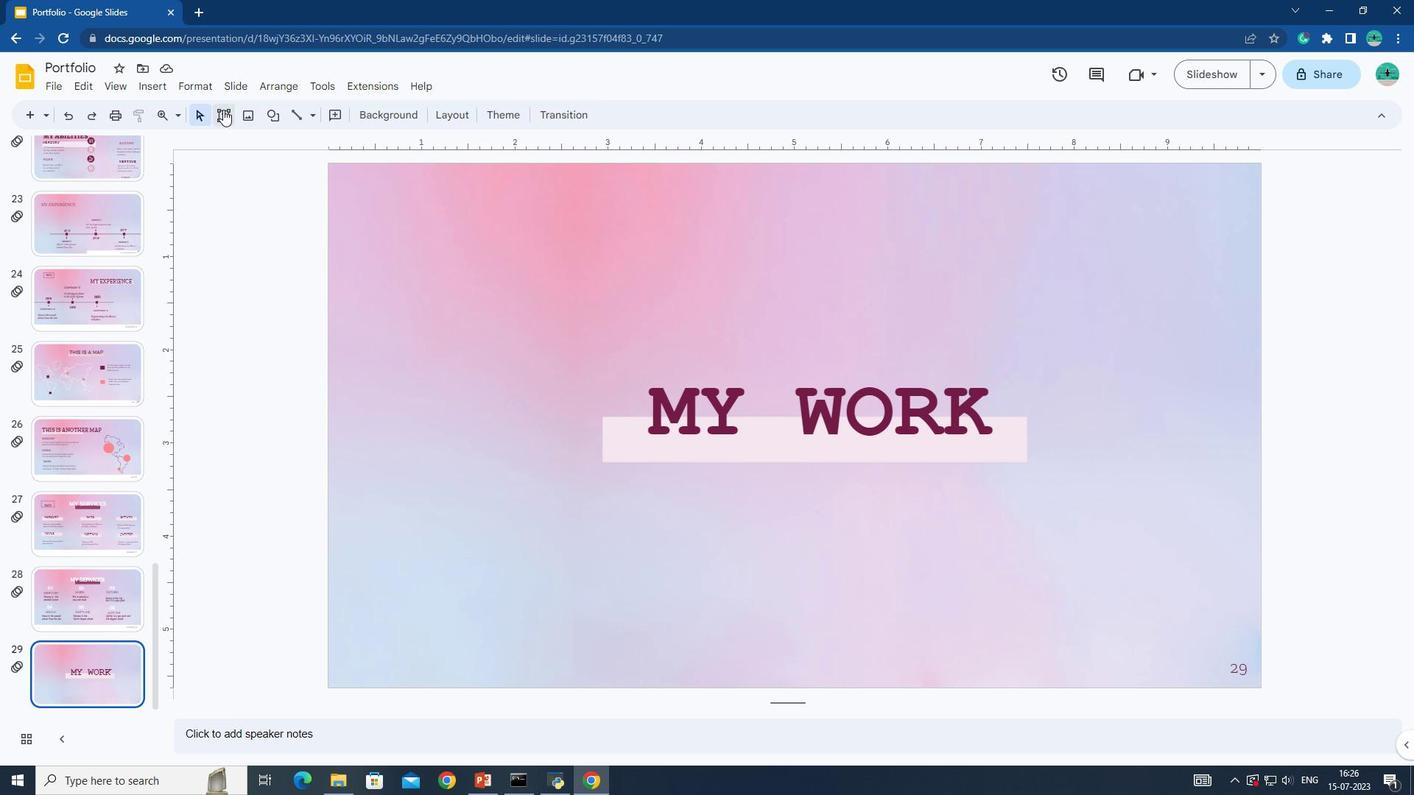 
Action: Mouse moved to (386, 256)
Screenshot: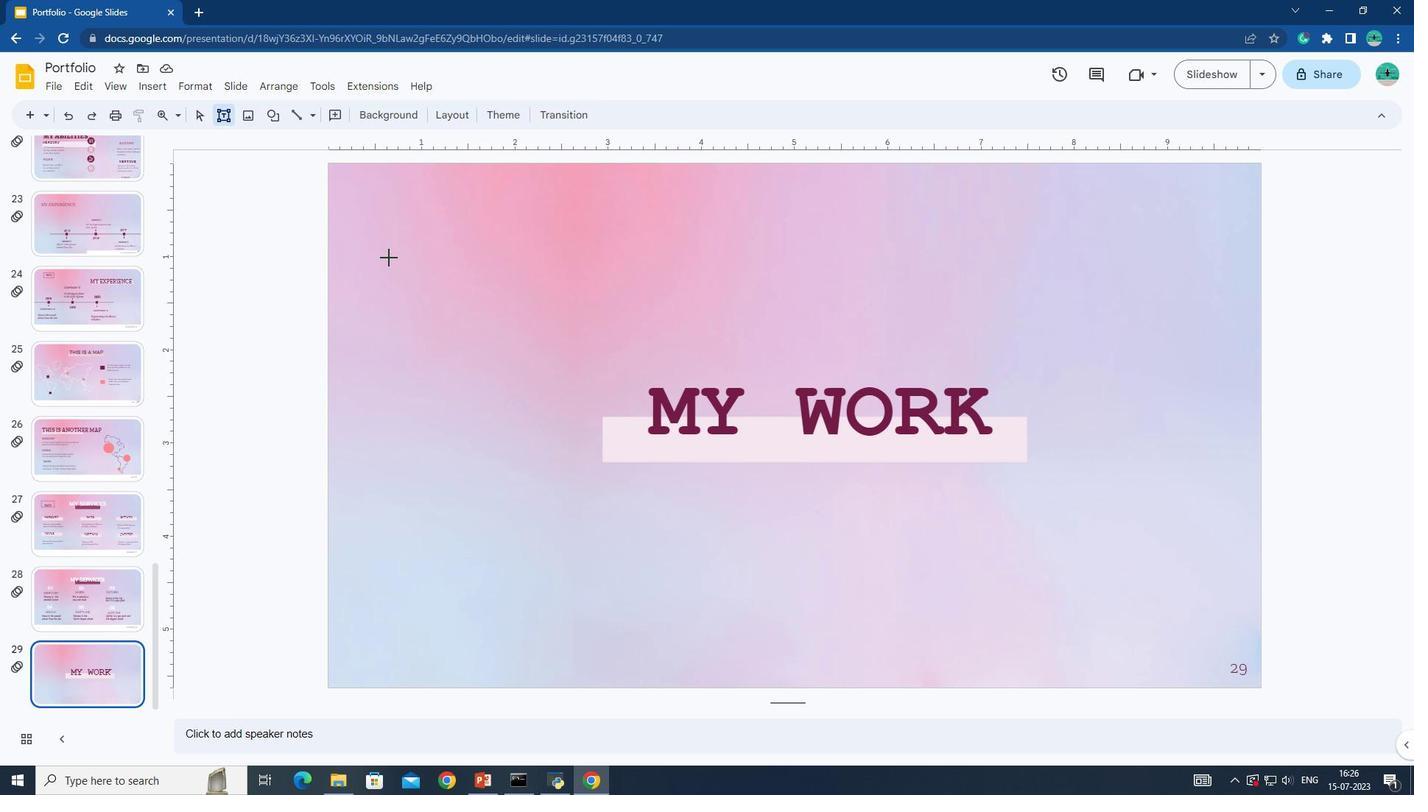 
Action: Mouse pressed left at (386, 256)
Screenshot: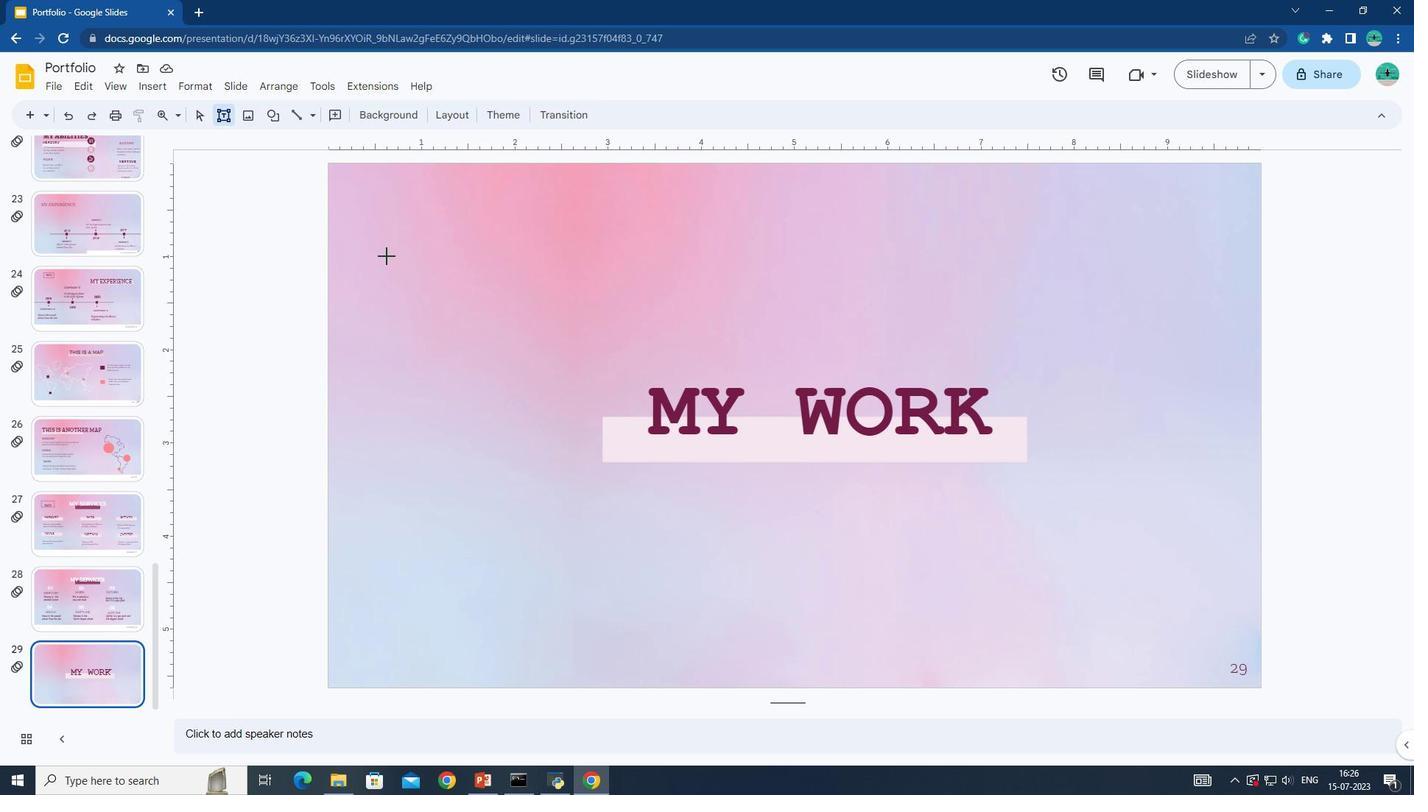 
Action: Mouse moved to (537, 333)
Screenshot: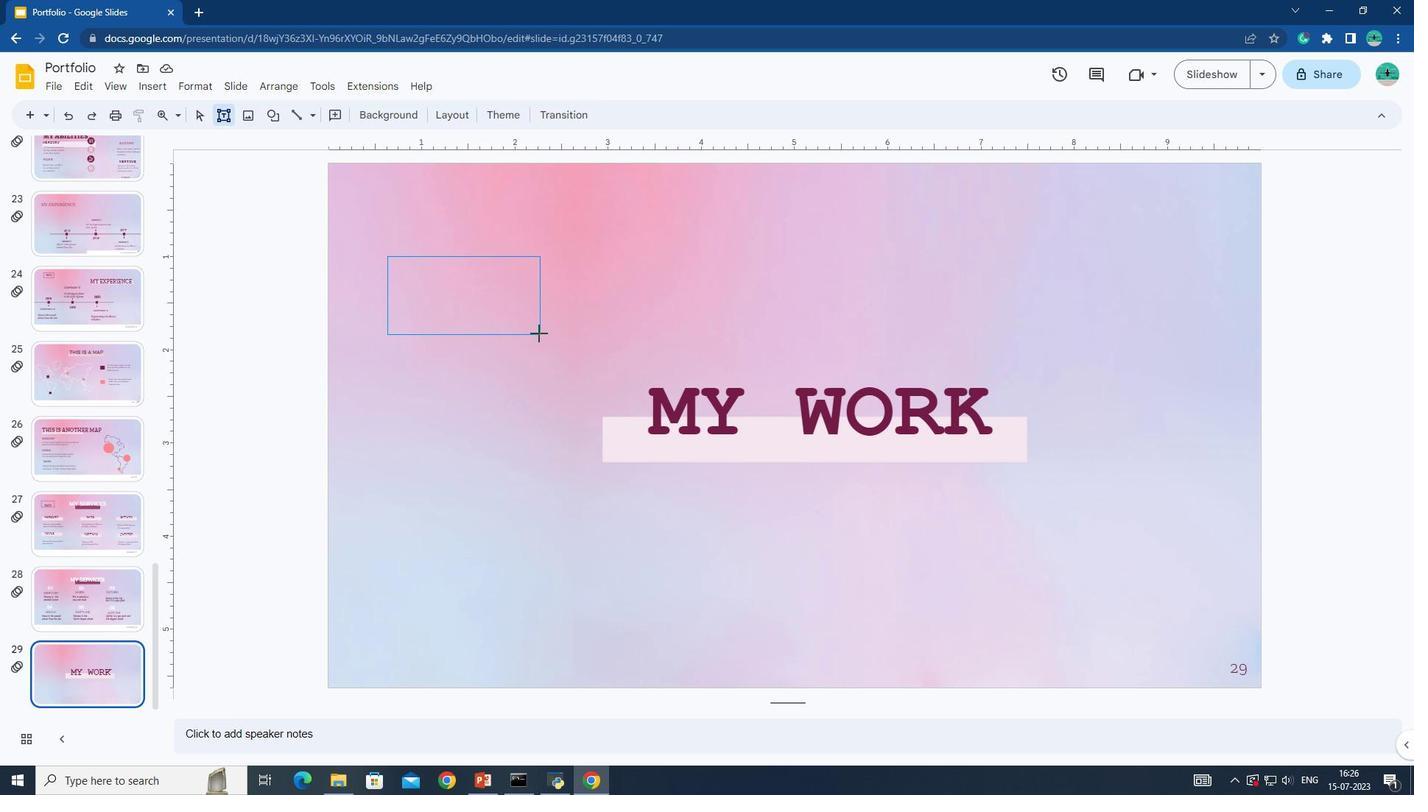 
Action: Key pressed backctrl+A
Screenshot: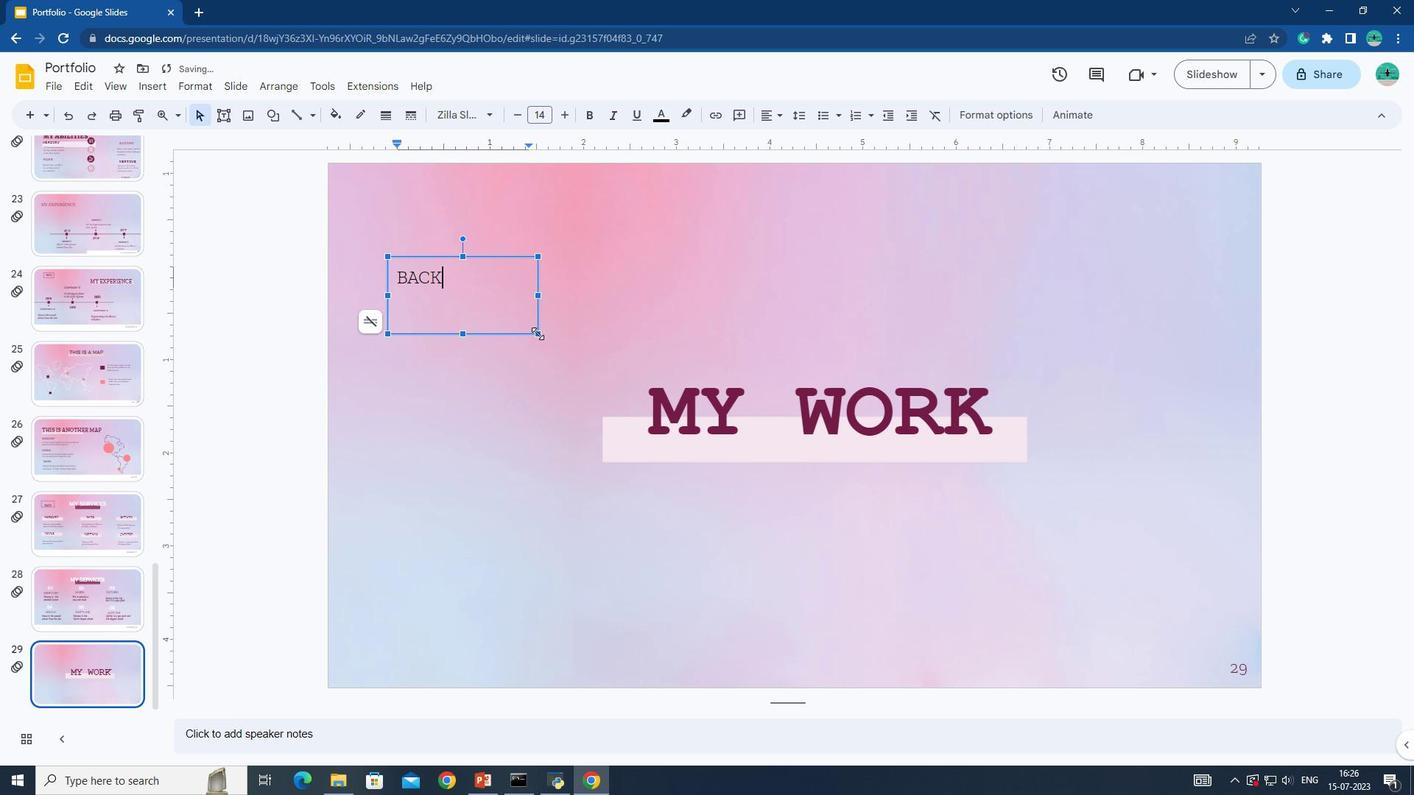 
Action: Mouse moved to (665, 128)
Screenshot: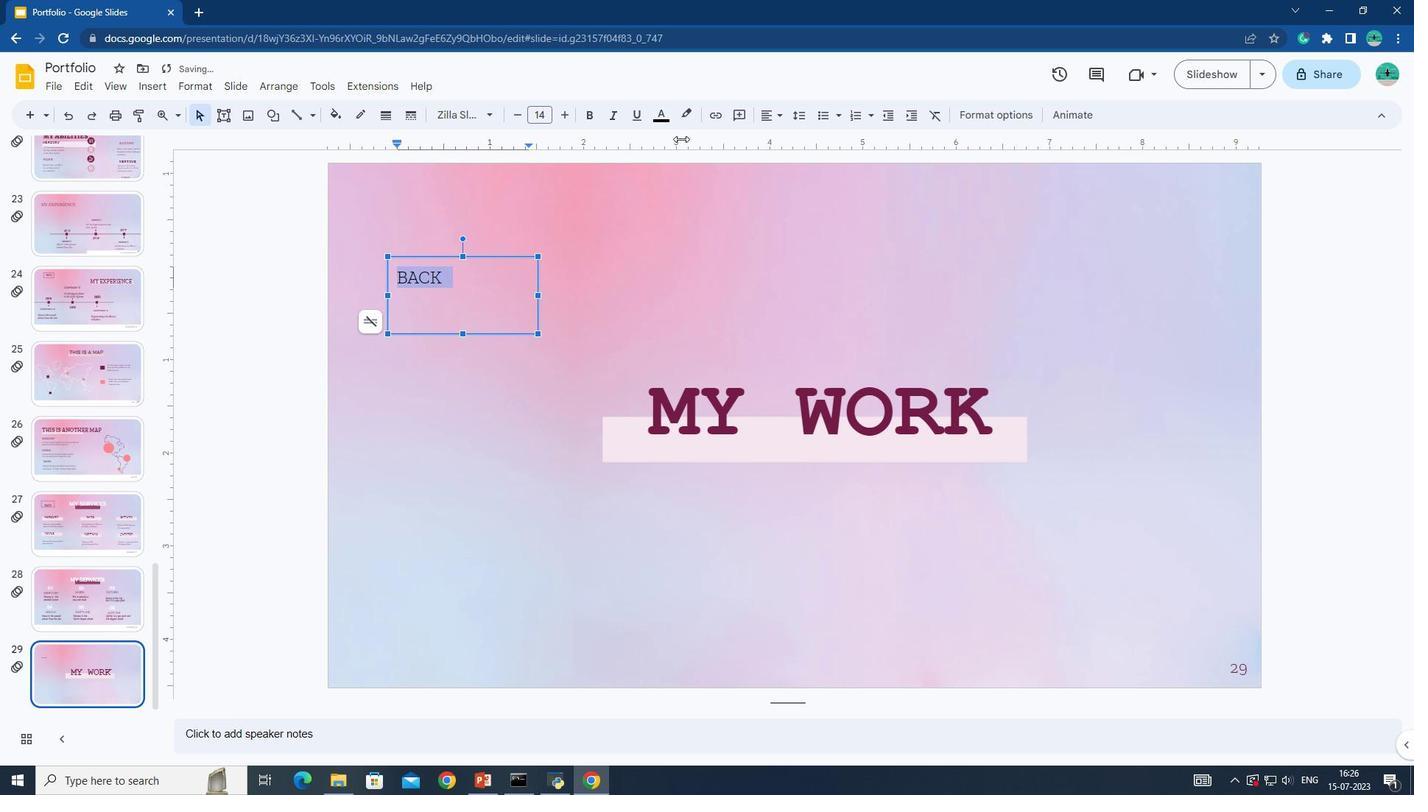 
Action: Mouse pressed left at (665, 128)
Screenshot: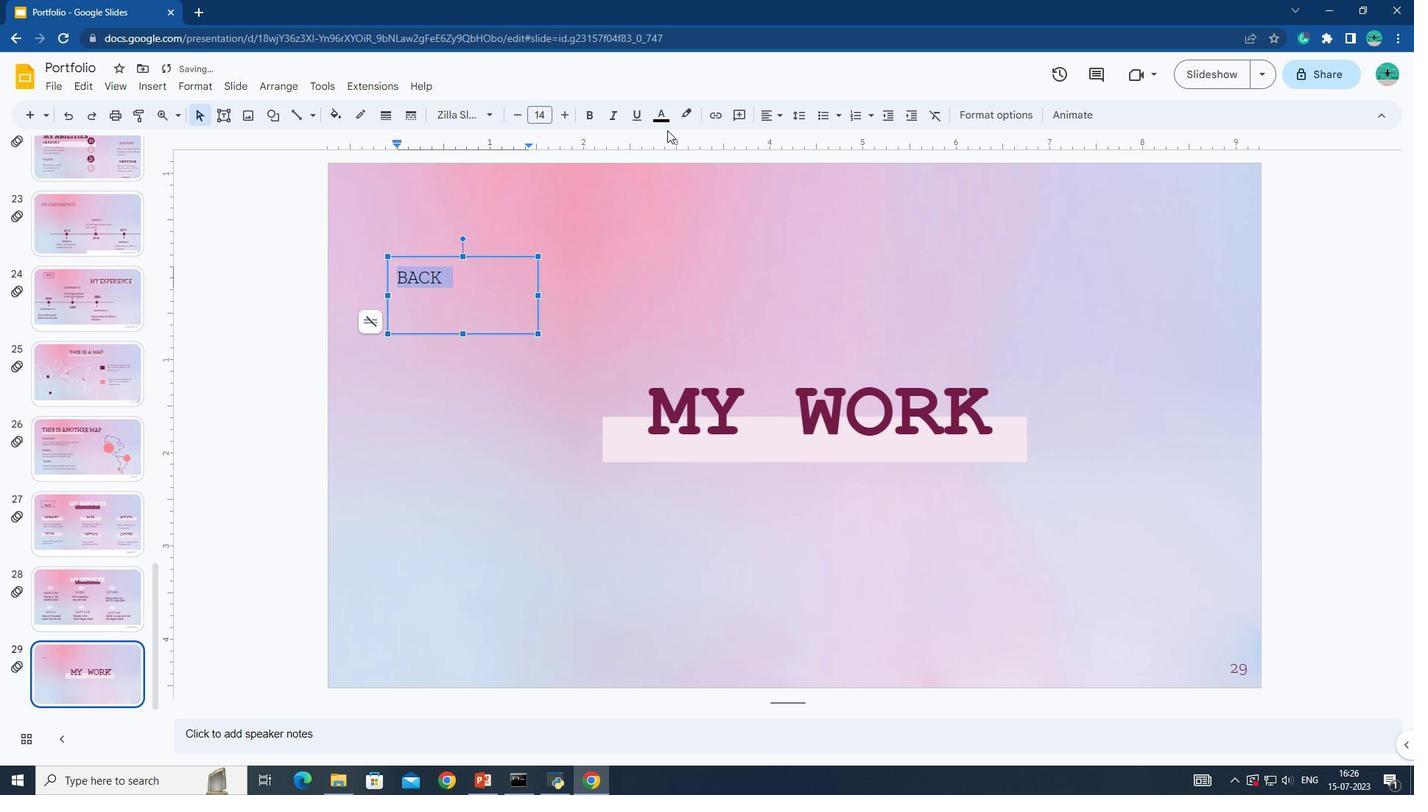 
Action: Mouse moved to (659, 125)
Screenshot: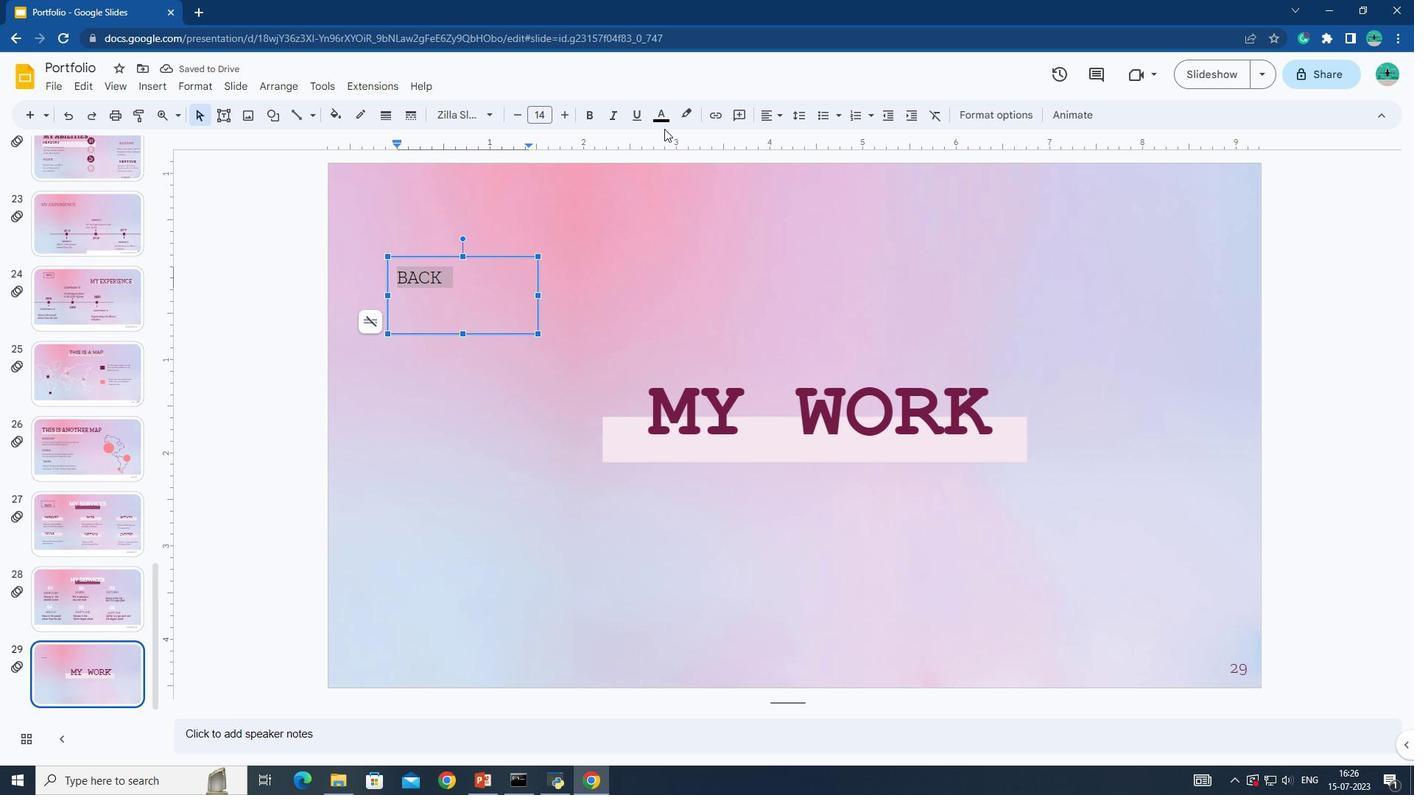 
Action: Mouse pressed left at (659, 125)
Screenshot: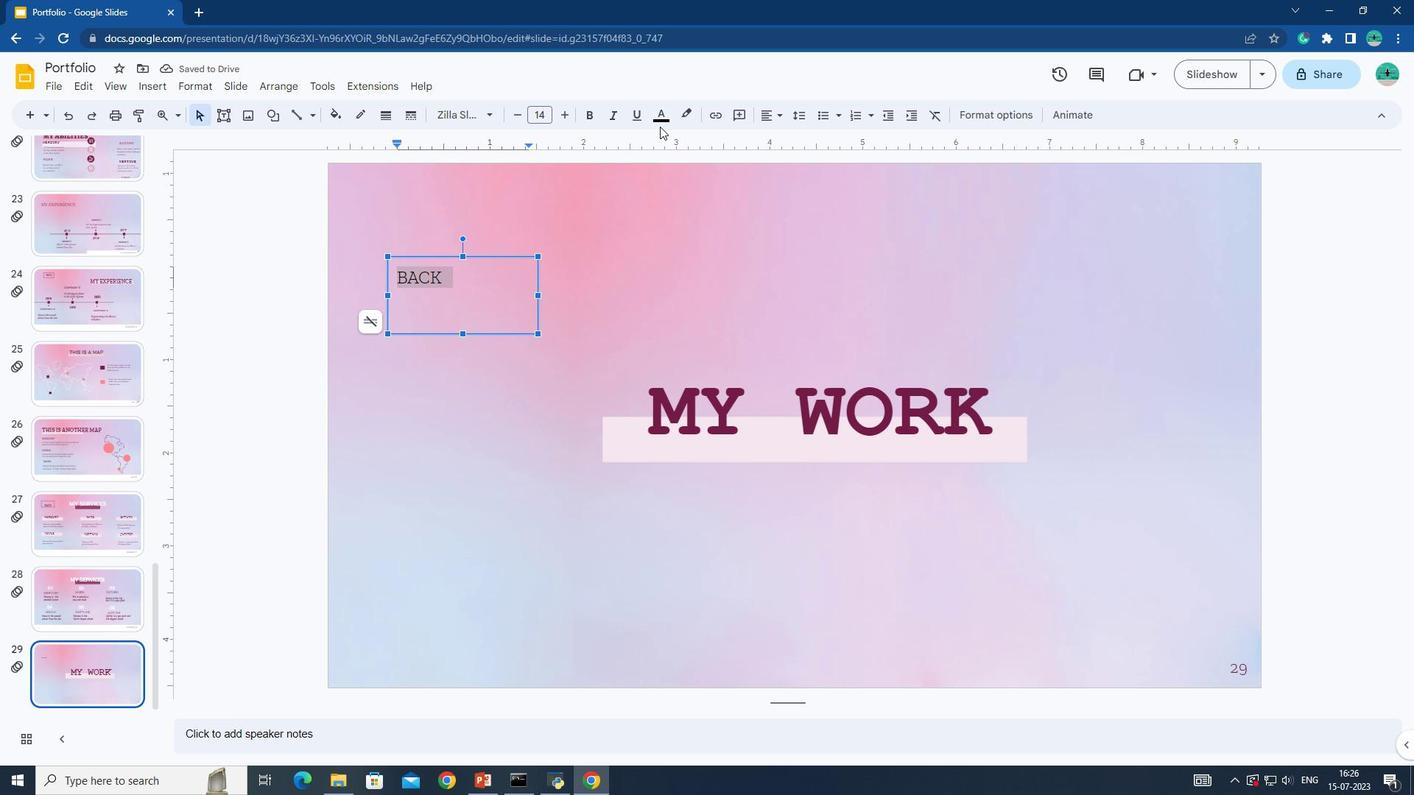 
Action: Mouse moved to (657, 117)
Screenshot: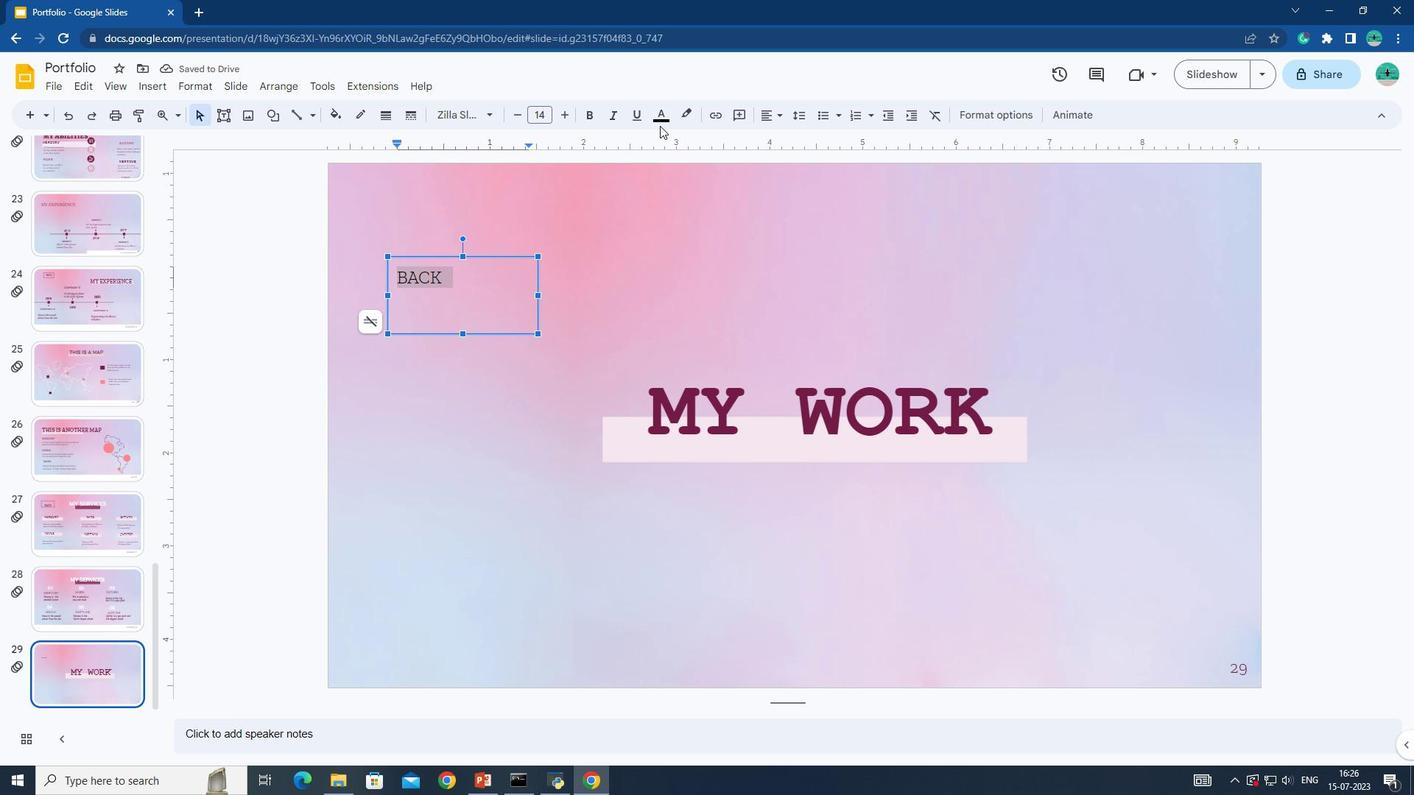 
Action: Mouse pressed left at (657, 117)
Screenshot: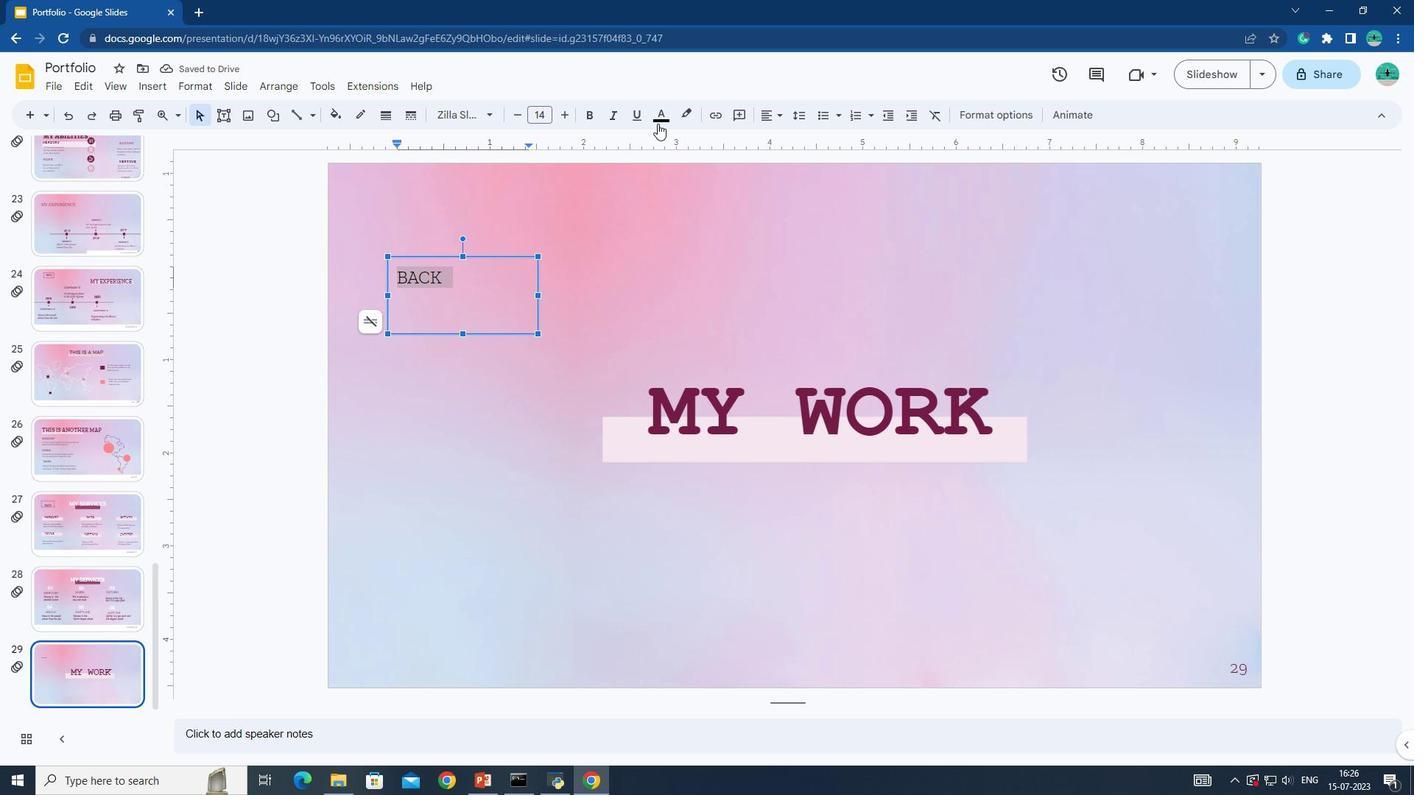 
Action: Mouse moved to (657, 170)
Screenshot: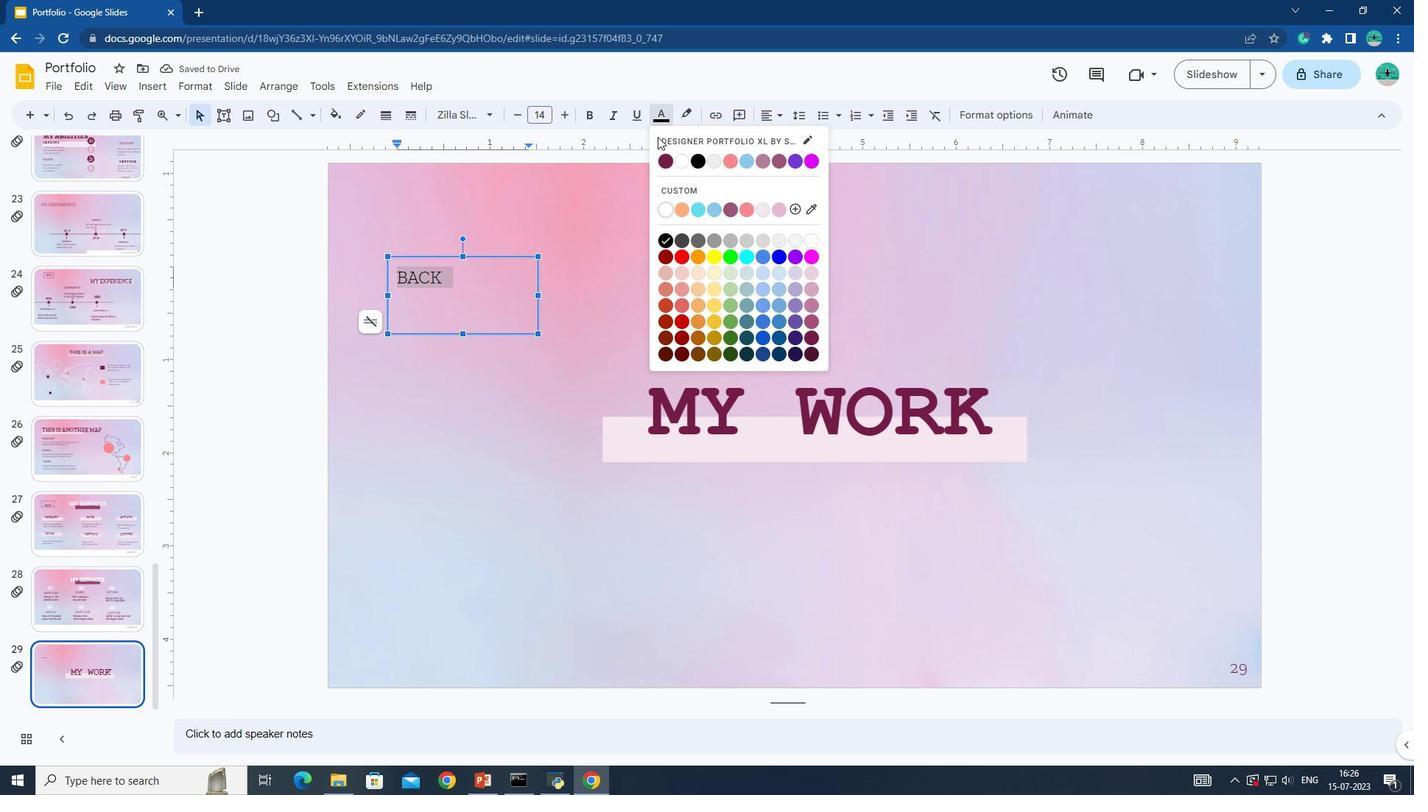 
Action: Mouse pressed left at (657, 170)
Screenshot: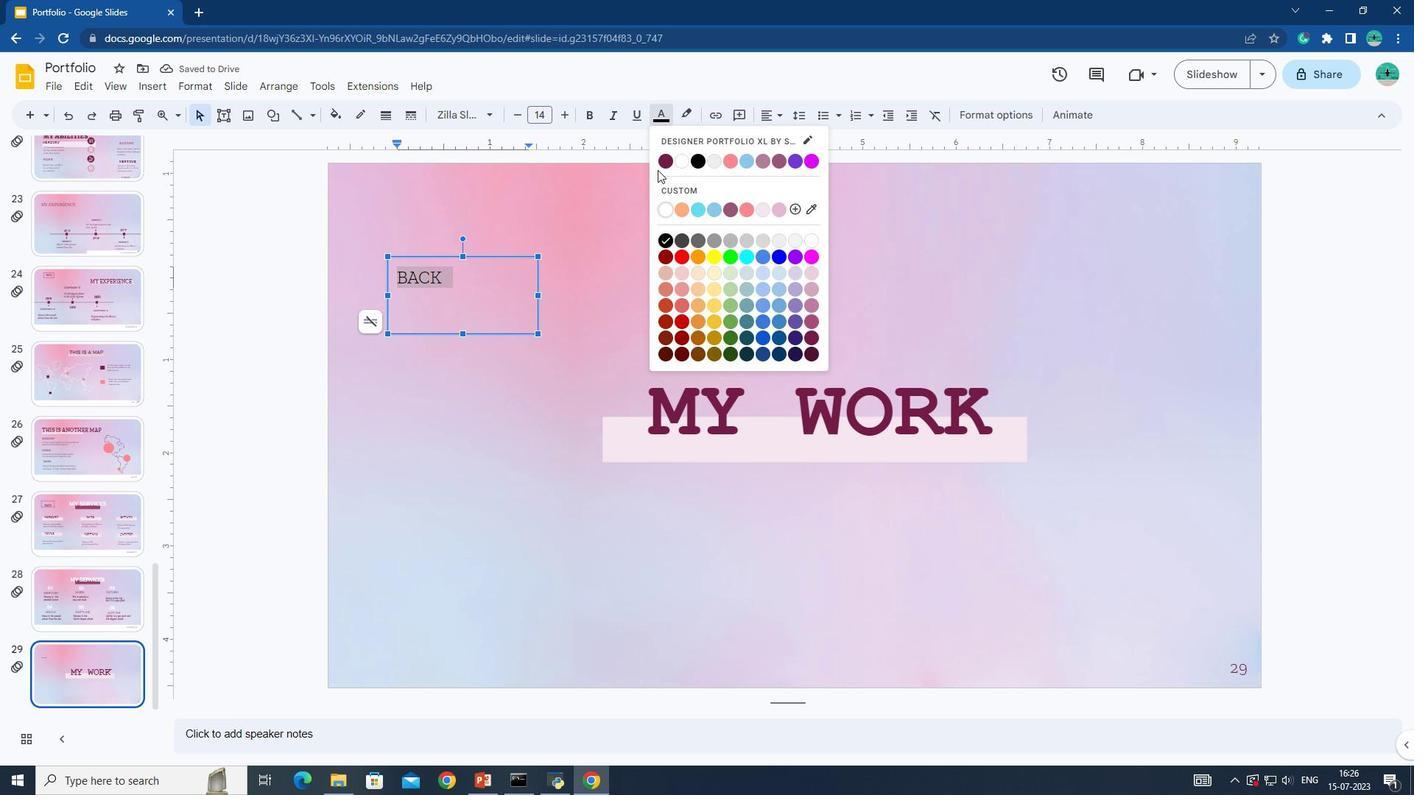 
Action: Mouse moved to (662, 159)
Screenshot: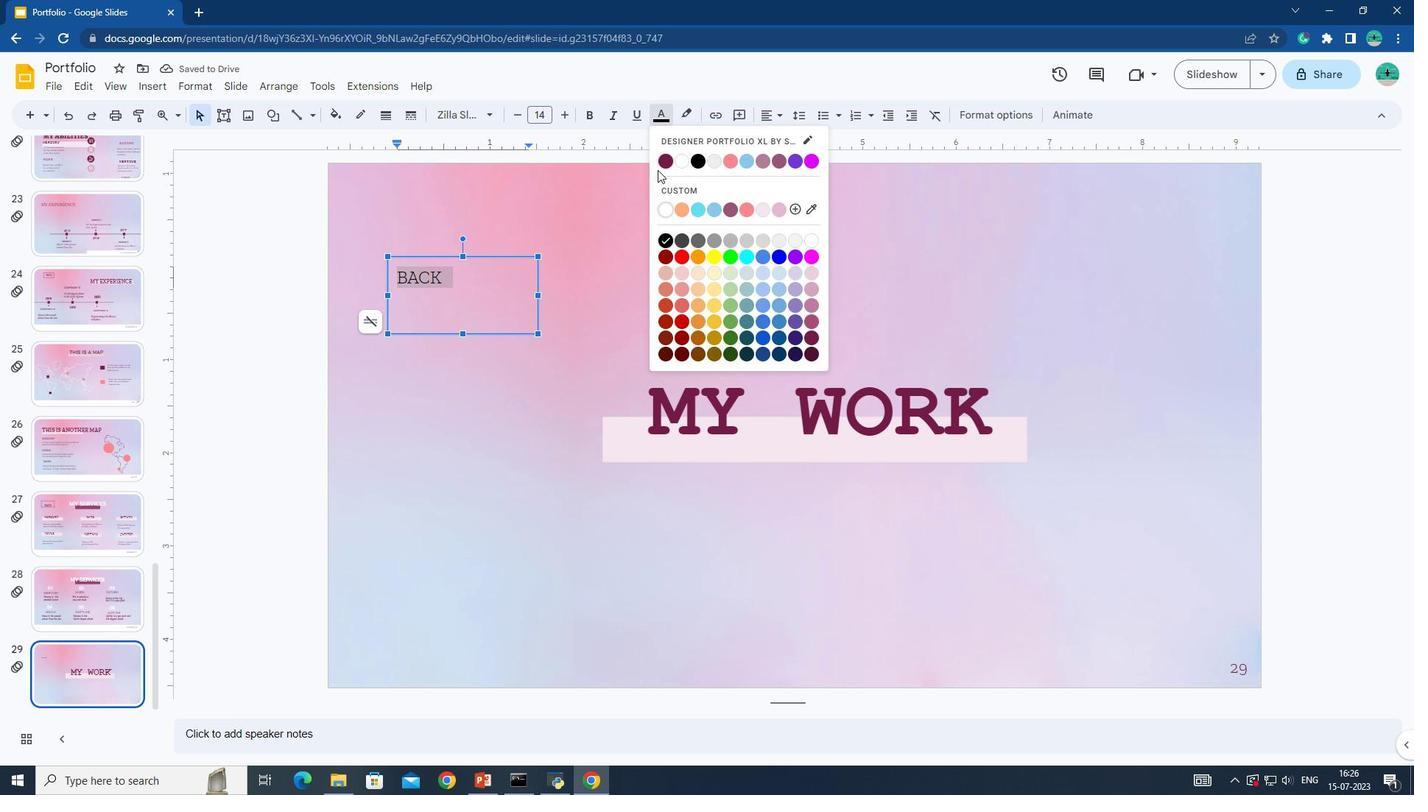 
Action: Mouse pressed left at (662, 159)
Screenshot: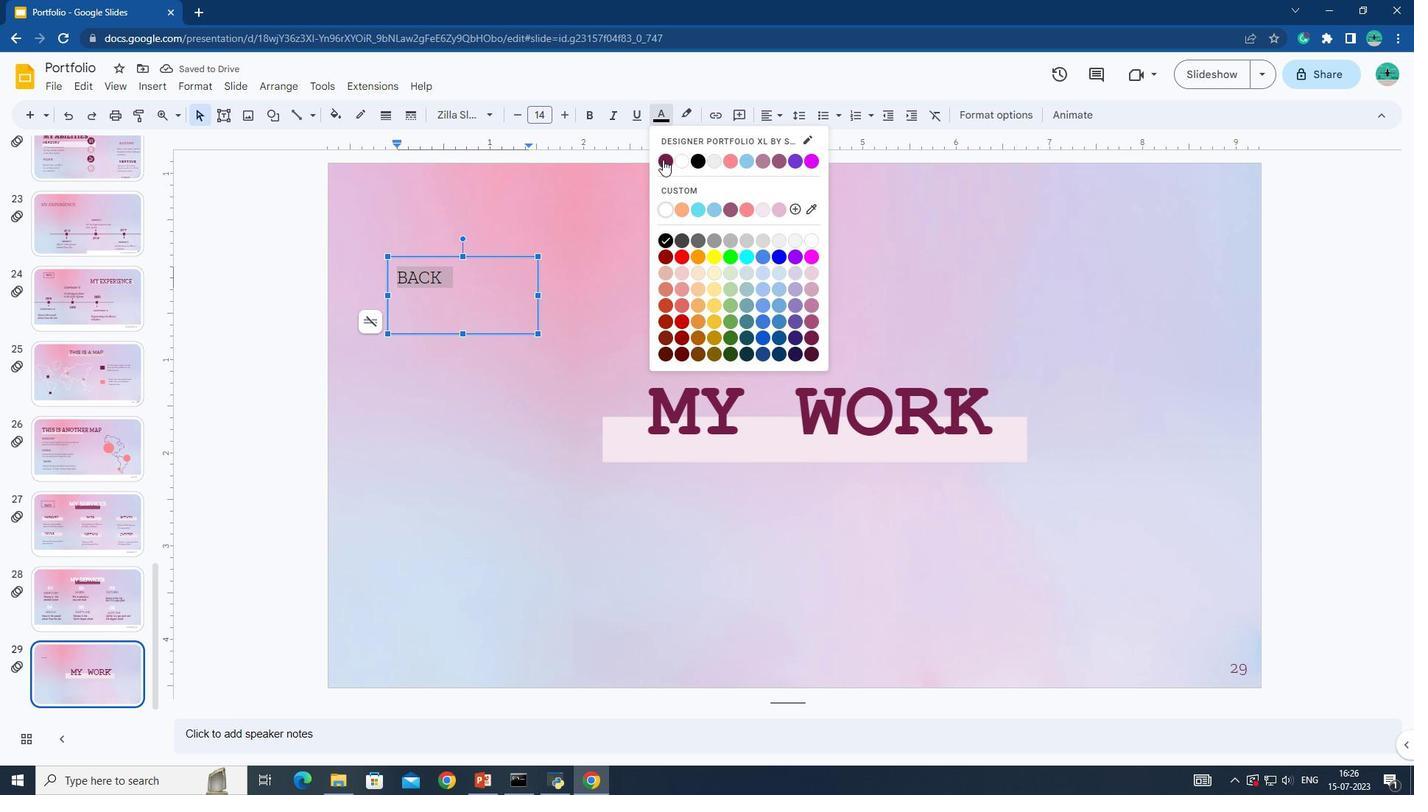 
Action: Mouse moved to (589, 117)
Screenshot: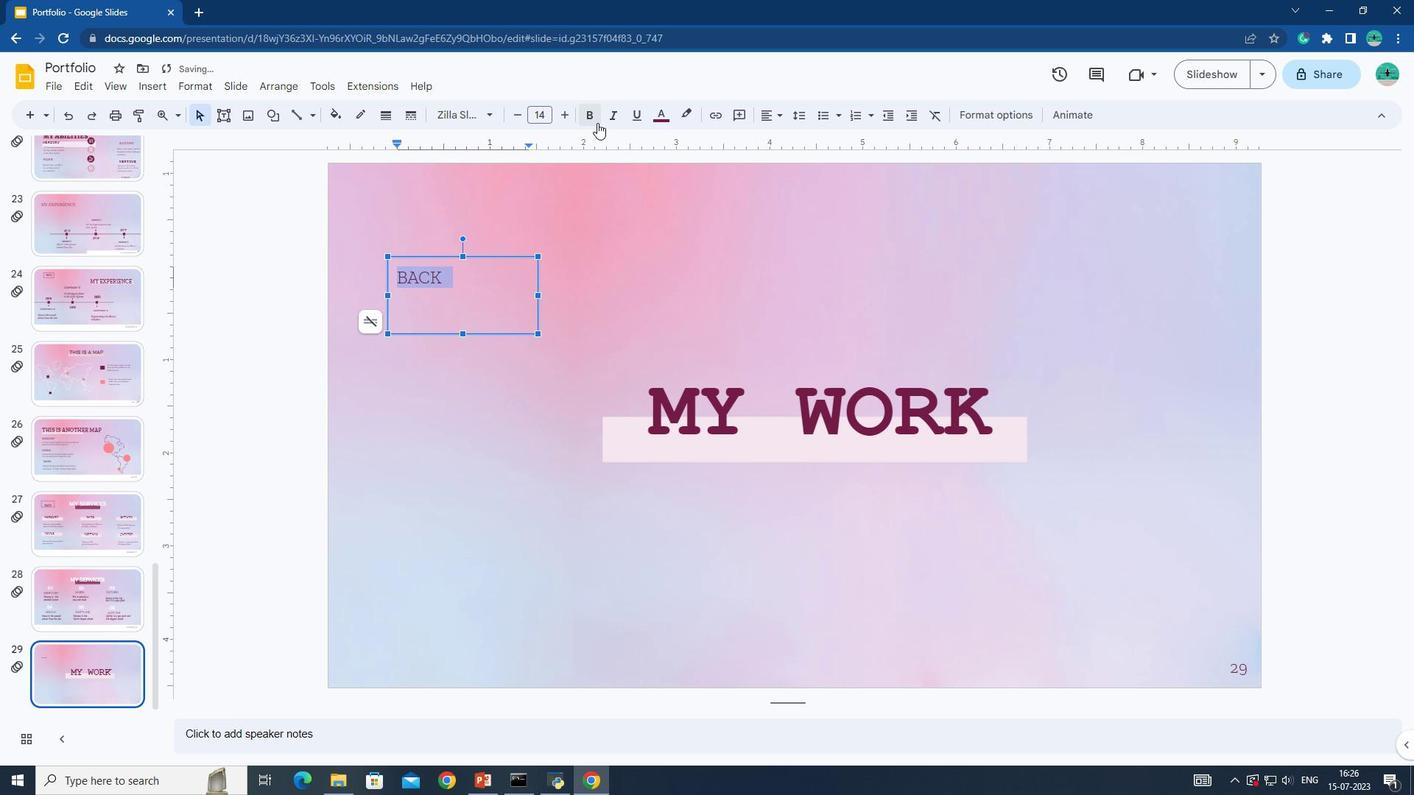 
Action: Mouse pressed left at (589, 117)
Screenshot: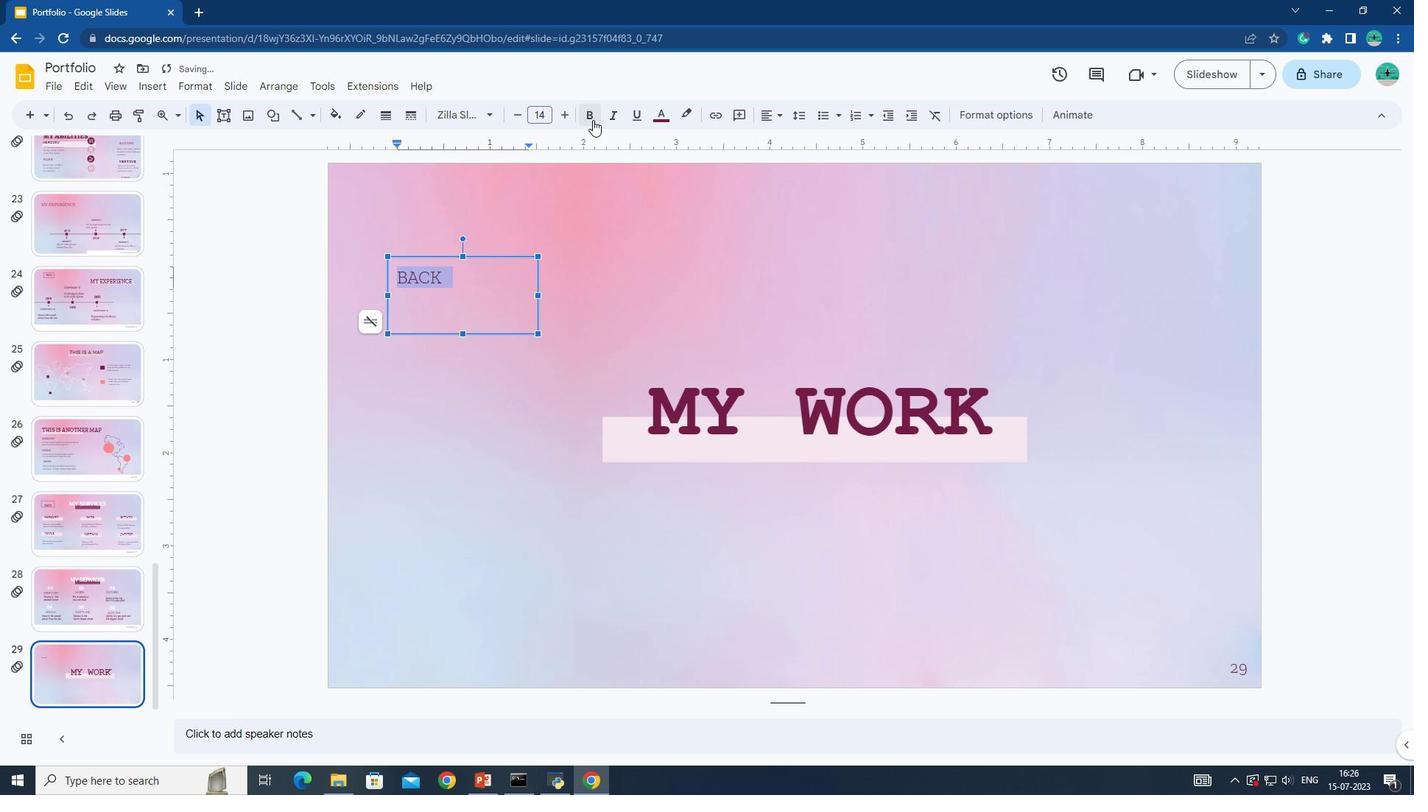 
Action: Mouse moved to (777, 111)
Screenshot: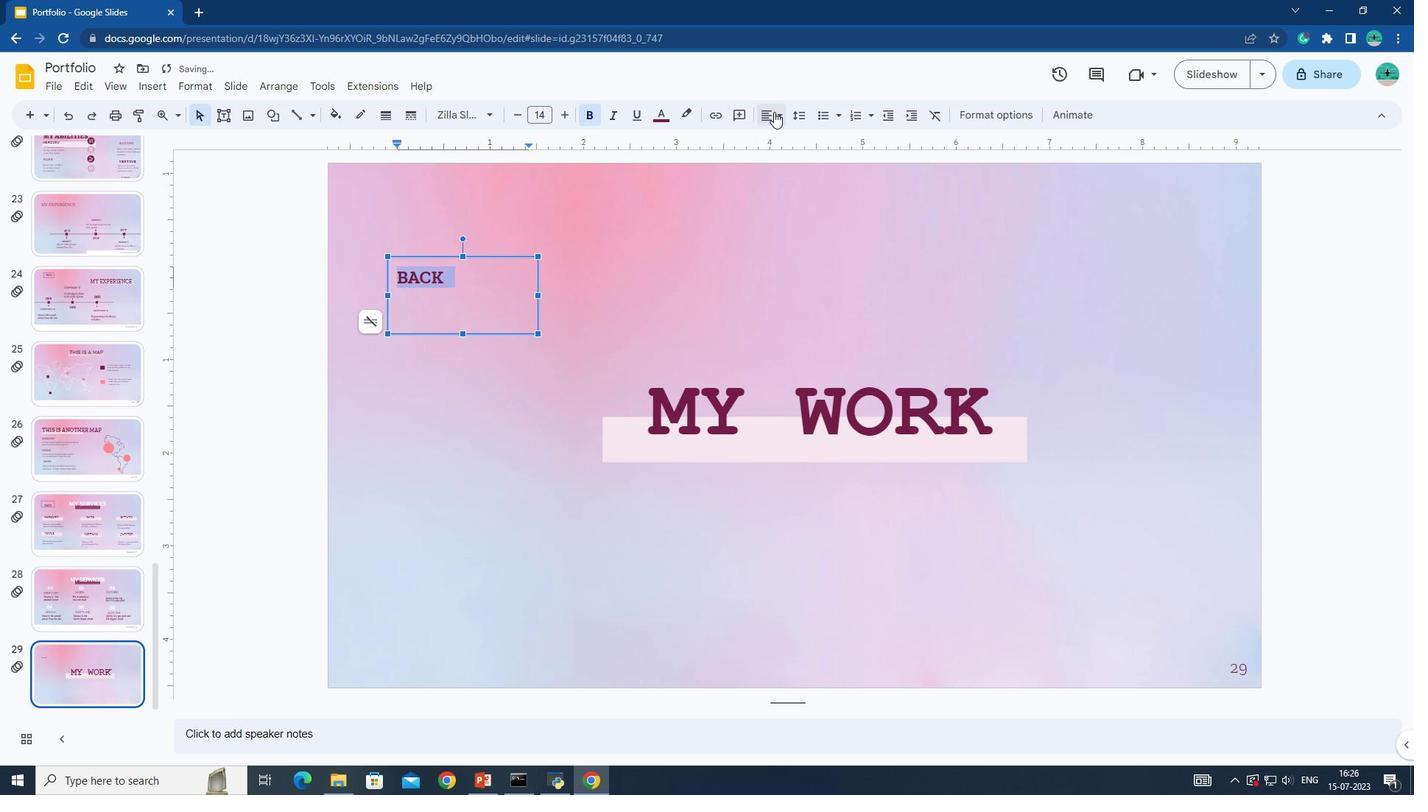 
Action: Mouse pressed left at (777, 111)
Screenshot: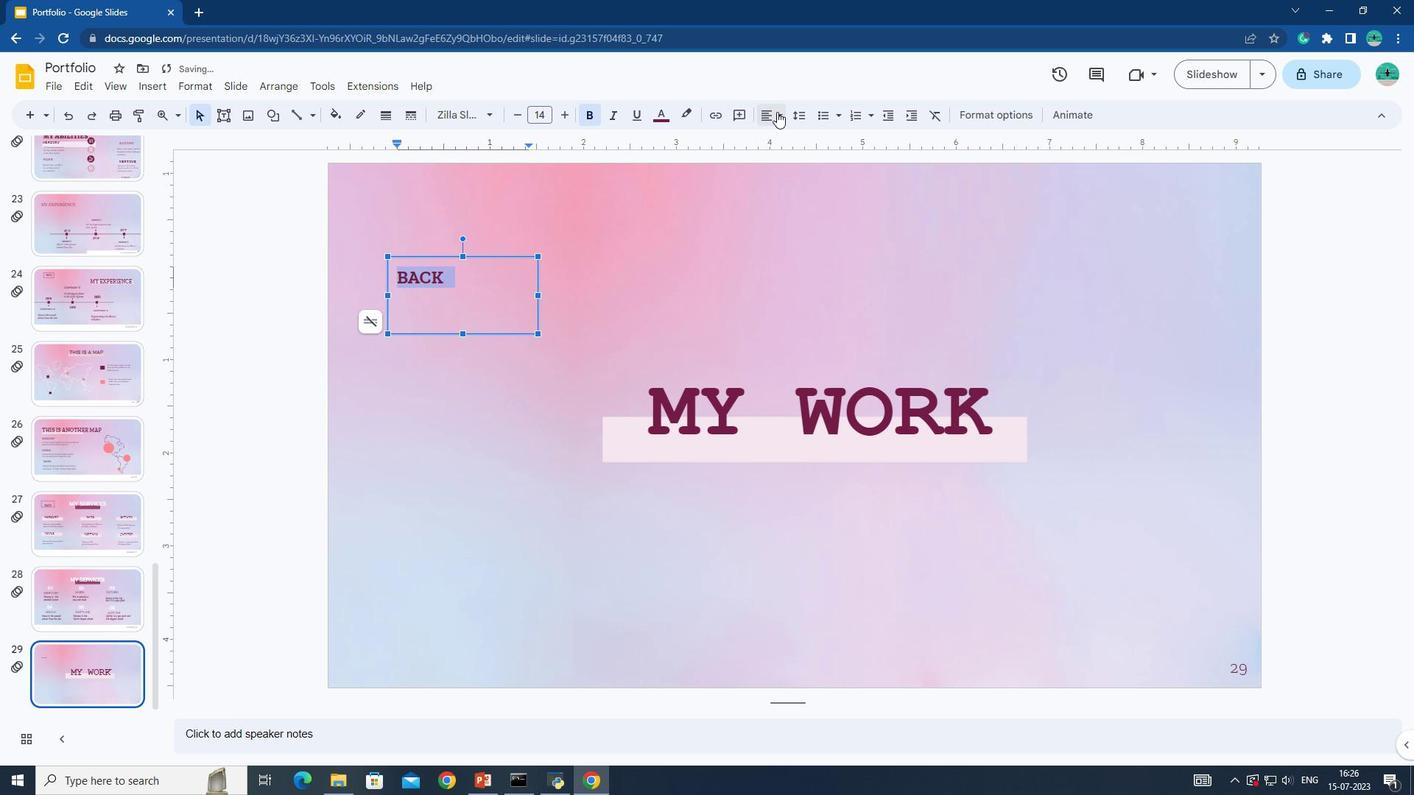
Action: Mouse moved to (791, 137)
Screenshot: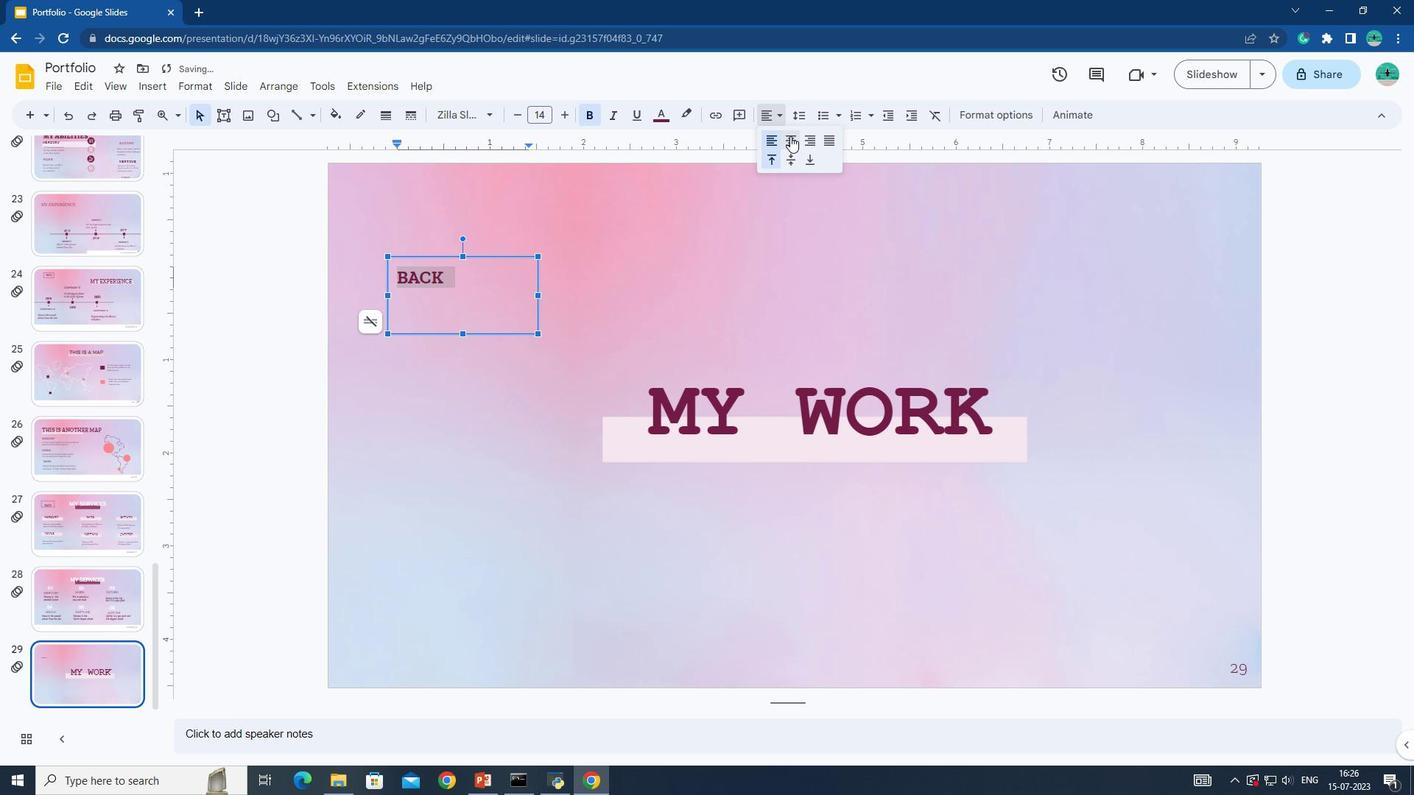 
Action: Mouse pressed left at (791, 137)
Screenshot: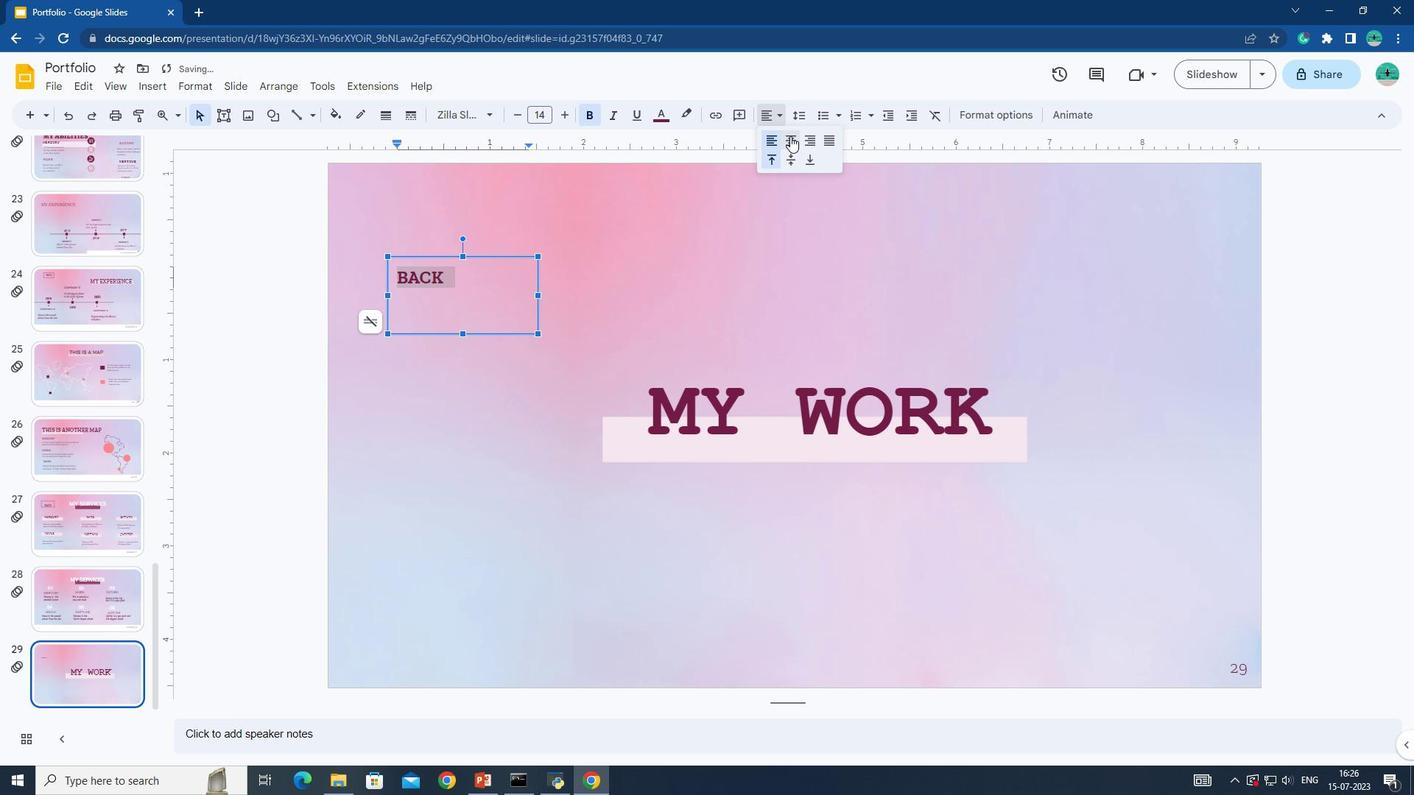 
Action: Mouse moved to (463, 335)
Screenshot: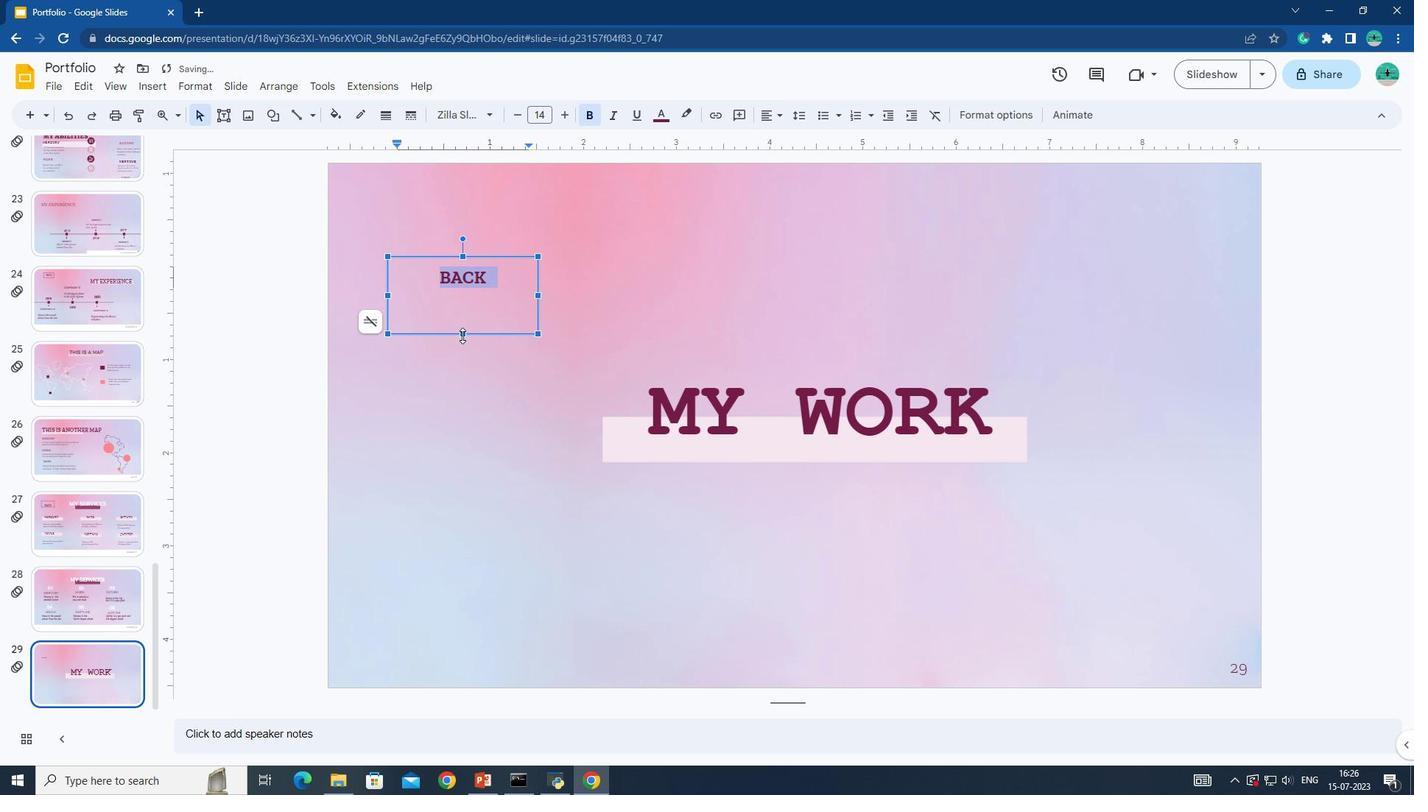 
Action: Mouse pressed left at (463, 335)
Screenshot: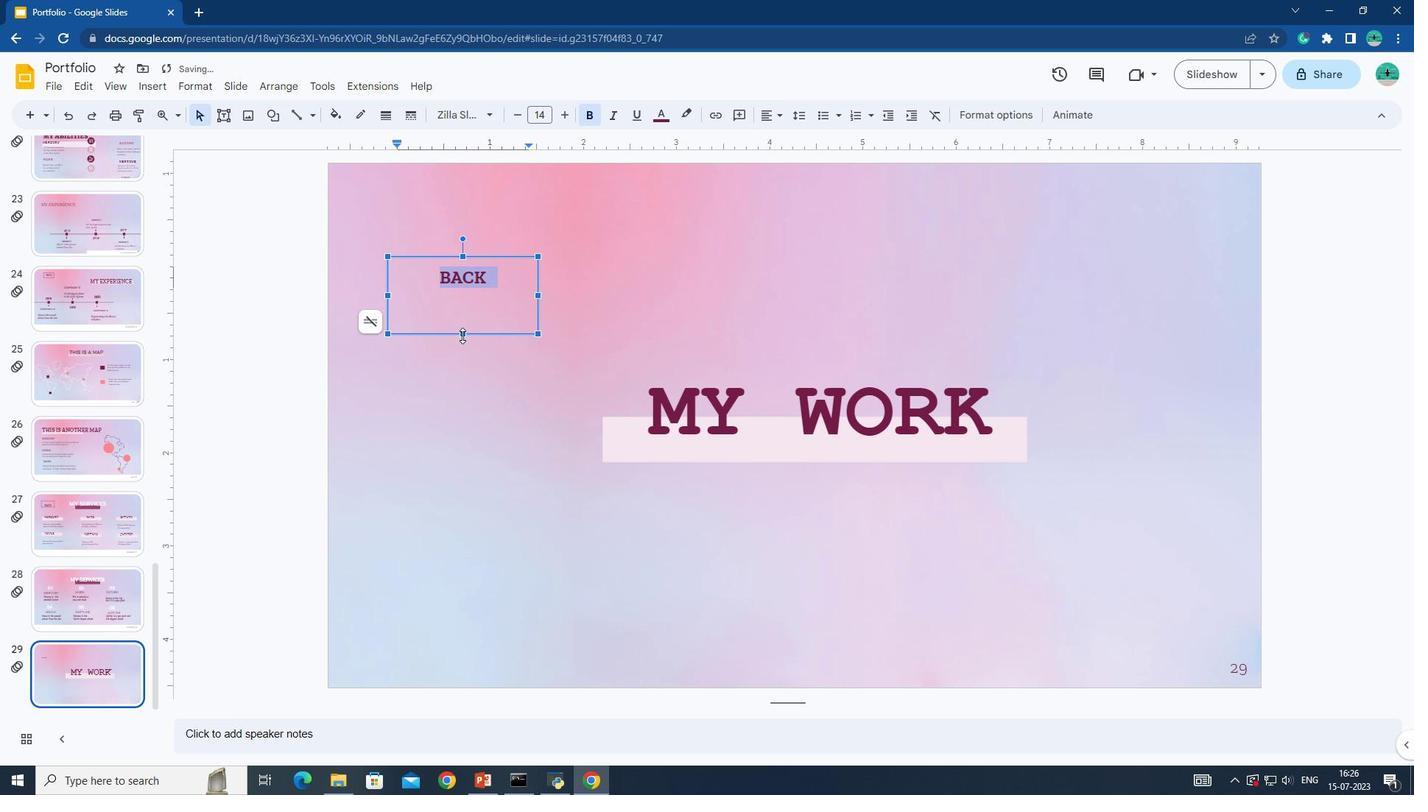 
Action: Mouse moved to (539, 286)
Screenshot: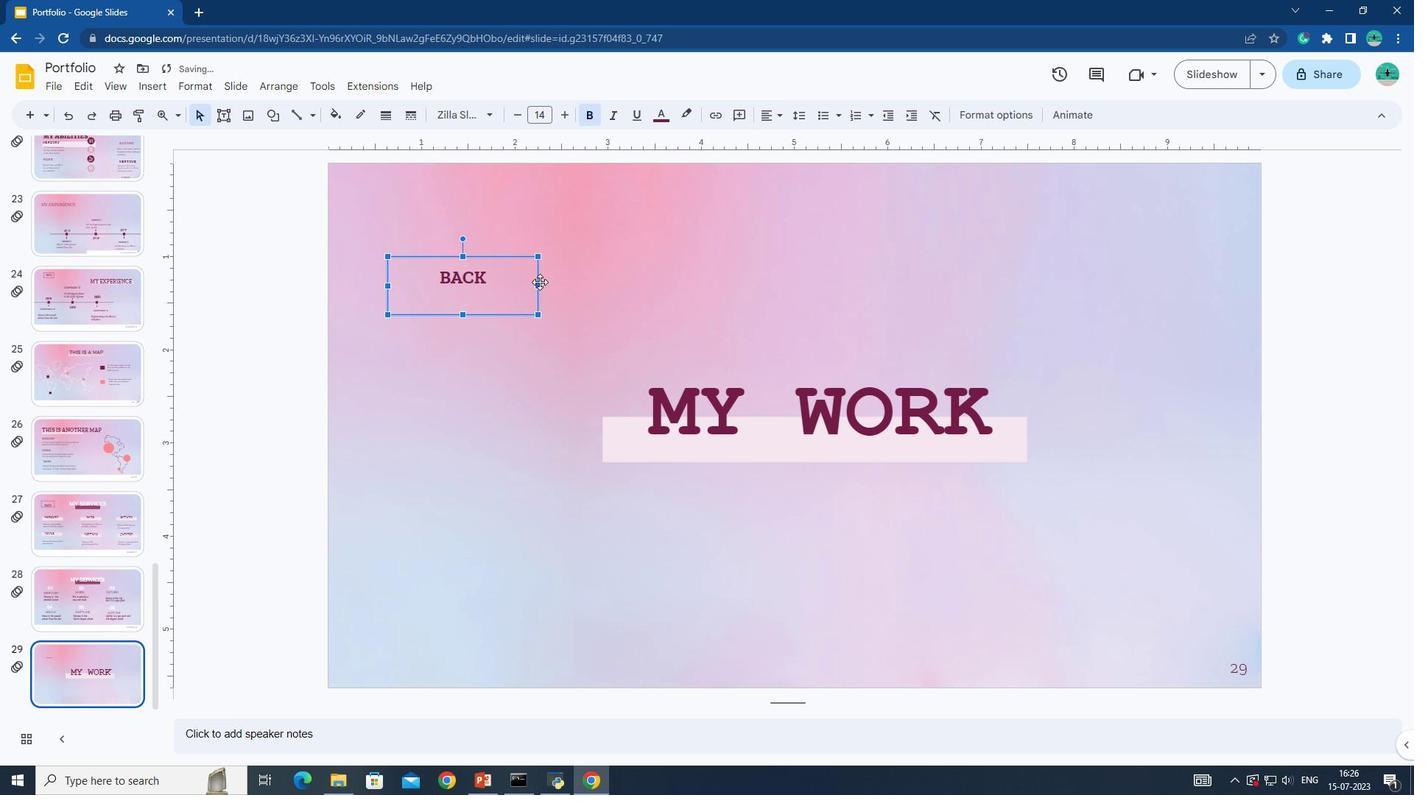 
Action: Mouse pressed left at (539, 286)
Screenshot: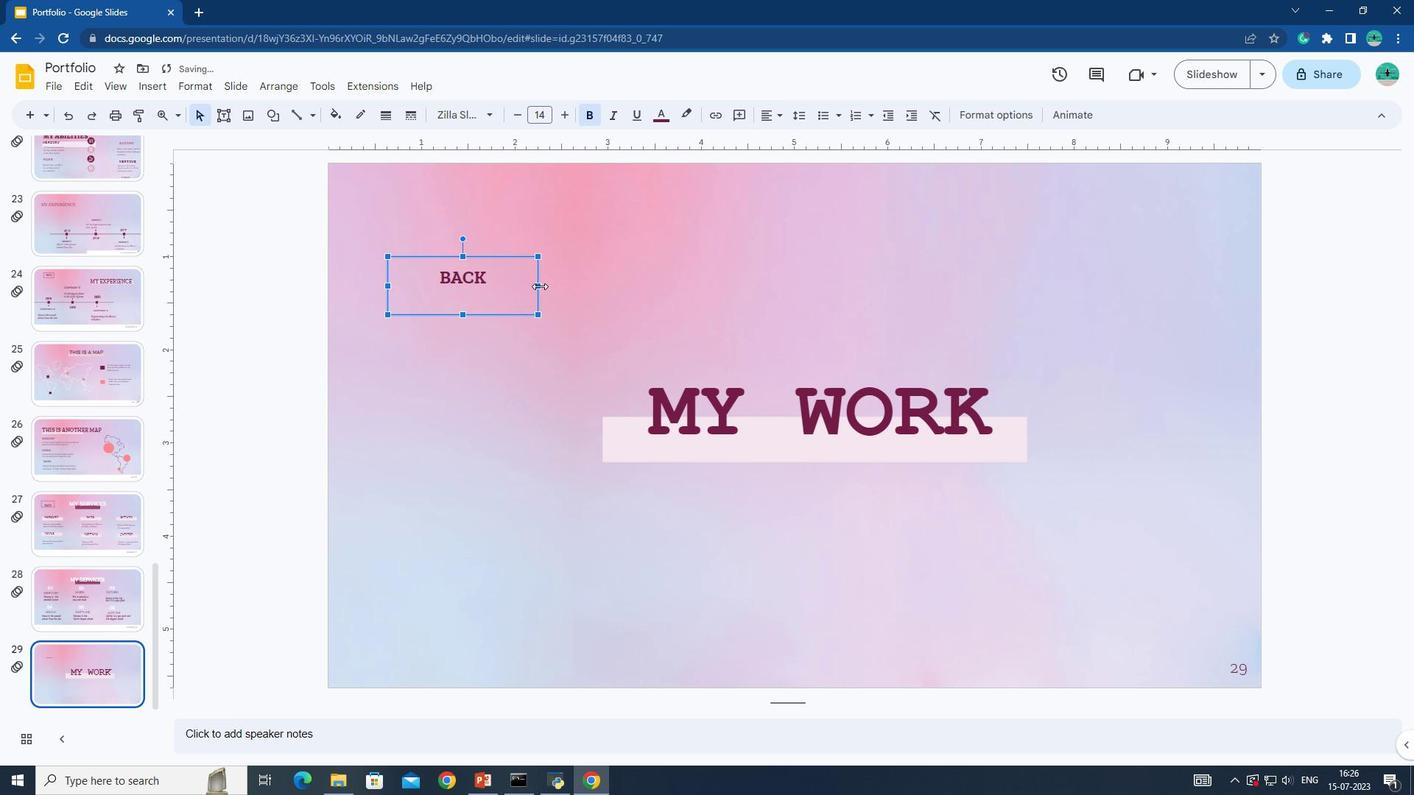 
Action: Mouse moved to (387, 285)
Screenshot: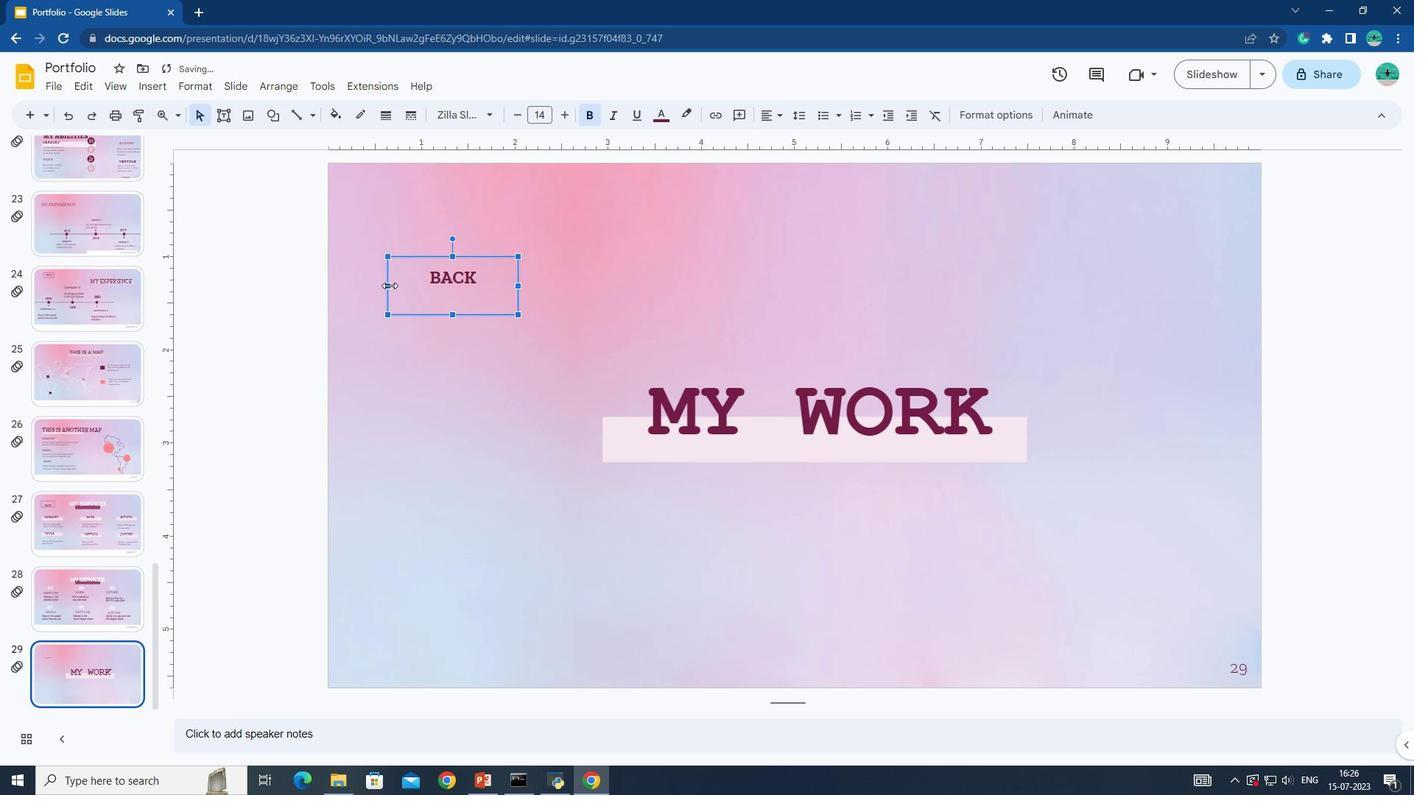 
Action: Mouse pressed left at (387, 285)
Screenshot: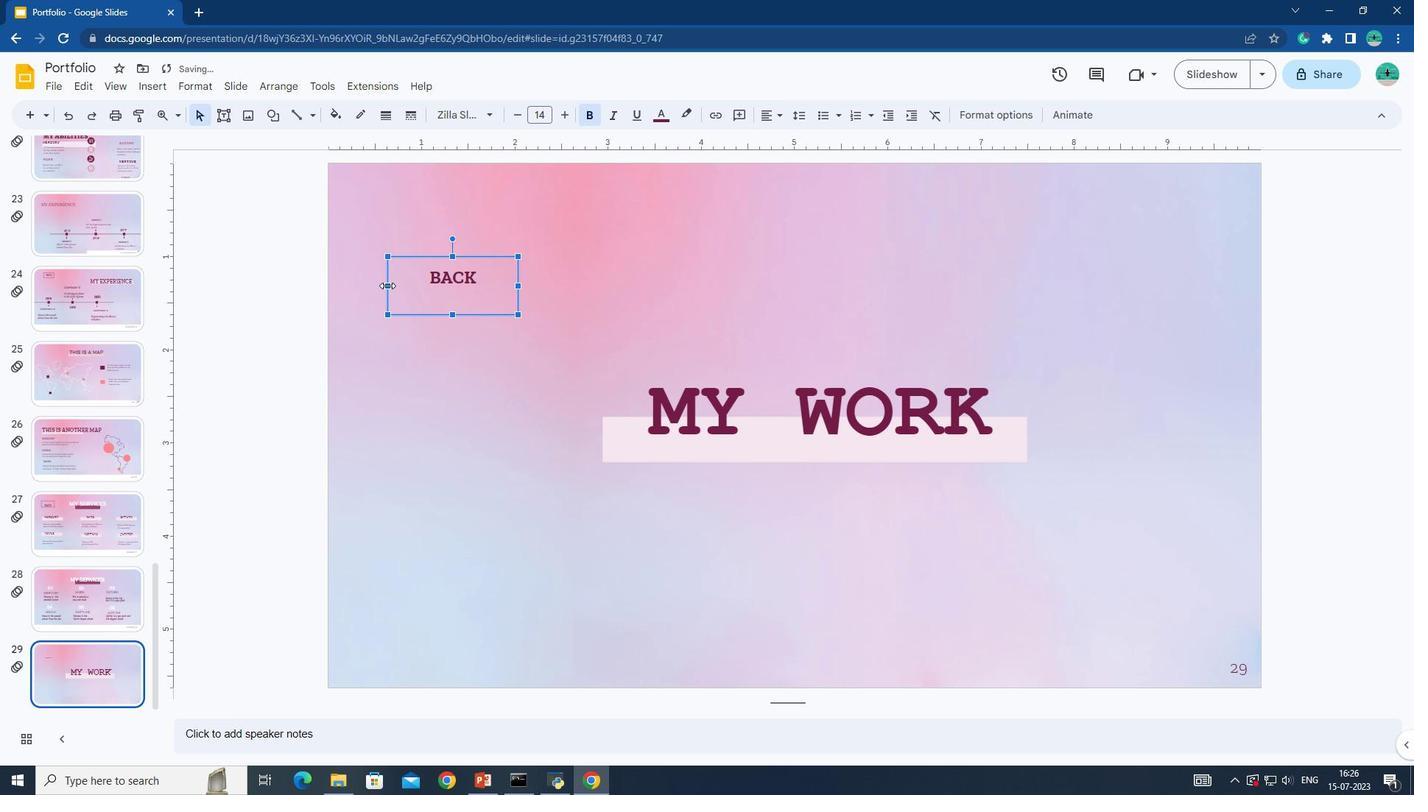 
Action: Mouse moved to (458, 313)
Screenshot: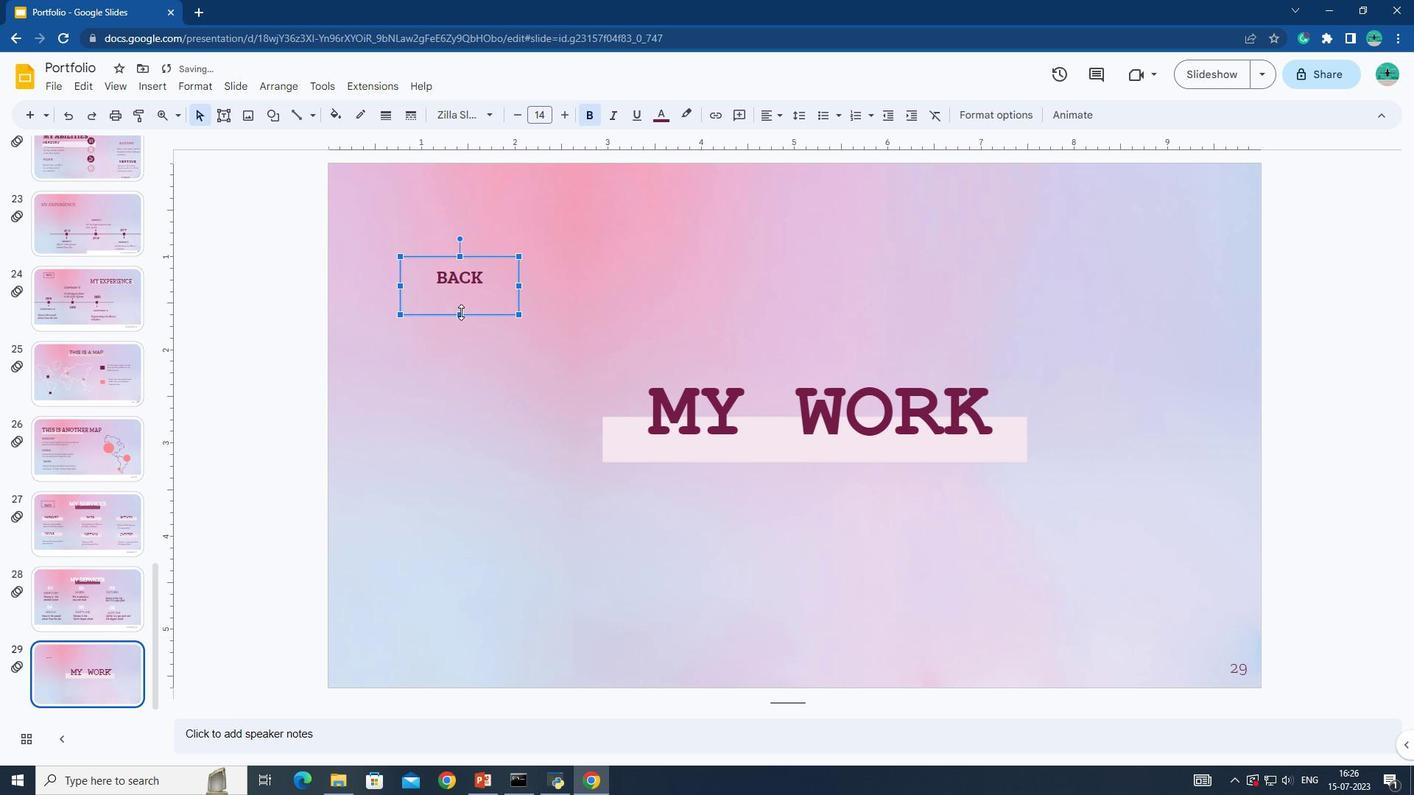 
Action: Mouse pressed left at (458, 313)
Screenshot: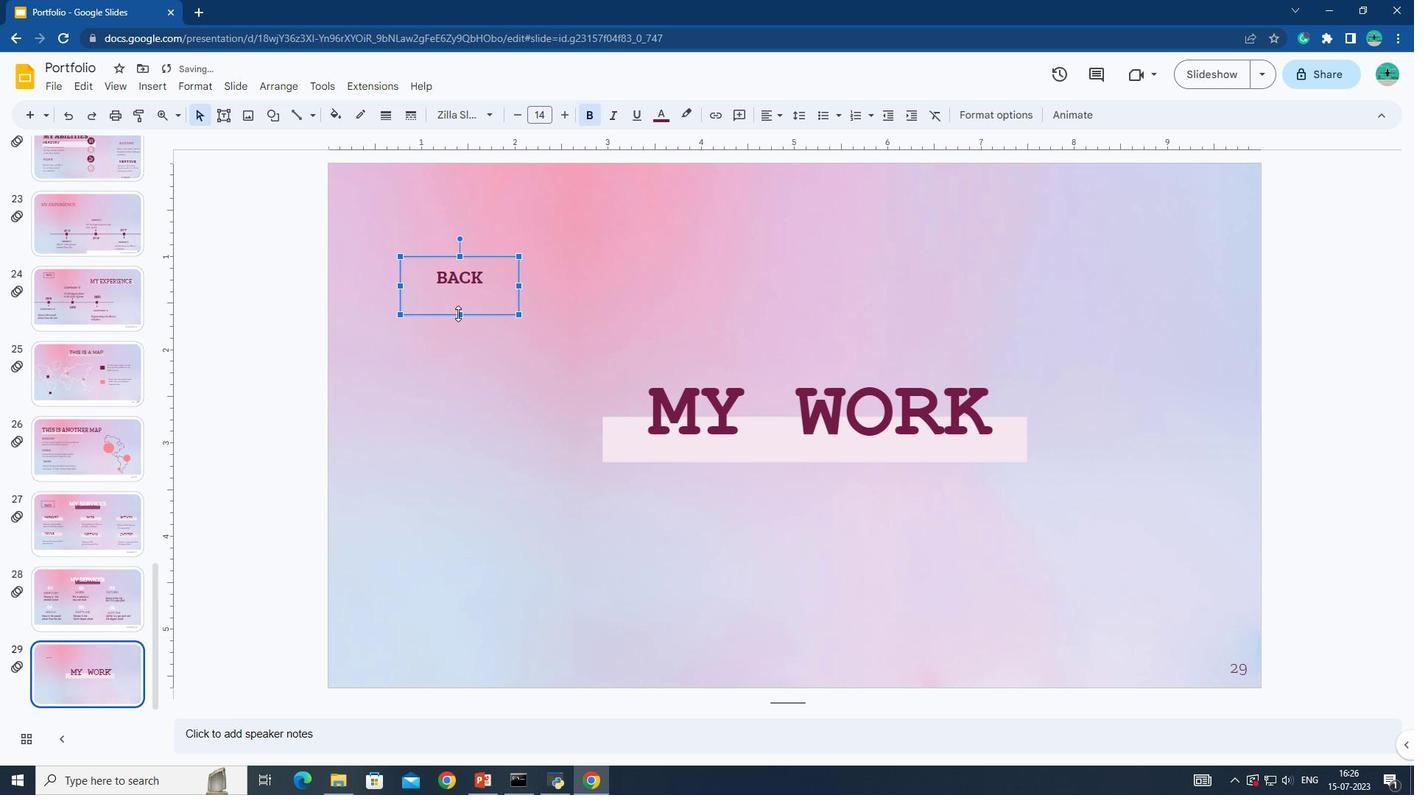 
Action: Mouse moved to (520, 279)
Screenshot: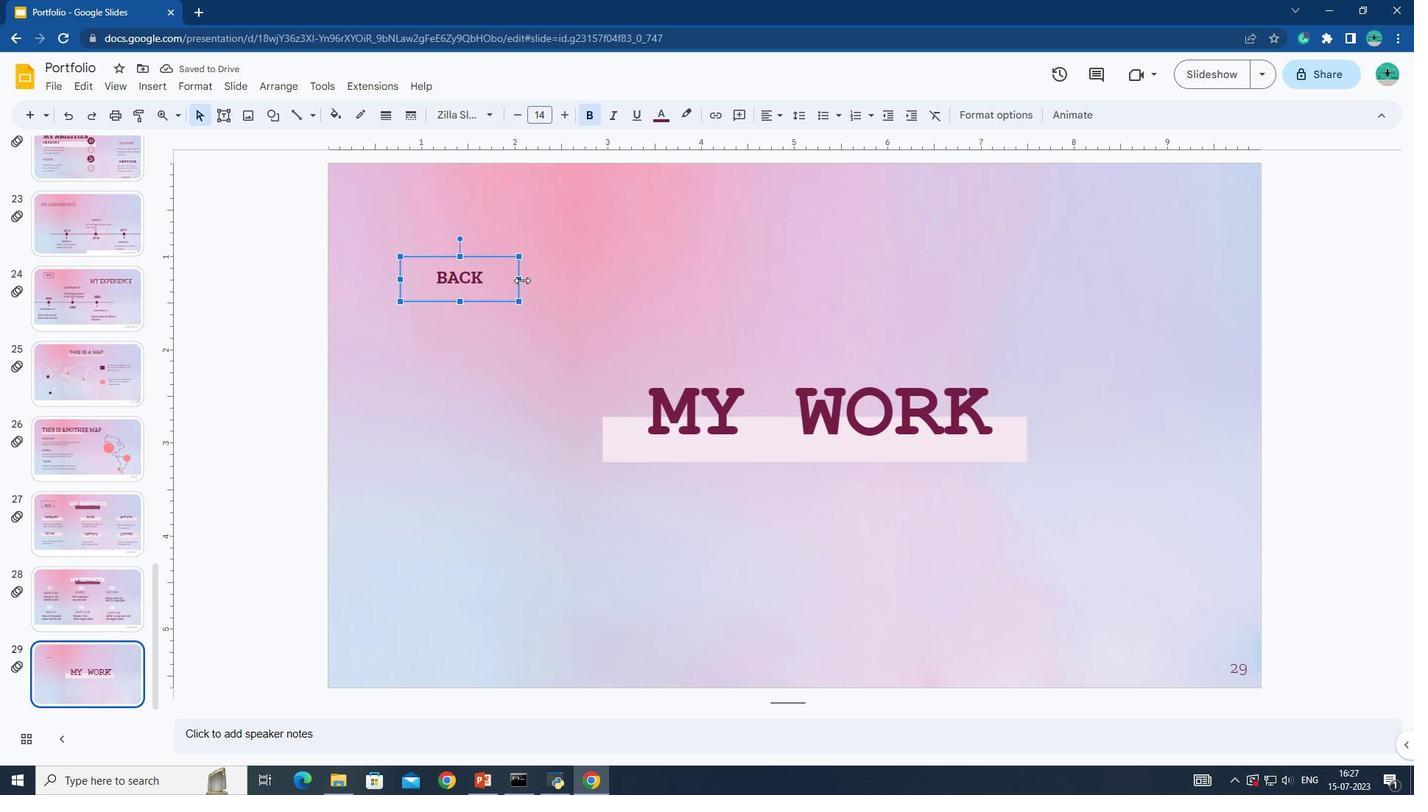 
Action: Mouse pressed left at (520, 279)
Screenshot: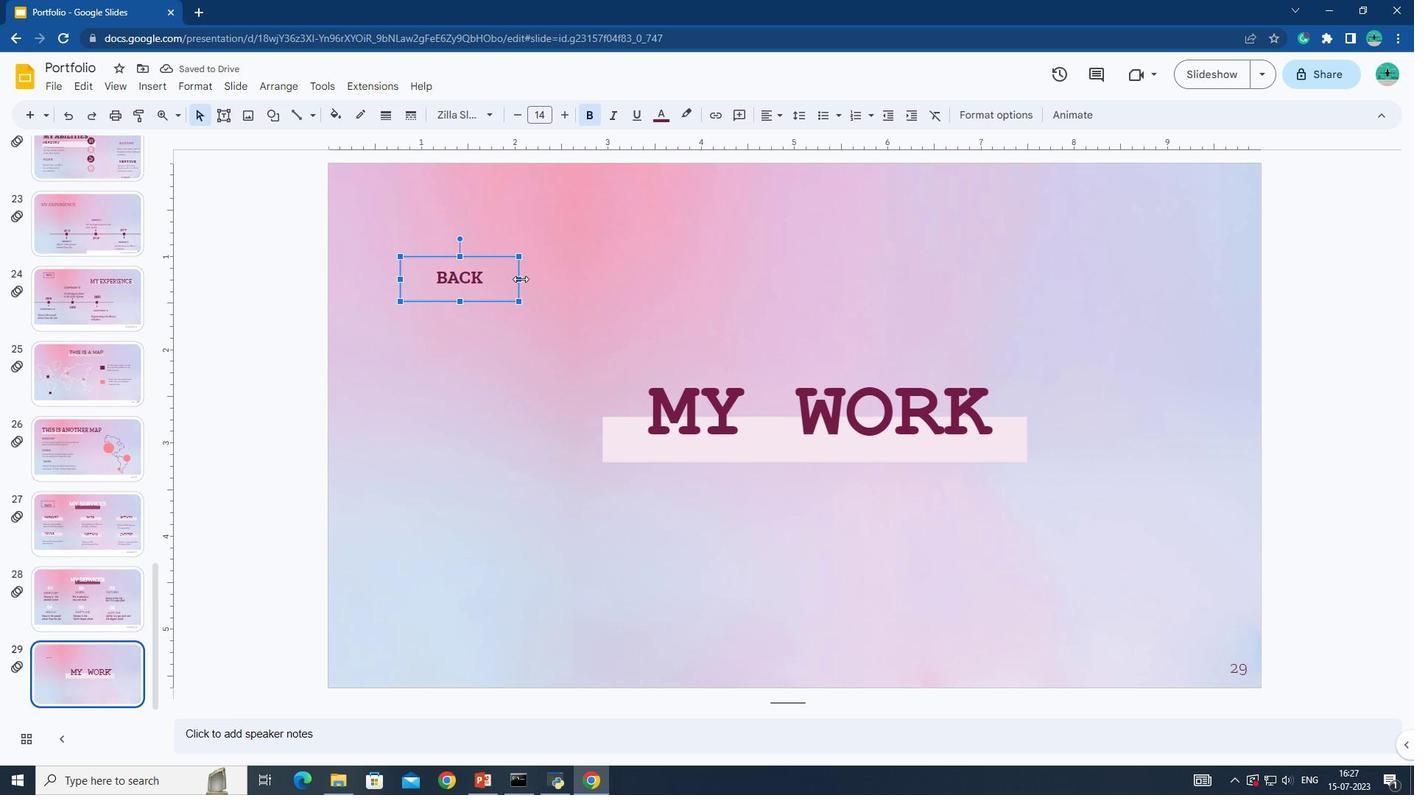 
Action: Mouse moved to (385, 124)
Screenshot: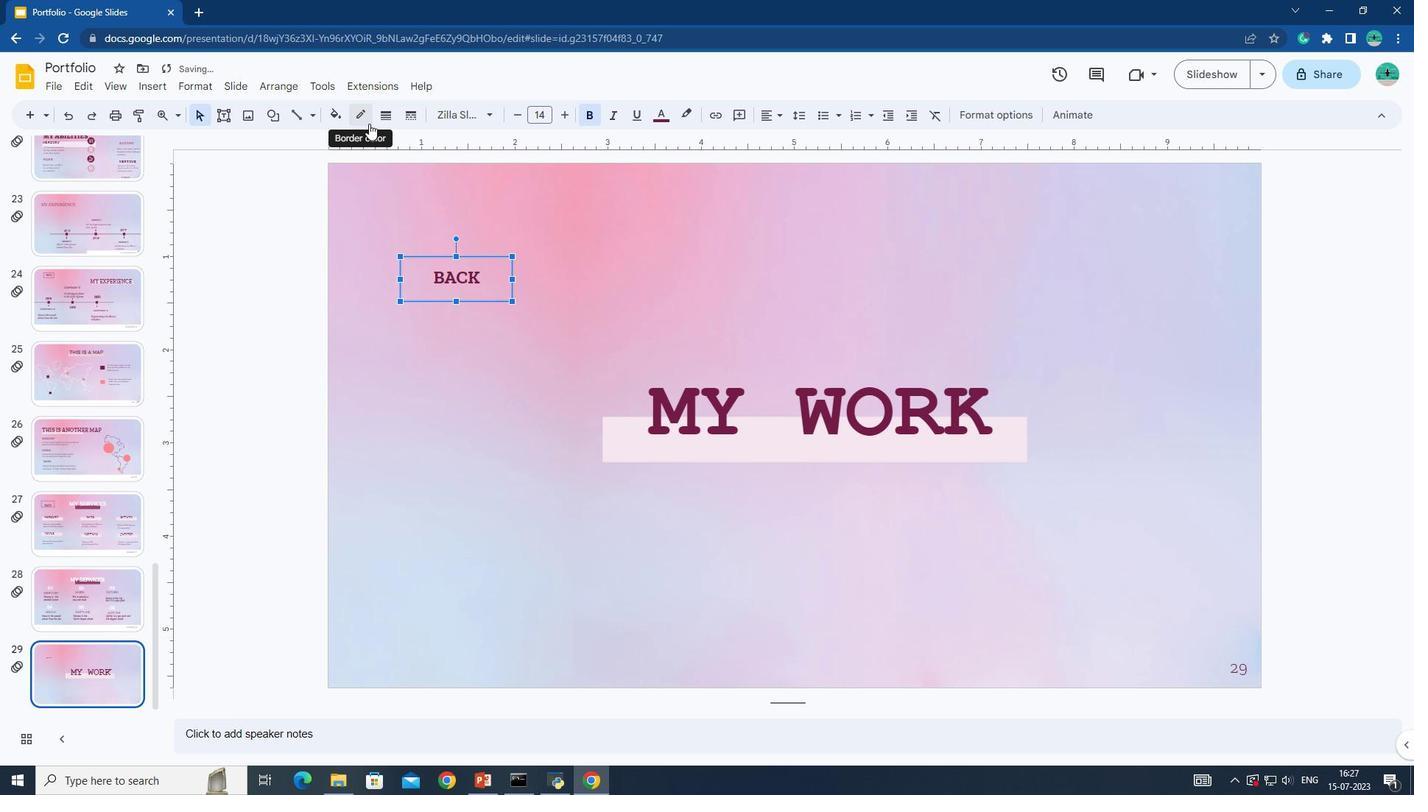 
Action: Mouse pressed left at (385, 124)
Screenshot: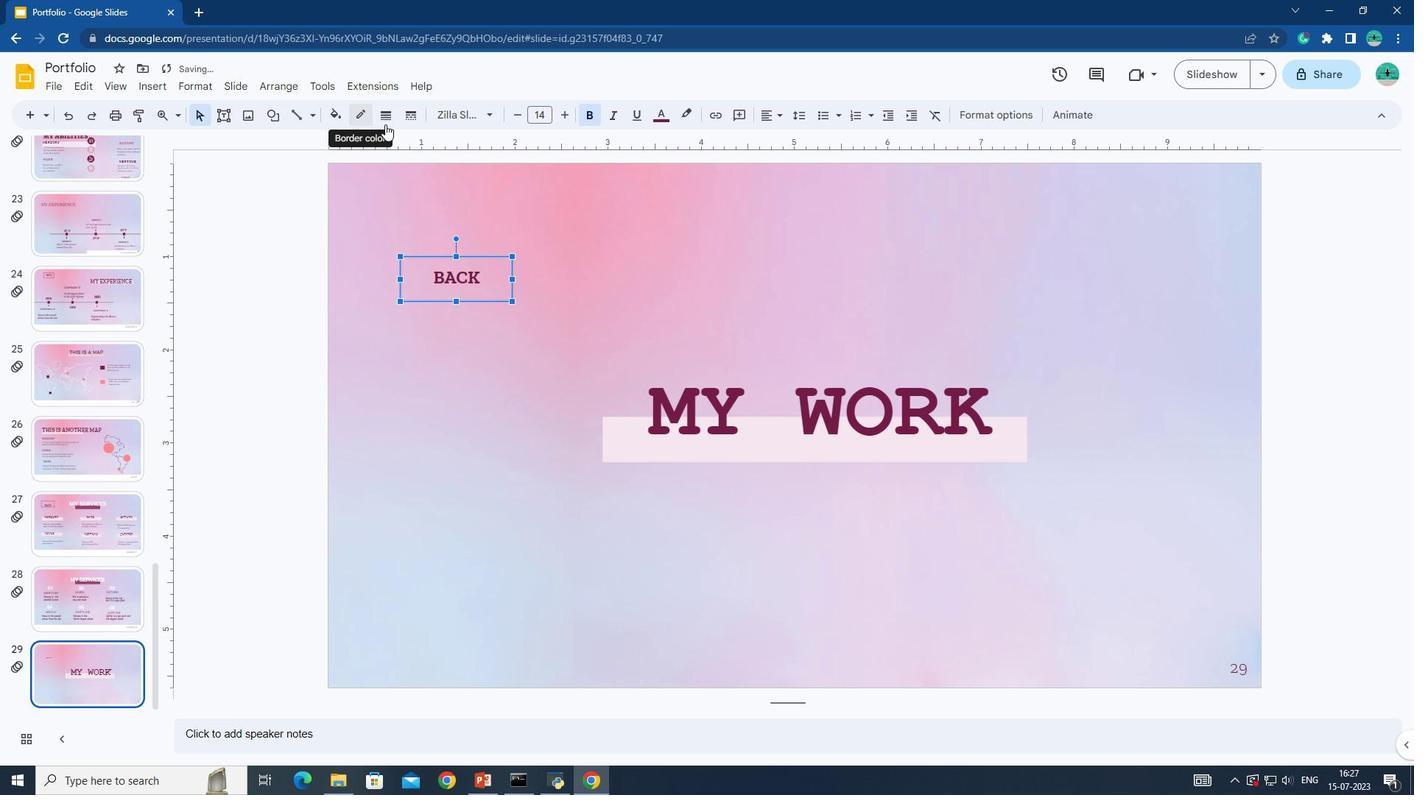 
Action: Mouse moved to (402, 158)
Screenshot: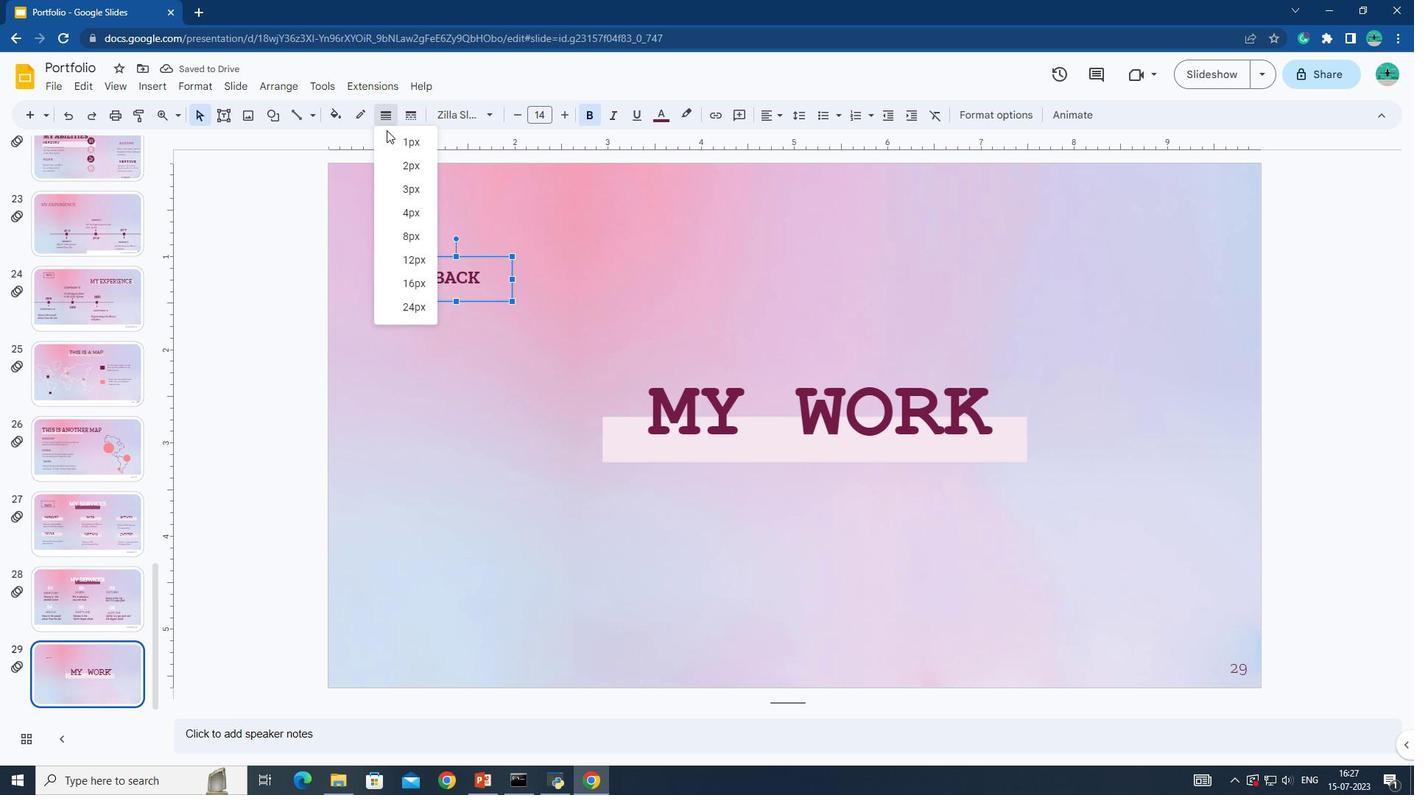 
Action: Mouse pressed left at (402, 158)
Screenshot: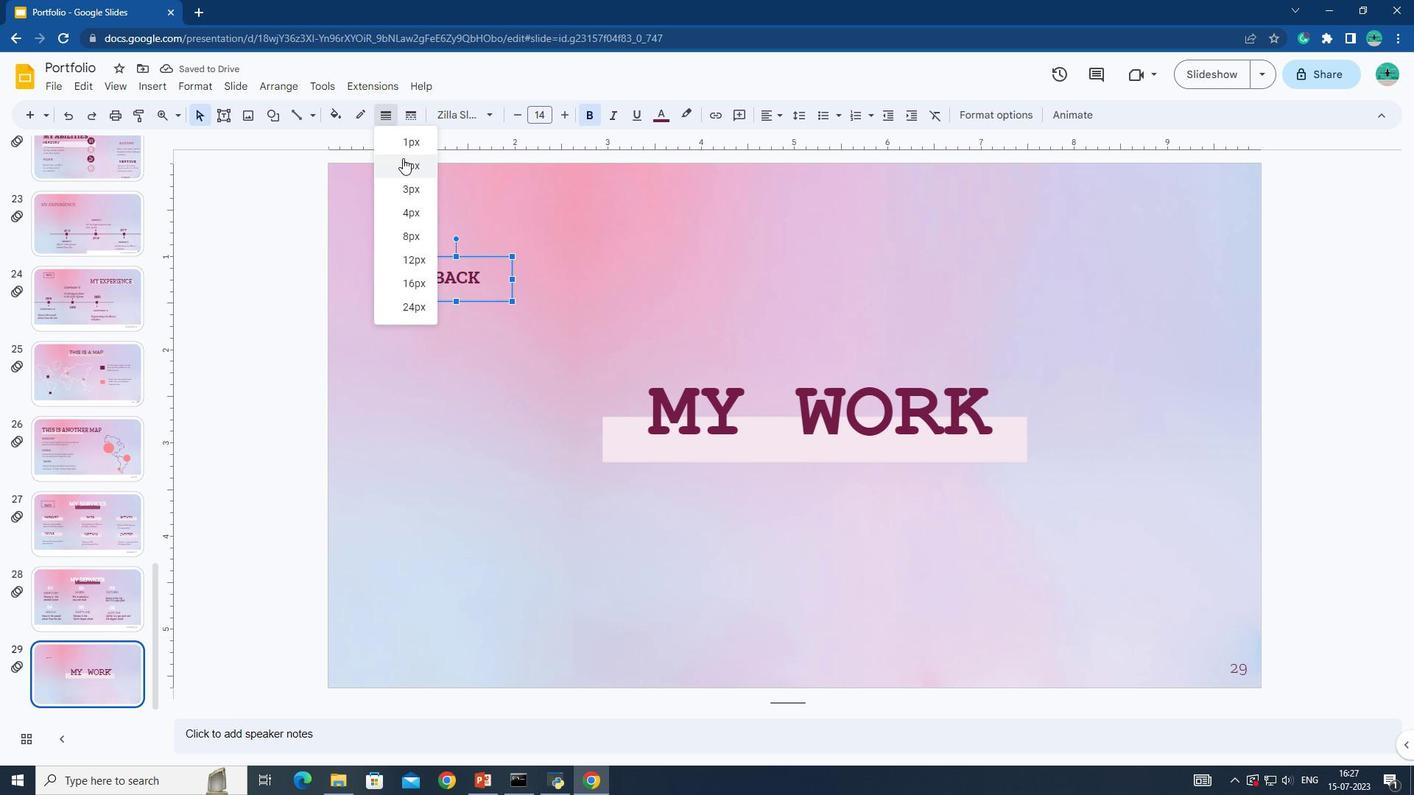 
Action: Mouse moved to (362, 118)
Screenshot: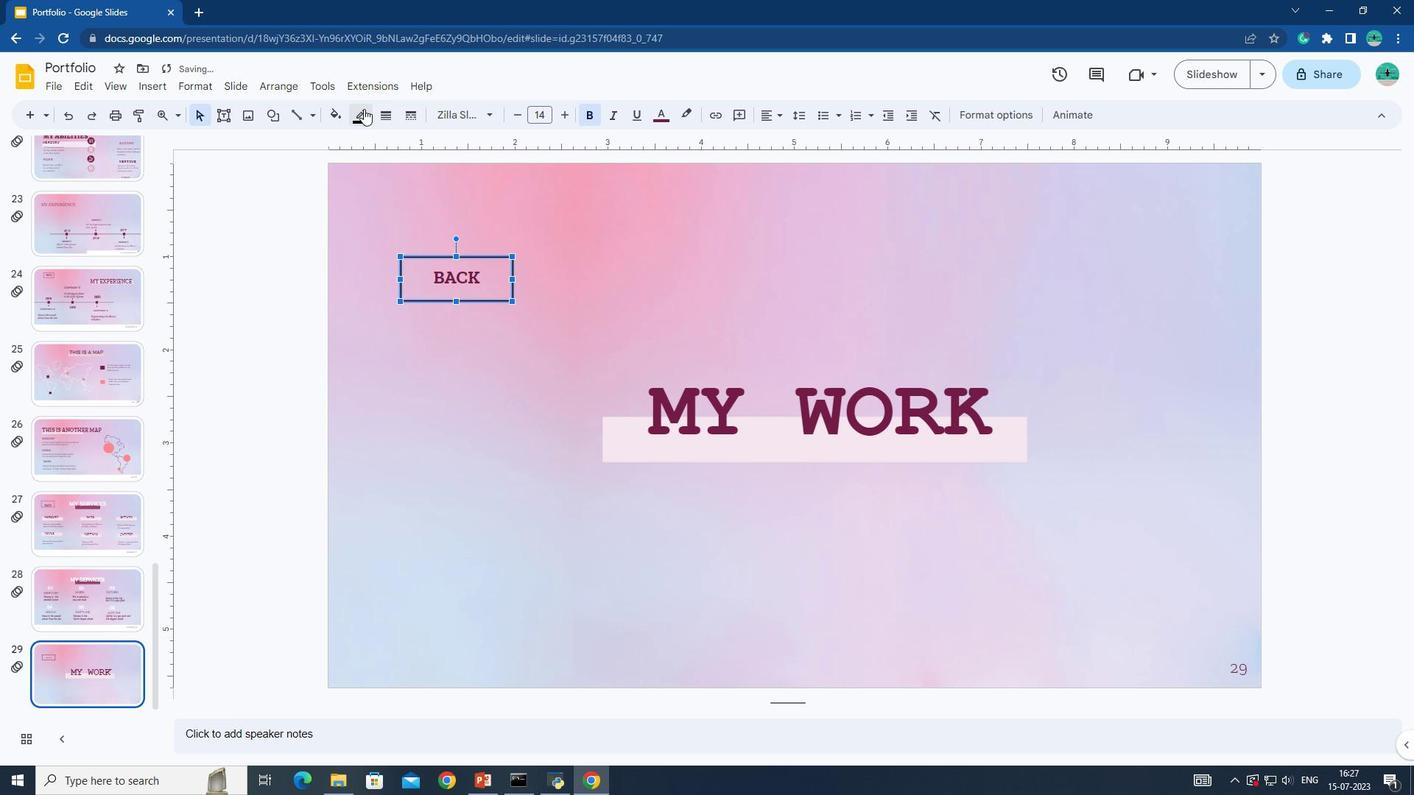 
Action: Mouse pressed left at (362, 118)
Screenshot: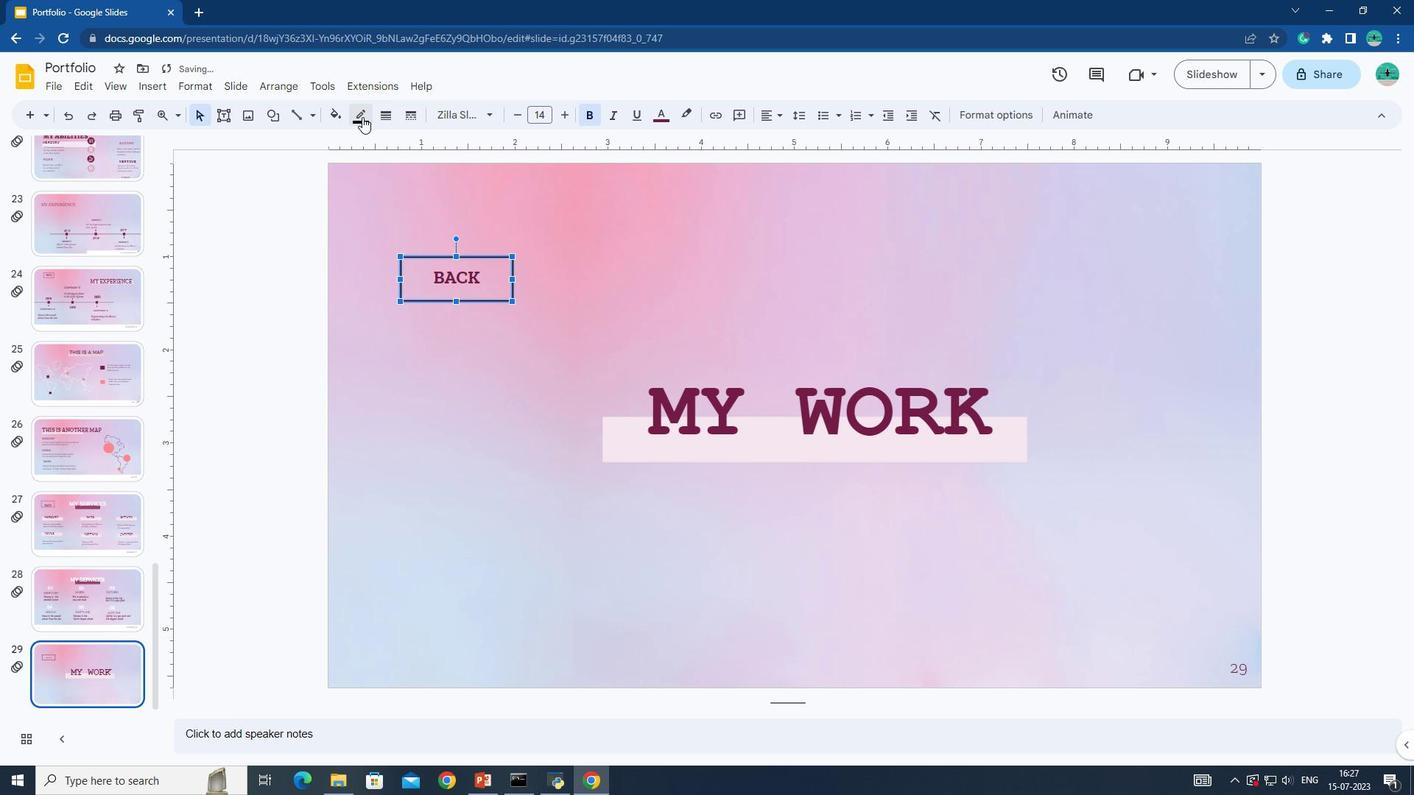 
Action: Mouse moved to (371, 162)
Screenshot: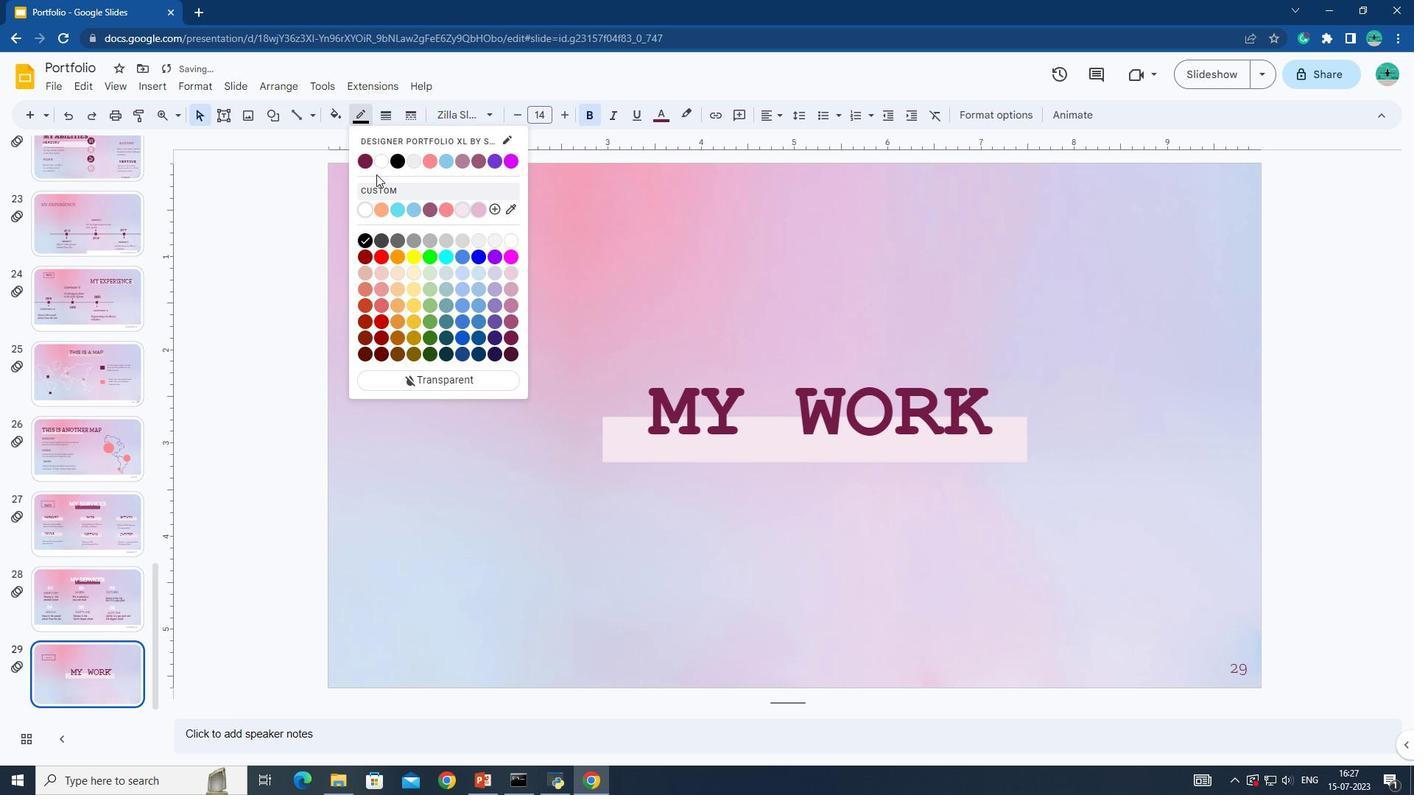 
Action: Mouse pressed left at (371, 162)
Screenshot: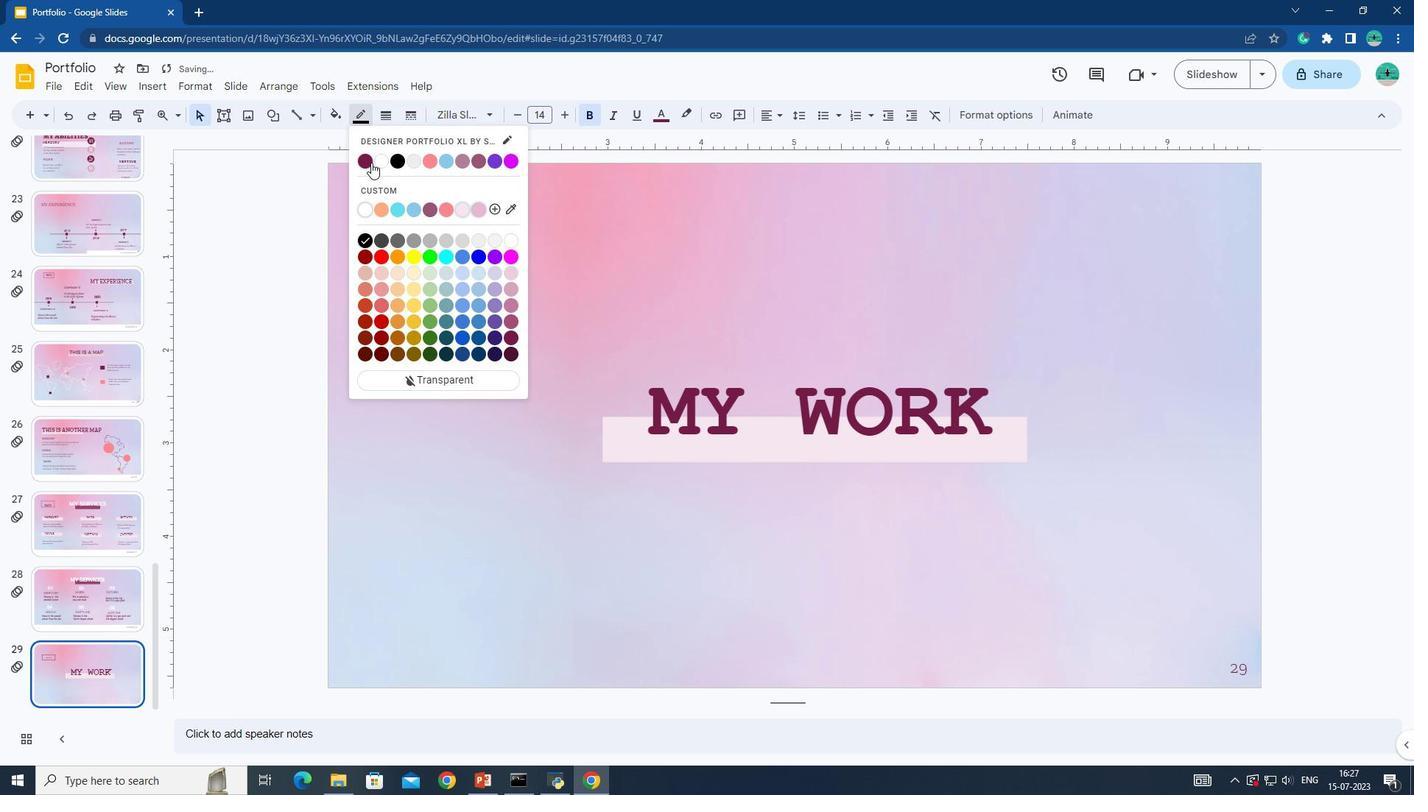 
Action: Mouse moved to (418, 359)
Screenshot: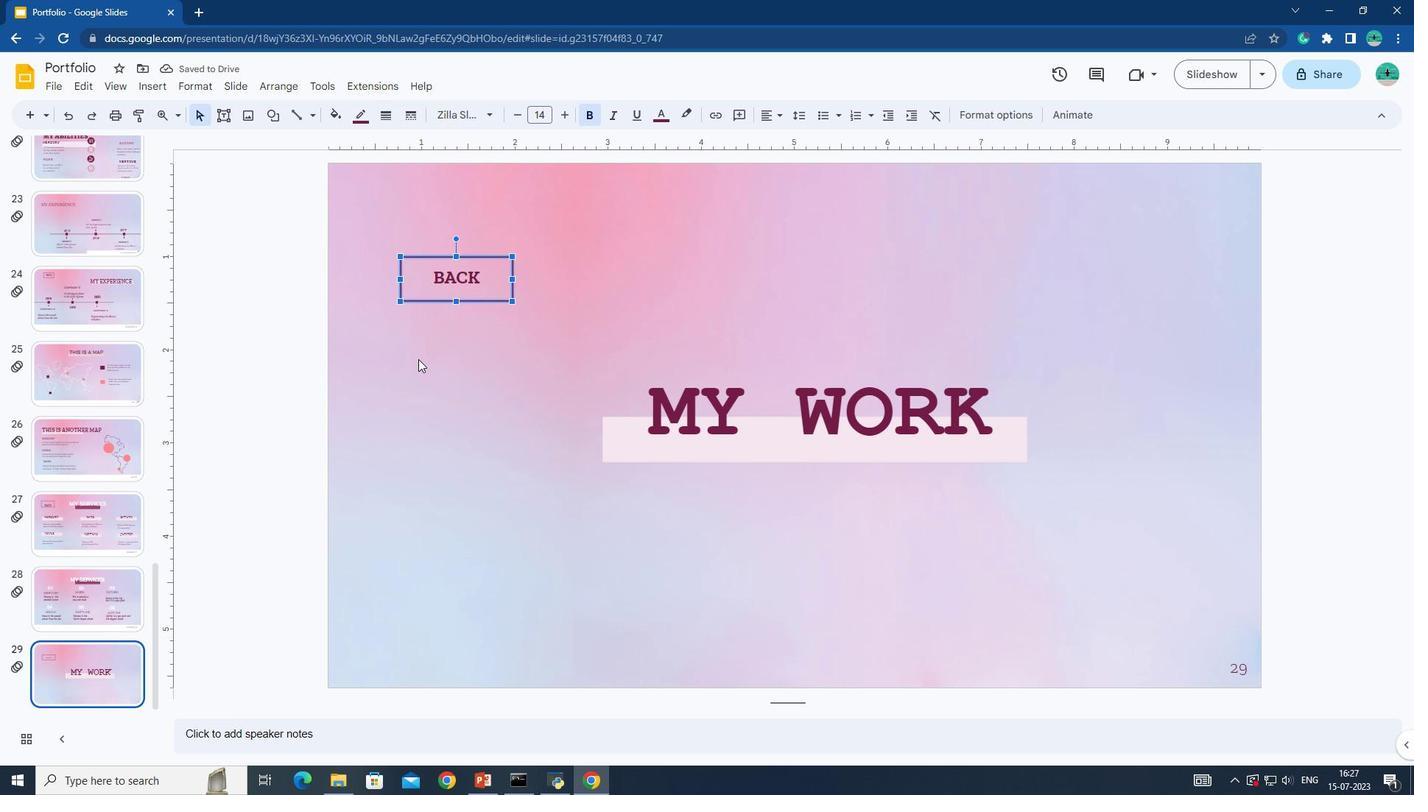 
Action: Mouse pressed left at (418, 359)
Screenshot: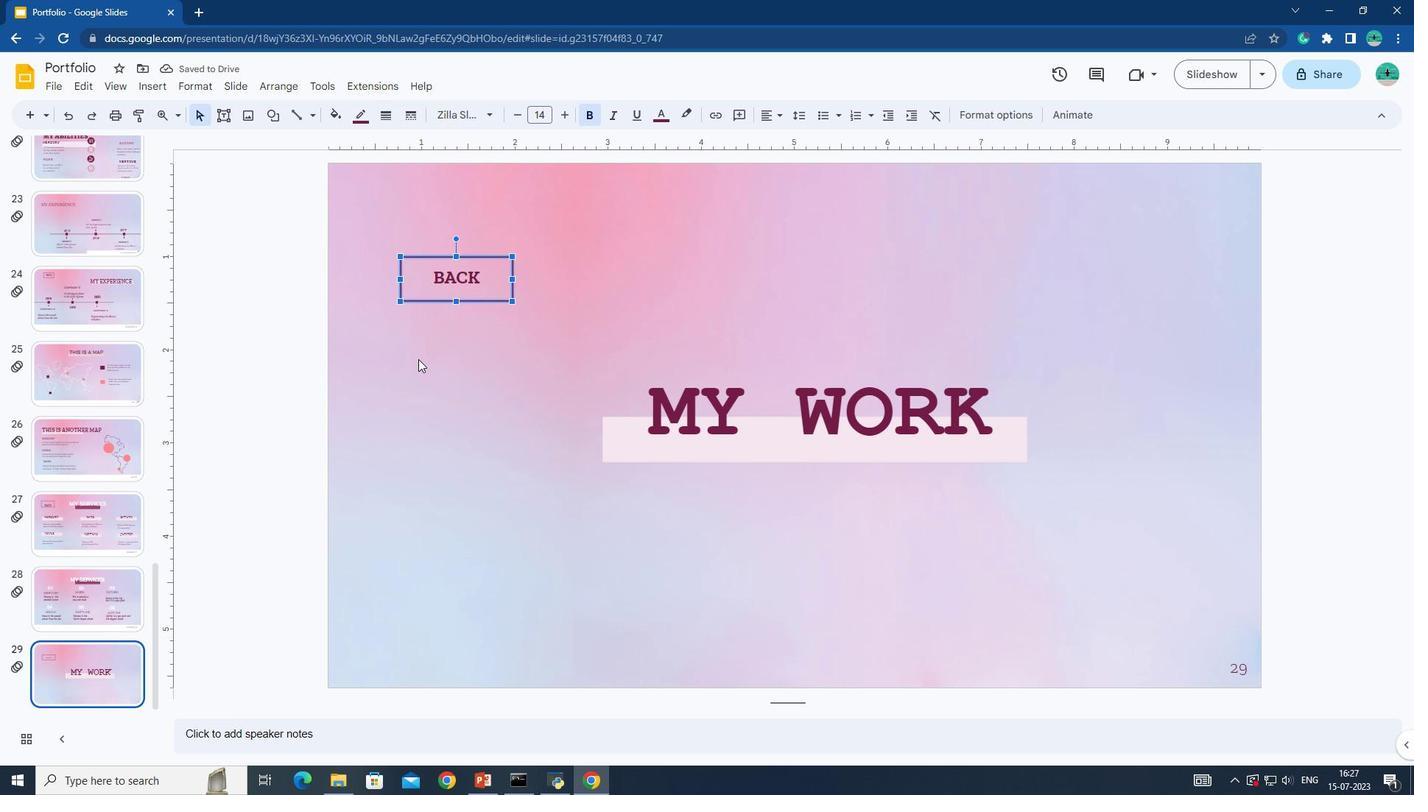 
Action: Mouse moved to (649, 383)
Screenshot: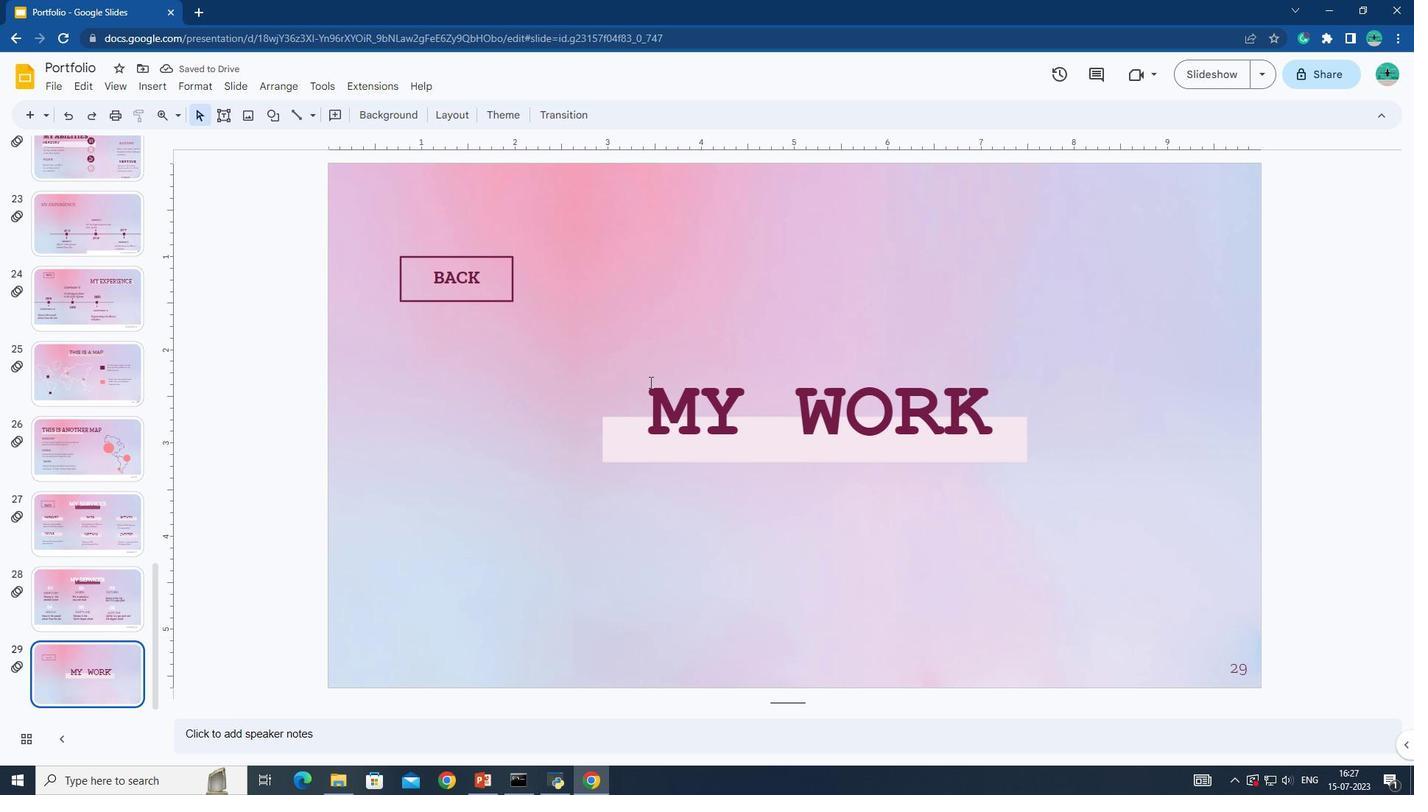 
Action: Mouse pressed left at (649, 383)
Screenshot: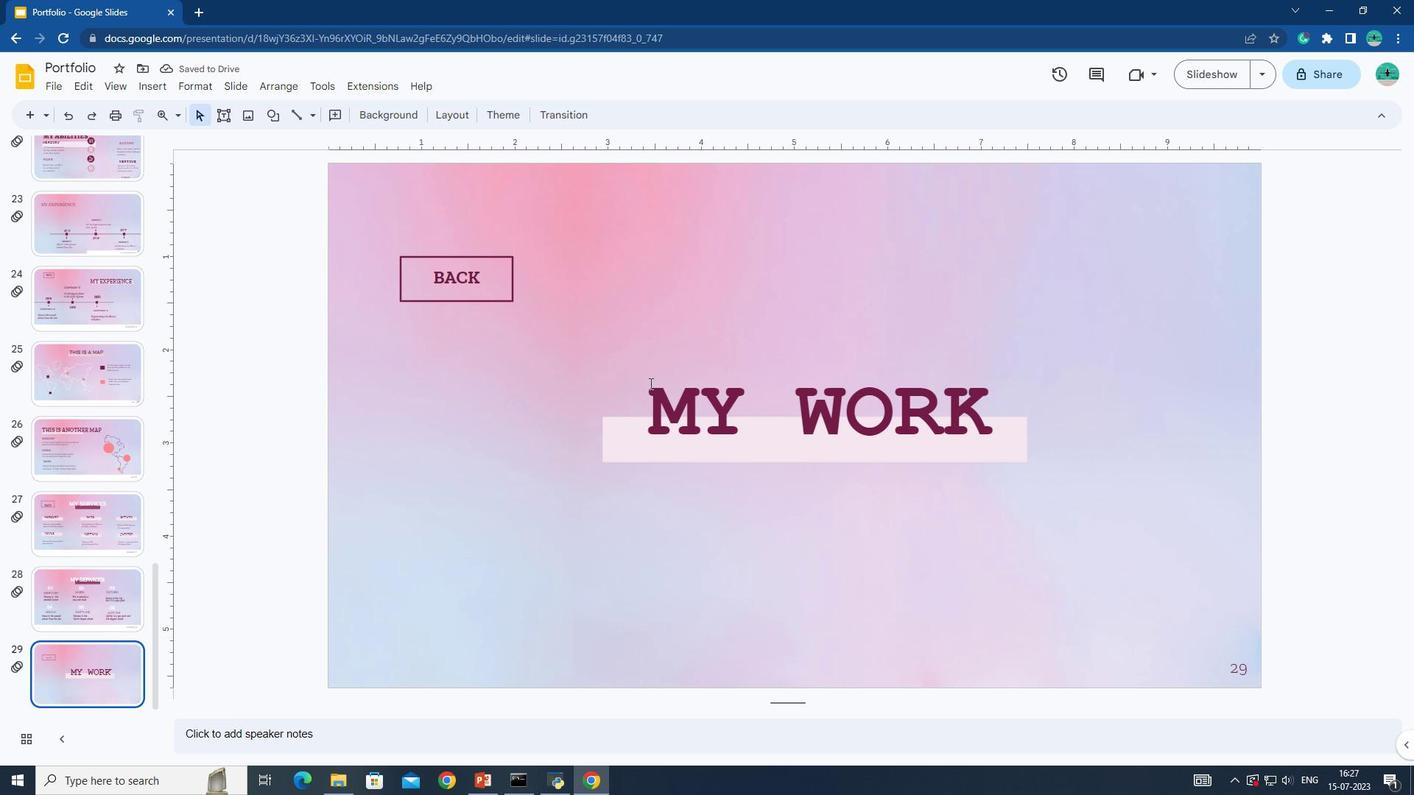
Action: Mouse pressed left at (649, 383)
Screenshot: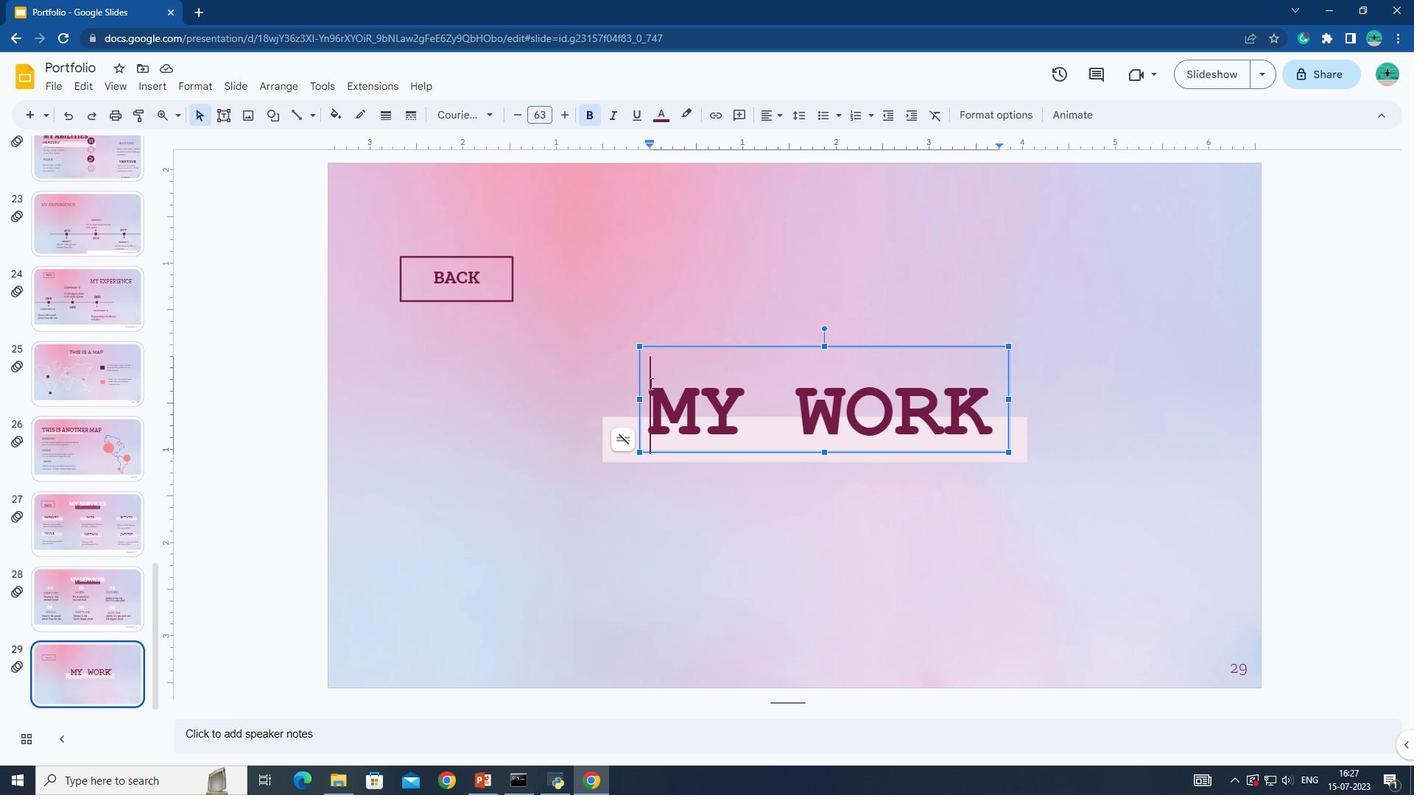 
Action: Mouse pressed left at (649, 383)
Screenshot: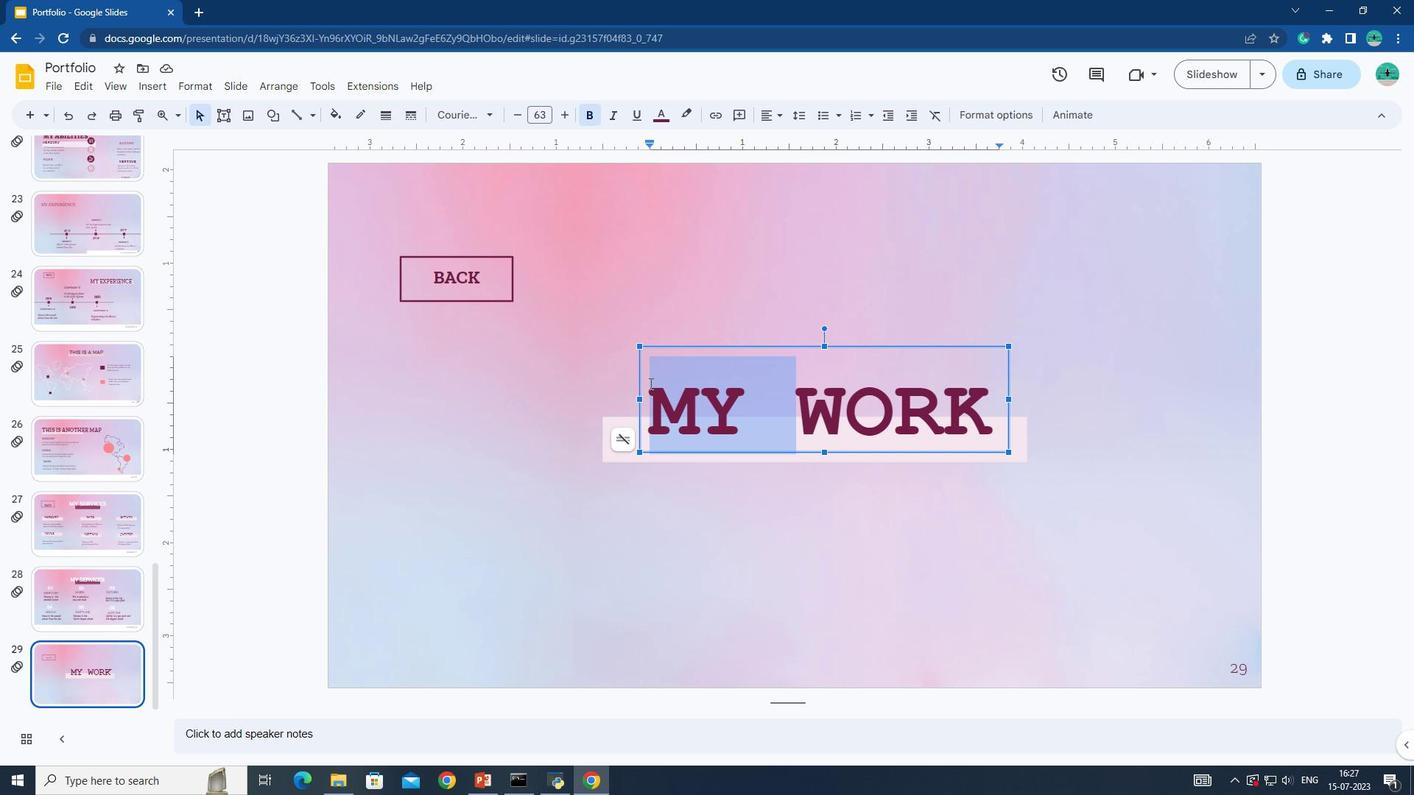 
Action: Mouse moved to (163, 87)
Screenshot: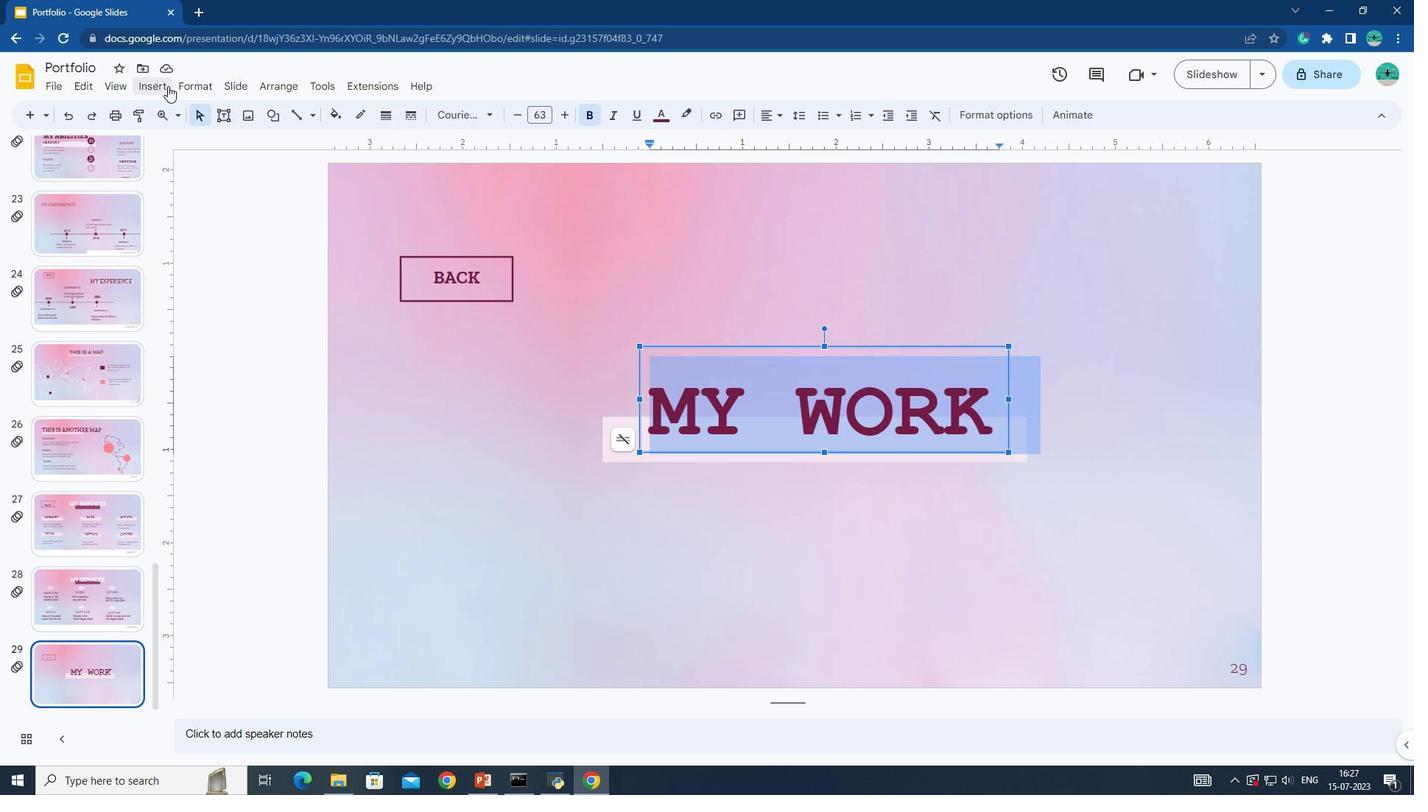 
Action: Mouse pressed left at (163, 87)
Screenshot: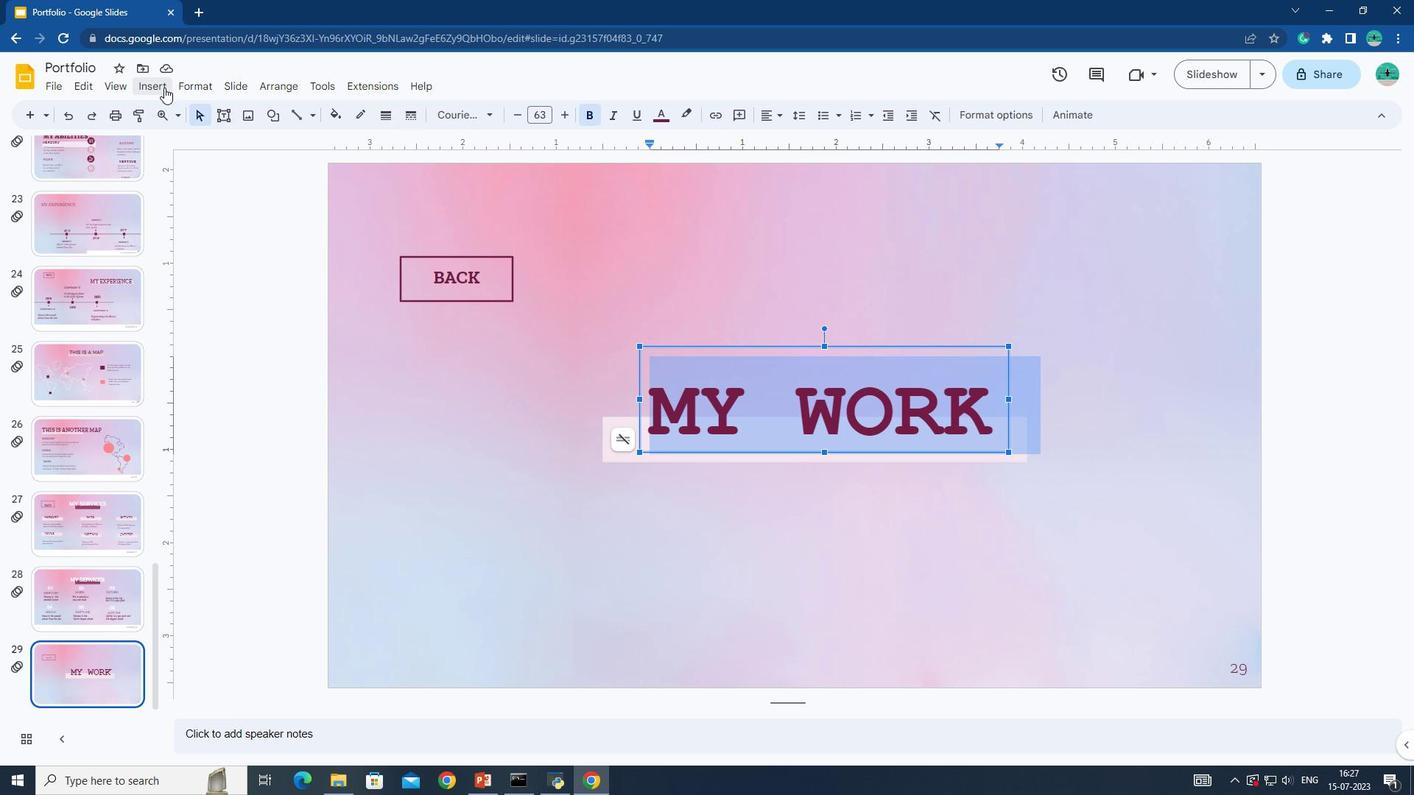 
Action: Mouse moved to (189, 329)
Screenshot: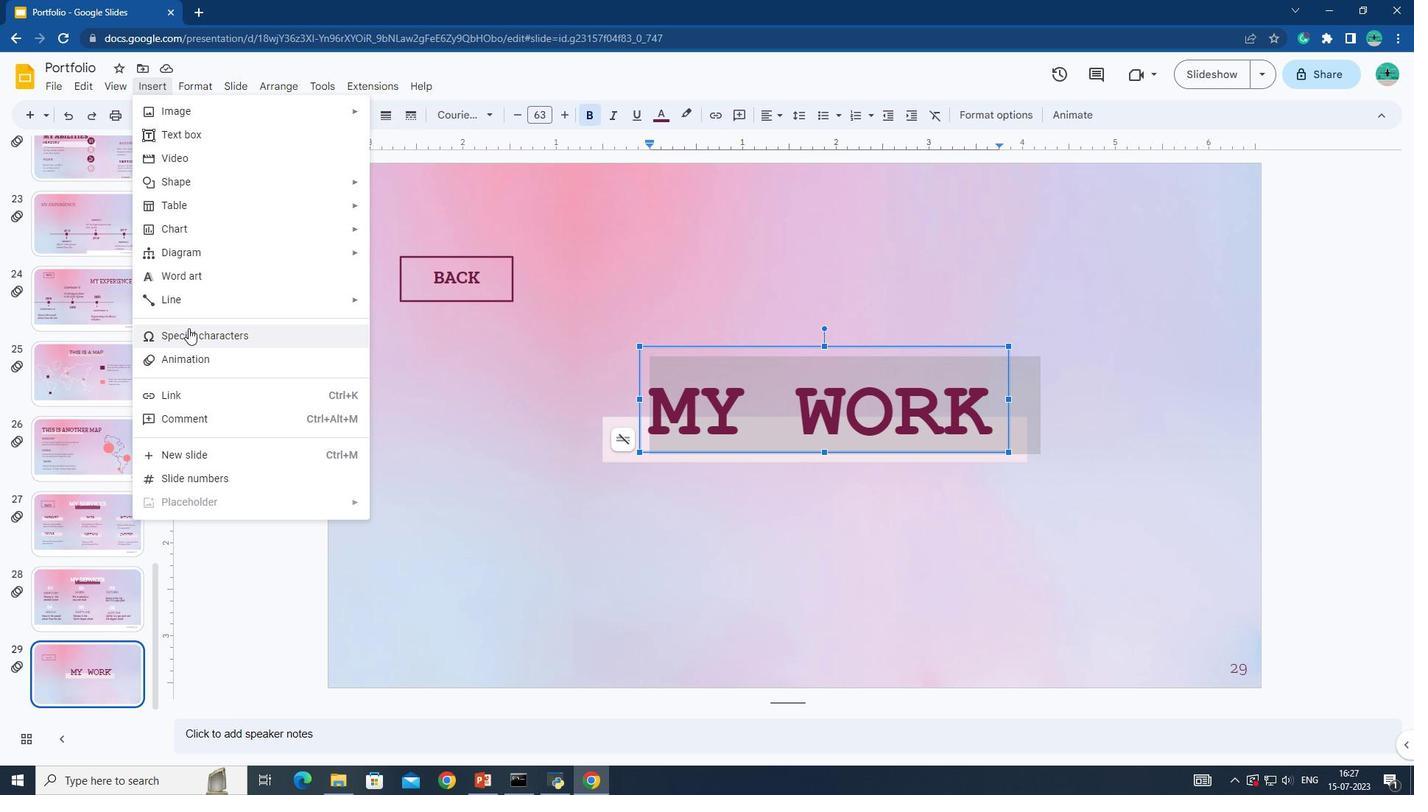 
Action: Mouse pressed left at (189, 329)
Screenshot: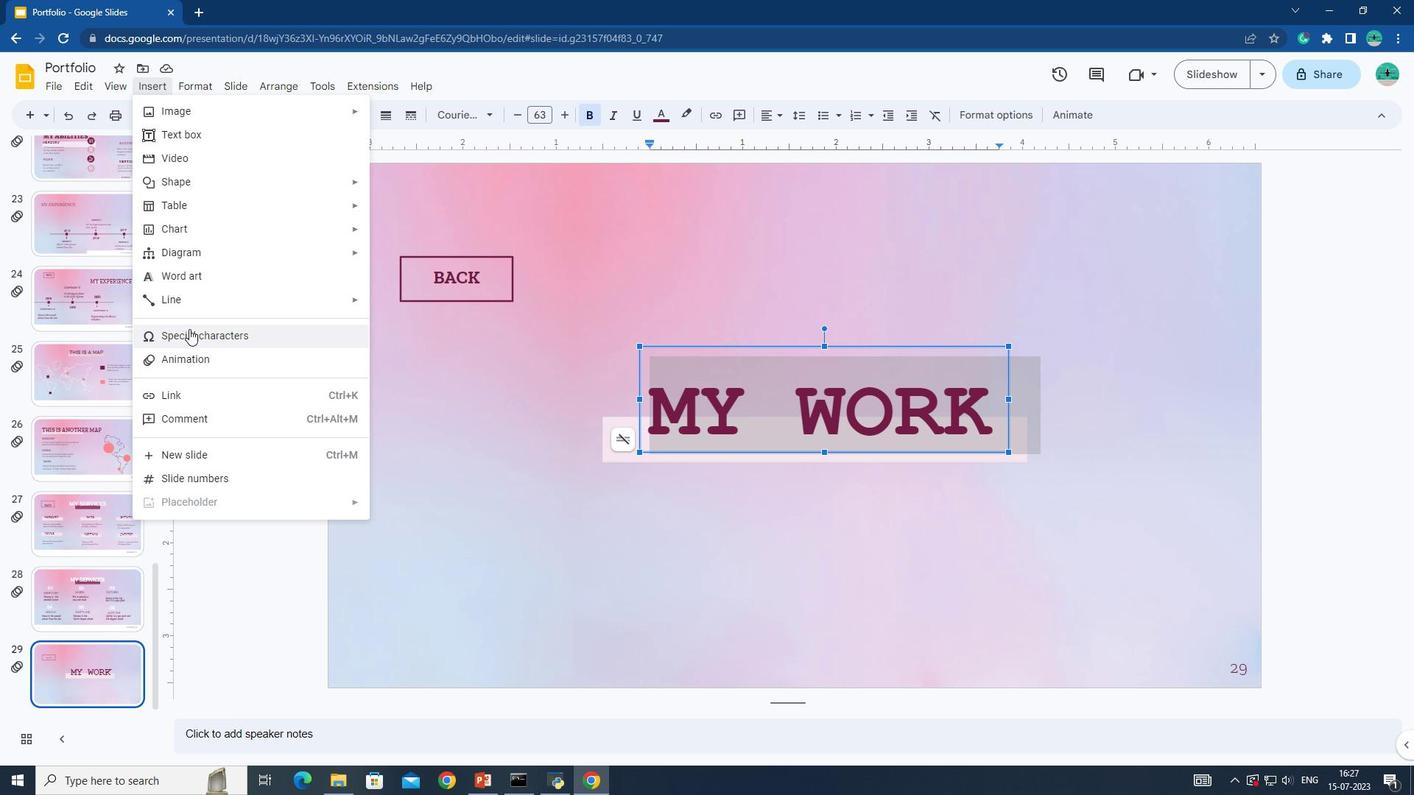
Action: Mouse moved to (918, 465)
Screenshot: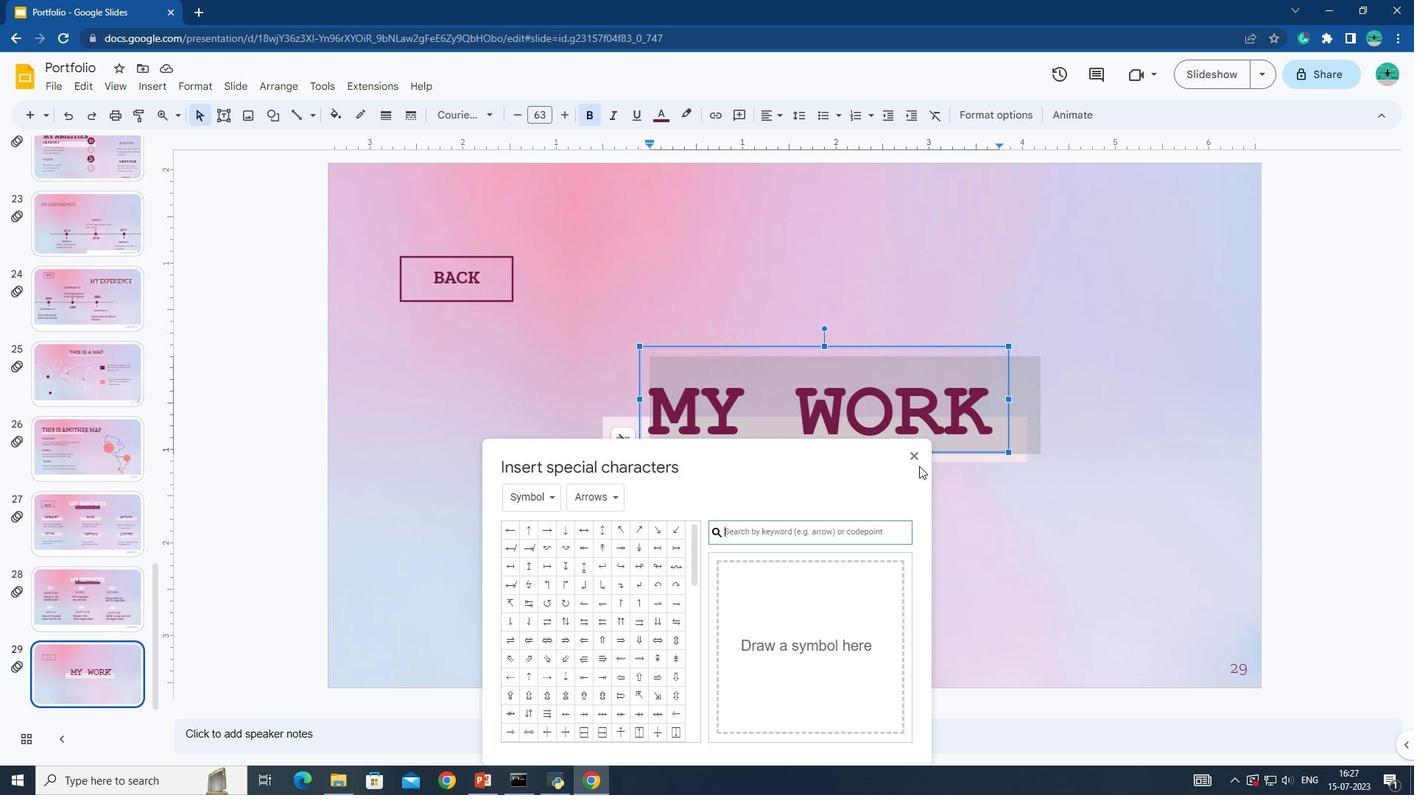 
Action: Mouse pressed left at (918, 465)
Screenshot: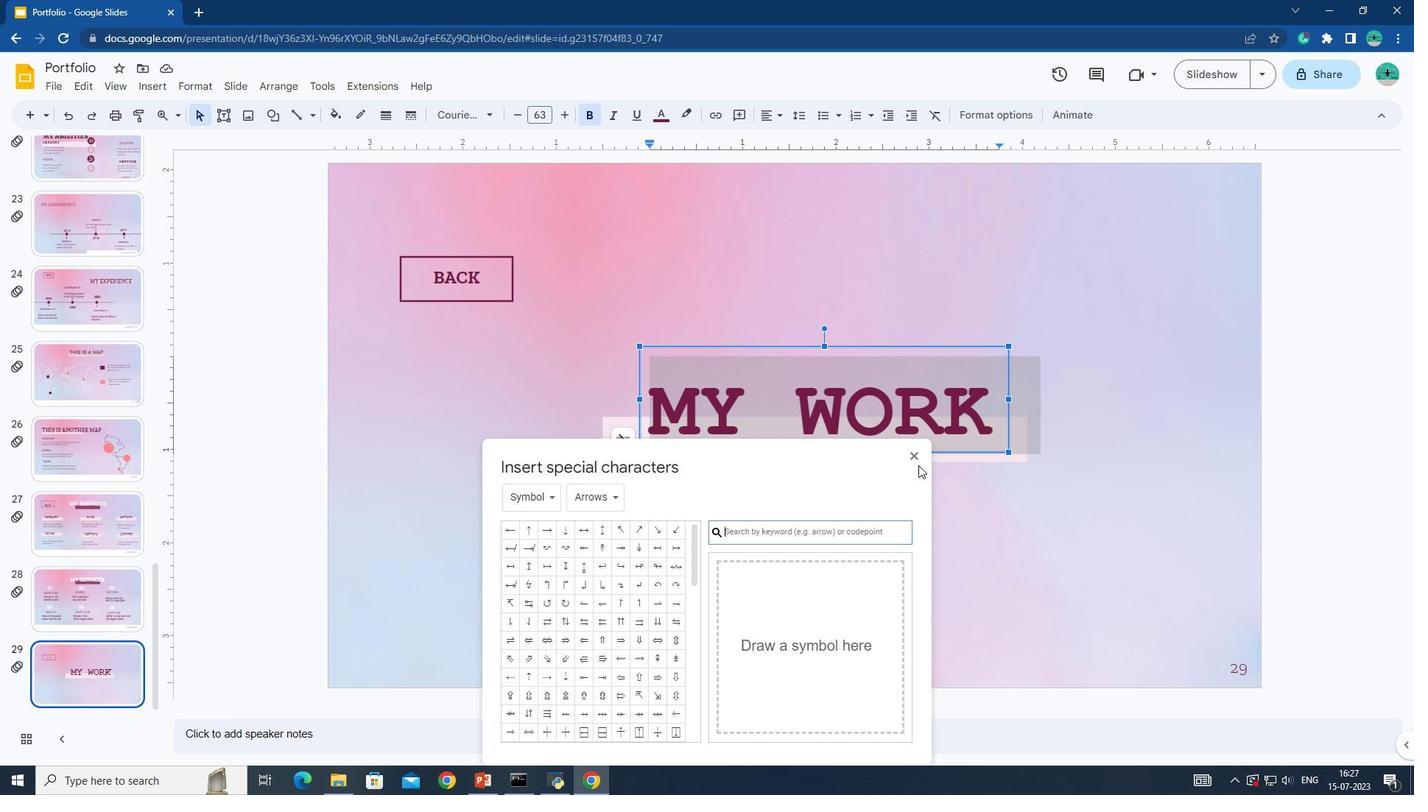 
Action: Mouse moved to (143, 78)
Screenshot: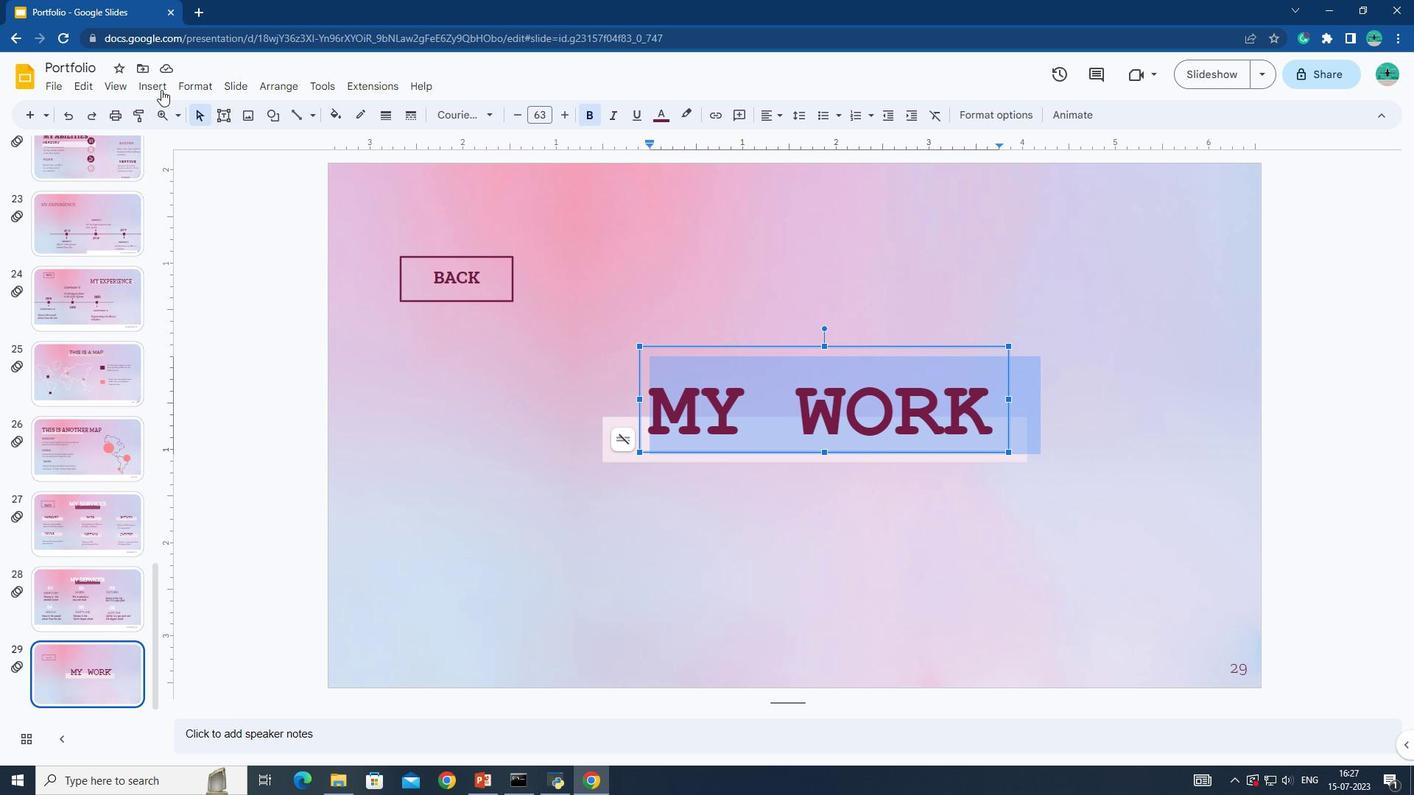 
Action: Mouse pressed left at (143, 78)
Screenshot: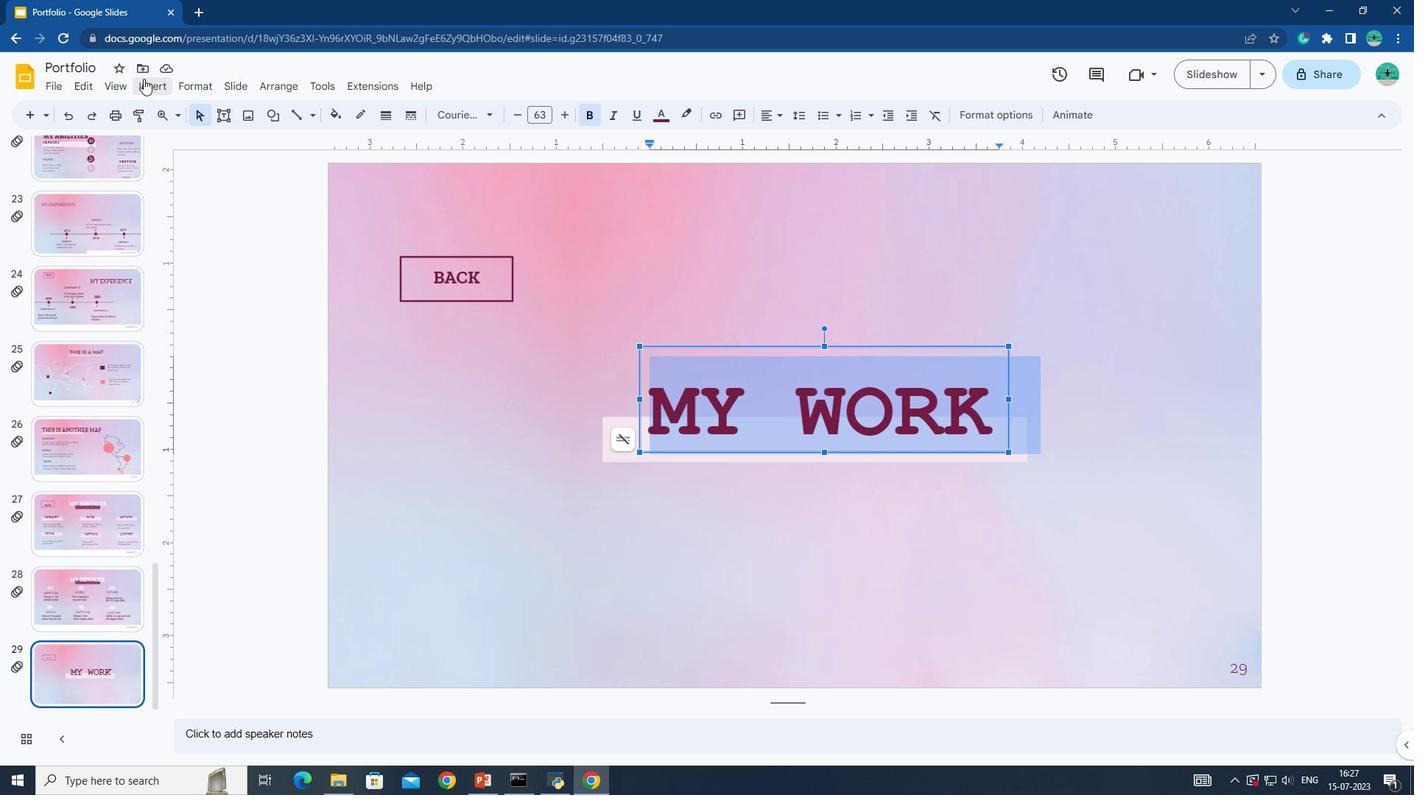 
Action: Mouse moved to (197, 360)
Screenshot: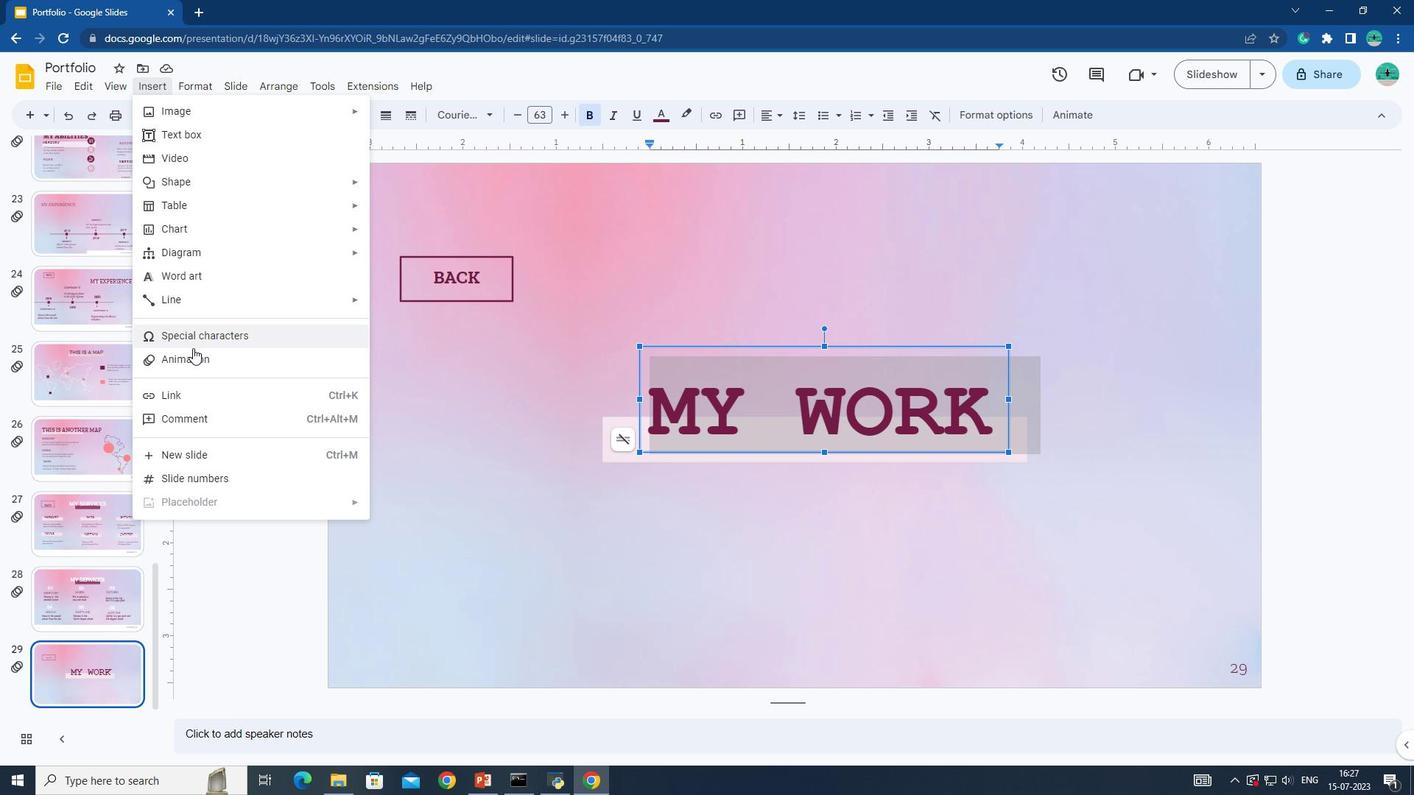 
Action: Mouse pressed left at (197, 360)
Screenshot: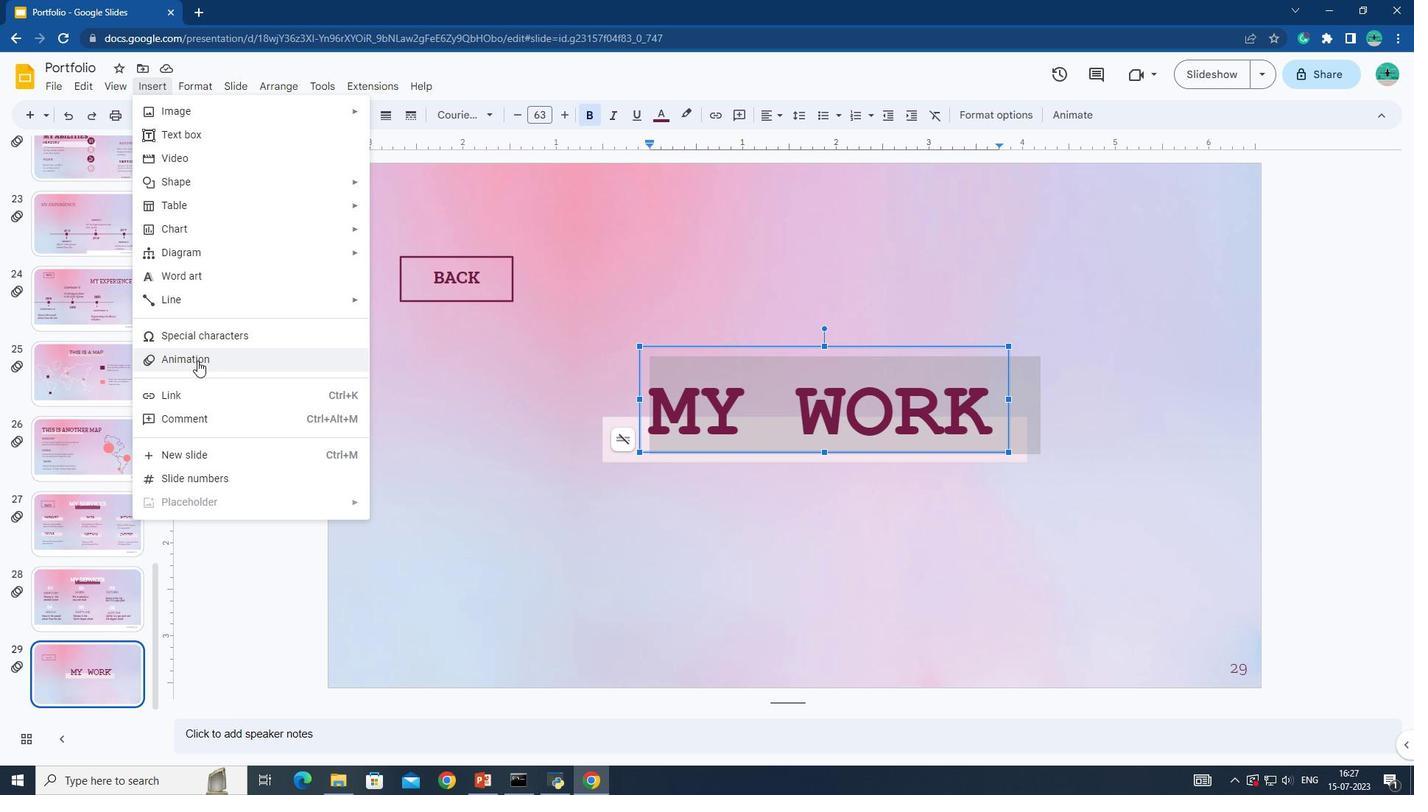 
Action: Mouse moved to (1274, 354)
Screenshot: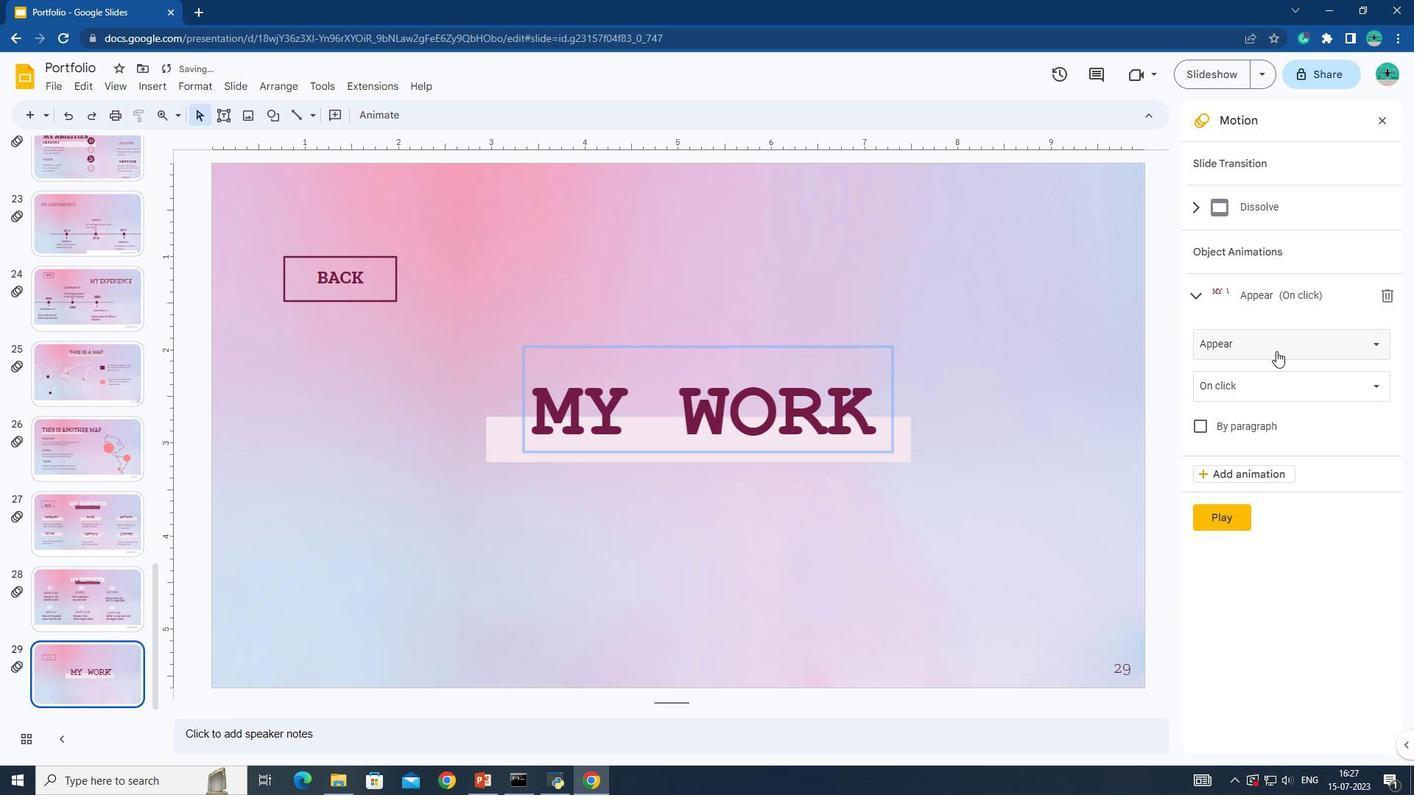 
Action: Mouse pressed left at (1274, 354)
Screenshot: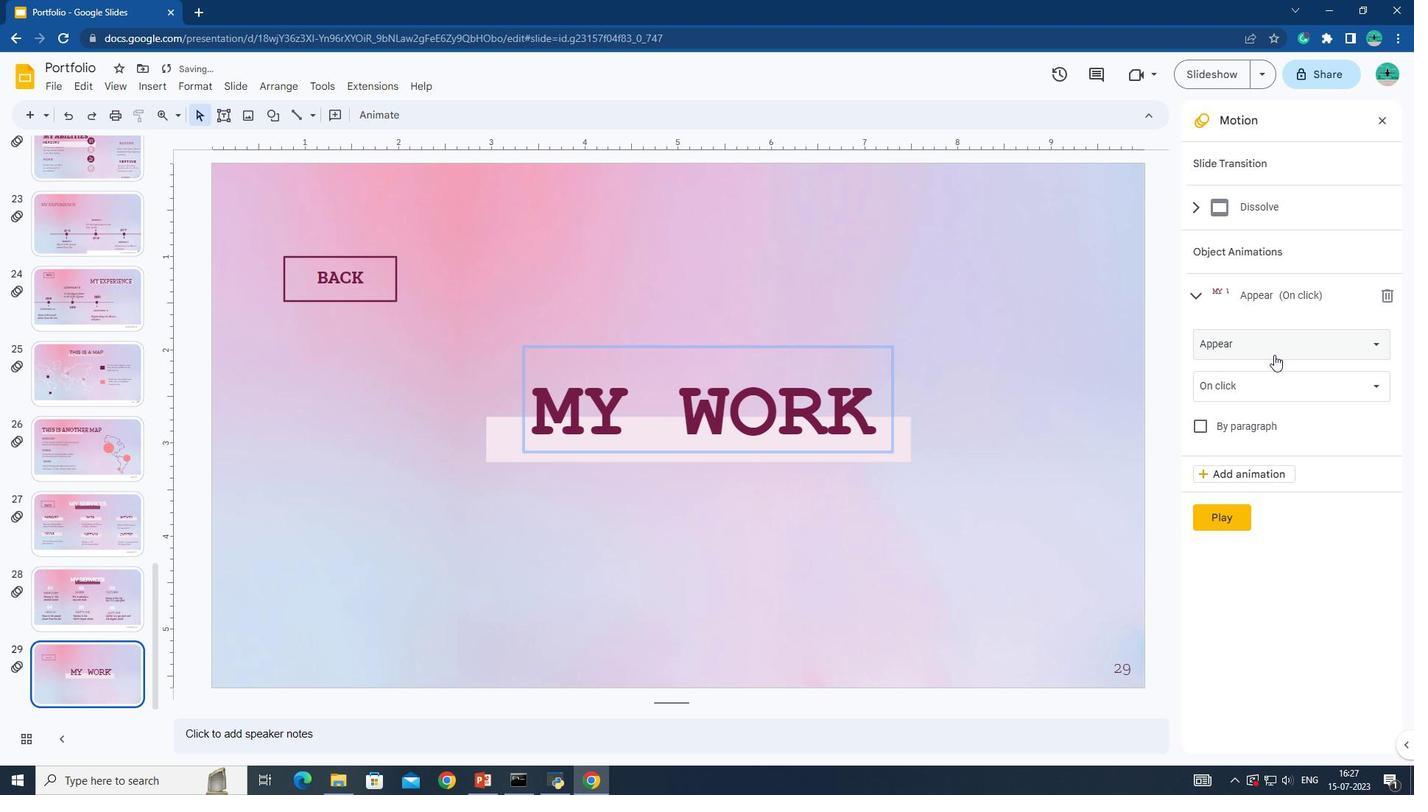 
Action: Mouse moved to (1244, 612)
Screenshot: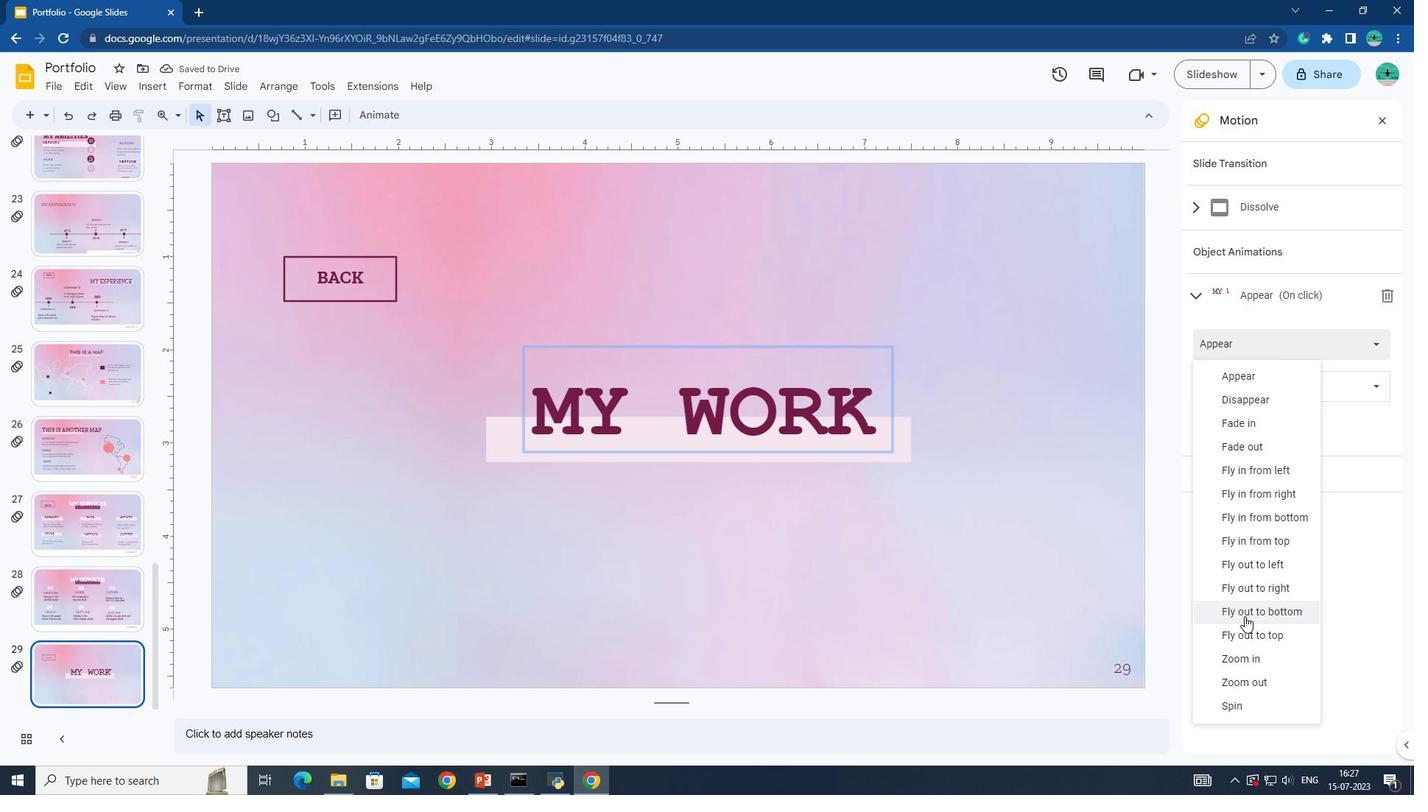 
Action: Mouse pressed left at (1244, 612)
Screenshot: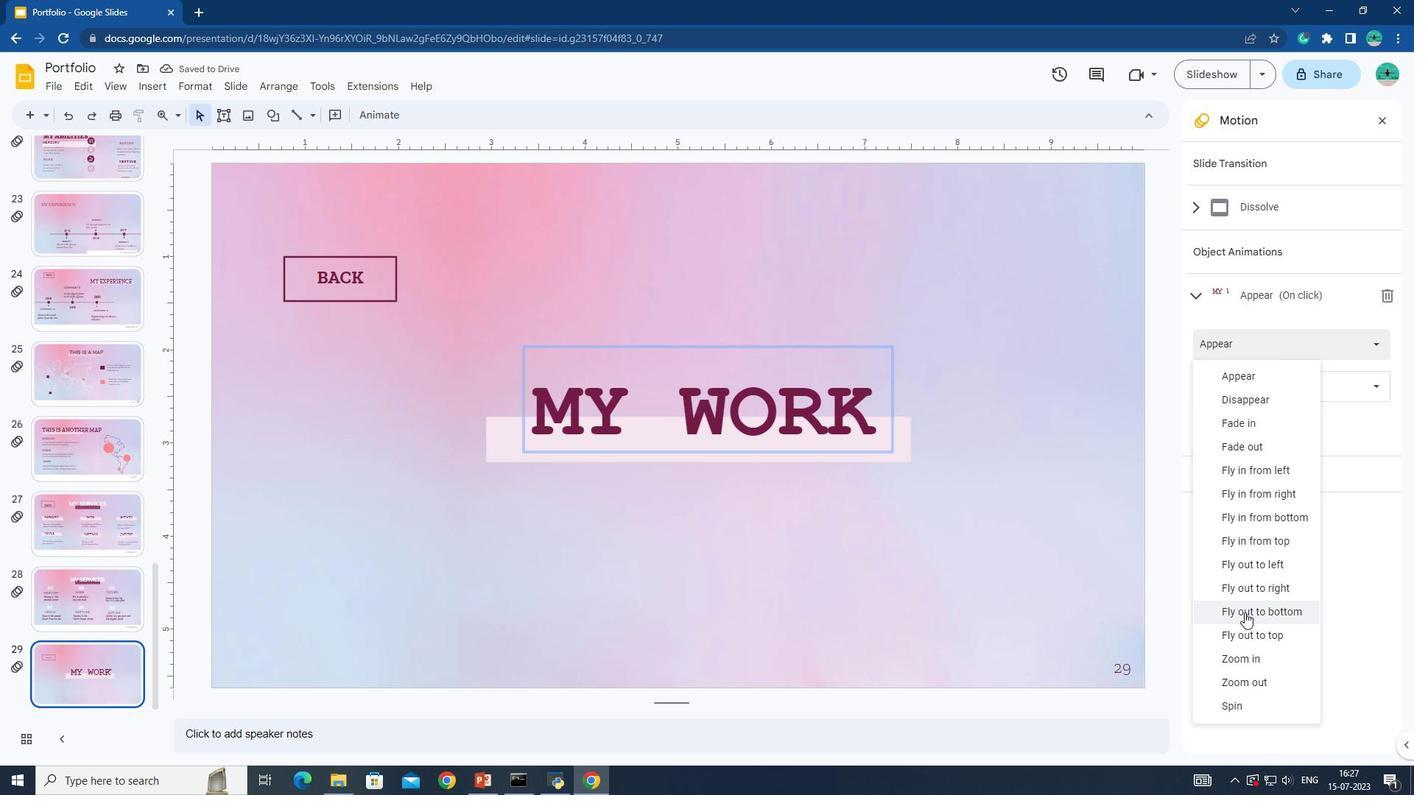 
Action: Mouse moved to (1255, 463)
Screenshot: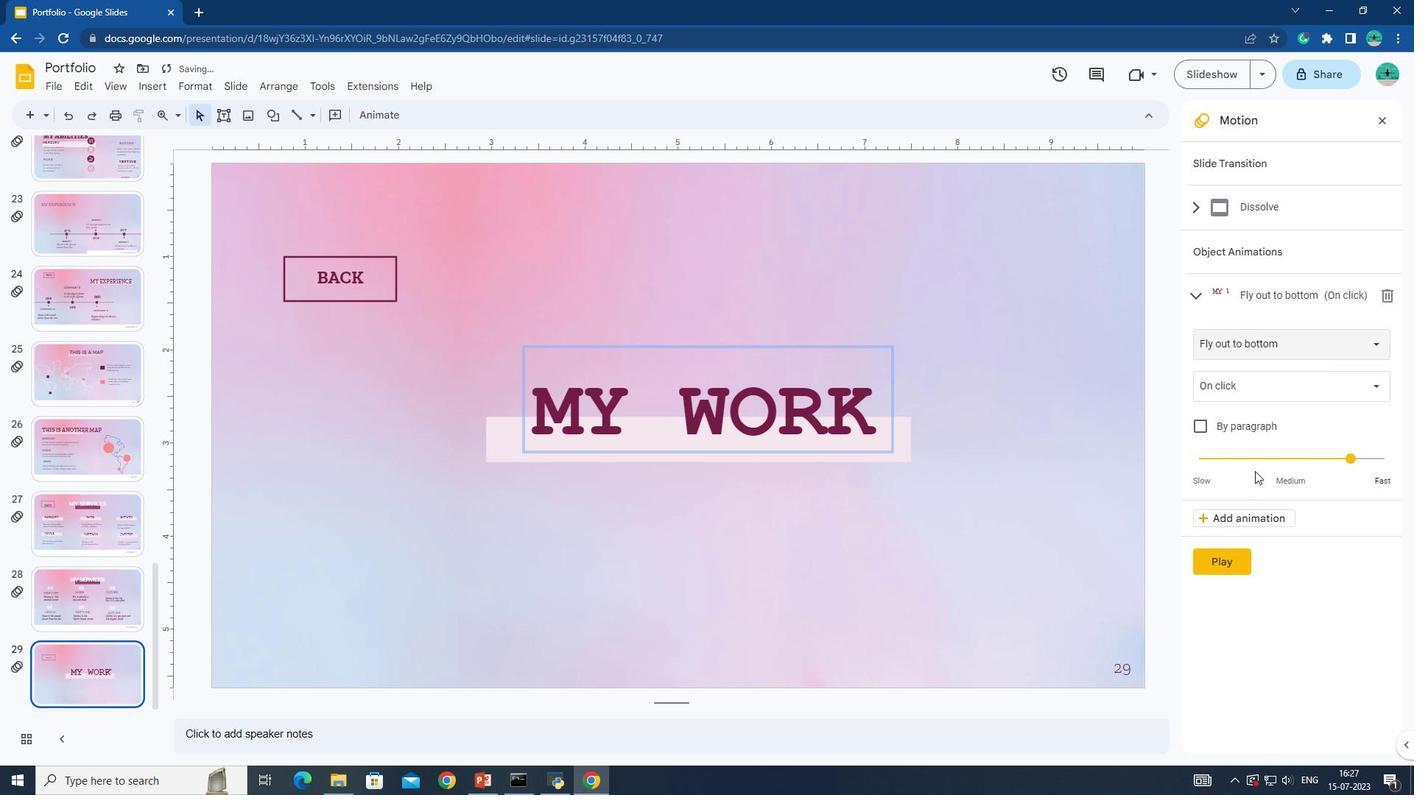 
Action: Mouse pressed left at (1255, 463)
Screenshot: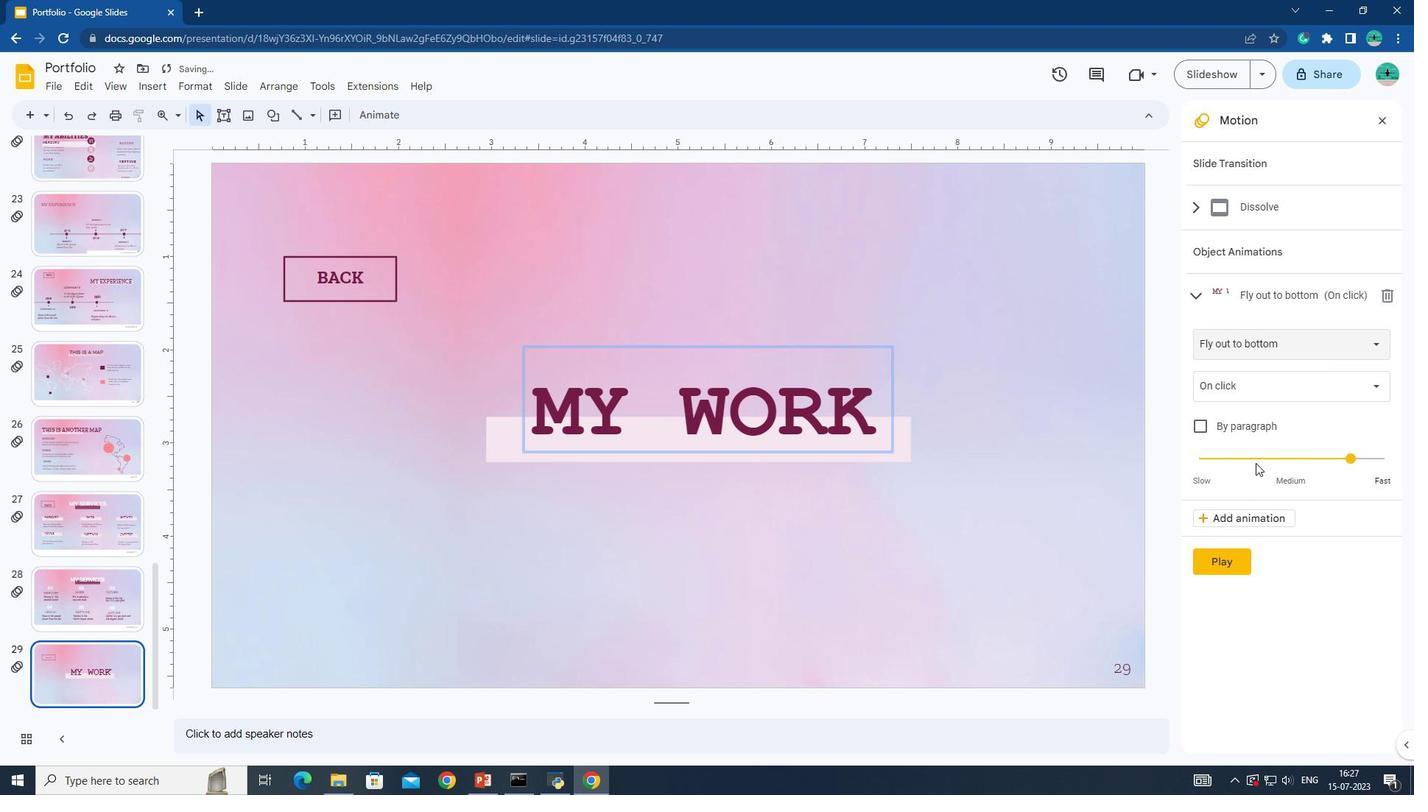 
Action: Mouse pressed left at (1255, 463)
Screenshot: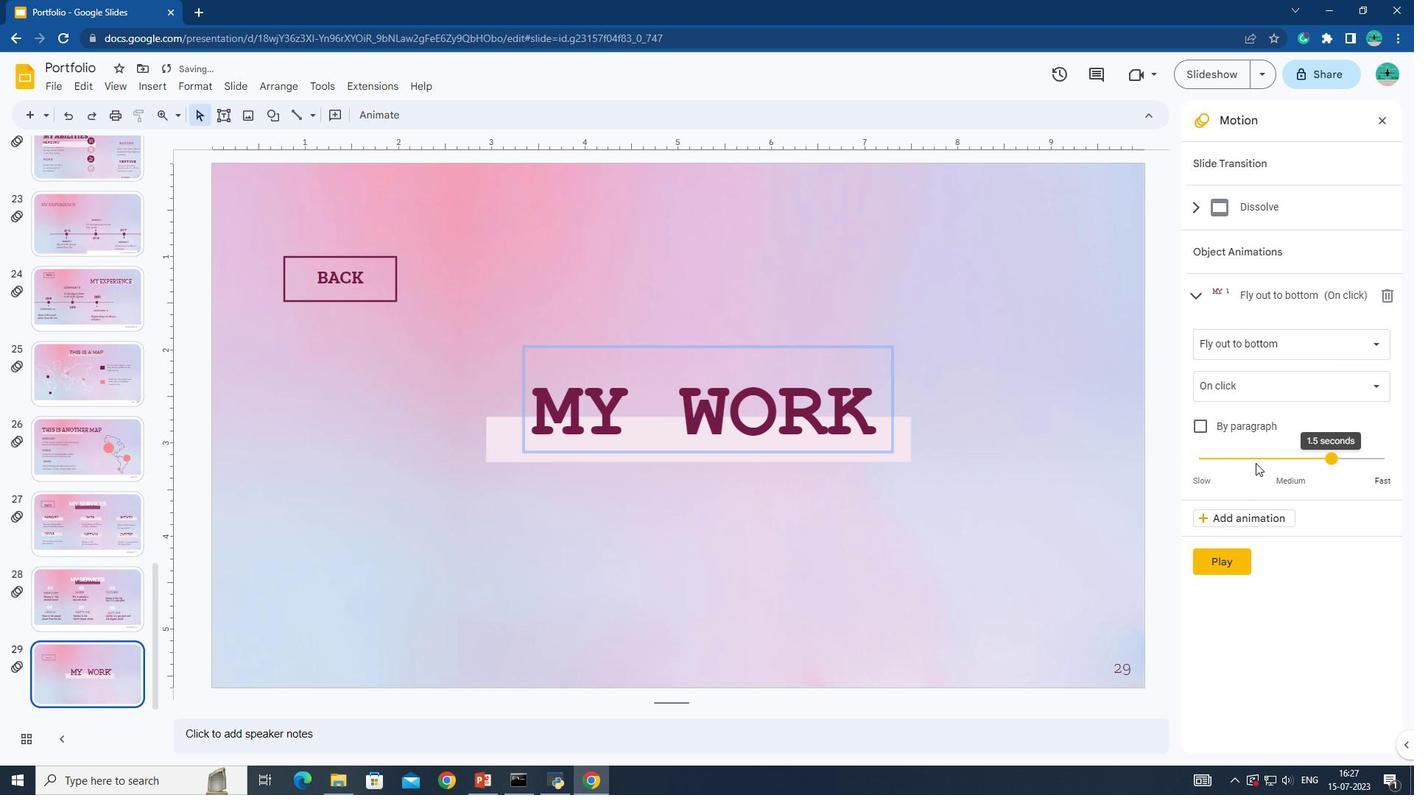
Action: Mouse pressed left at (1255, 463)
Screenshot: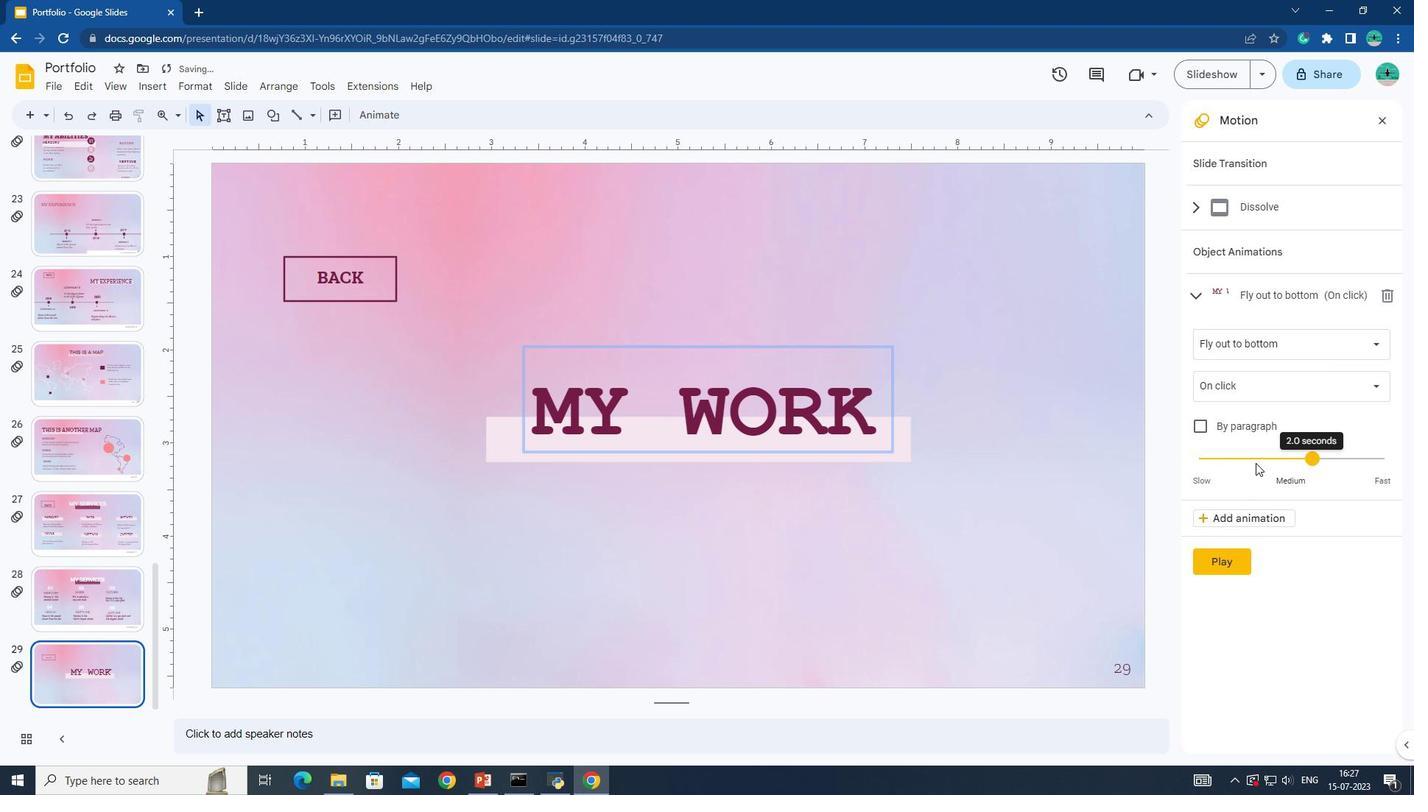 
Action: Mouse pressed left at (1255, 463)
Screenshot: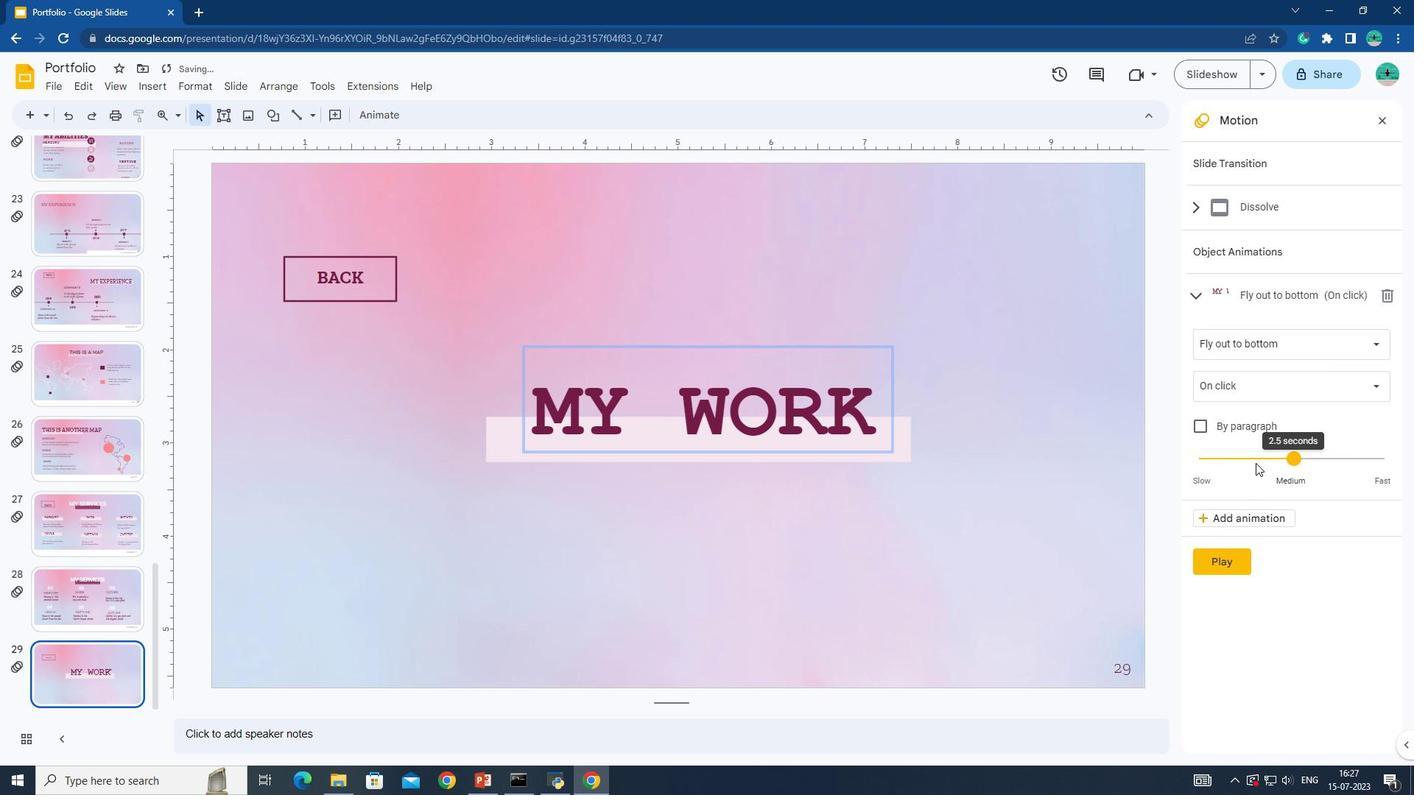 
Action: Mouse moved to (1255, 460)
Screenshot: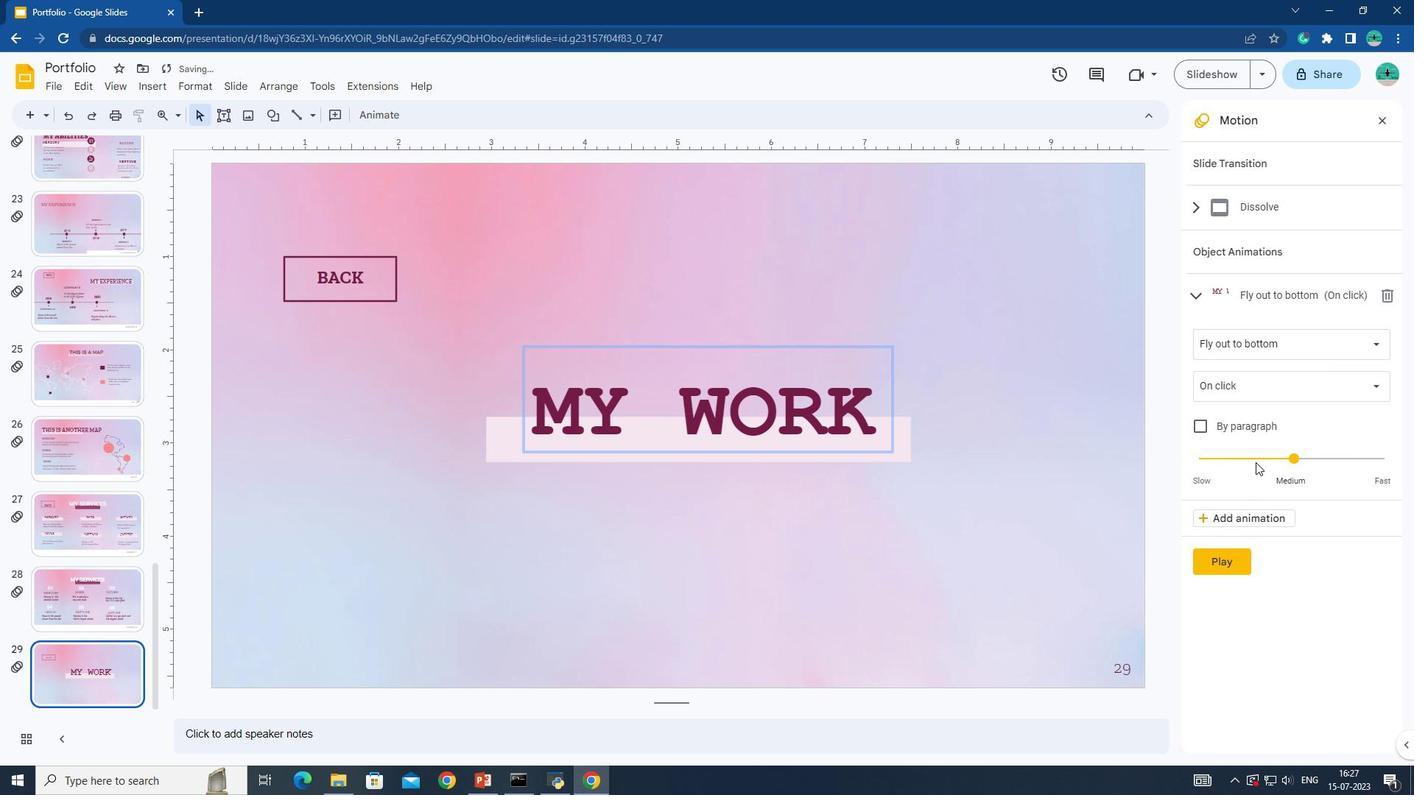 
Action: Mouse pressed left at (1255, 460)
Screenshot: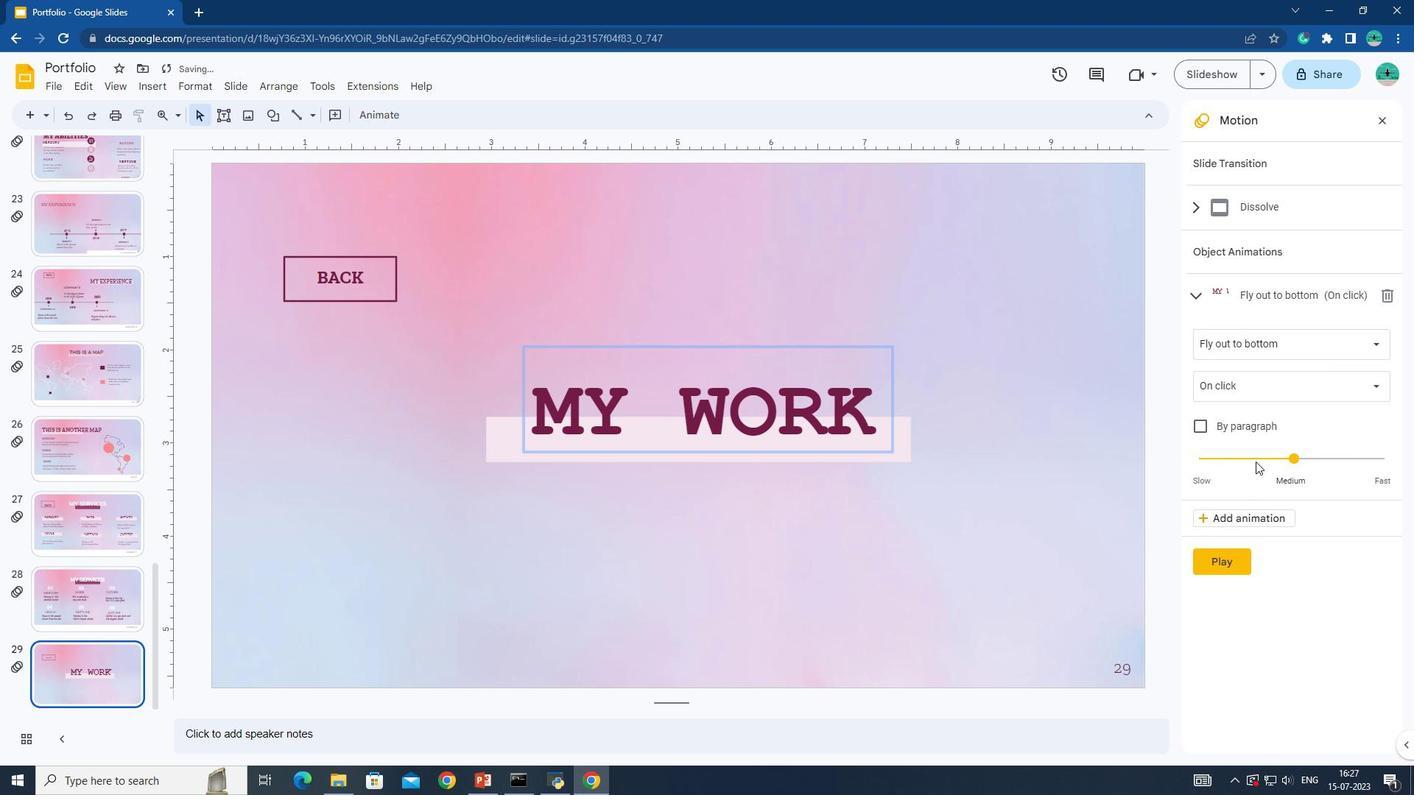 
Action: Mouse moved to (1239, 568)
Screenshot: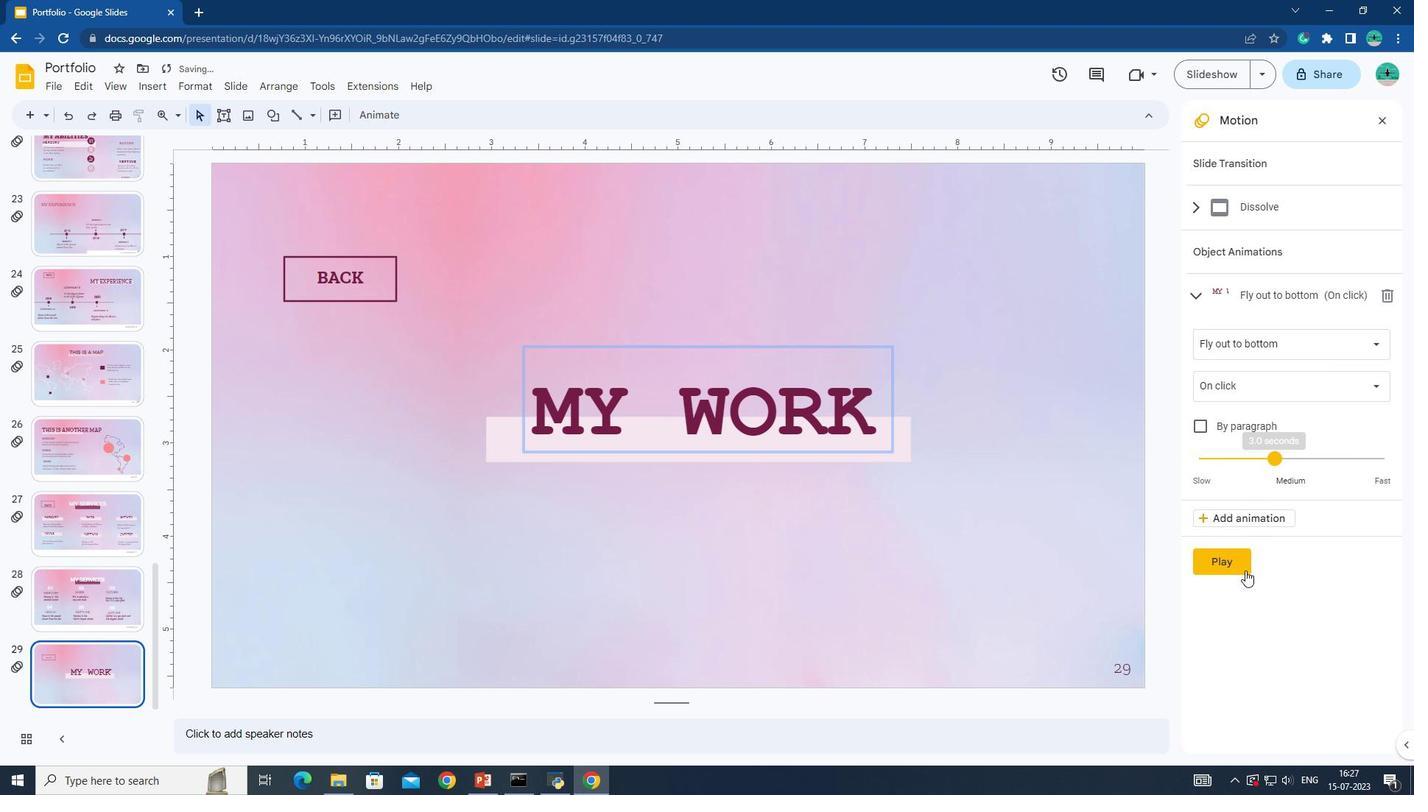 
Action: Mouse pressed left at (1239, 568)
Screenshot: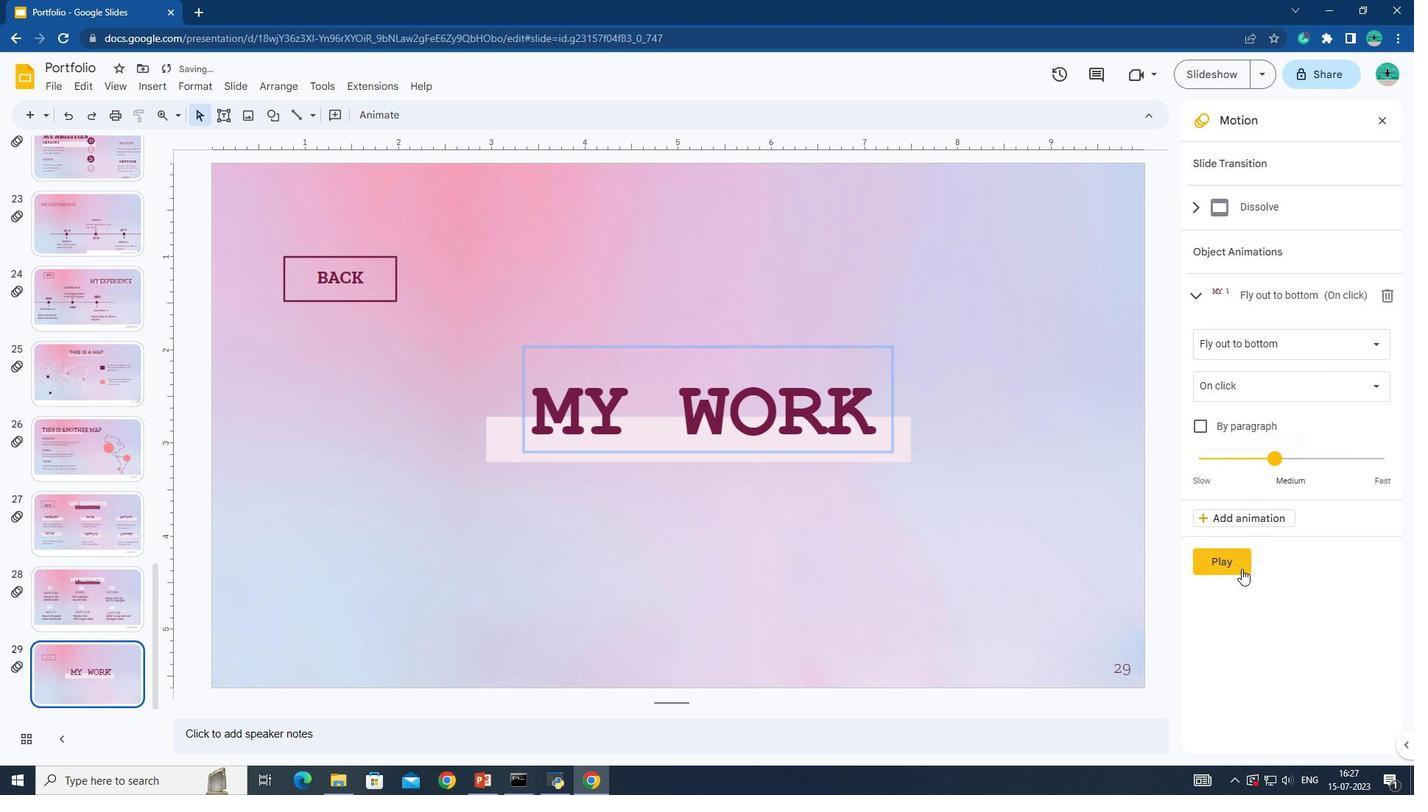 
Action: Mouse moved to (978, 549)
Screenshot: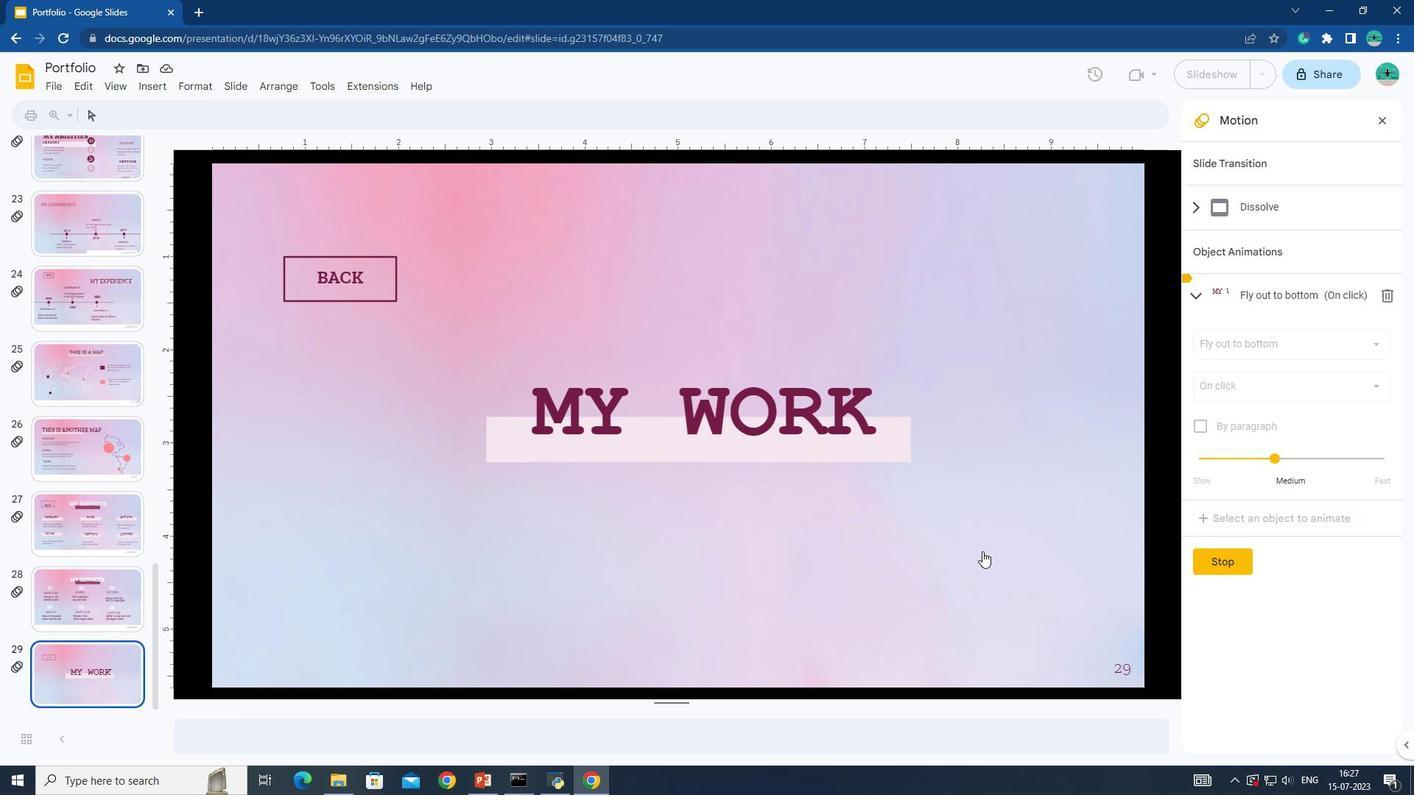 
Action: Mouse pressed left at (978, 549)
Screenshot: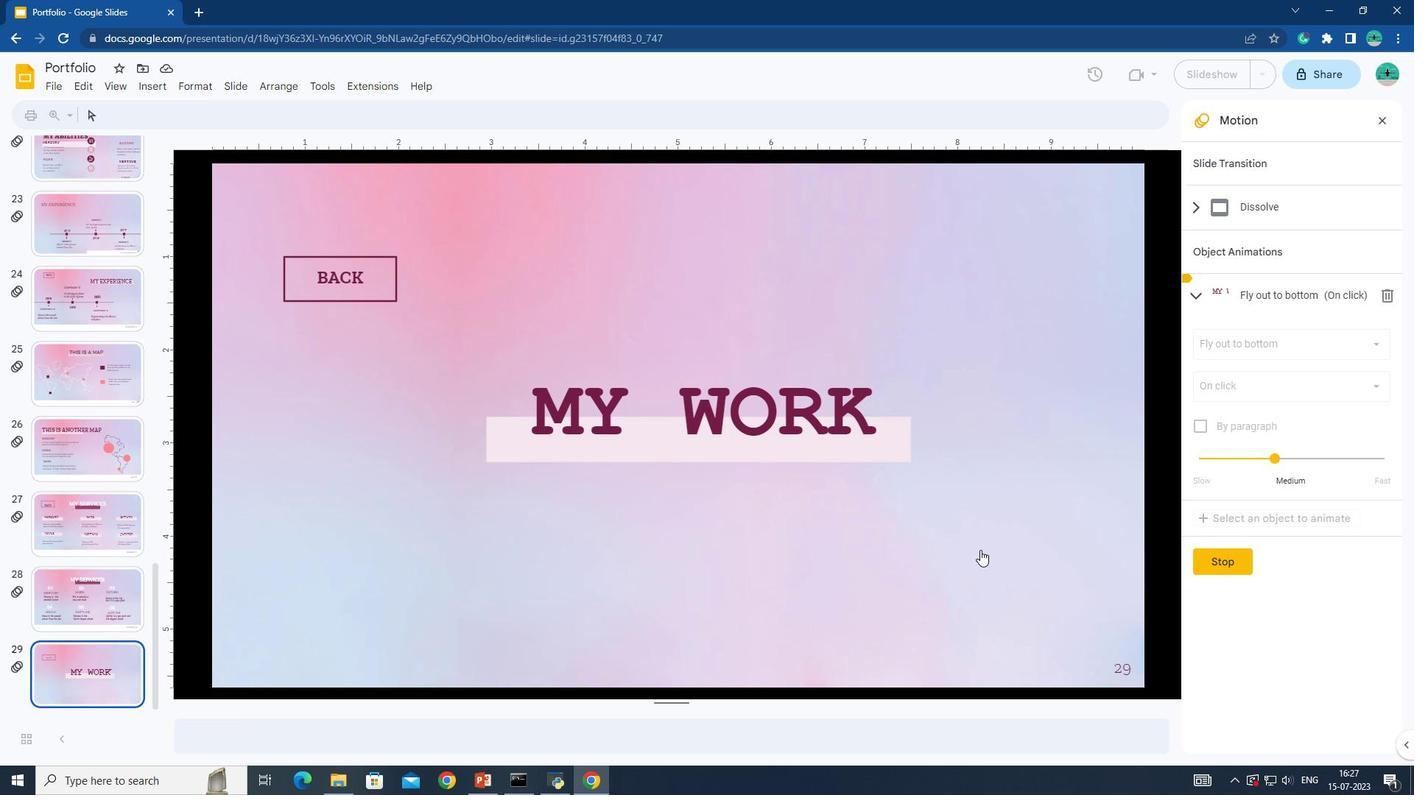 
Action: Mouse pressed left at (978, 549)
Screenshot: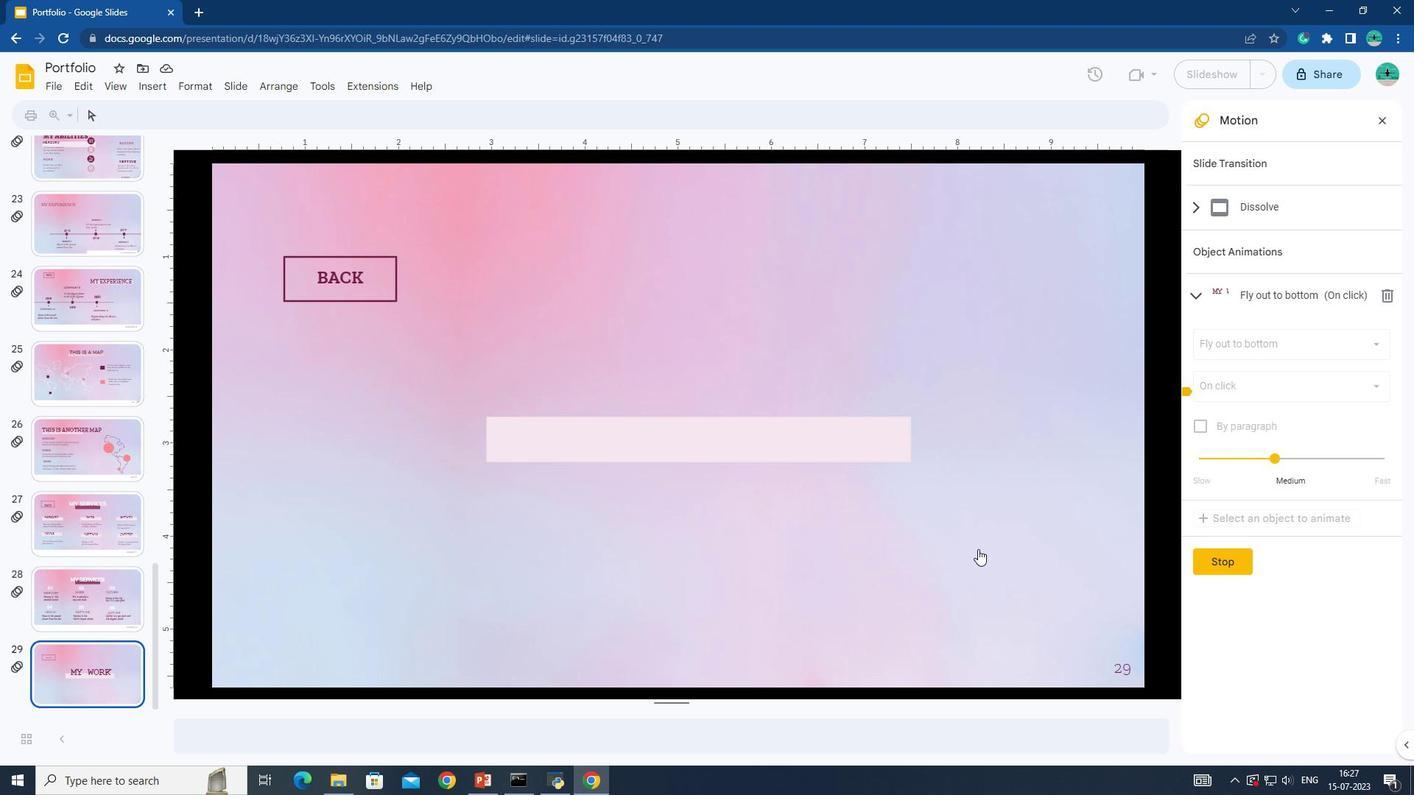 
Action: Mouse pressed left at (978, 549)
Screenshot: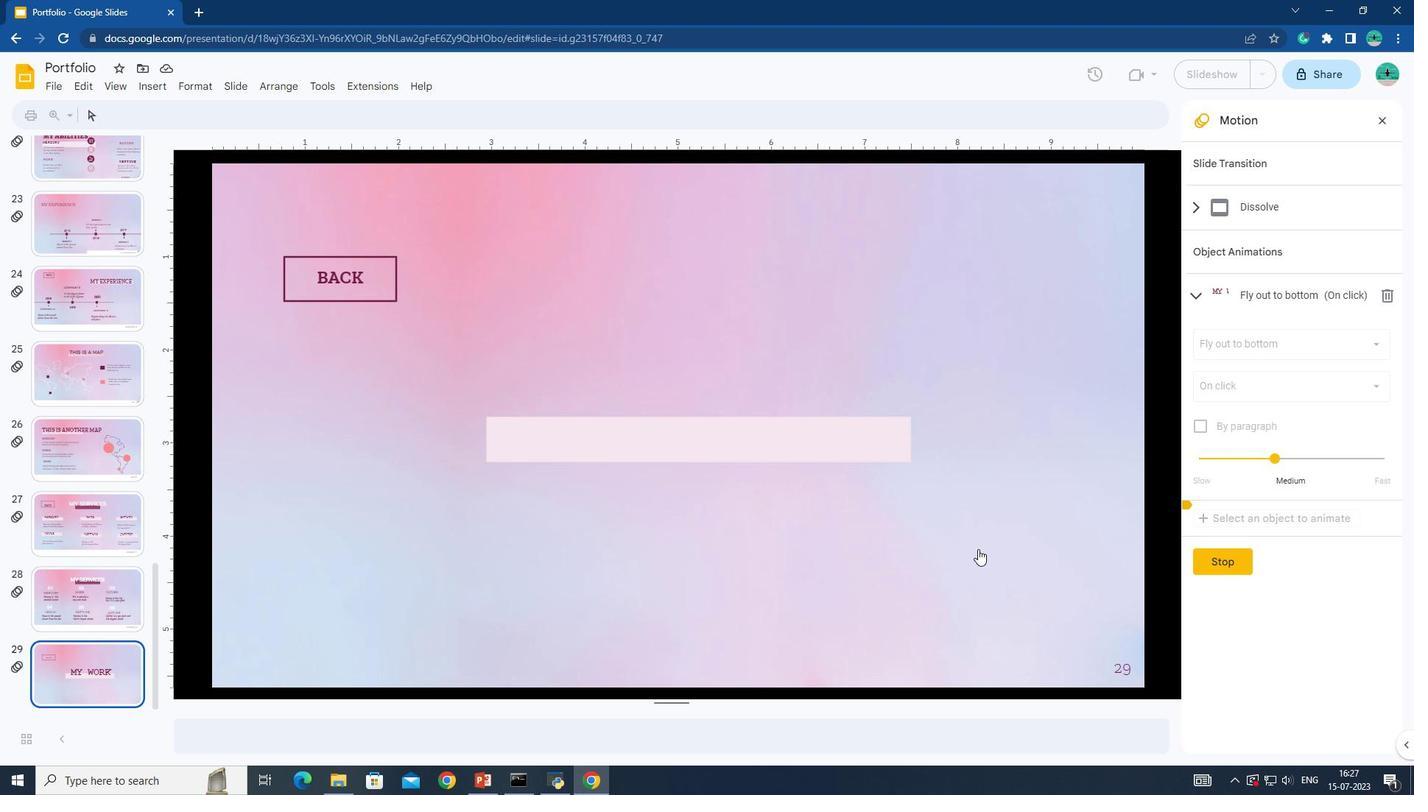 
Action: Mouse pressed left at (978, 549)
Screenshot: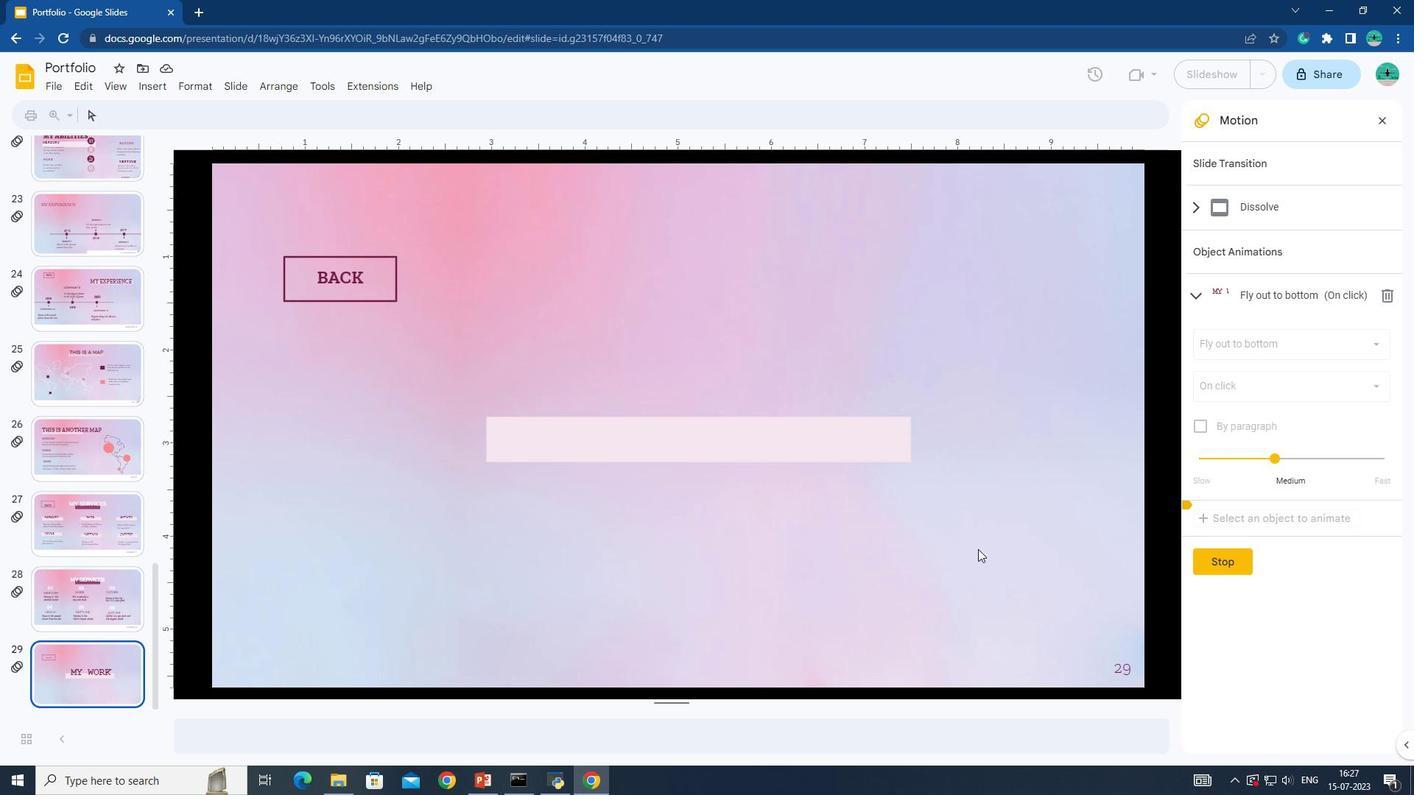 
